 Task: open an excel sheet and write heading  Budget GuruAdd Categories in a column and its values below  'Housing, Transportation, Groceries, Utilities, Entertainment, Dining Out, Health, Miscellaneous, Savings & Total. 'Add Budgeted amount in next column and its values below  $1,500, $300, $400, $200, $150, $250, $100, $200, $500 & $4,600. Add Actual amountin next column and its values below   $1,400, $280, $420, $180, $170, $230, $120, $180, $520 & $4,500. Add Difference in next column and its values below  -$100, -$20, +$20, -$20, +$20, -$20, +$20, -$20, +$20 & -$100Save page InvReceipts templates
Action: Mouse moved to (44, 187)
Screenshot: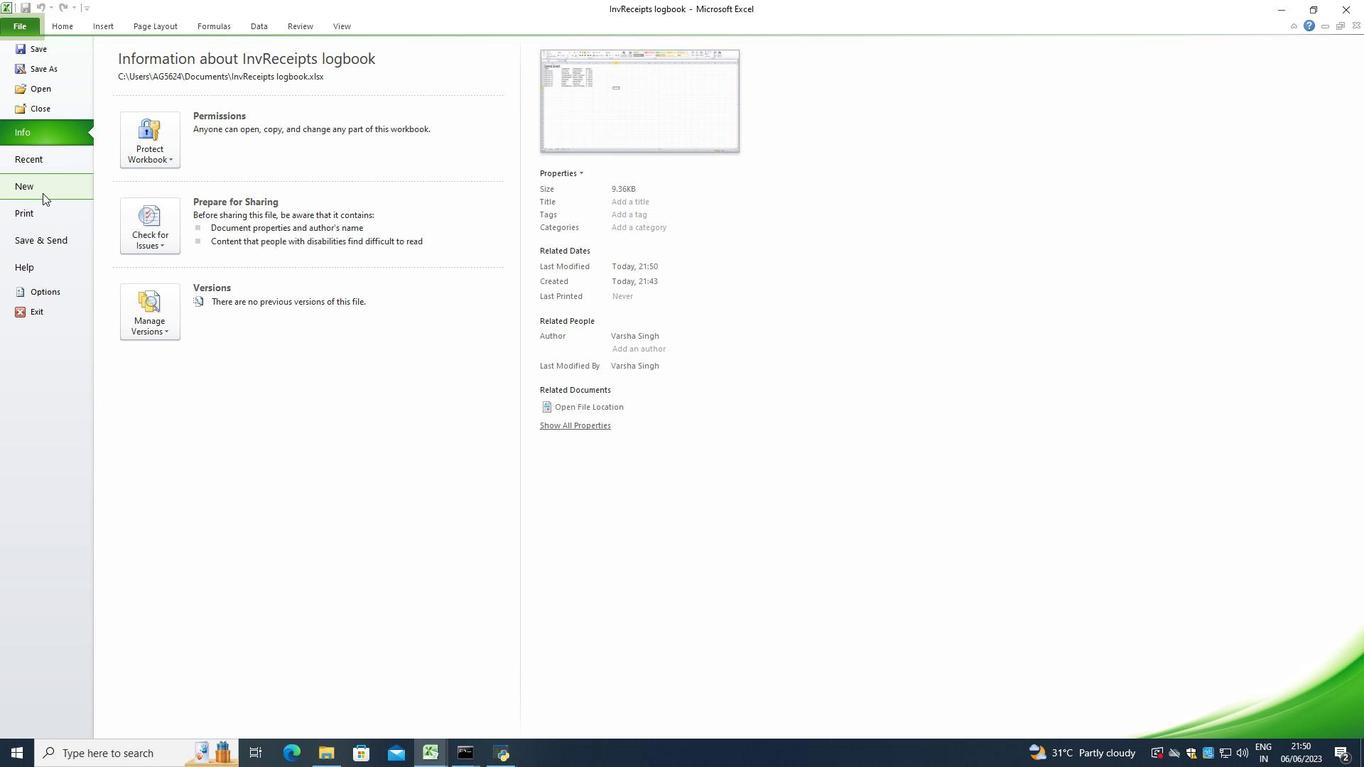 
Action: Mouse pressed left at (44, 187)
Screenshot: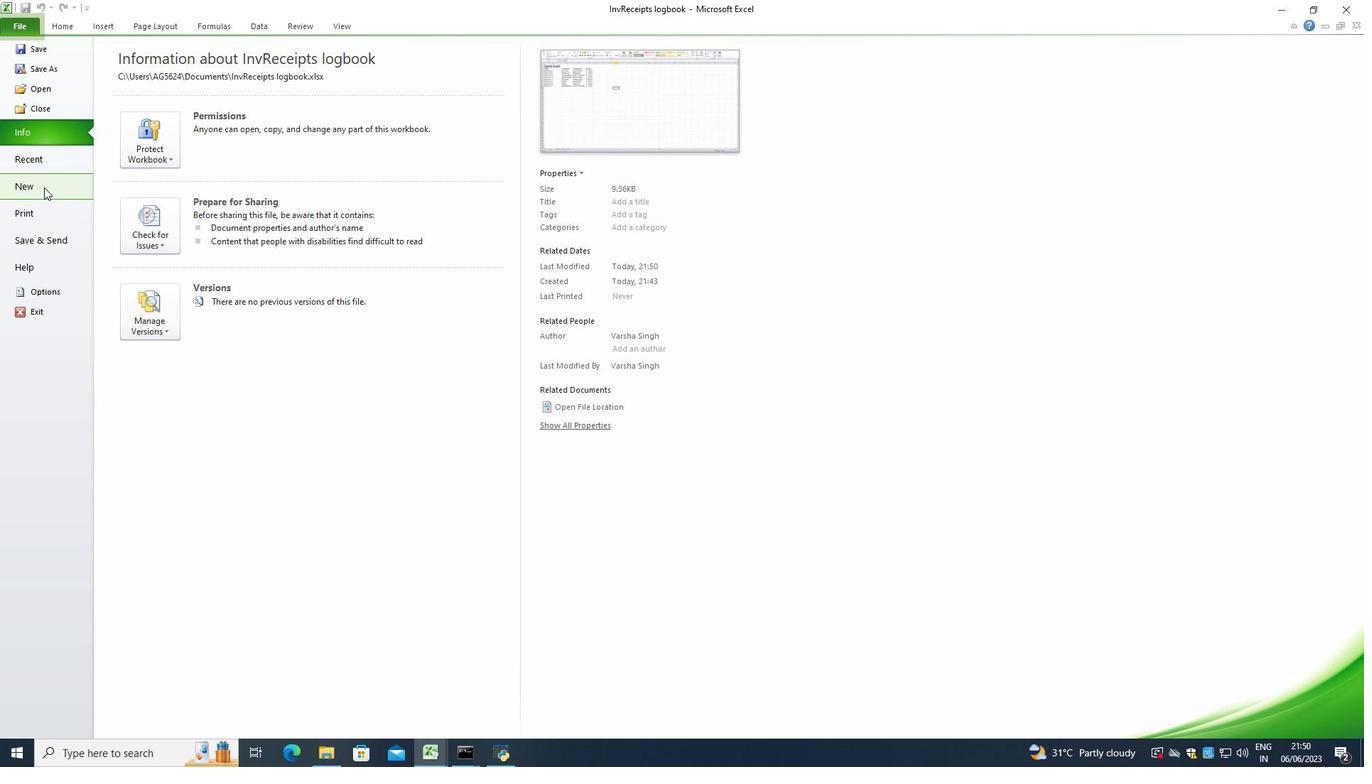 
Action: Mouse moved to (117, 152)
Screenshot: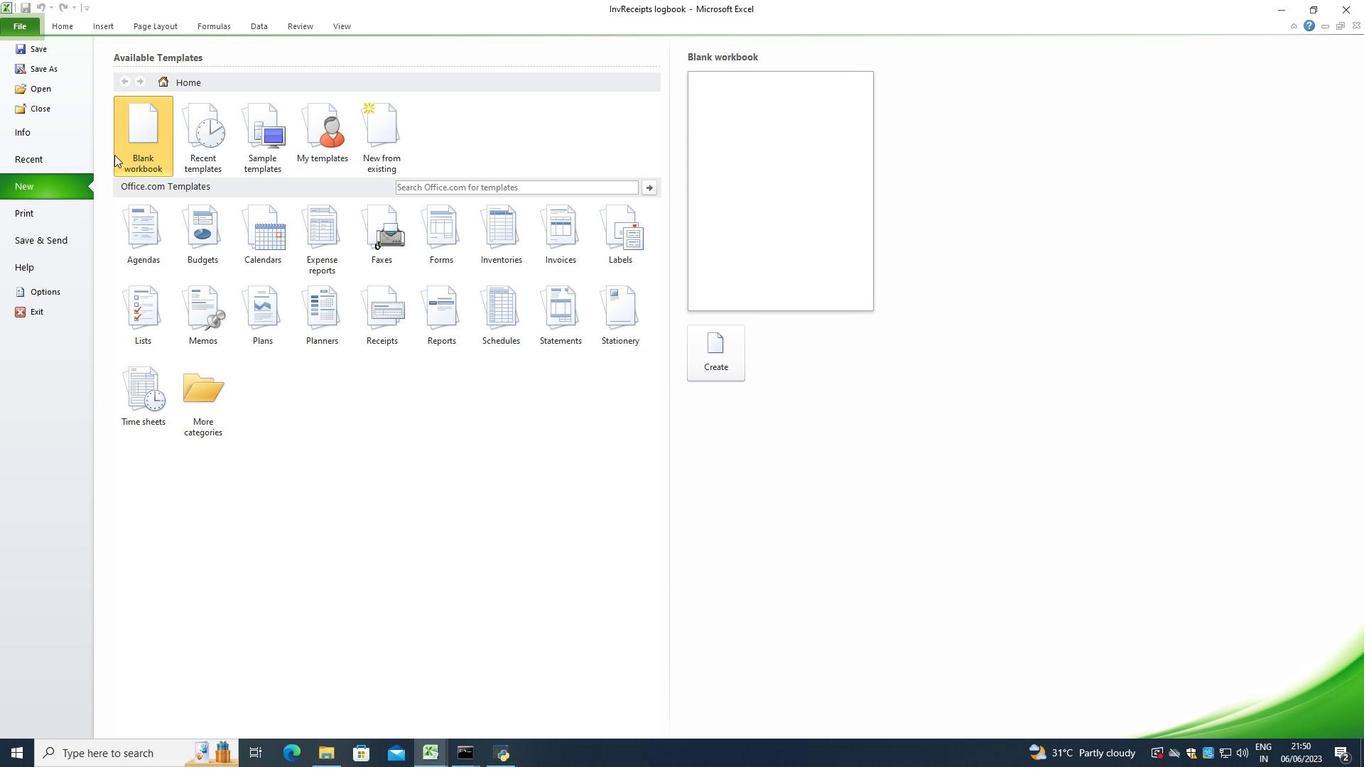 
Action: Mouse pressed left at (117, 152)
Screenshot: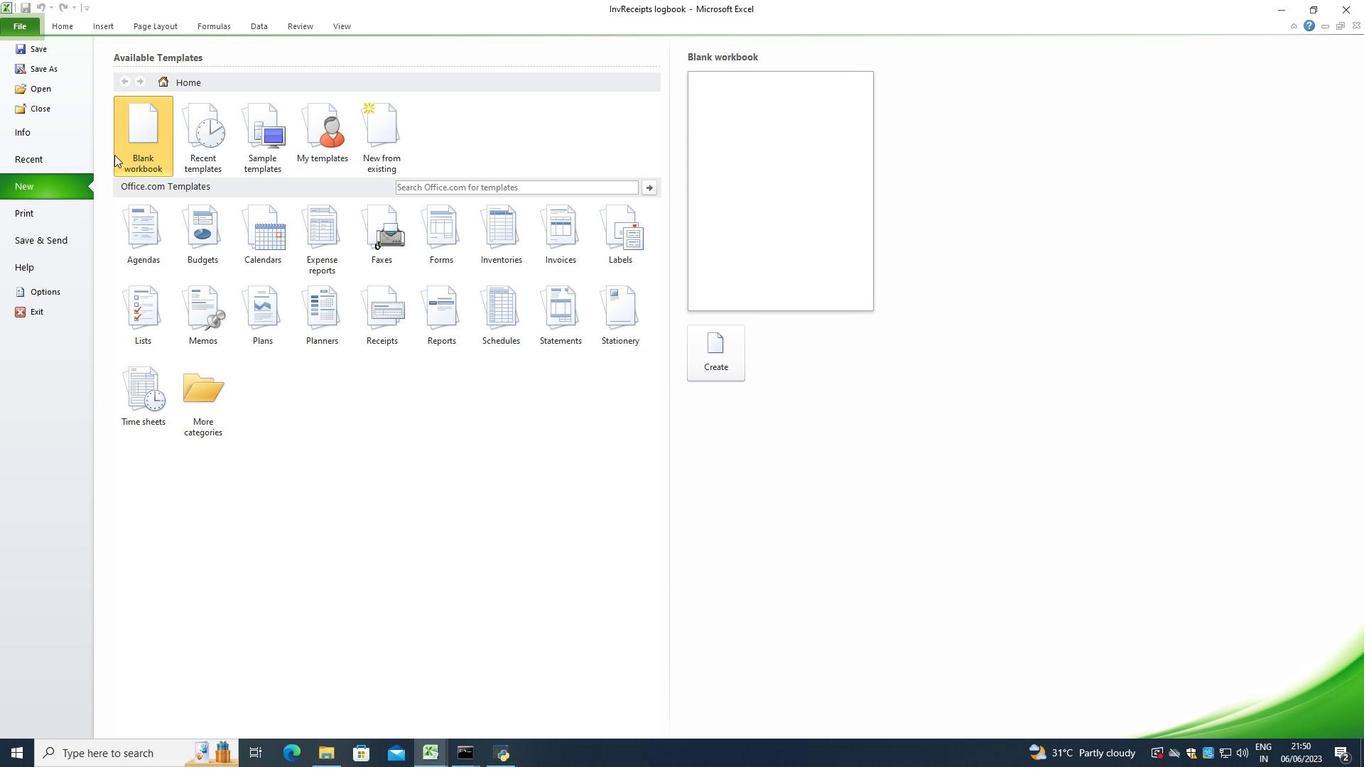 
Action: Mouse moved to (702, 350)
Screenshot: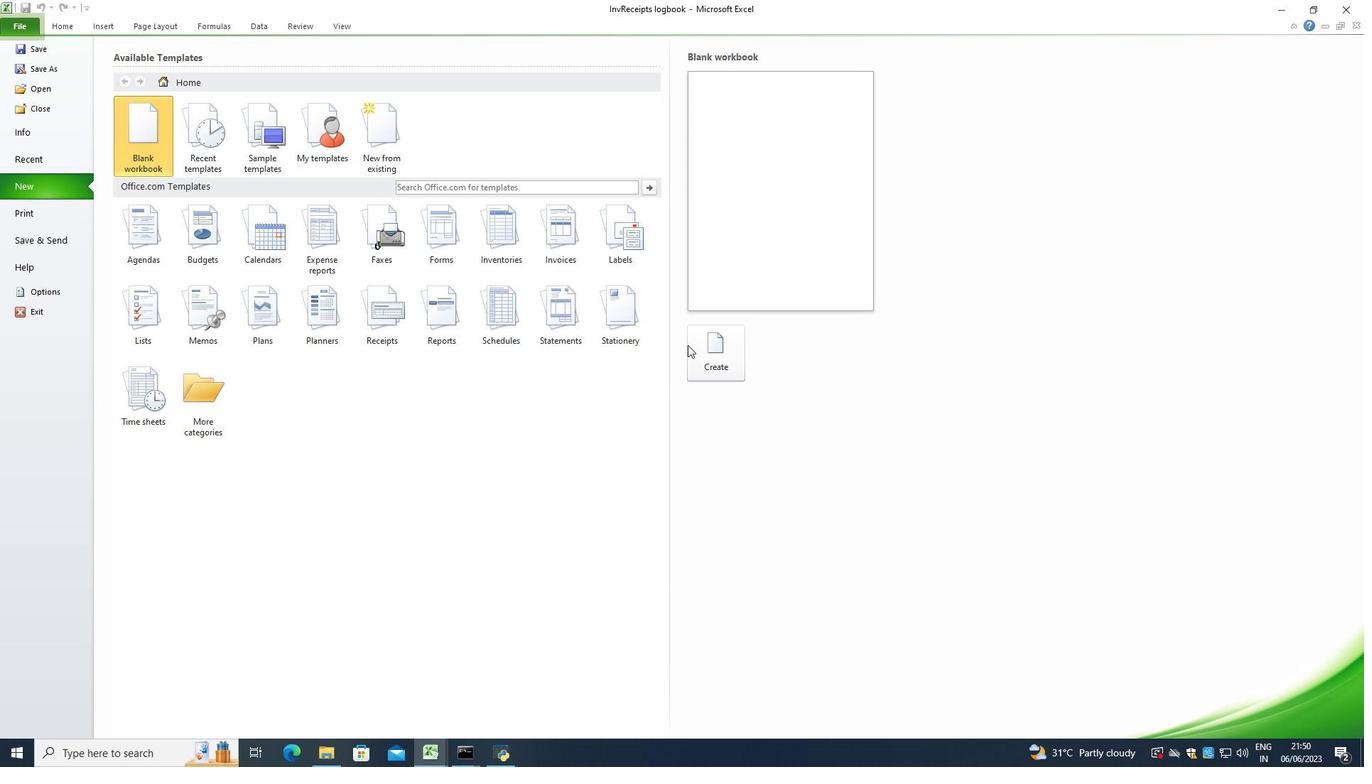 
Action: Mouse pressed left at (702, 350)
Screenshot: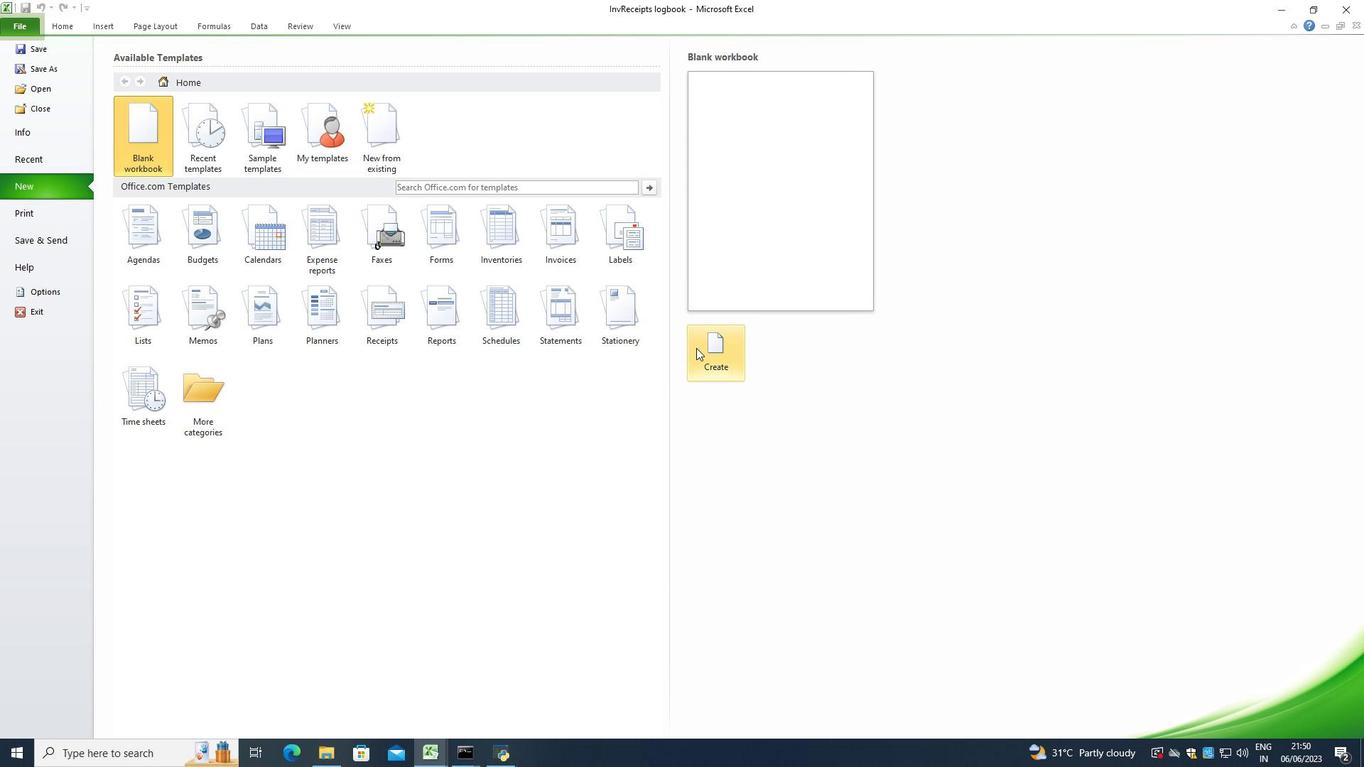 
Action: Mouse moved to (377, 254)
Screenshot: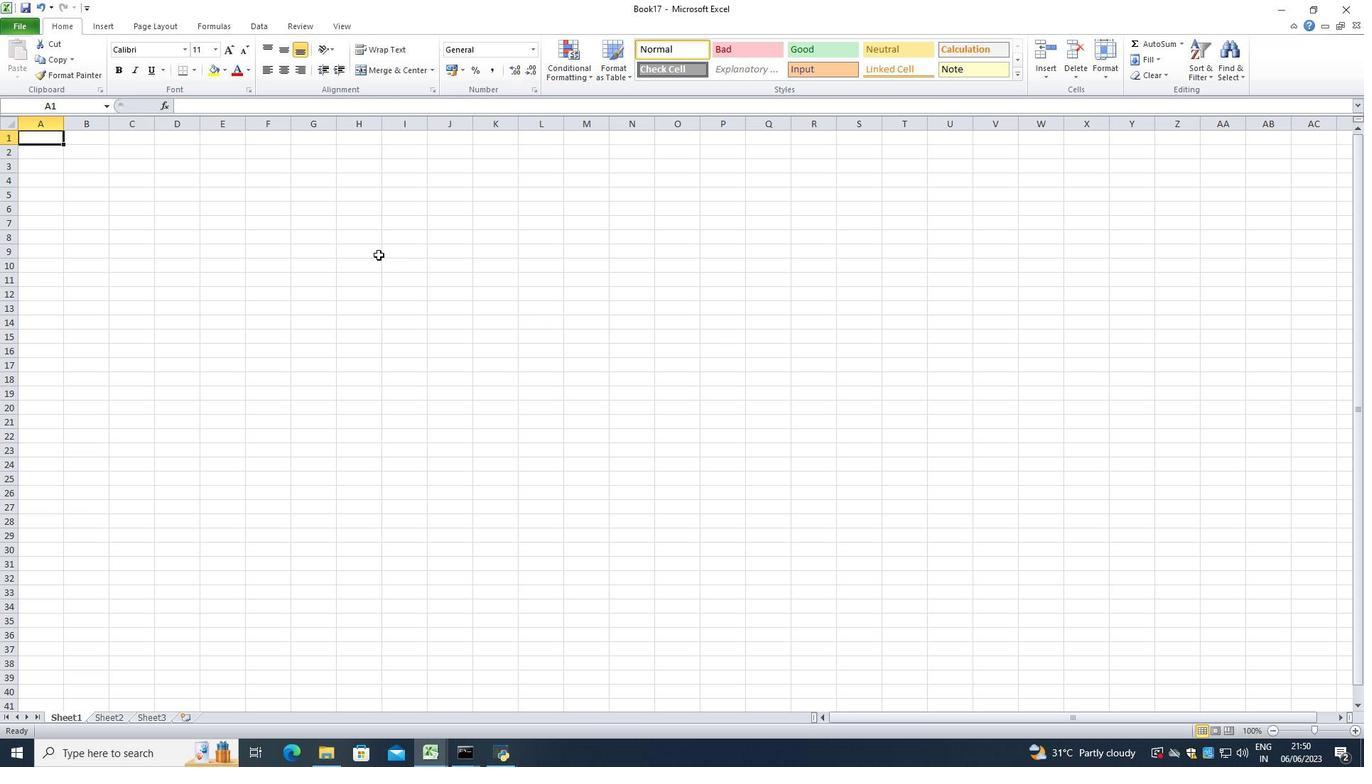 
Action: Key pressed <Key.shift><Key.shift><Key.shift><Key.shift><Key.shift><Key.shift><Key.shift><Key.shift><Key.shift><Key.shift><Key.shift><Key.shift><Key.shift><Key.shift><Key.shift>Budget<Key.space><Key.shift><Key.shift><Key.shift><Key.shift><Key.shift><Key.shift><Key.shift><Key.shift><Key.shift>Guru<Key.enter><Key.shift><Key.shift>Categories<Key.enter><Key.shift>Housing<Key.enter><Key.shift>Transportation<Key.enter><Key.shift><Key.shift><Key.shift><Key.shift><Key.shift><Key.shift><Key.shift><Key.shift><Key.shift><Key.shift><Key.shift>Groceries<Key.enter><Key.shift><Key.shift>Utilities<Key.enter><Key.shift>E
Screenshot: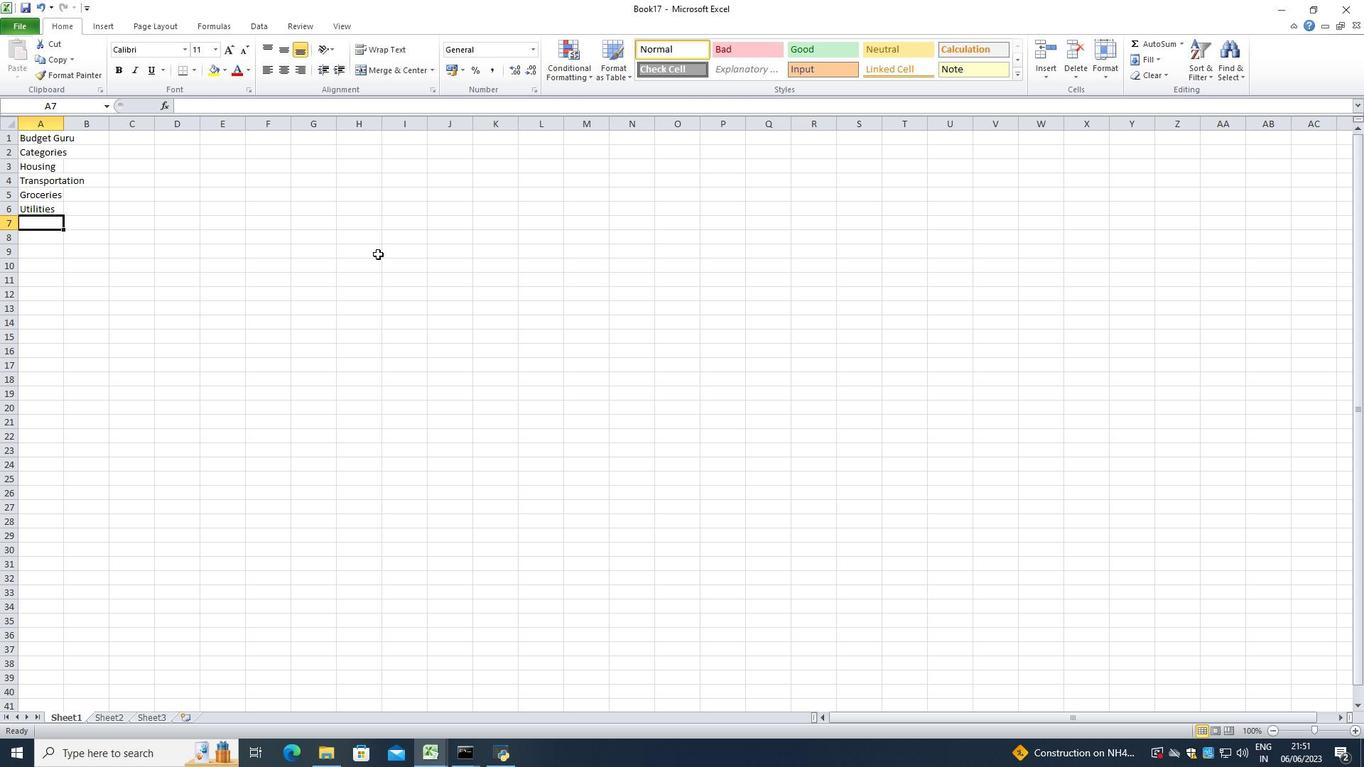 
Action: Mouse moved to (377, 254)
Screenshot: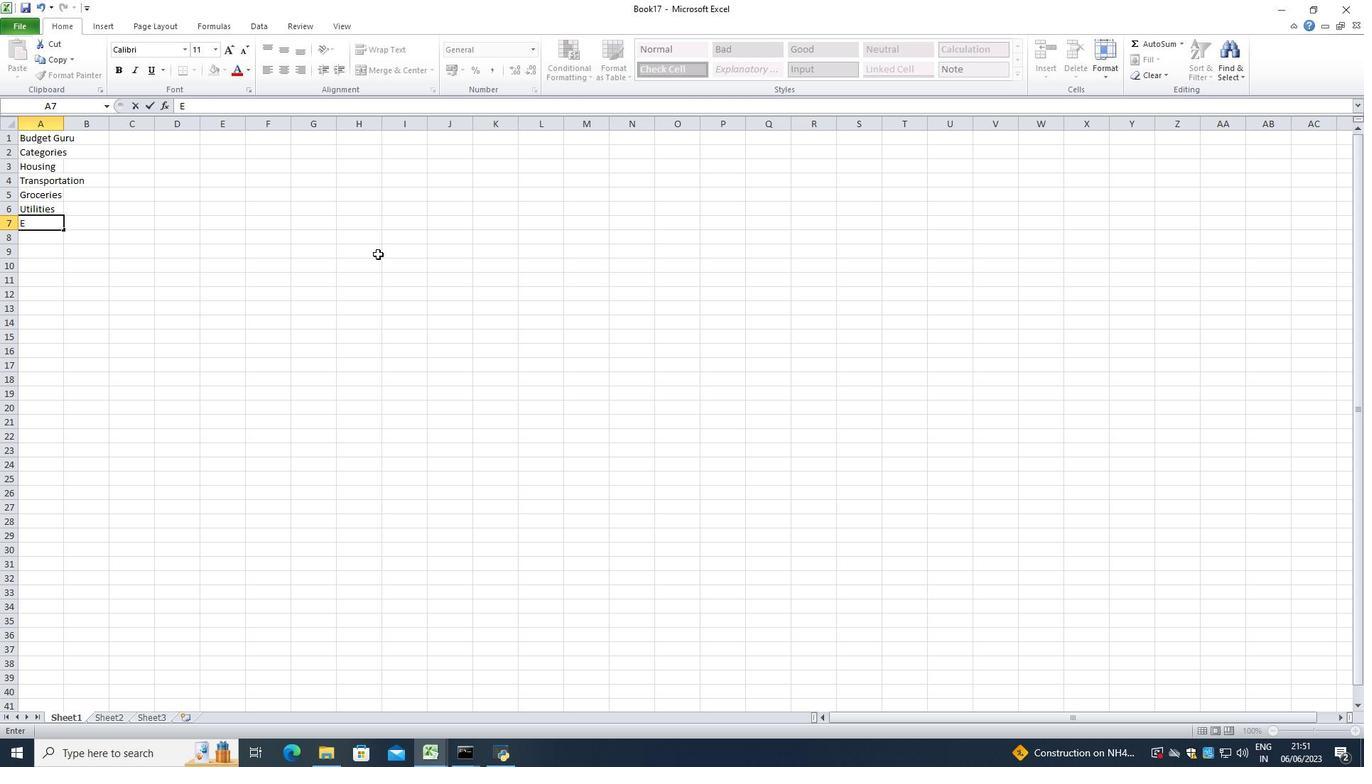 
Action: Key pressed nte<Key.backspace><Key.backspace><Key.backspace><Key.backspace><Key.shift><Key.shift><Key.shift><Key.shift>Enterment<Key.left><Key.left><Key.left><Key.left><Key.left><Key.backspace><Key.shift><Key.shift><Key.shift><Key.shift>Entertainment<Key.enter><Key.shift><Key.shift><Key.shift><Key.shift><Key.shift>Dining<Key.space><Key.shift>Out<Key.enter><Key.shift><Key.shift><Key.shift><Key.shift><Key.shift><Key.shift><Key.shift><Key.shift><Key.shift><Key.shift><Key.shift><Key.shift><Key.shift><Key.shift><Key.shift><Key.shift><Key.shift><Key.shift><Key.shift><Key.shift><Key.shift><Key.shift><Key.shift><Key.shift><Key.shift><Key.shift><Key.shift><Key.shift><Key.shift><Key.shift><Key.shift><Key.shift><Key.shift><Key.shift><Key.shift><Key.shift><Key.shift><Key.shift><Key.shift><Key.shift><Key.shift><Key.shift><Key.shift><Key.shift><Key.shift><Key.shift><Key.shift>Health<Key.enter><Key.shift>Miscellaneous<Key.enter><Key.shift>Savings<Key.enter><Key.shift><Key.shift><Key.shift>Total<Key.enter>
Screenshot: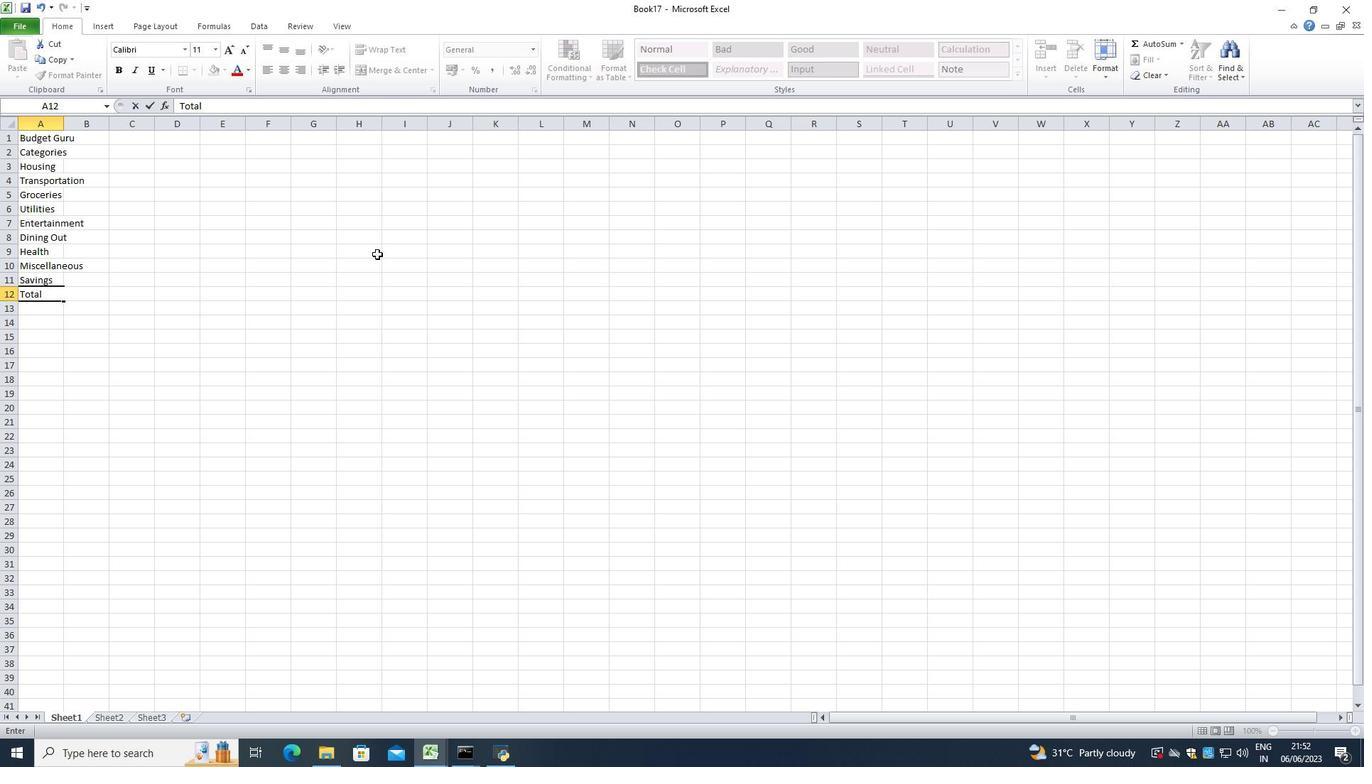 
Action: Mouse moved to (377, 254)
Screenshot: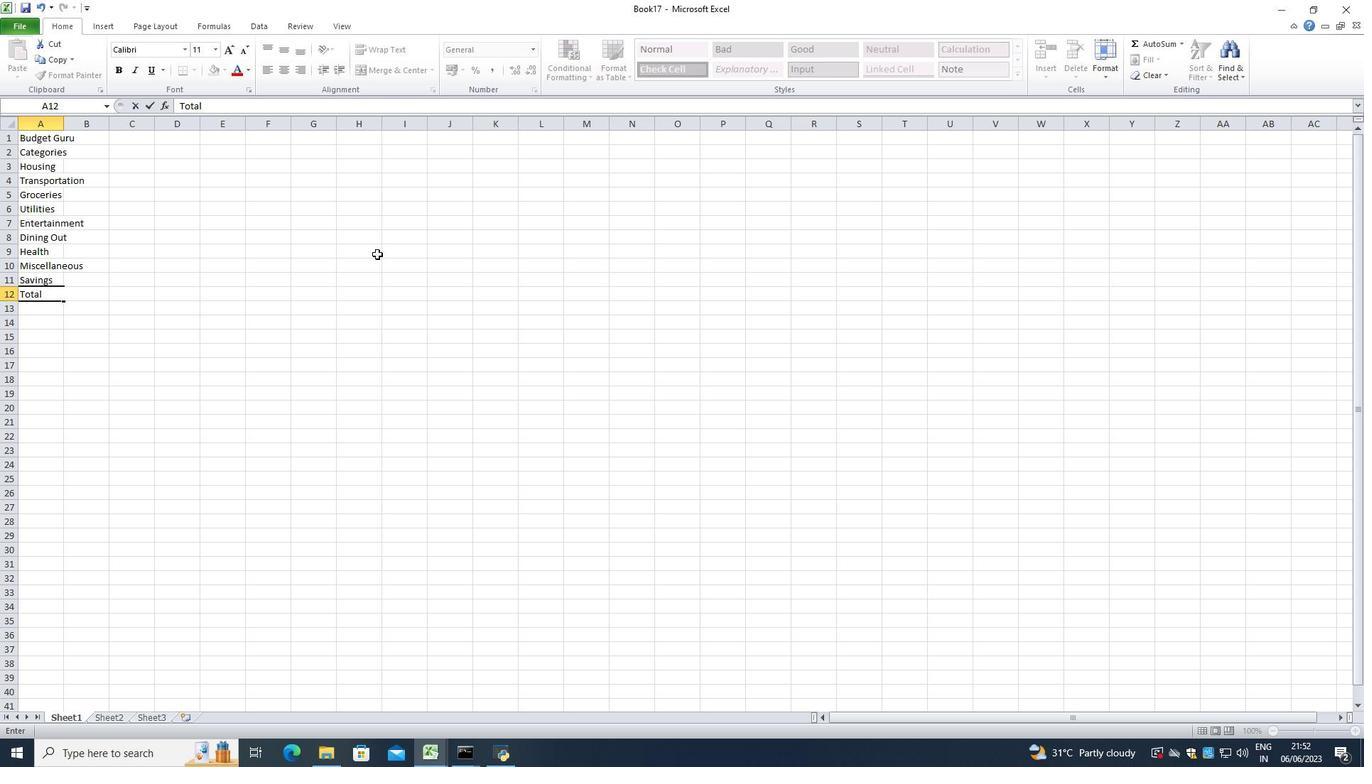 
Action: Key pressed <Key.right><Key.up><Key.up>
Screenshot: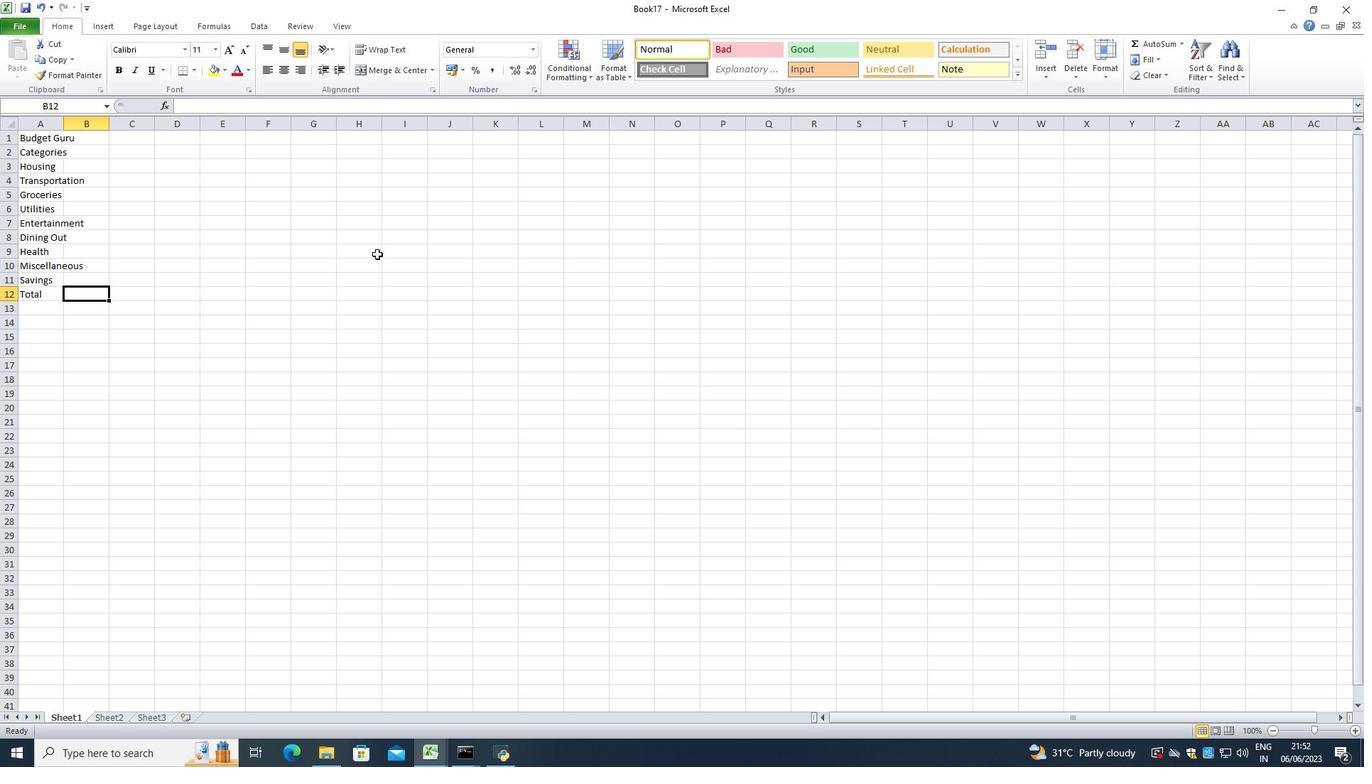 
Action: Mouse moved to (67, 125)
Screenshot: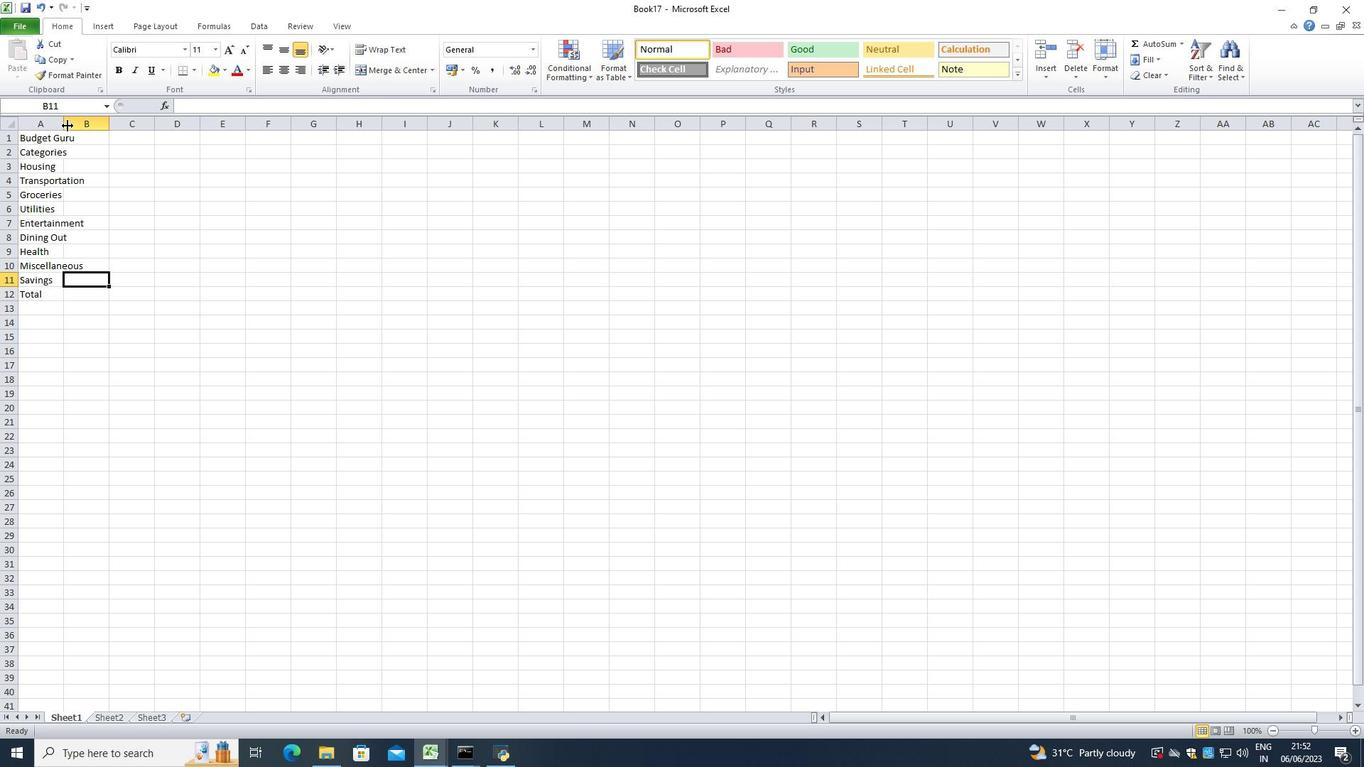 
Action: Mouse pressed left at (67, 125)
Screenshot: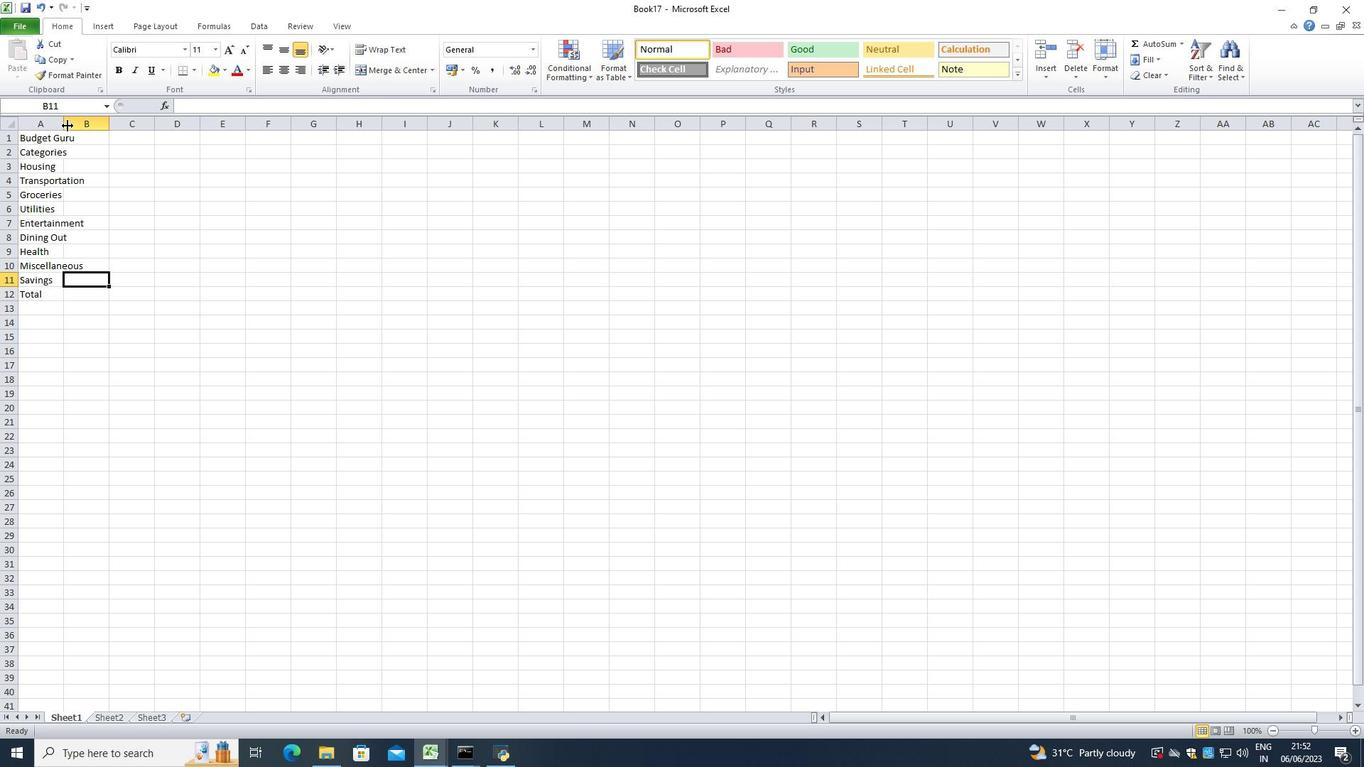 
Action: Mouse pressed left at (67, 125)
Screenshot: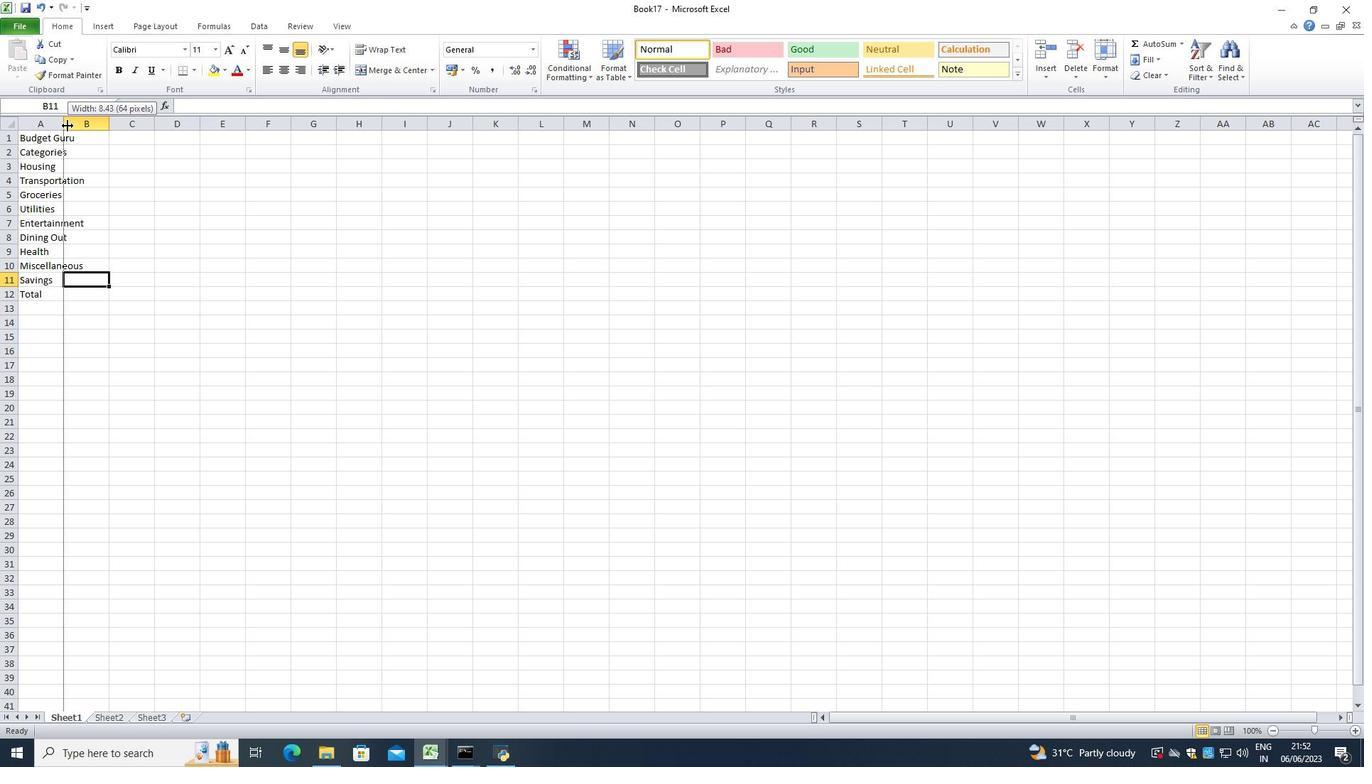 
Action: Mouse moved to (104, 152)
Screenshot: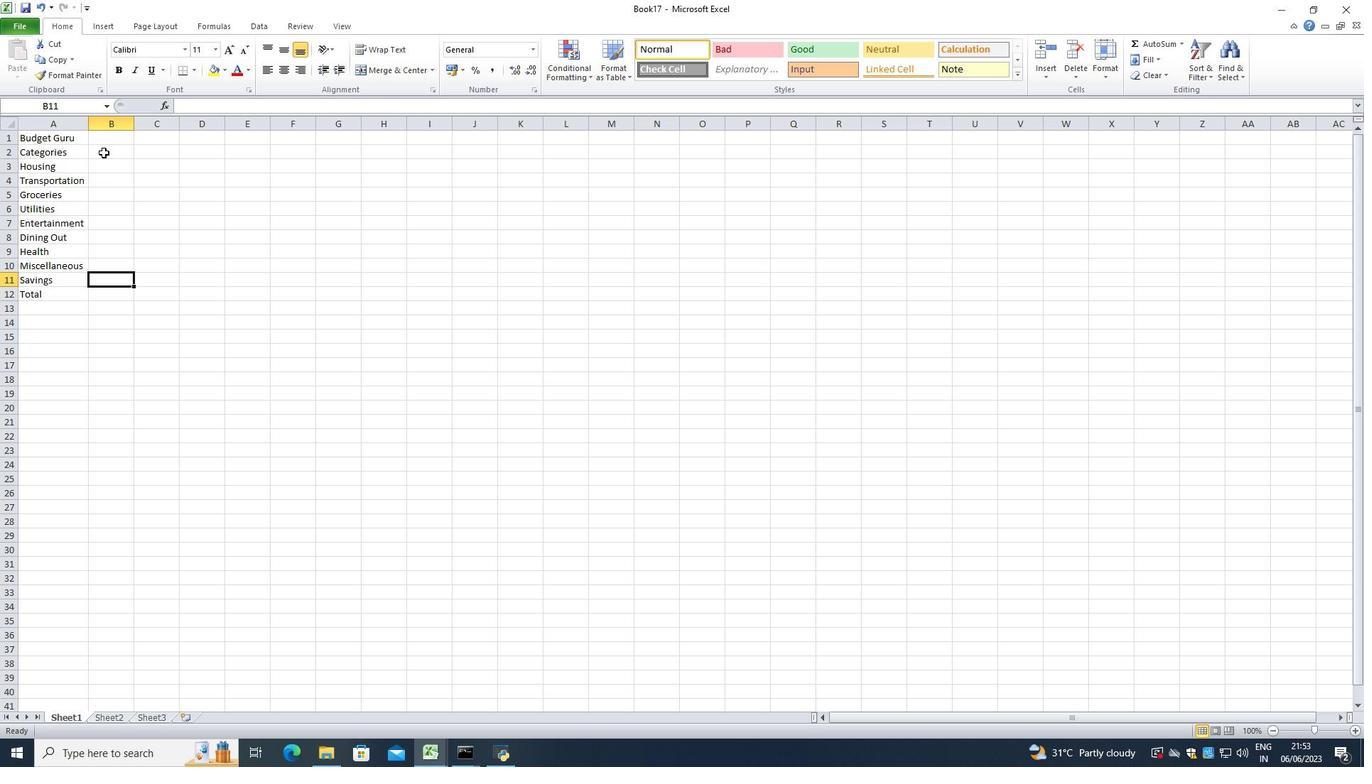 
Action: Mouse pressed left at (104, 152)
Screenshot: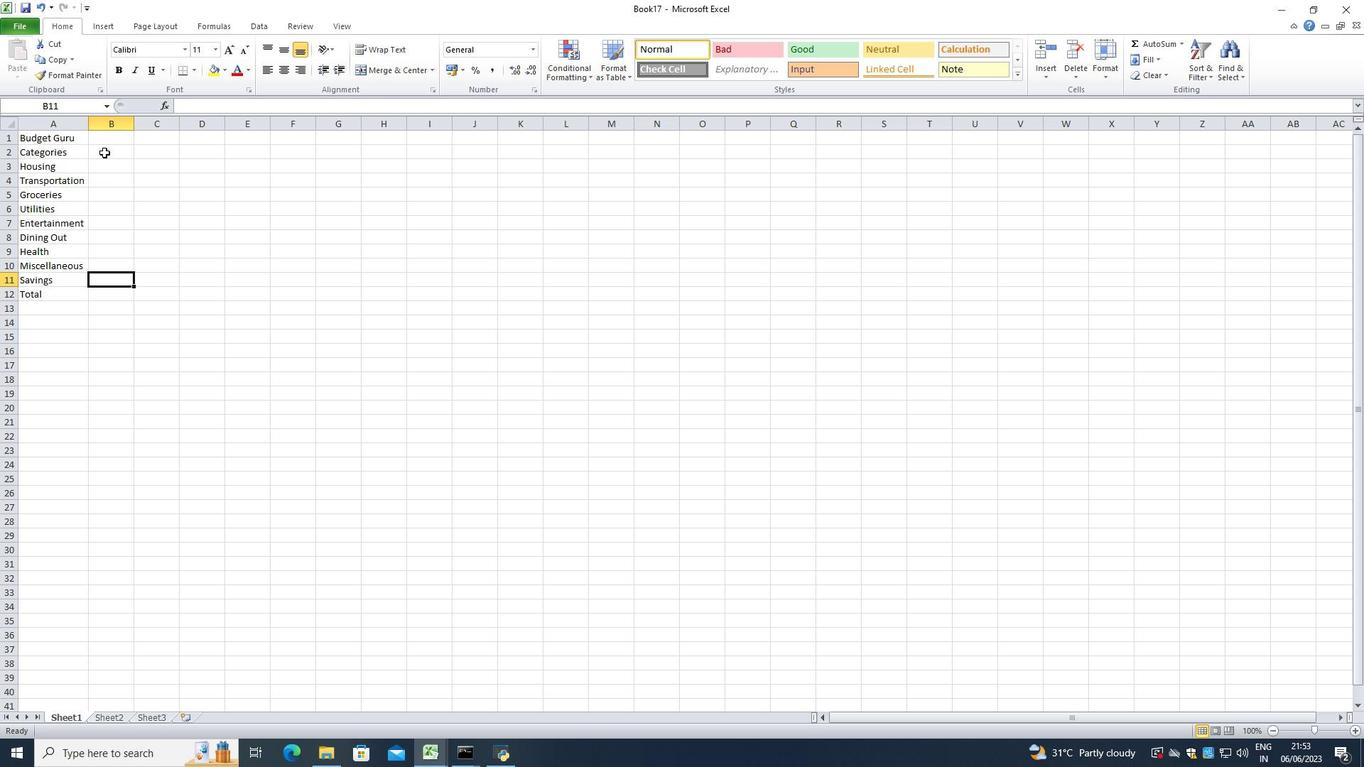 
Action: Mouse moved to (107, 152)
Screenshot: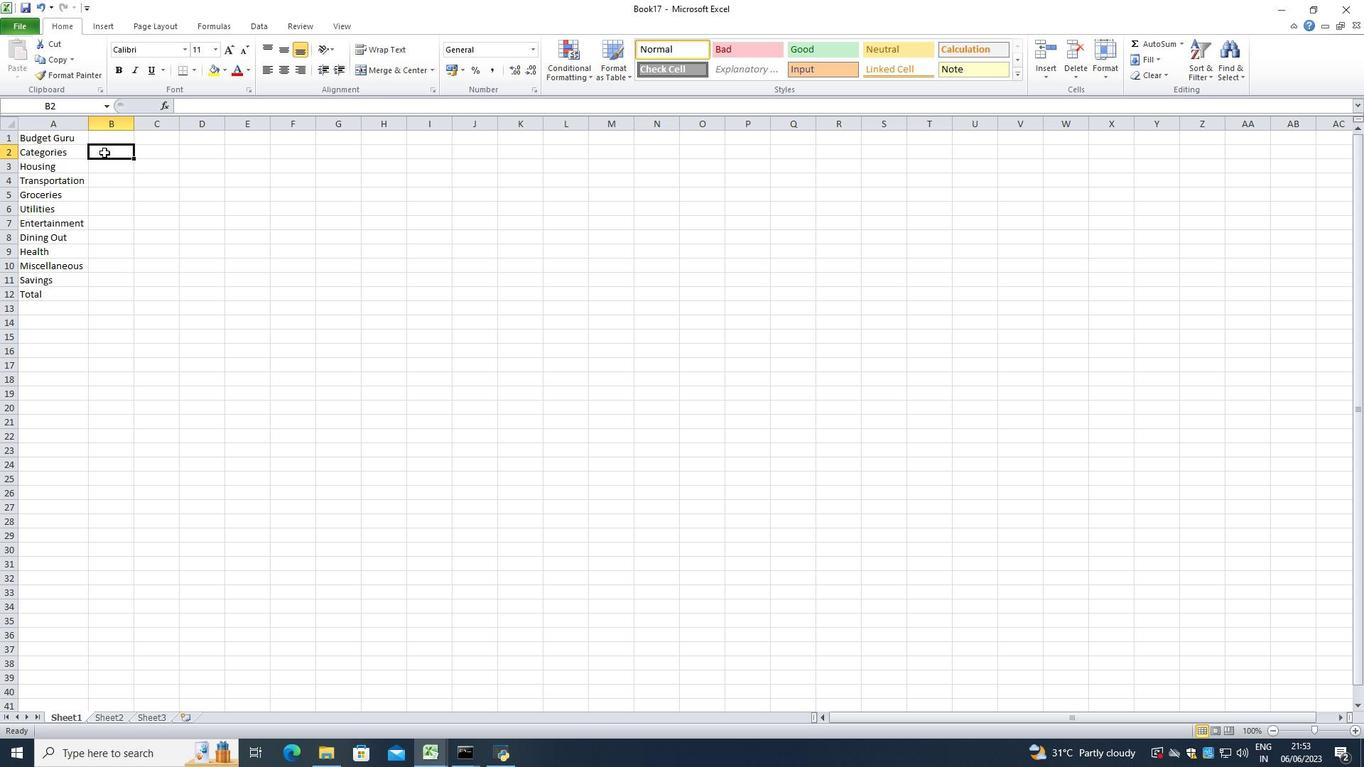 
Action: Key pressed <Key.shift><Key.shift><Key.shift><Key.shift><Key.shift><Key.shift>Budgeted<Key.space><Key.shift>Amount<Key.enter>200<Key.enter>150<Key.enter>250<Key.enter>100<Key.enter>200<Key.enter>500<Key.enter>4600<Key.enter>
Screenshot: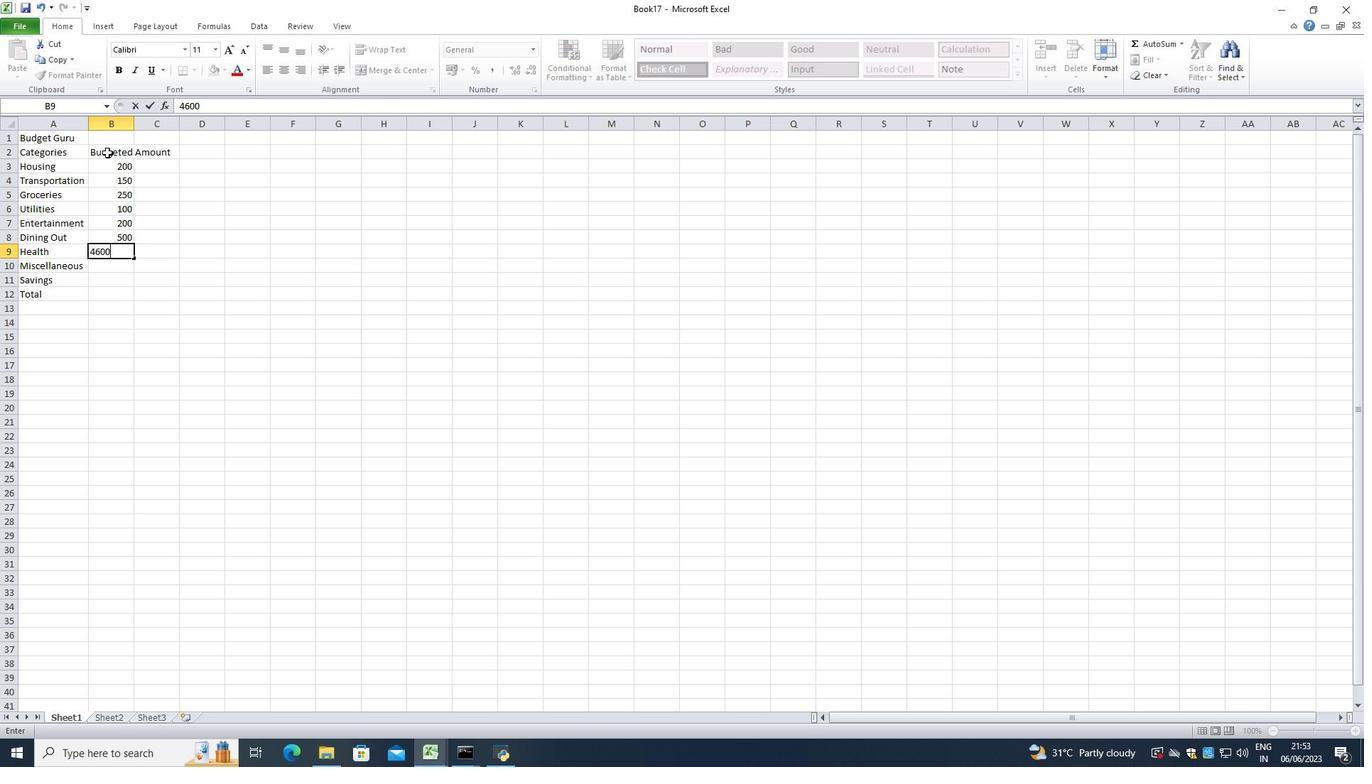 
Action: Mouse moved to (117, 210)
Screenshot: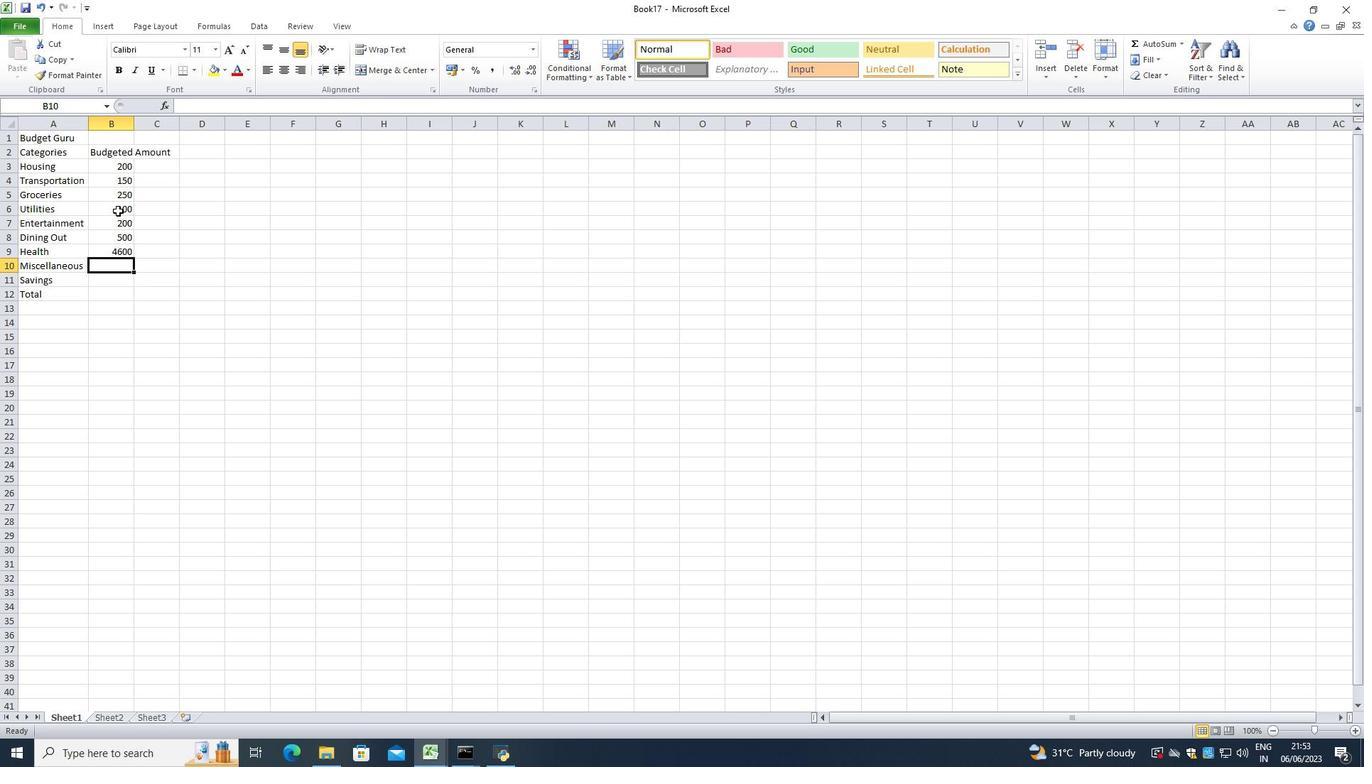 
Action: Mouse pressed left at (117, 210)
Screenshot: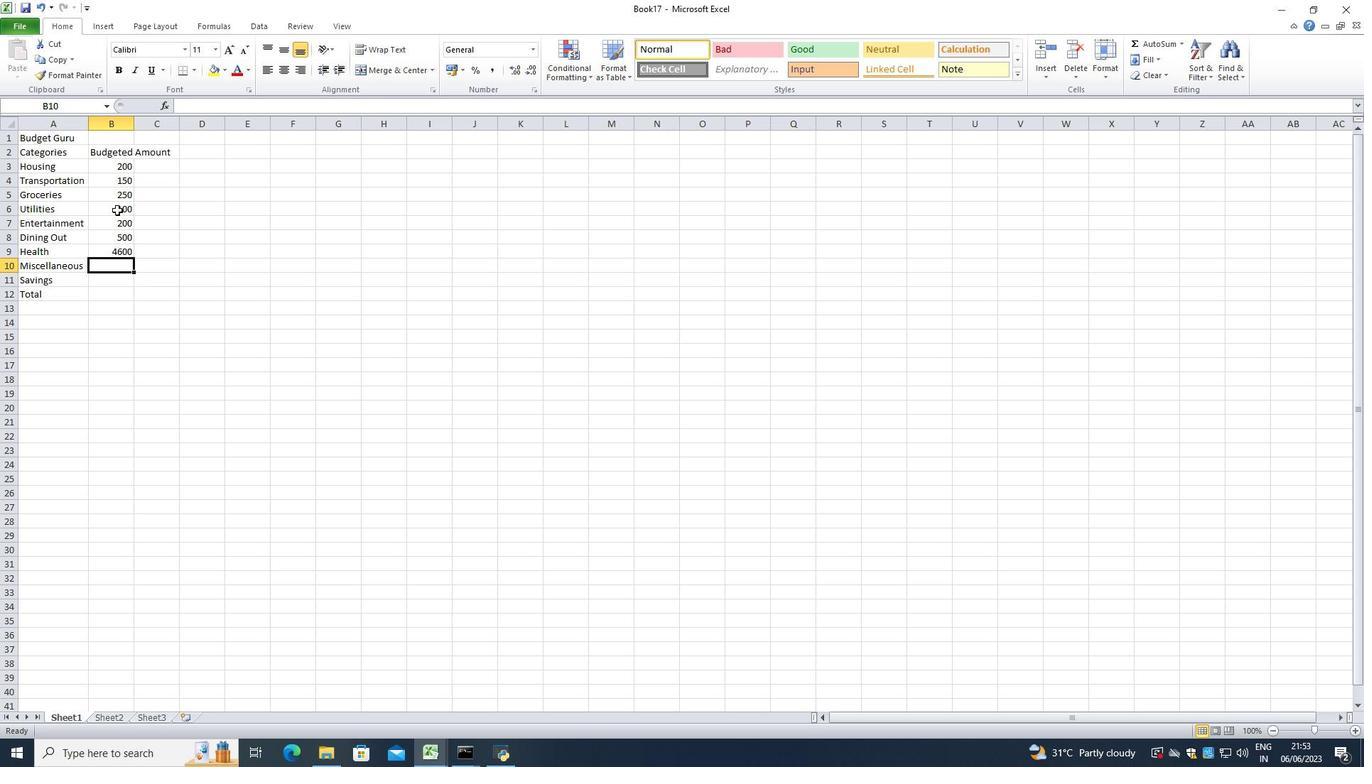 
Action: Mouse moved to (117, 252)
Screenshot: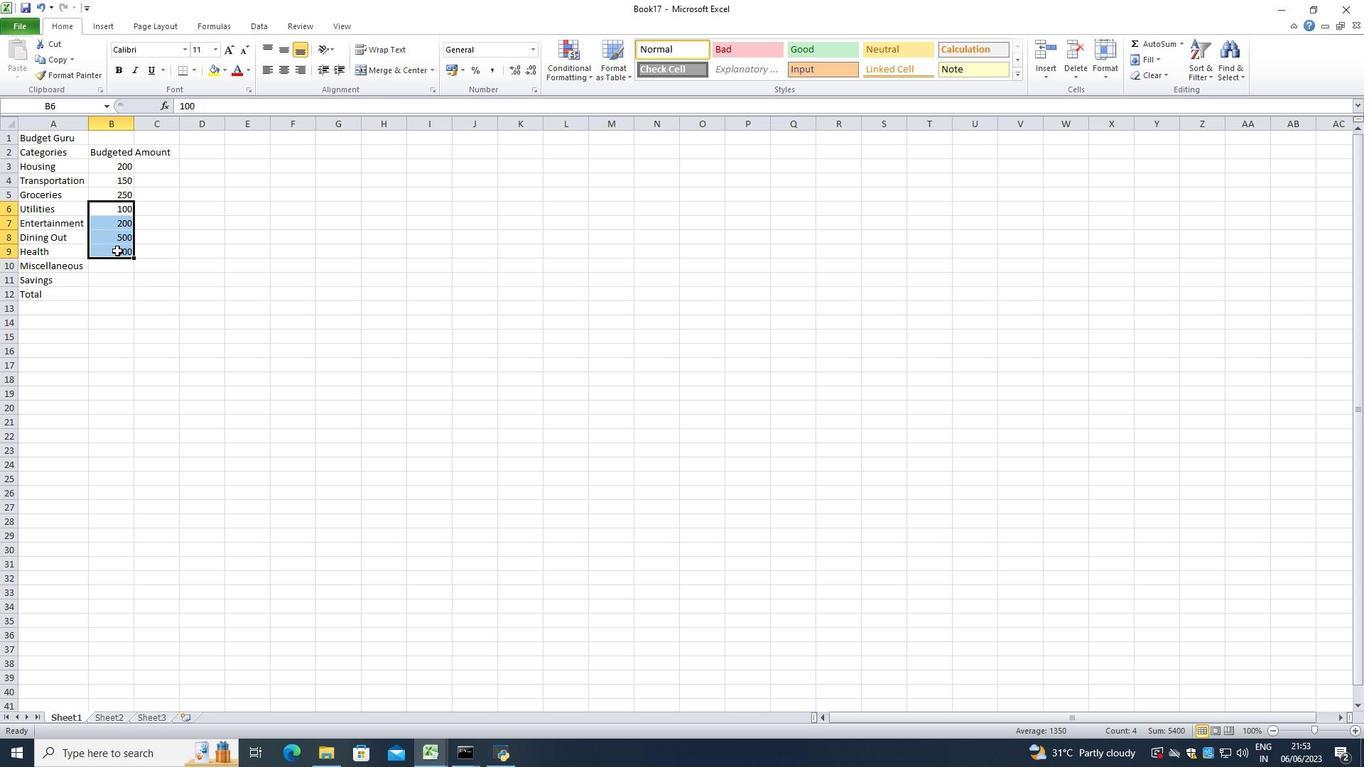 
Action: Key pressed ctrl+X
Screenshot: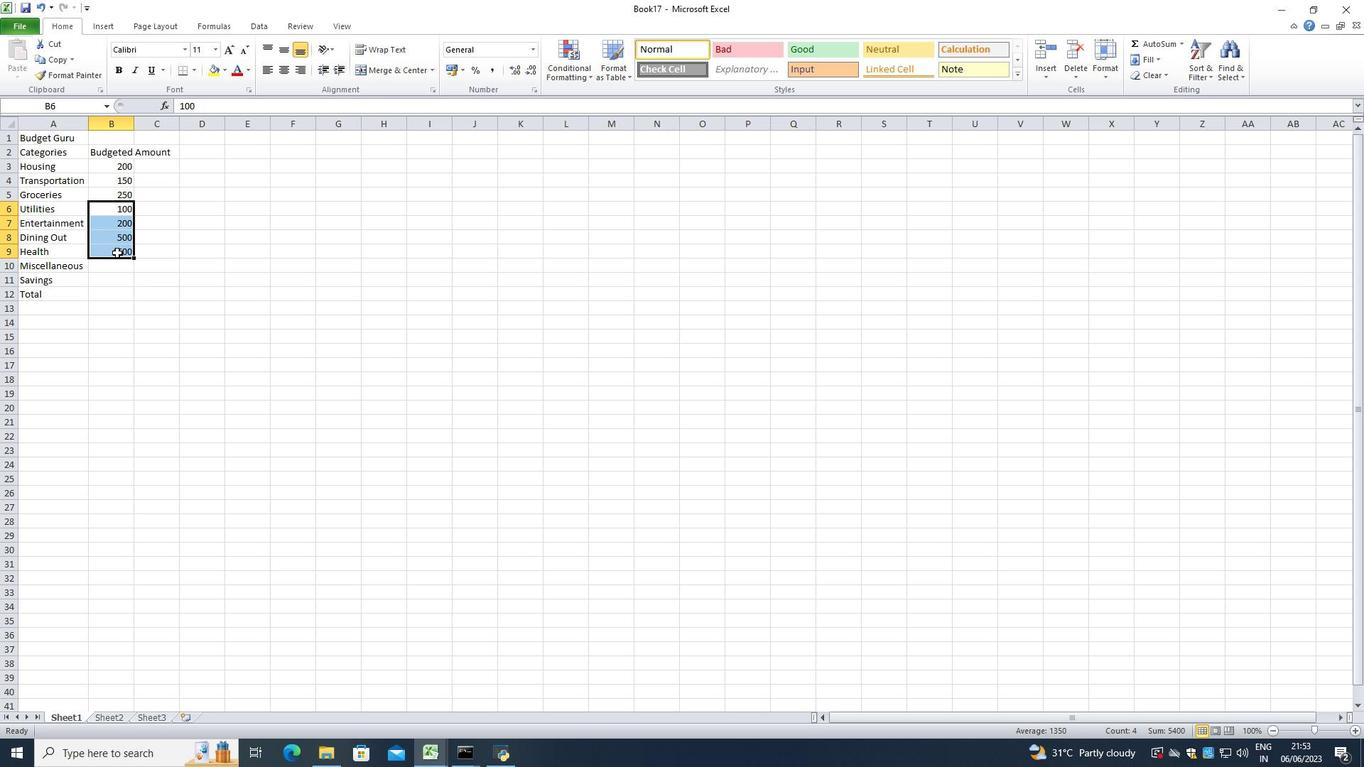 
Action: Mouse moved to (103, 254)
Screenshot: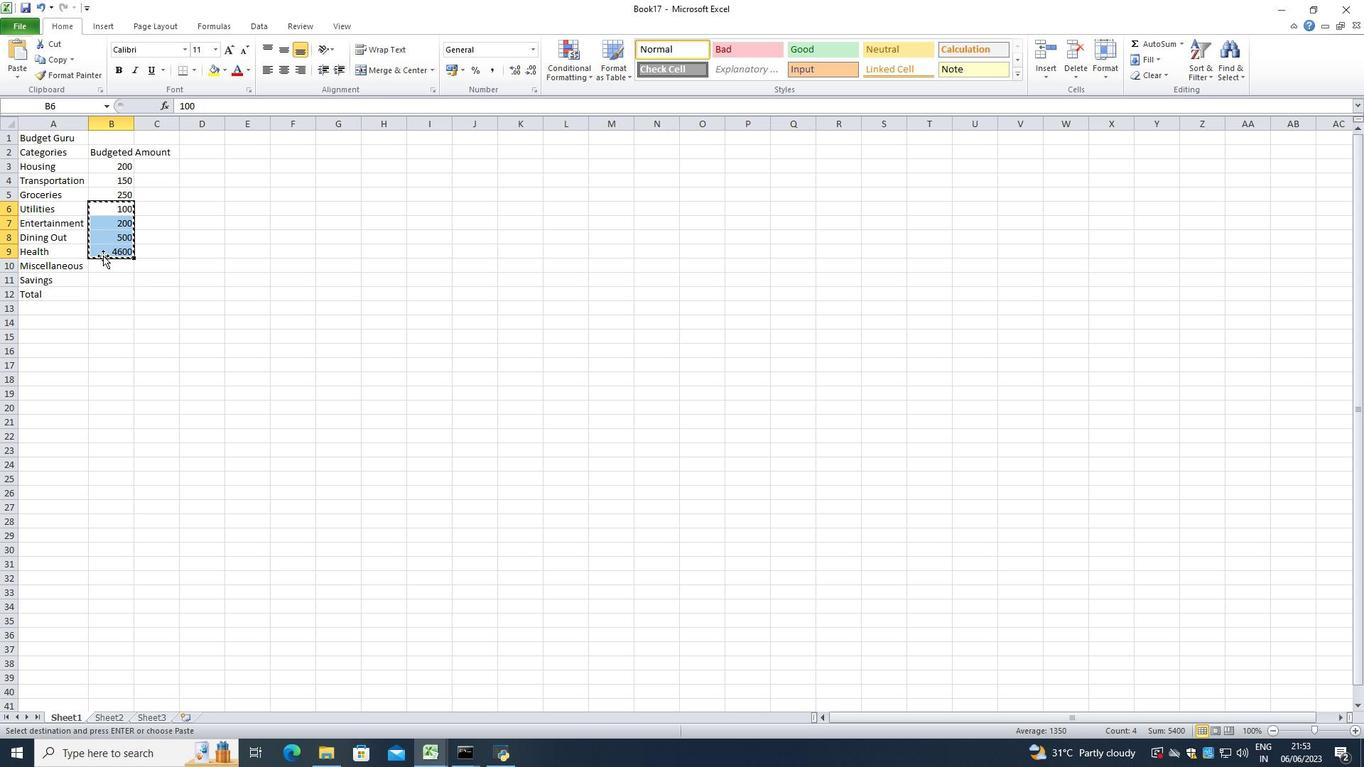 
Action: Mouse pressed left at (103, 254)
Screenshot: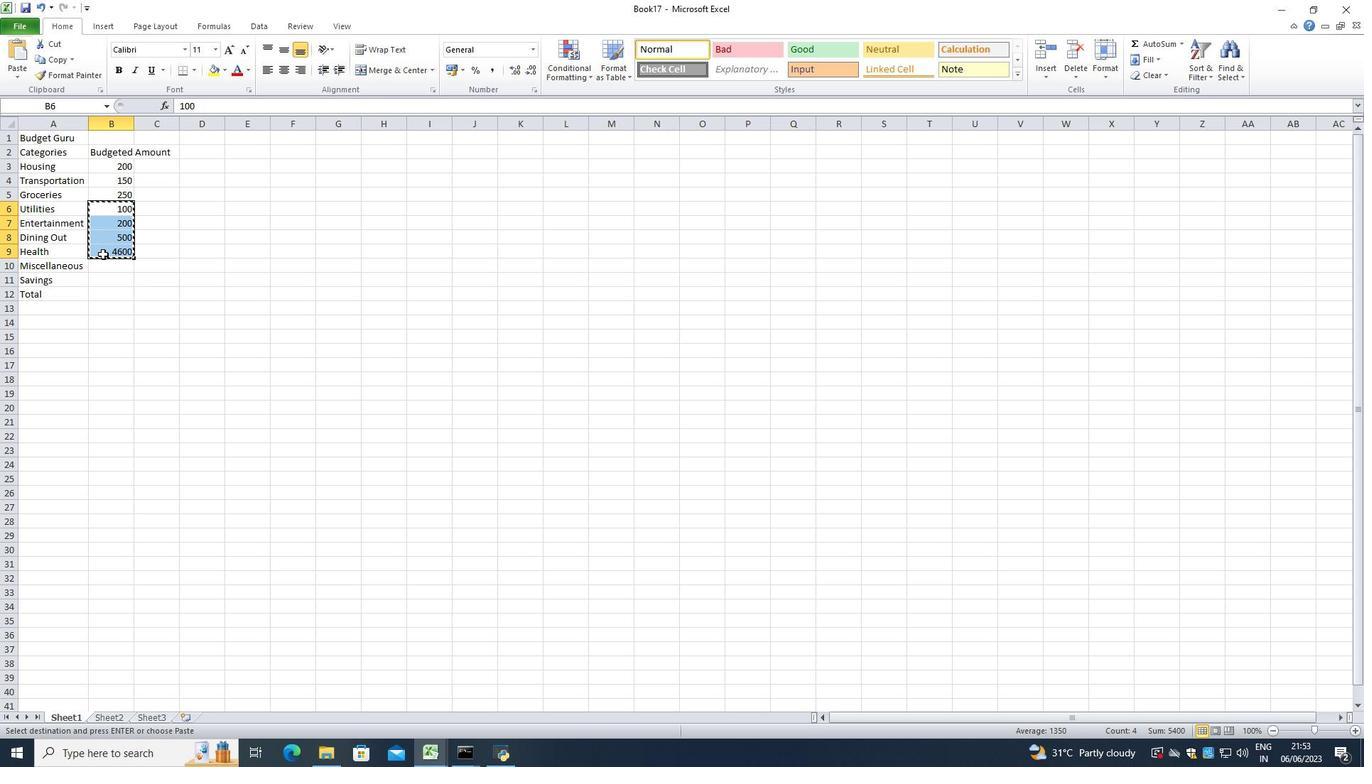 
Action: Mouse moved to (110, 258)
Screenshot: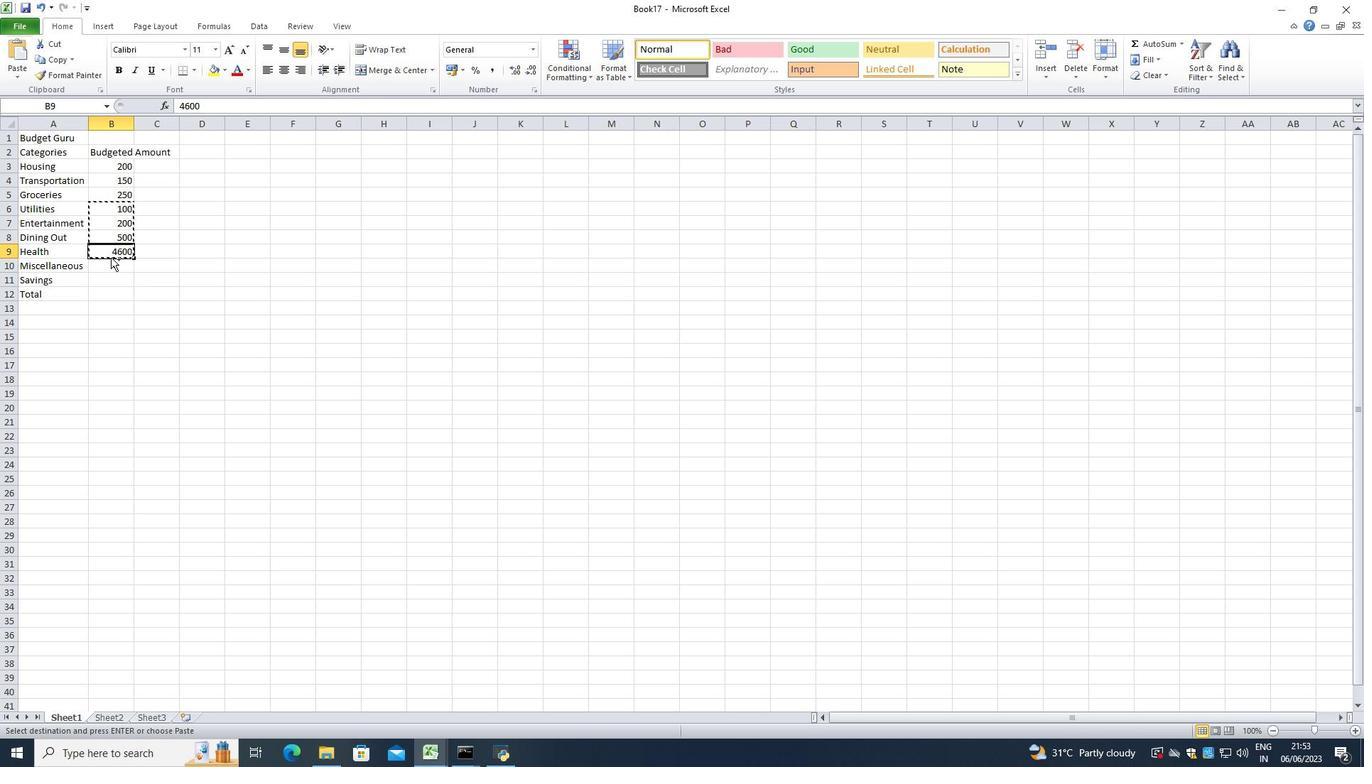 
Action: Key pressed ctrl+V
Screenshot: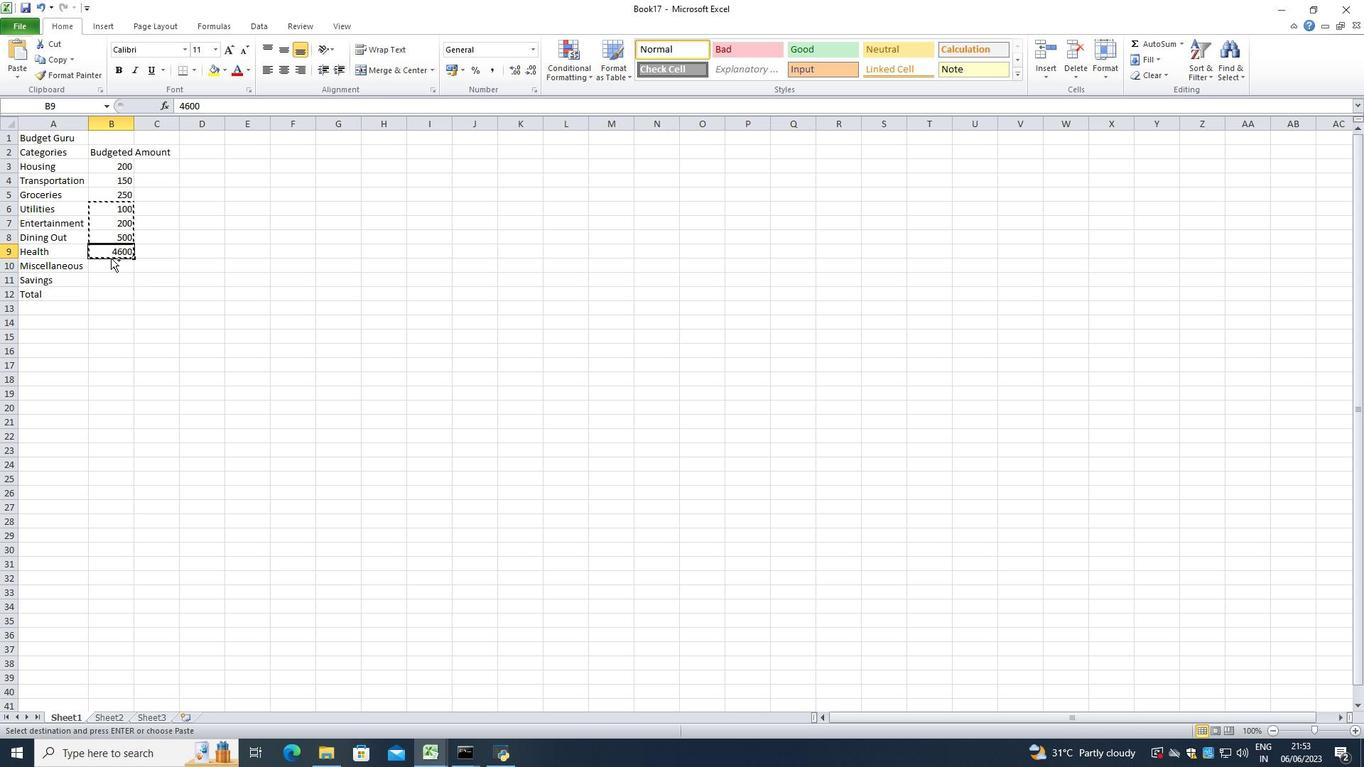 
Action: Mouse moved to (122, 204)
Screenshot: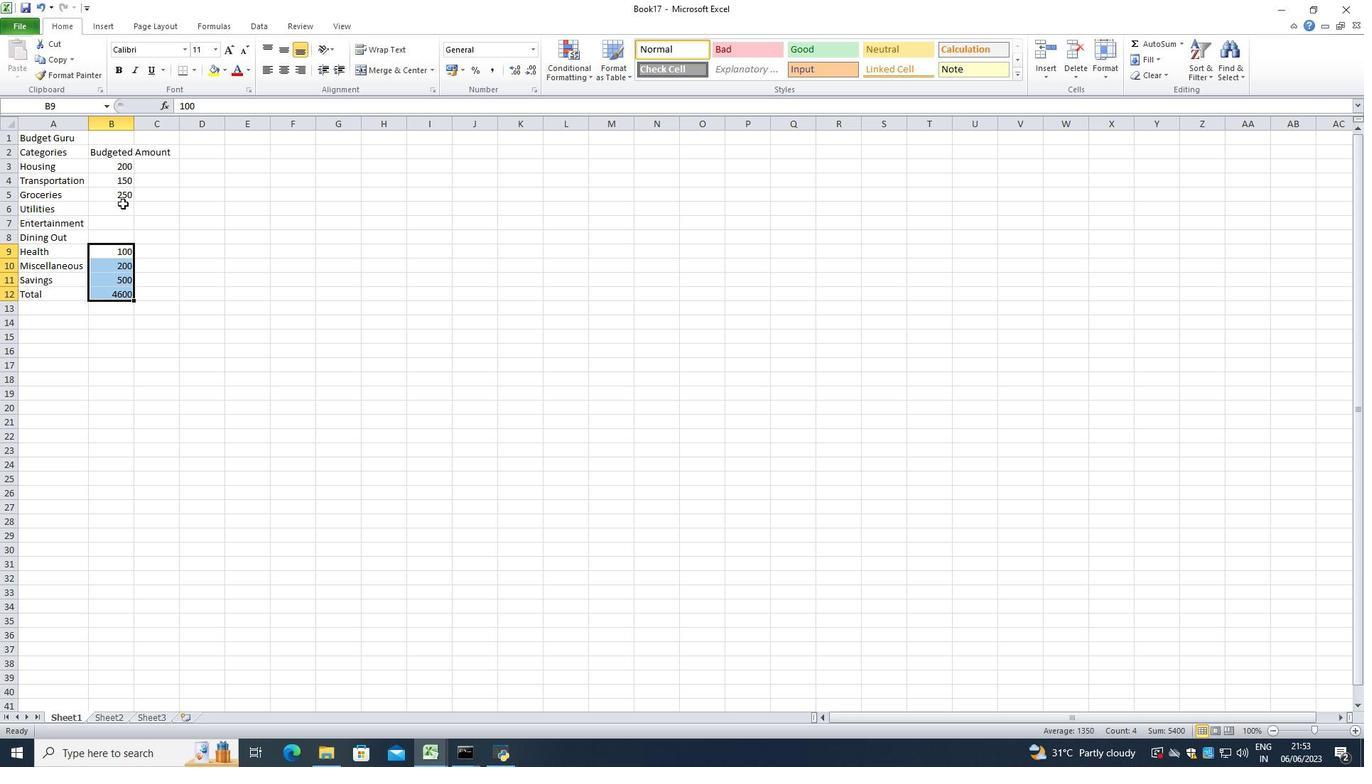 
Action: Mouse pressed left at (122, 204)
Screenshot: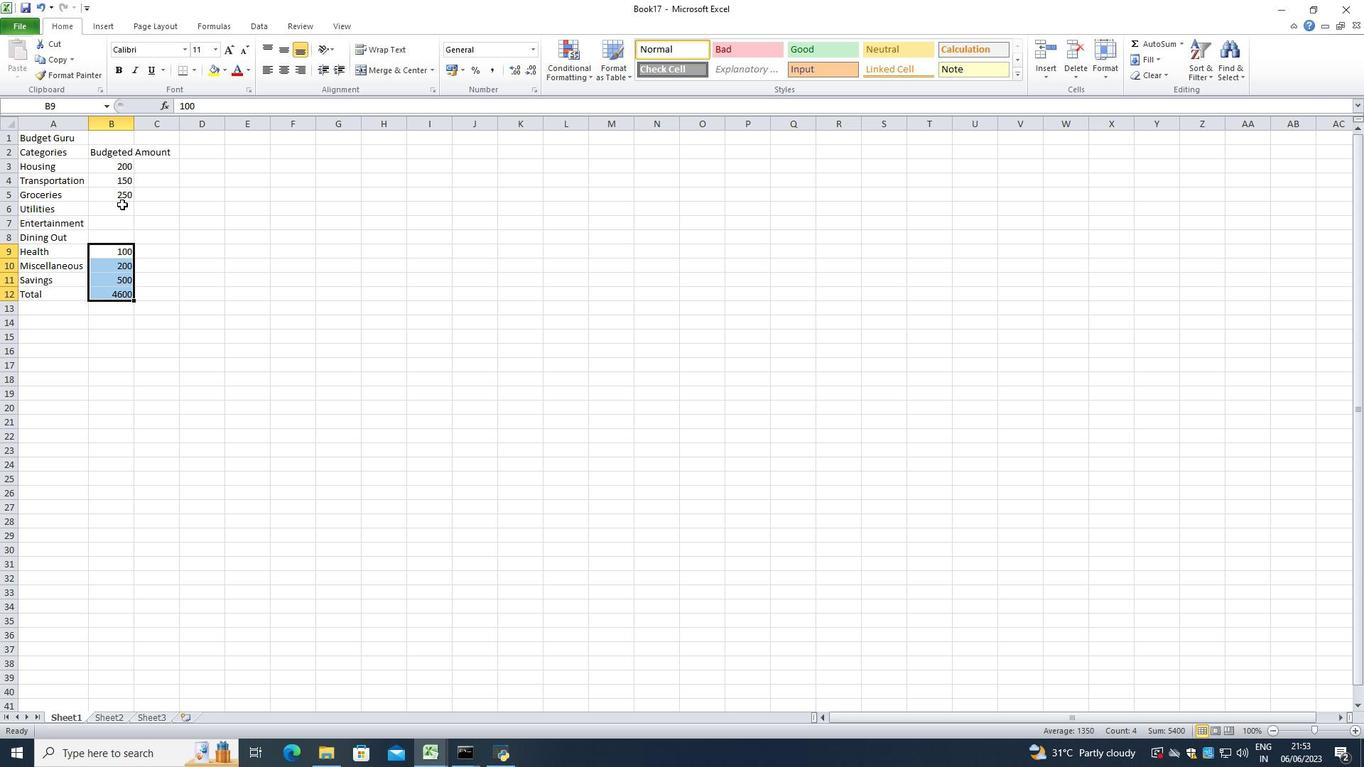 
Action: Mouse moved to (110, 171)
Screenshot: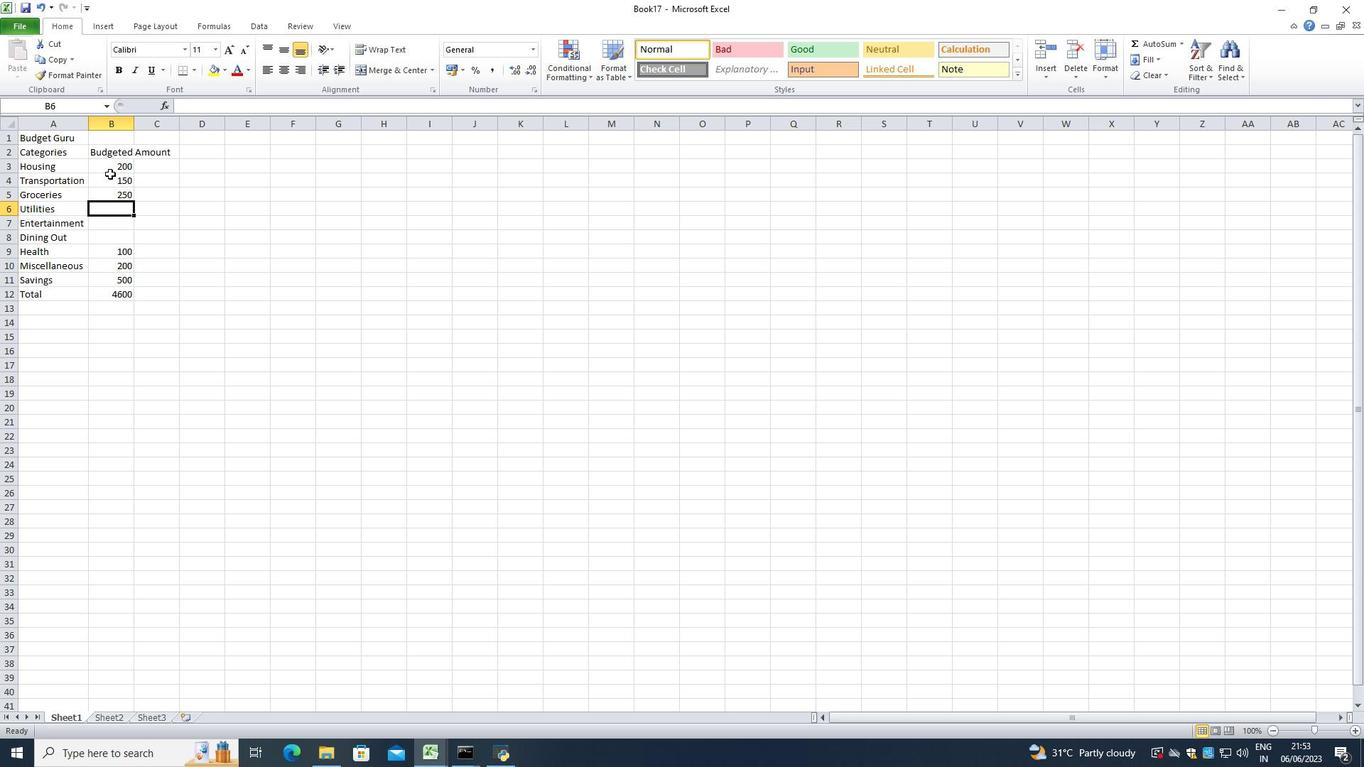 
Action: Mouse pressed left at (110, 171)
Screenshot: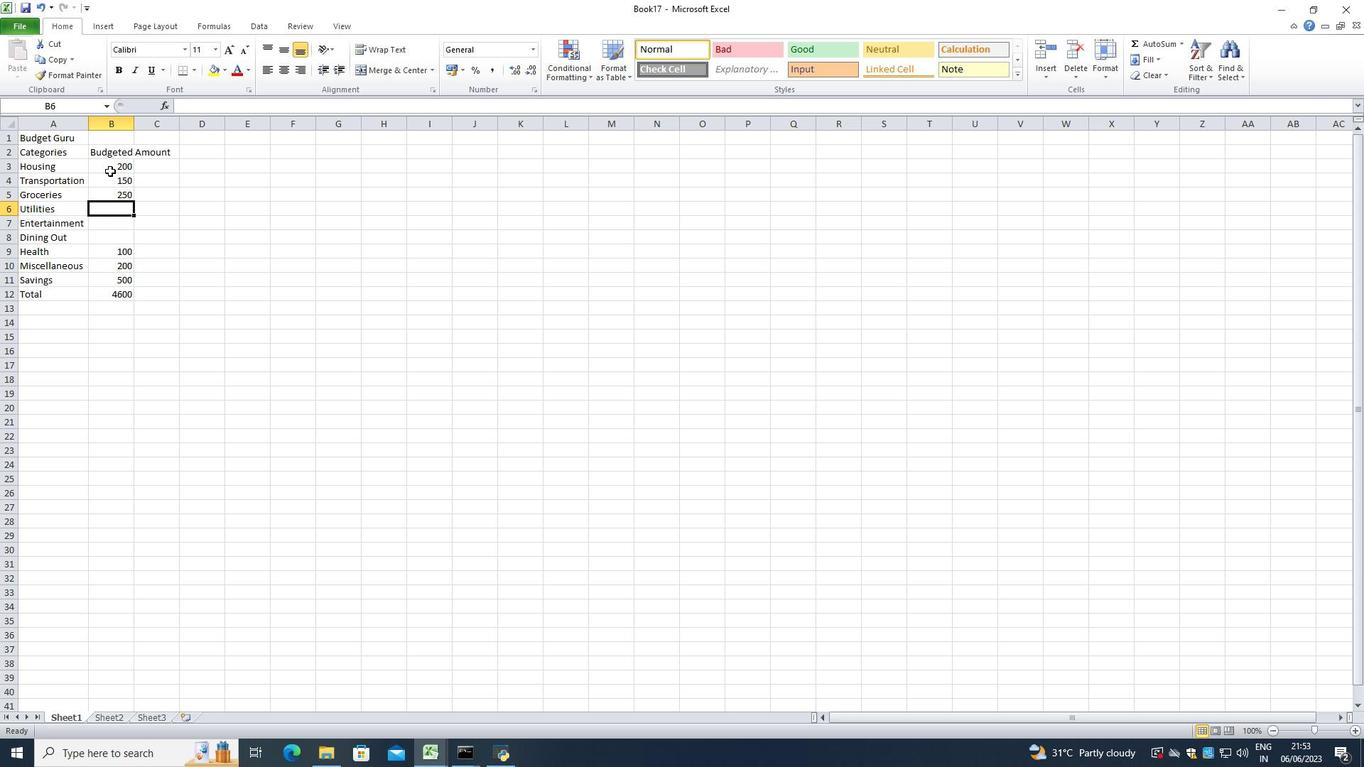 
Action: Mouse moved to (117, 168)
Screenshot: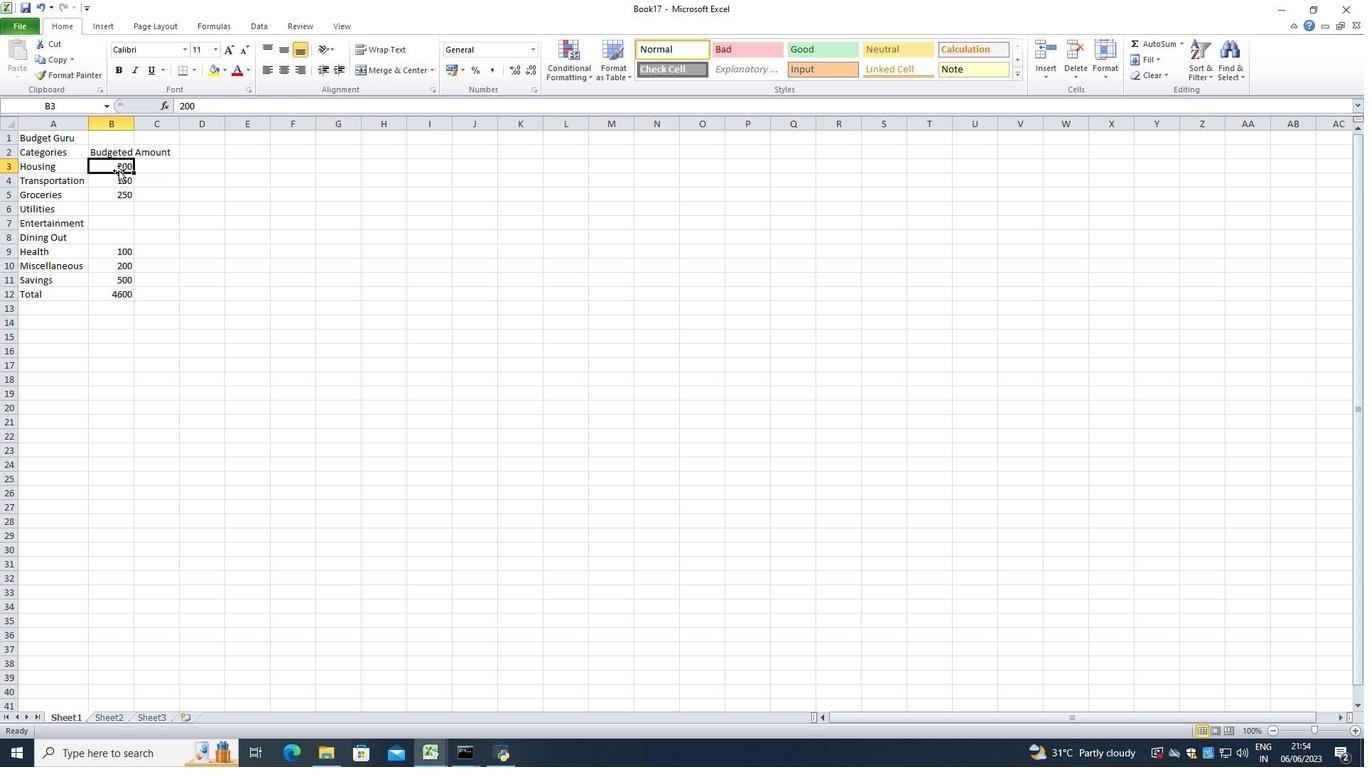 
Action: Mouse pressed left at (117, 168)
Screenshot: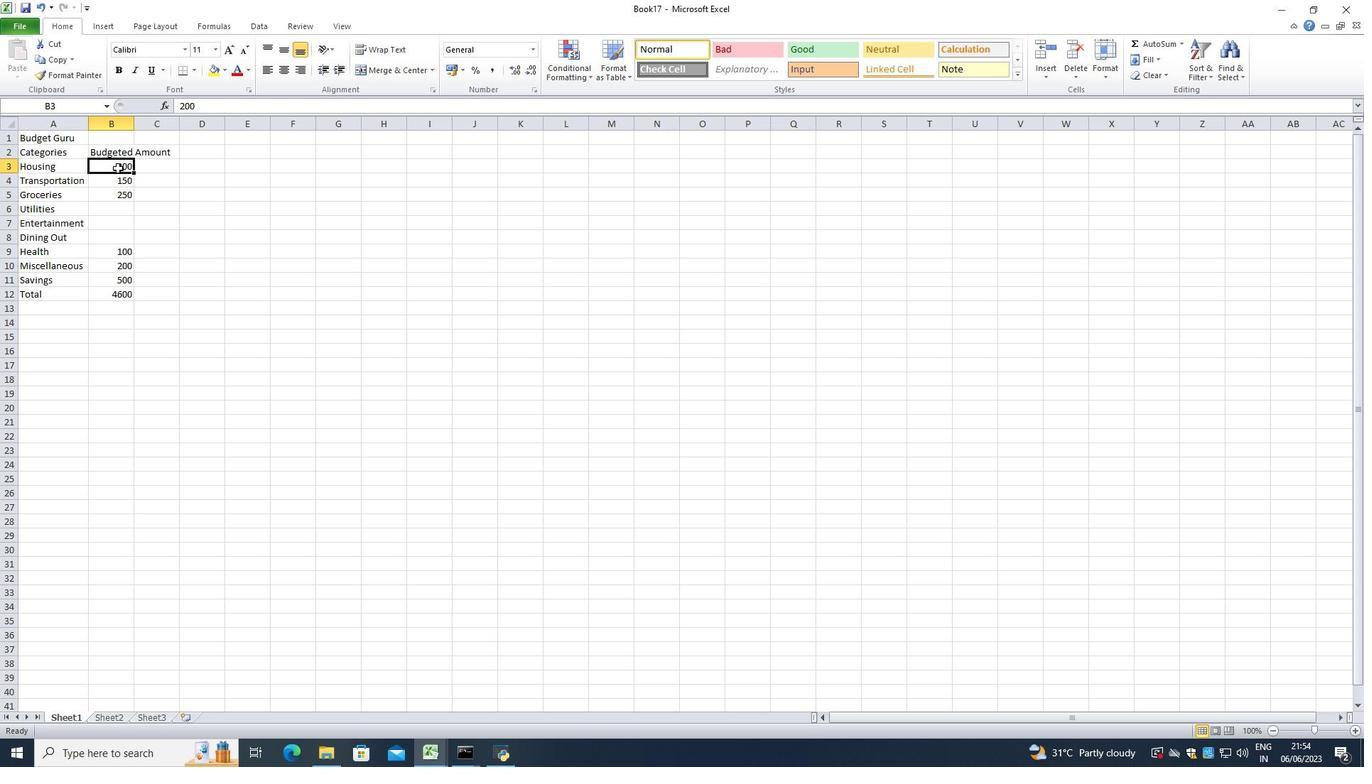 
Action: Mouse moved to (130, 194)
Screenshot: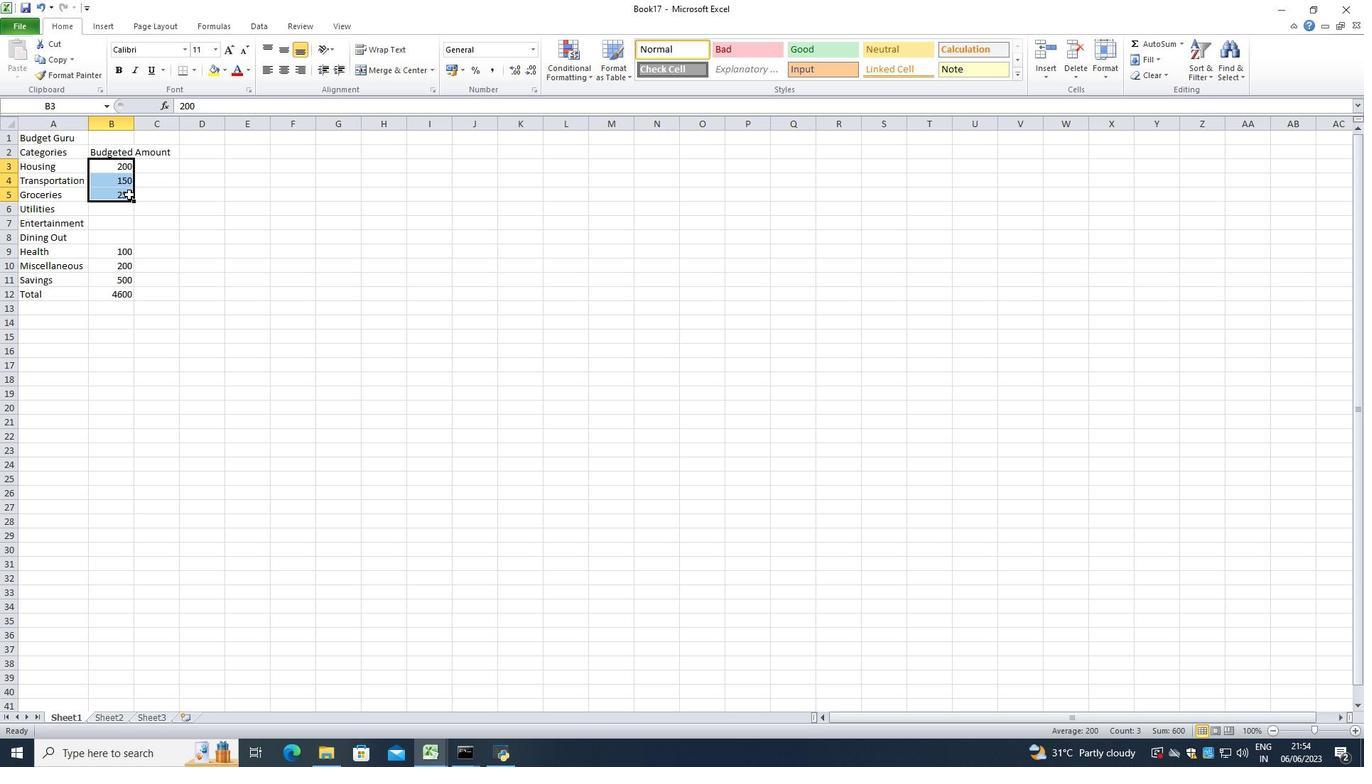 
Action: Key pressed ctrl+X
Screenshot: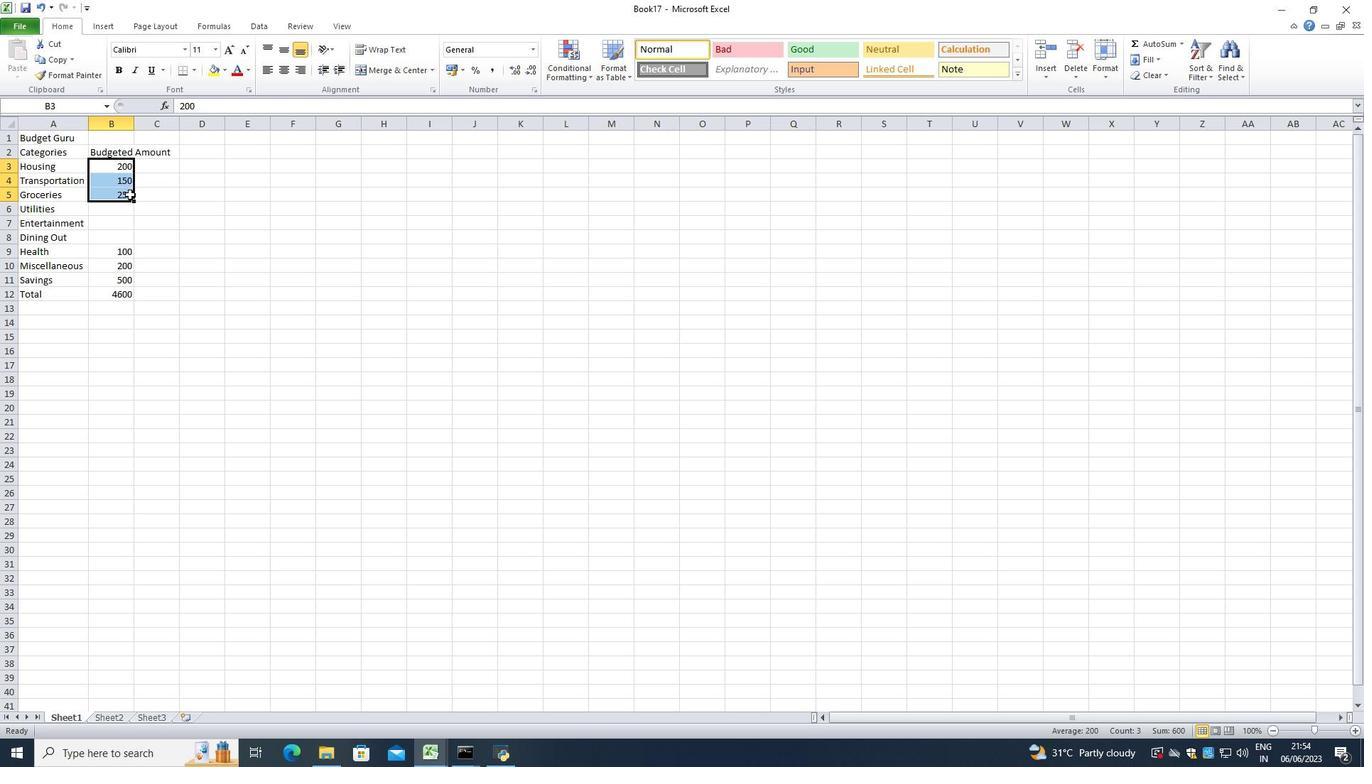 
Action: Mouse moved to (122, 211)
Screenshot: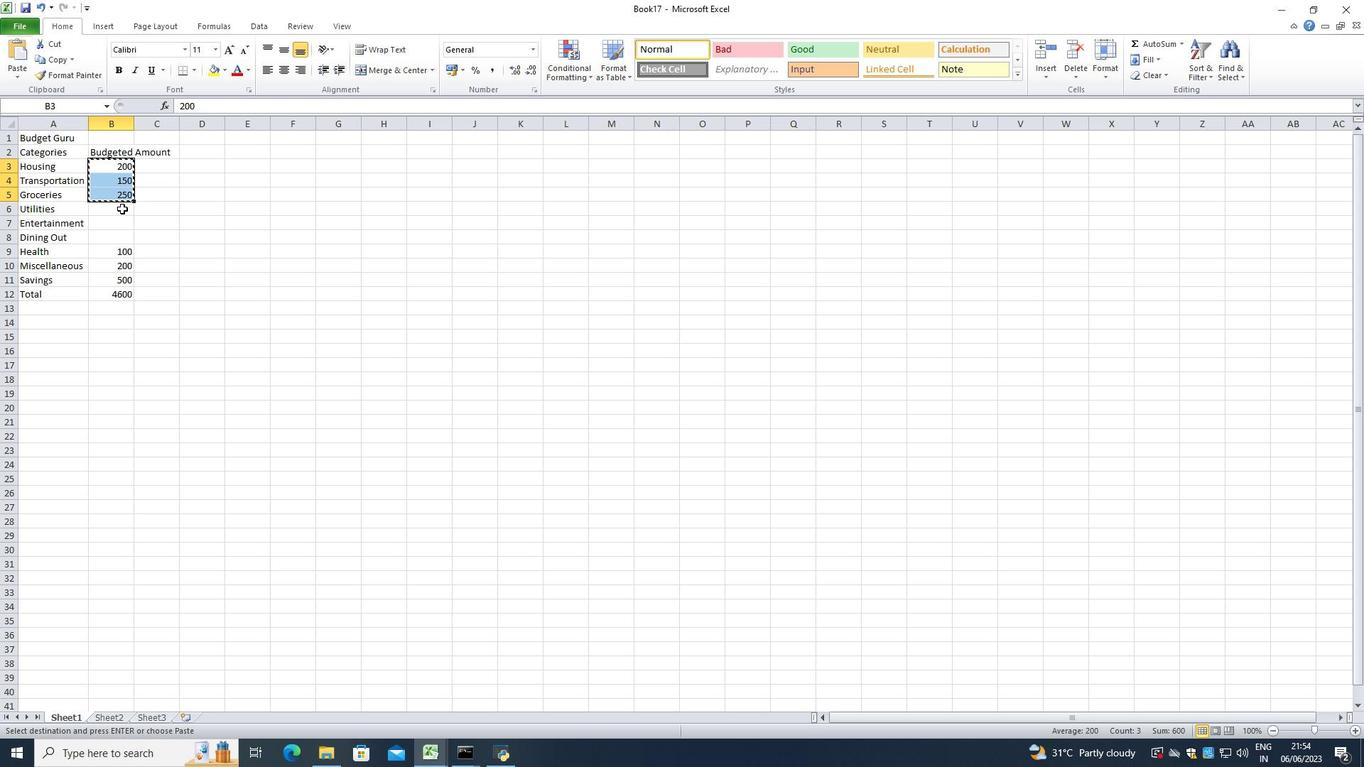 
Action: Mouse pressed left at (122, 211)
Screenshot: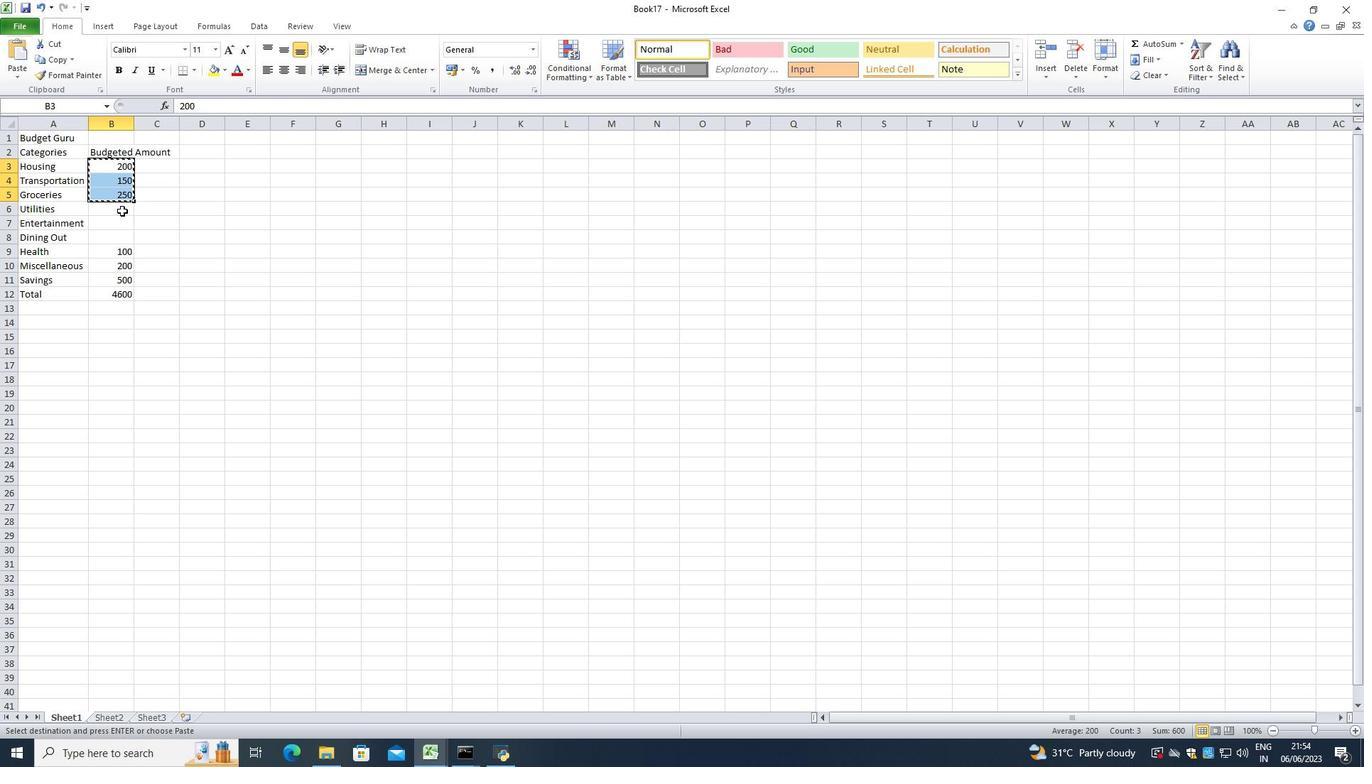 
Action: Mouse moved to (147, 208)
Screenshot: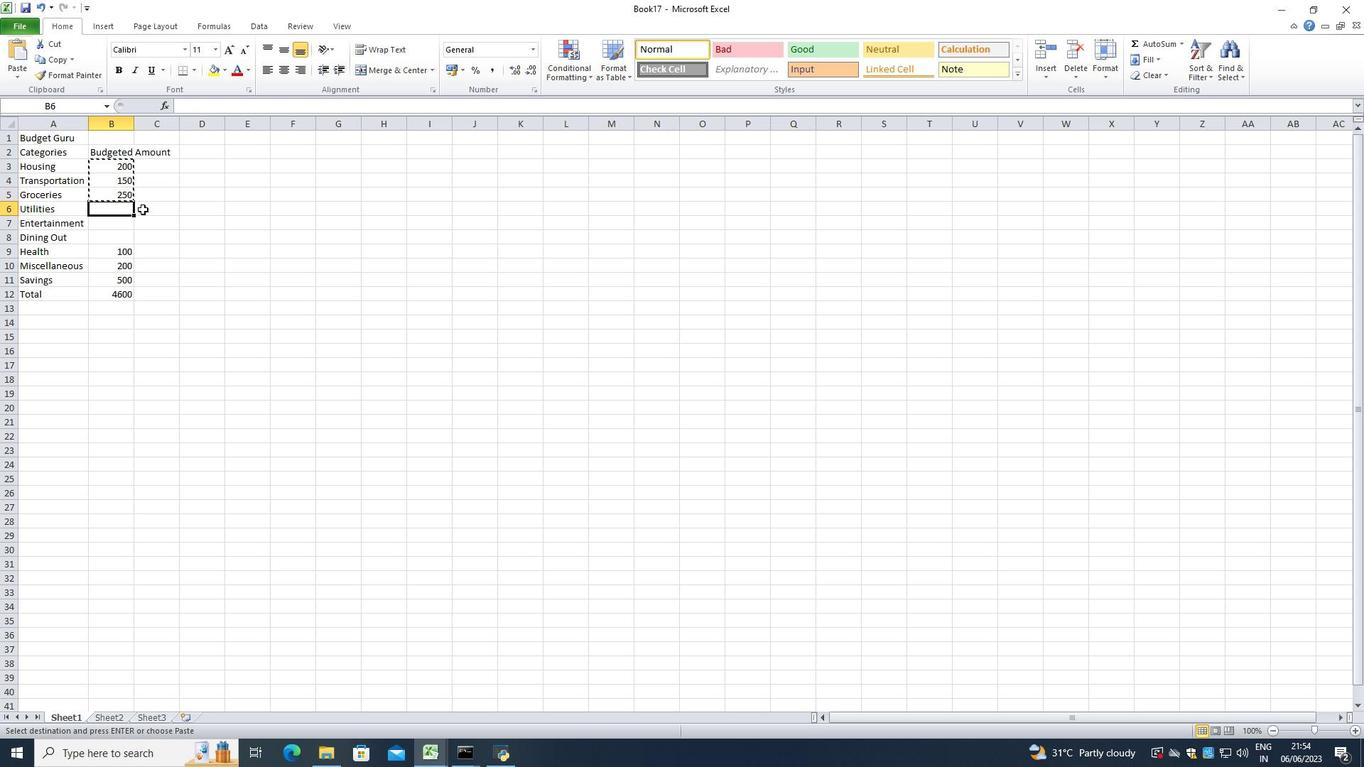 
Action: Key pressed ctrl+V
Screenshot: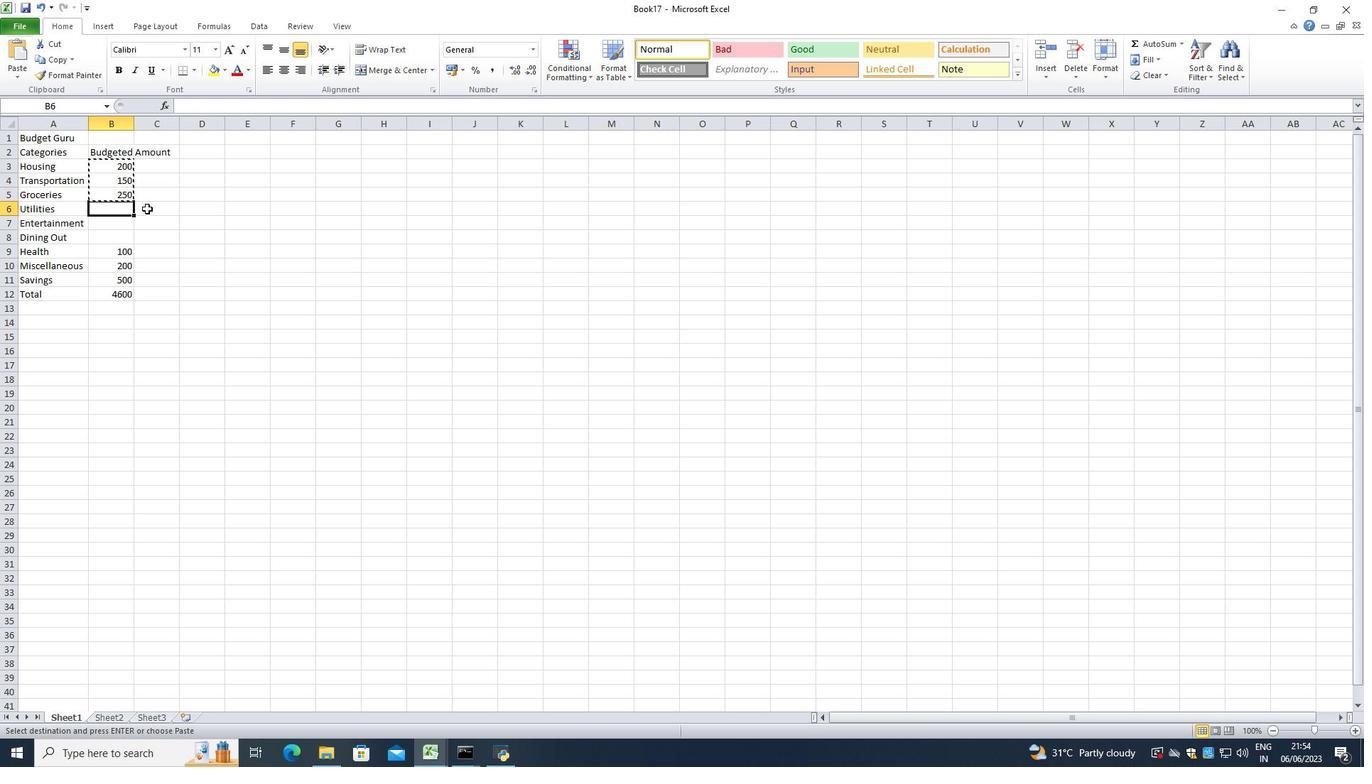 
Action: Mouse moved to (120, 167)
Screenshot: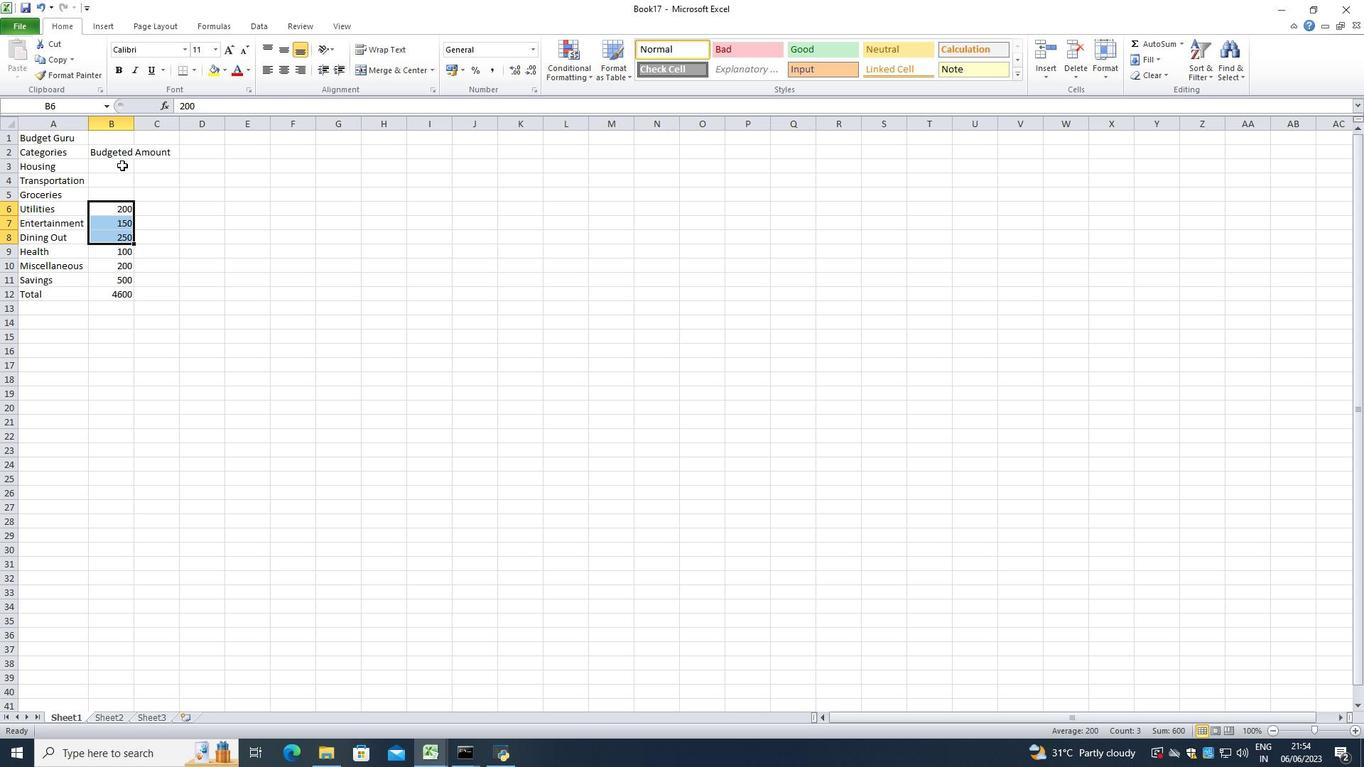 
Action: Mouse pressed left at (120, 167)
Screenshot: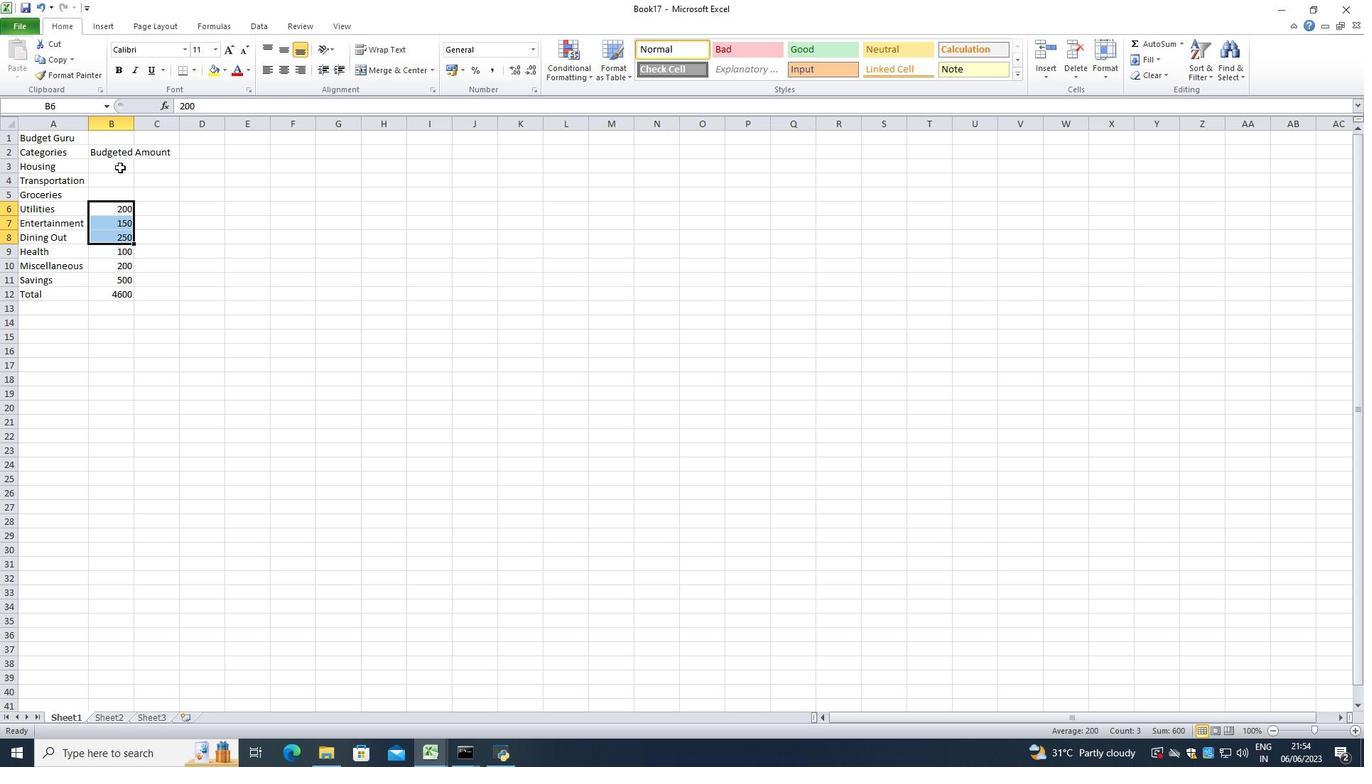 
Action: Mouse moved to (120, 167)
Screenshot: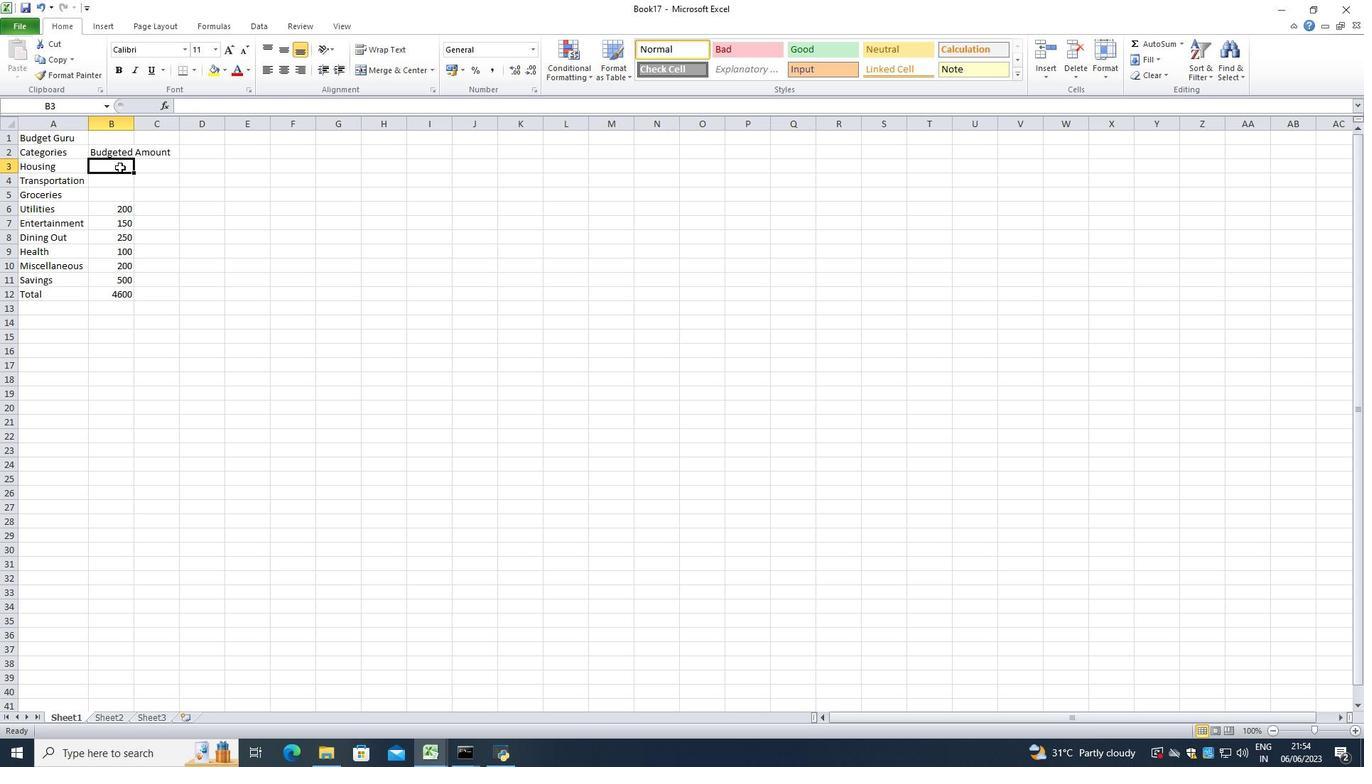 
Action: Key pressed 1500<Key.enter>300<Key.enter>400<Key.enter>
Screenshot: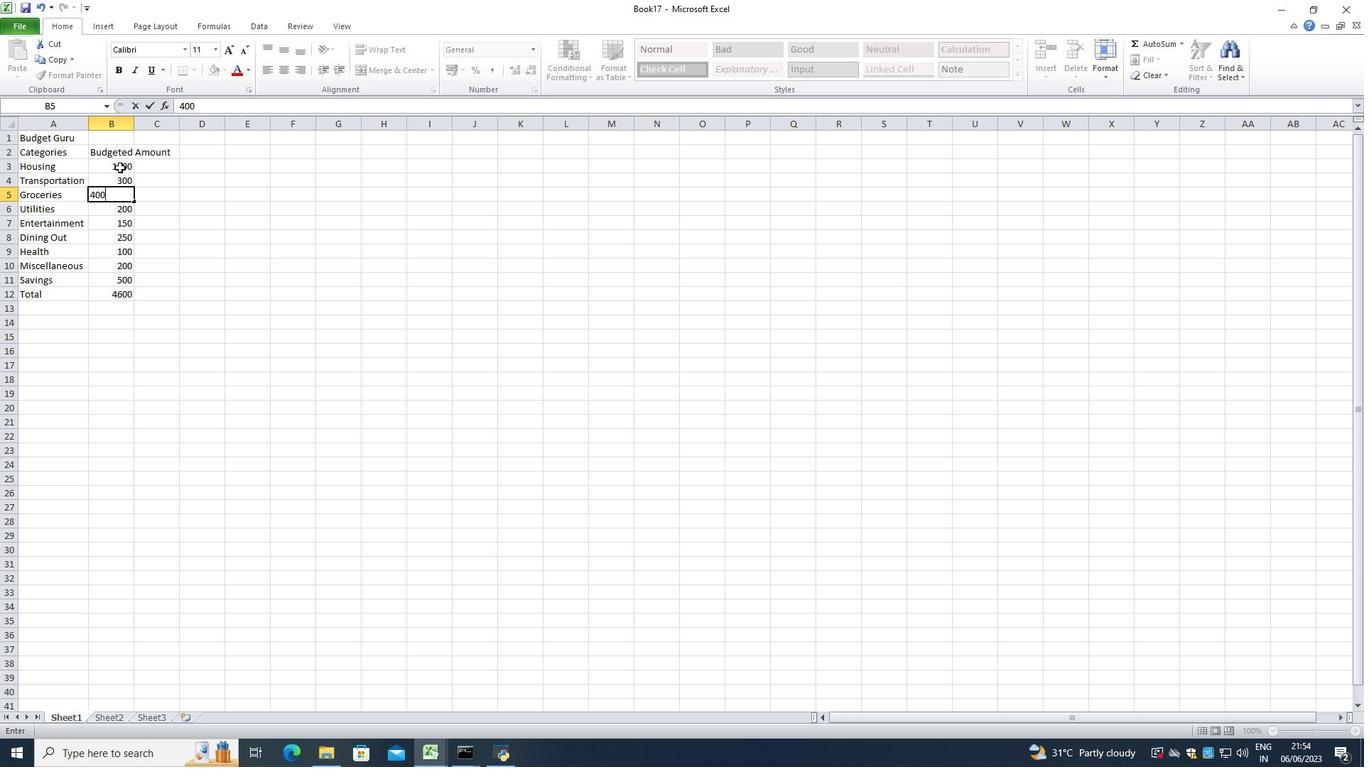 
Action: Mouse moved to (134, 123)
Screenshot: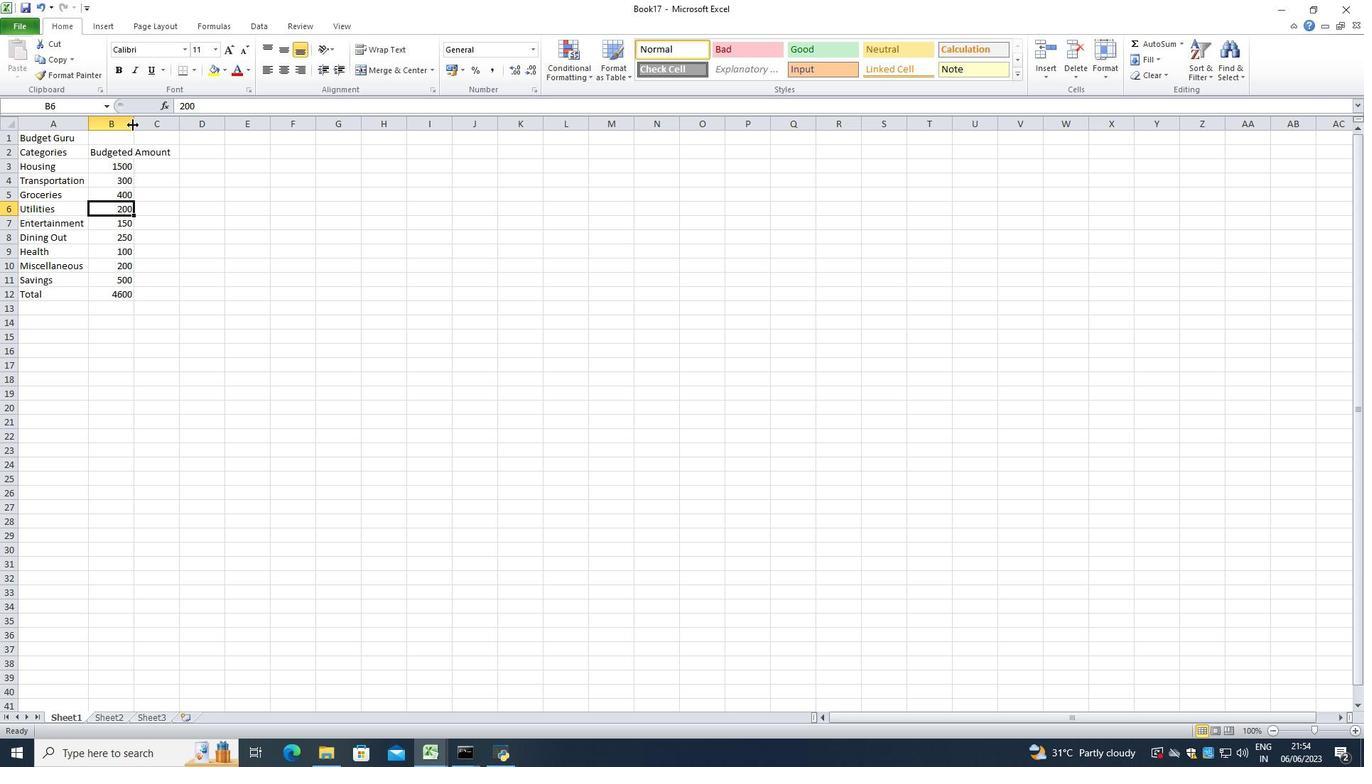 
Action: Mouse pressed left at (134, 123)
Screenshot: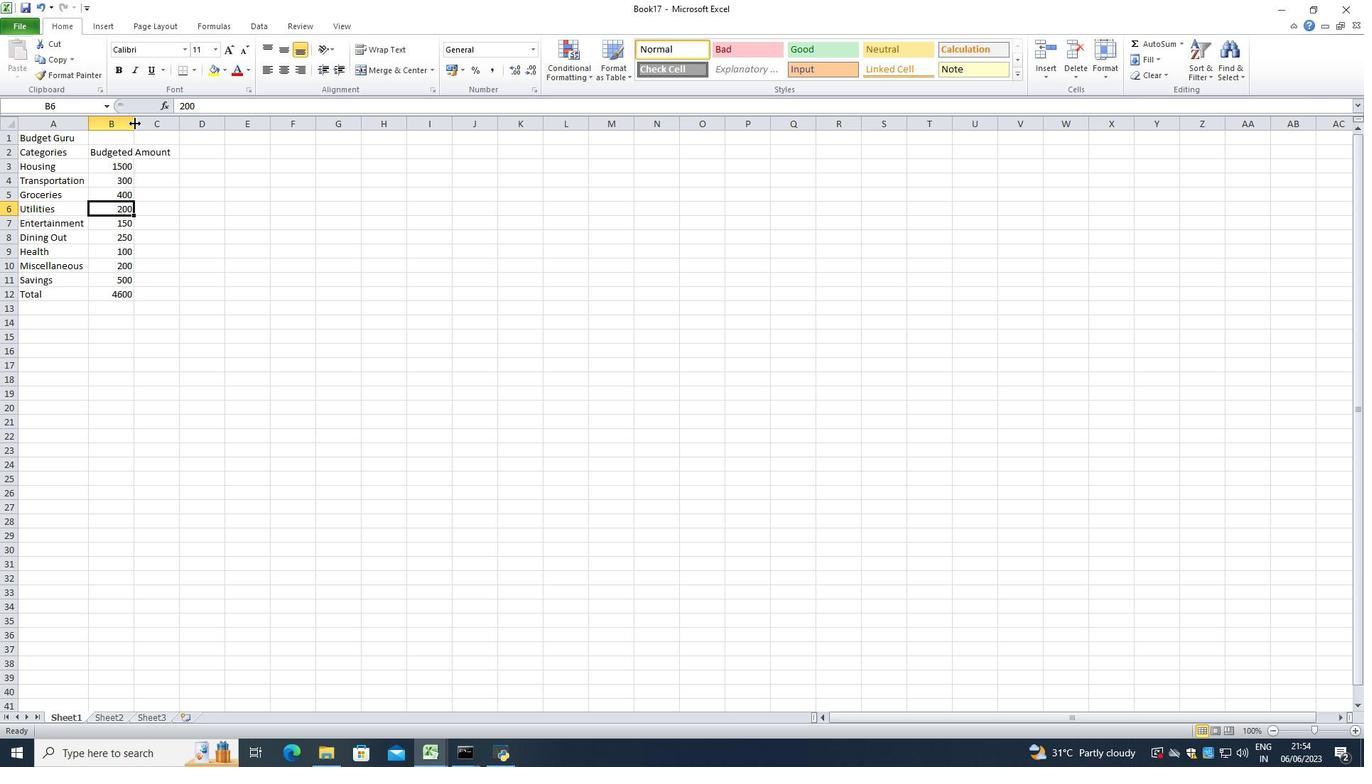 
Action: Mouse pressed left at (134, 123)
Screenshot: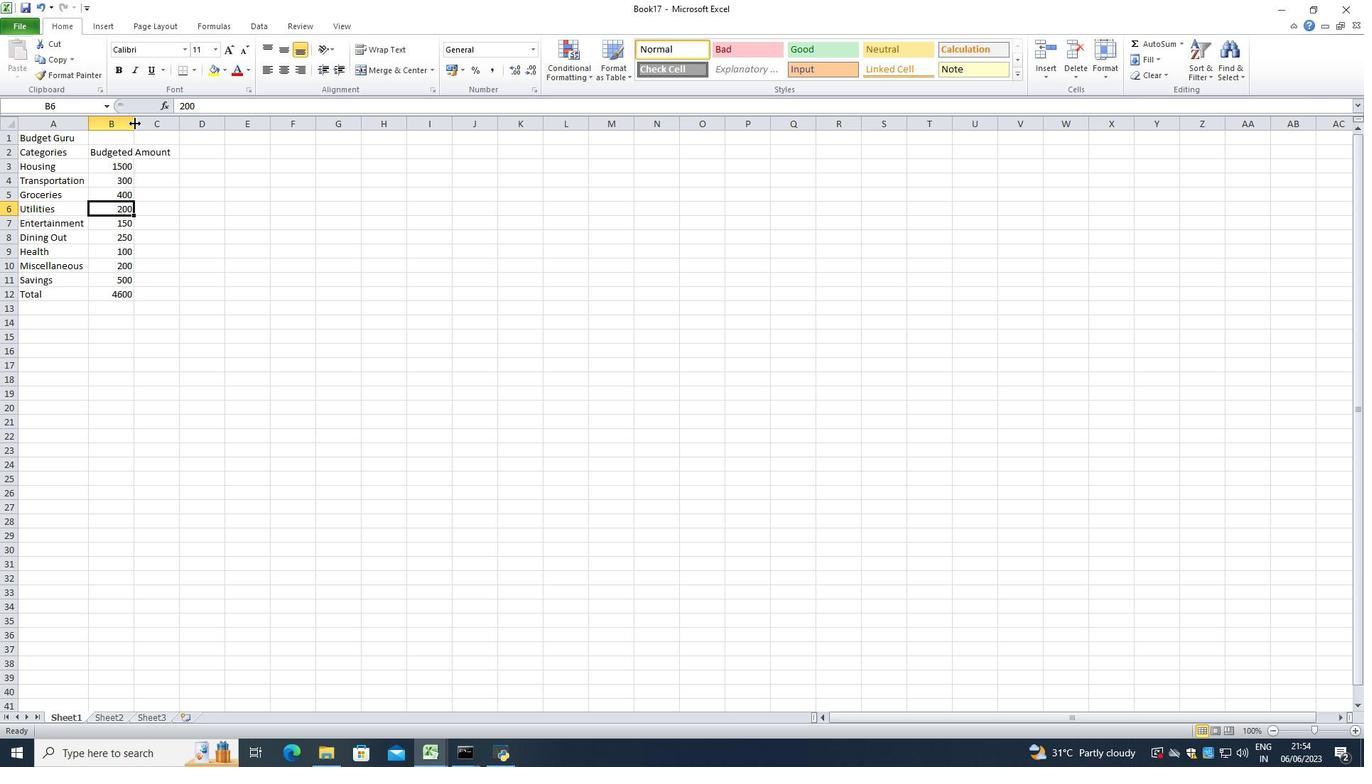 
Action: Mouse moved to (201, 157)
Screenshot: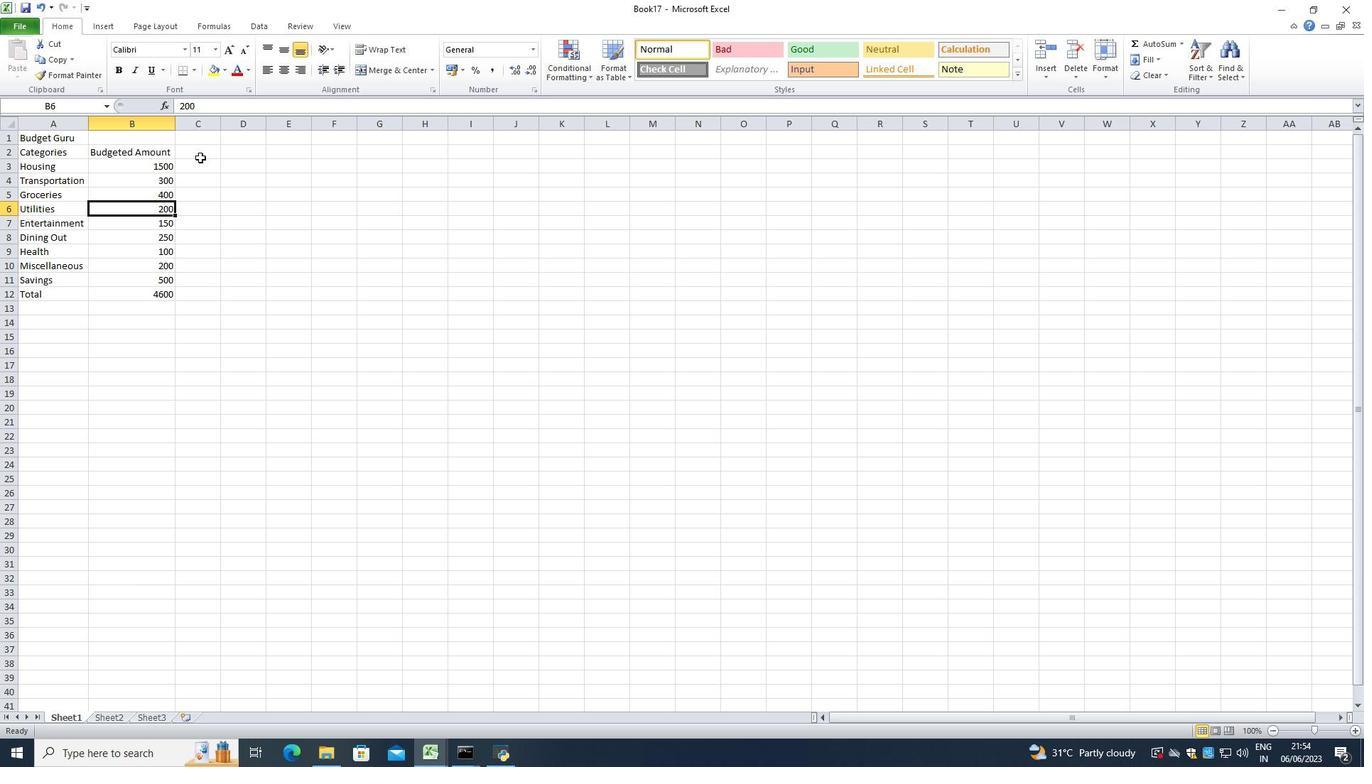 
Action: Mouse pressed left at (201, 157)
Screenshot: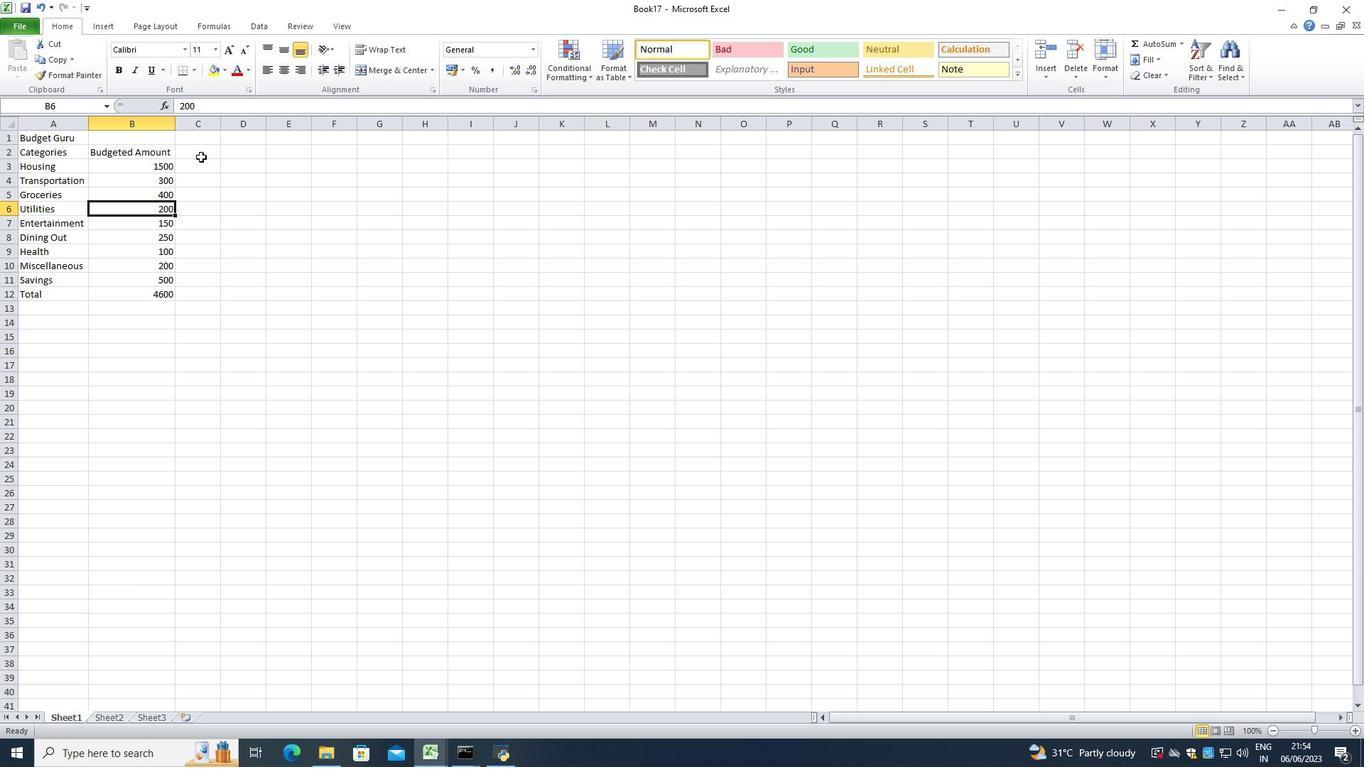 
Action: Mouse moved to (201, 181)
Screenshot: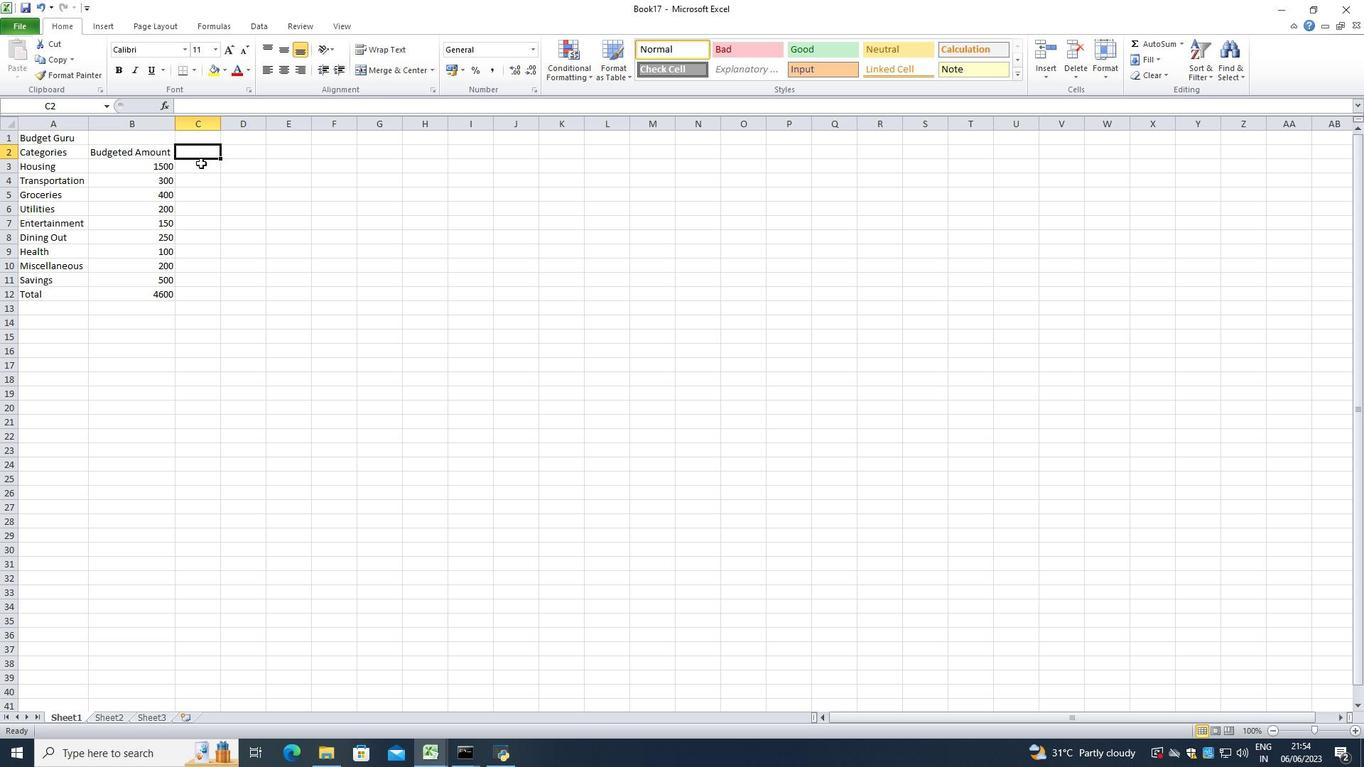 
Action: Mouse pressed left at (201, 181)
Screenshot: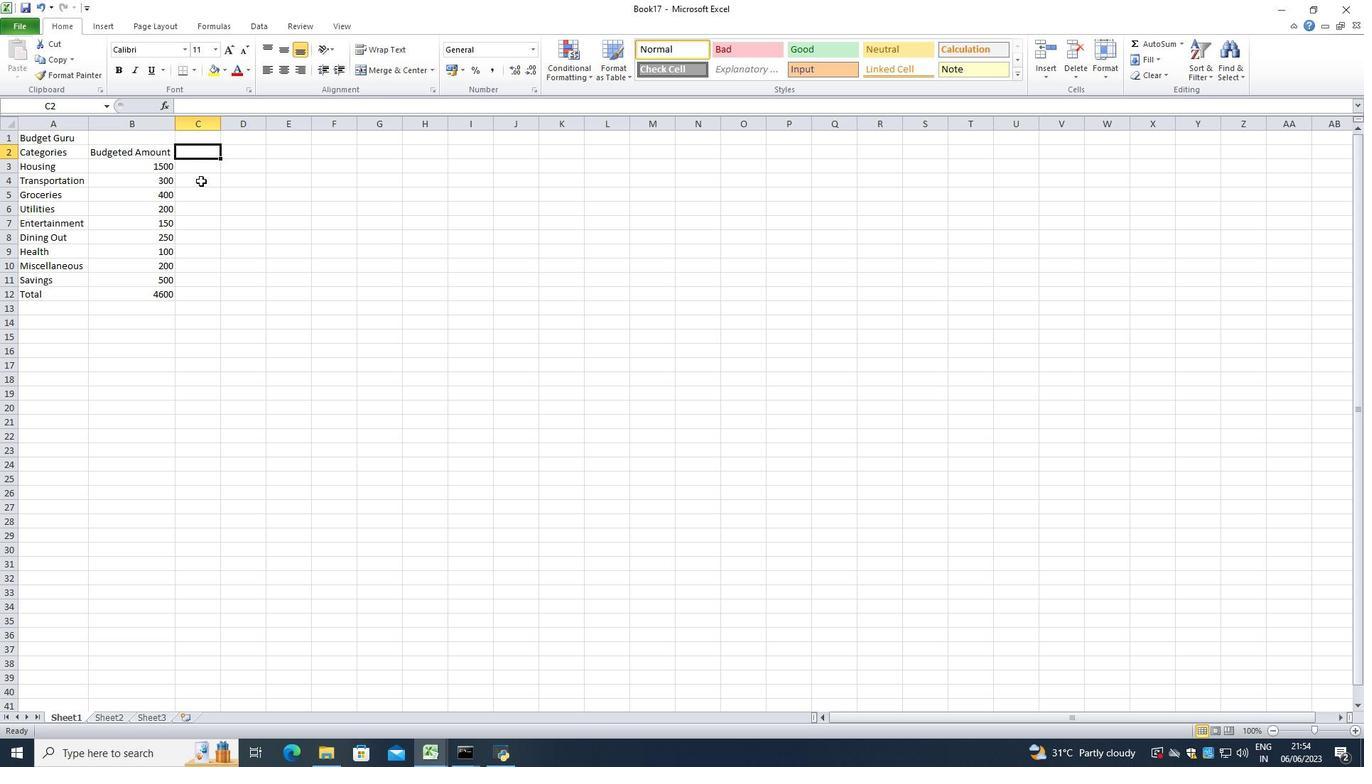 
Action: Mouse moved to (201, 153)
Screenshot: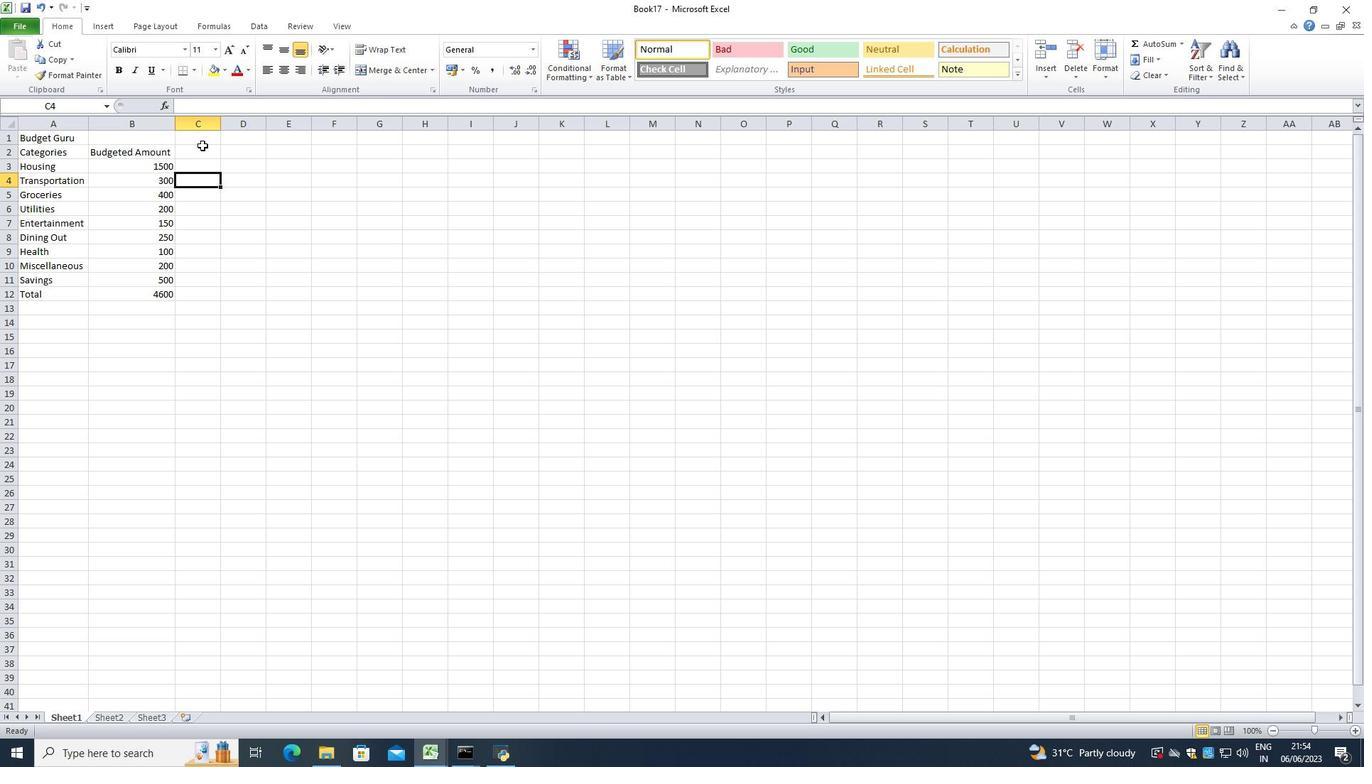 
Action: Mouse pressed left at (201, 153)
Screenshot: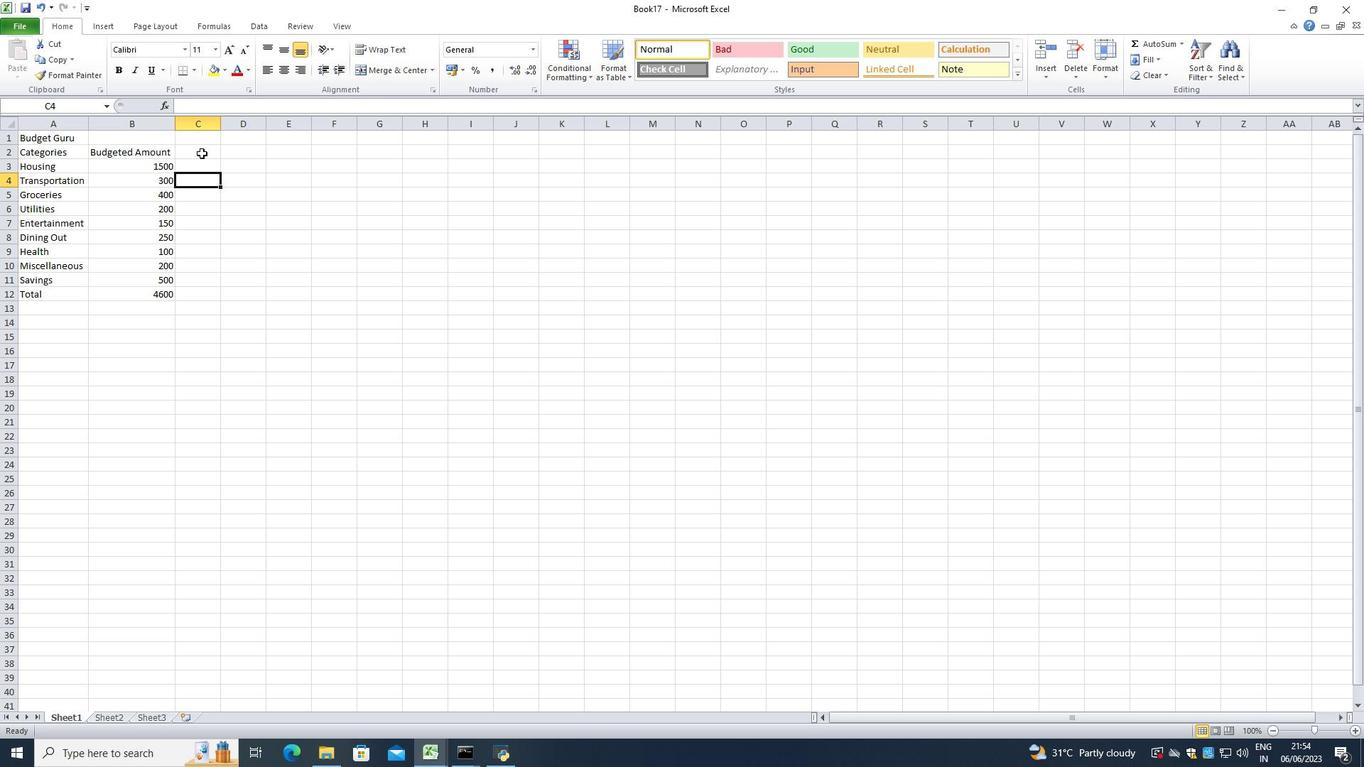 
Action: Mouse moved to (182, 167)
Screenshot: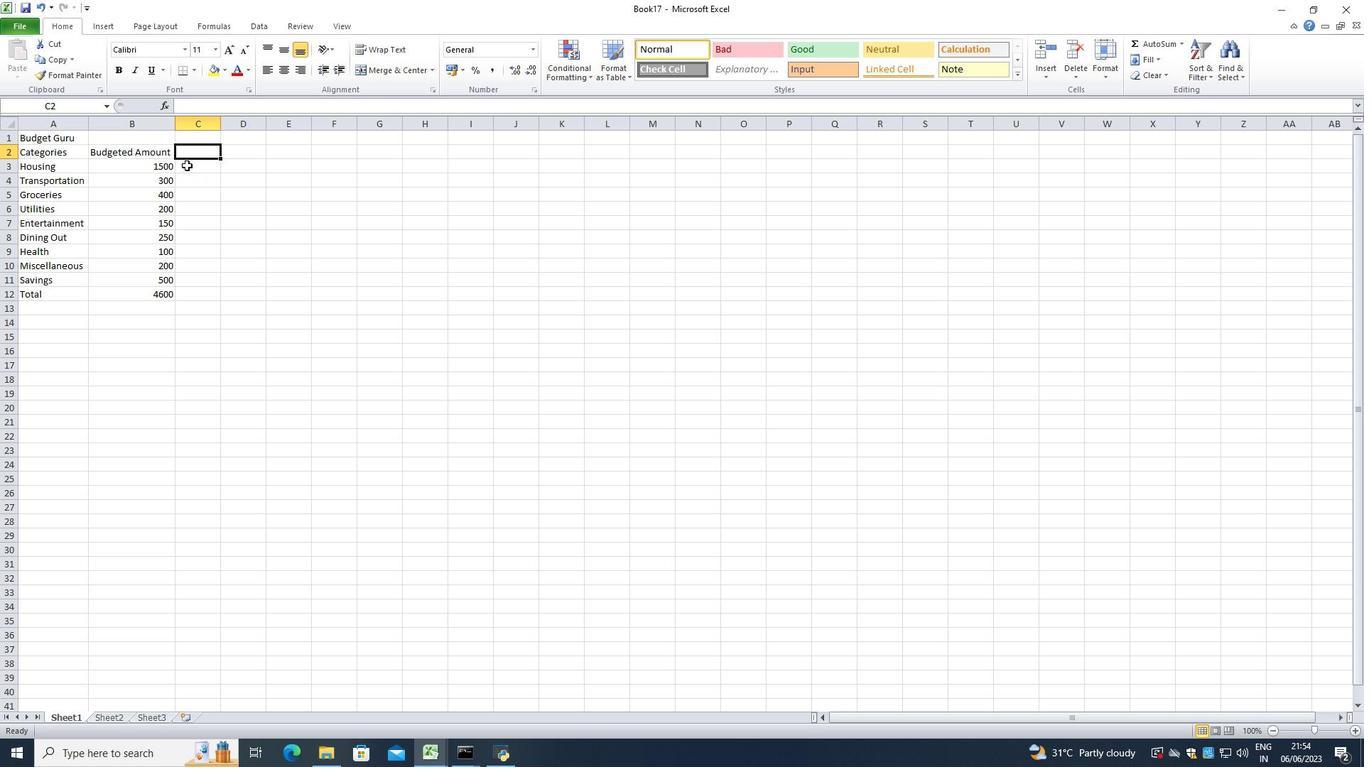 
Action: Key pressed <Key.shift>Actual<Key.space><Key.shift>Amount<Key.enter>1400<Key.enter>280<Key.enter>420<Key.enter>180<Key.enter>170<Key.enter>230<Key.enter>120<Key.enter>180<Key.enter>520<Key.enter>4500<Key.enter><Key.right><Key.up><Key.up><Key.up><Key.up><Key.up><Key.up><Key.up><Key.up><Key.up><Key.up><Key.up>
Screenshot: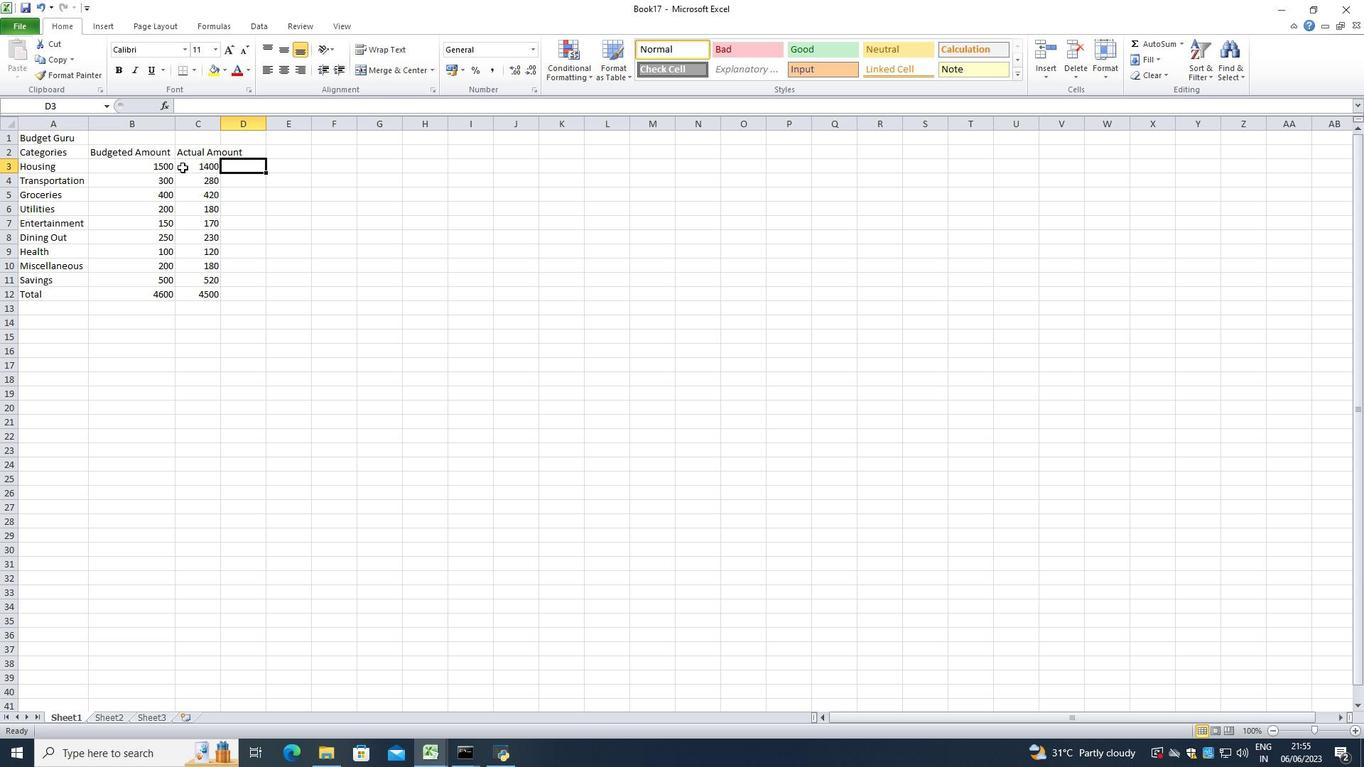 
Action: Mouse moved to (222, 125)
Screenshot: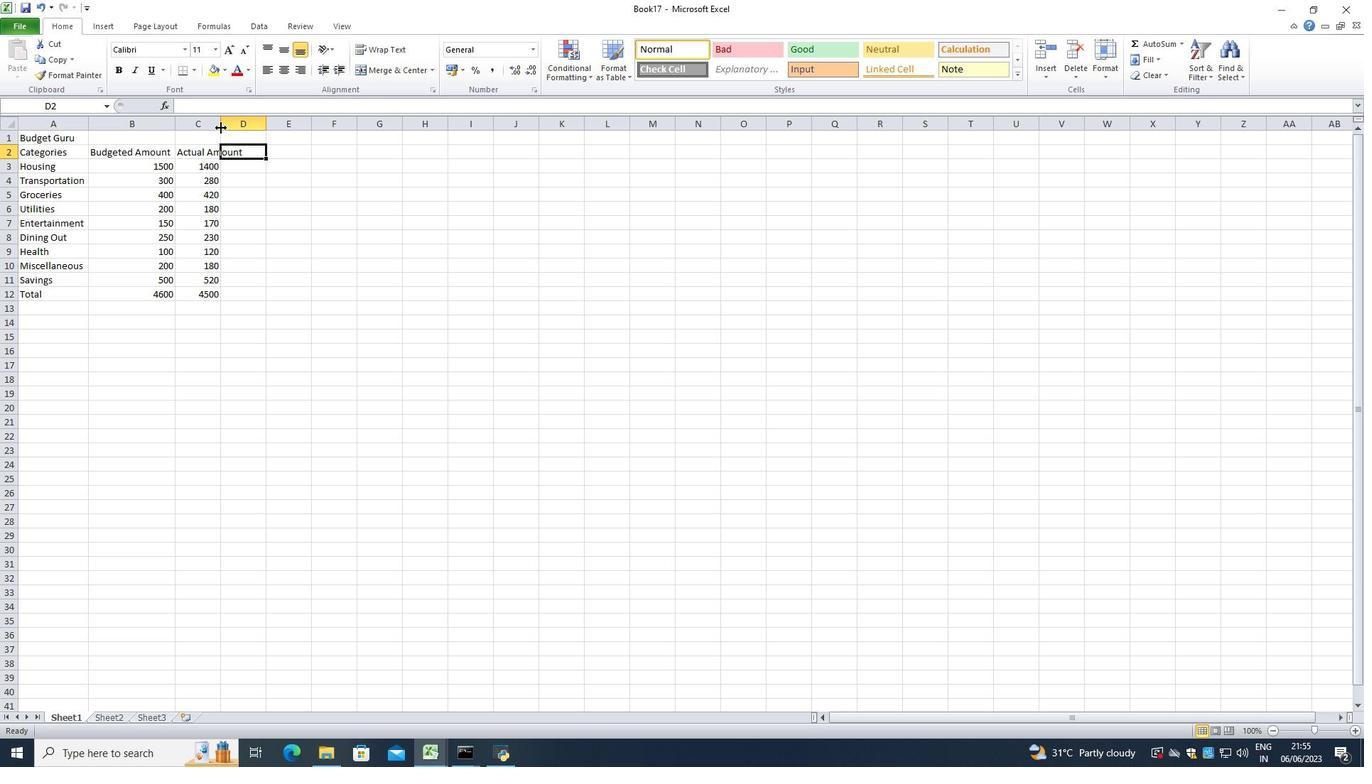 
Action: Mouse pressed left at (222, 125)
Screenshot: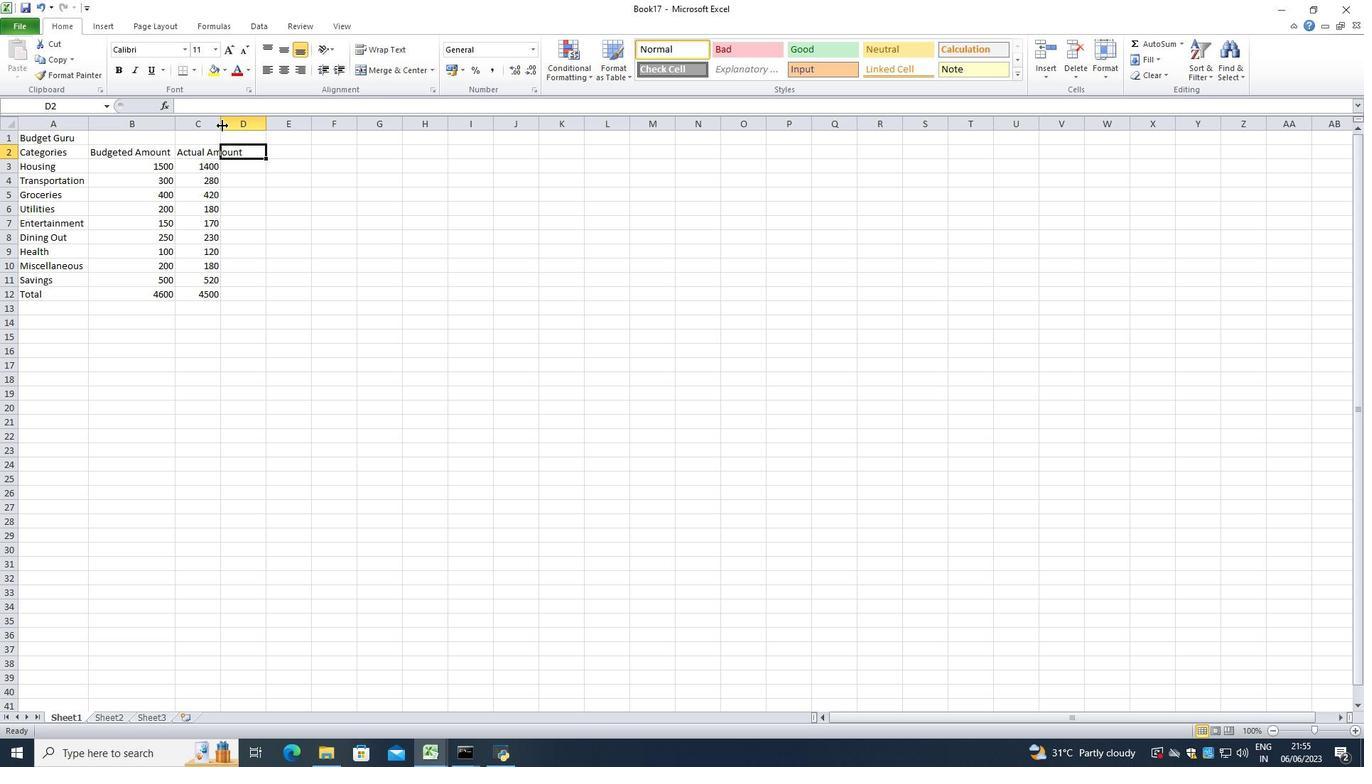 
Action: Mouse pressed left at (222, 125)
Screenshot: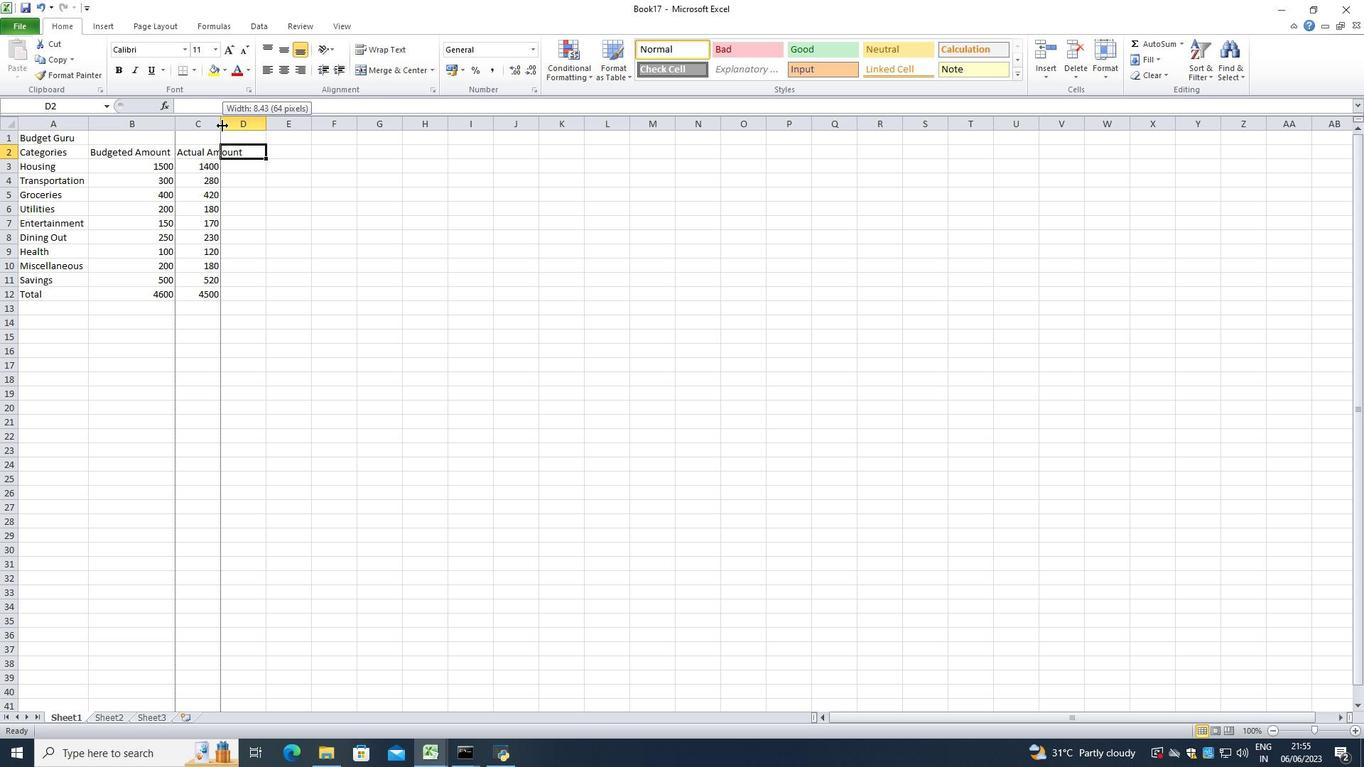 
Action: Mouse moved to (328, 229)
Screenshot: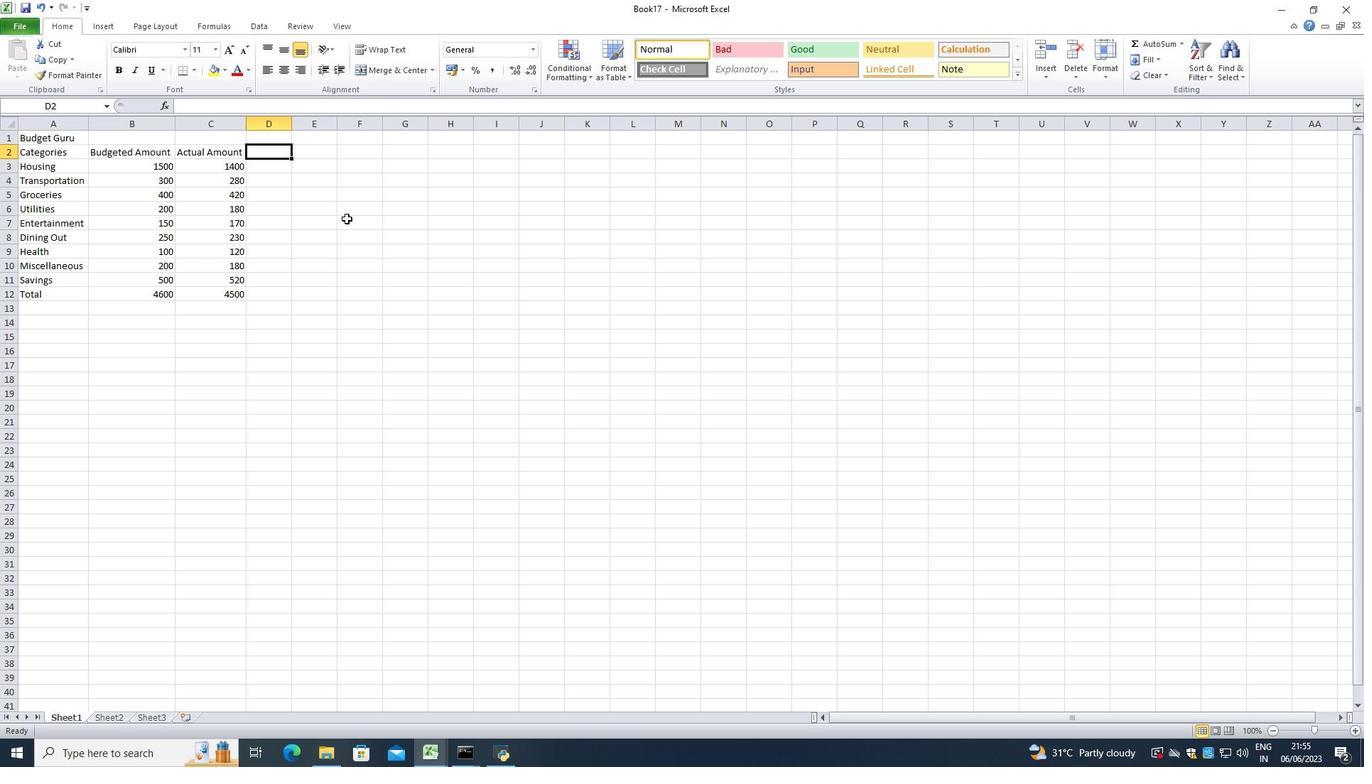 
Action: Key pressed <Key.shift>Difference<Key.enter>=sum<Key.shift><Key.shift><Key.shift><Key.shift><Key.shift><Key.shift><Key.shift>(
Screenshot: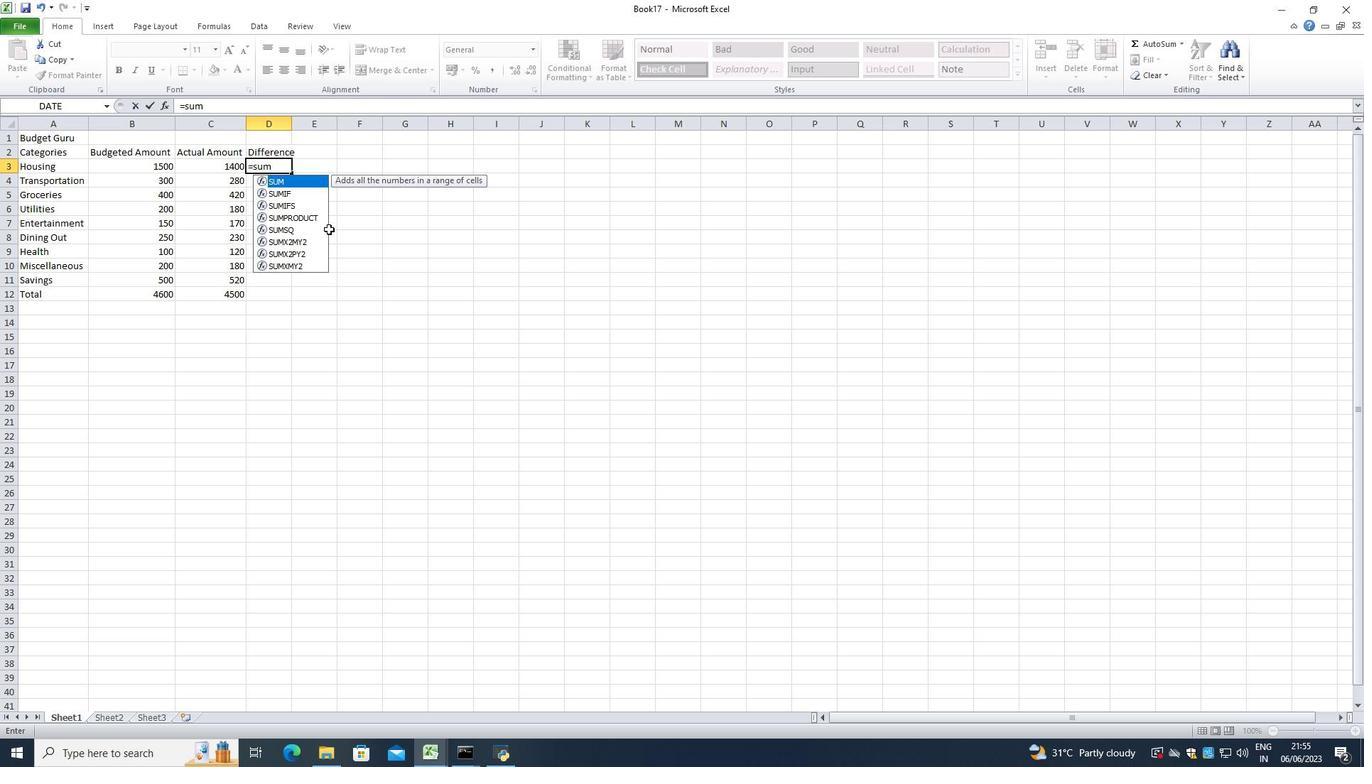 
Action: Mouse moved to (230, 166)
Screenshot: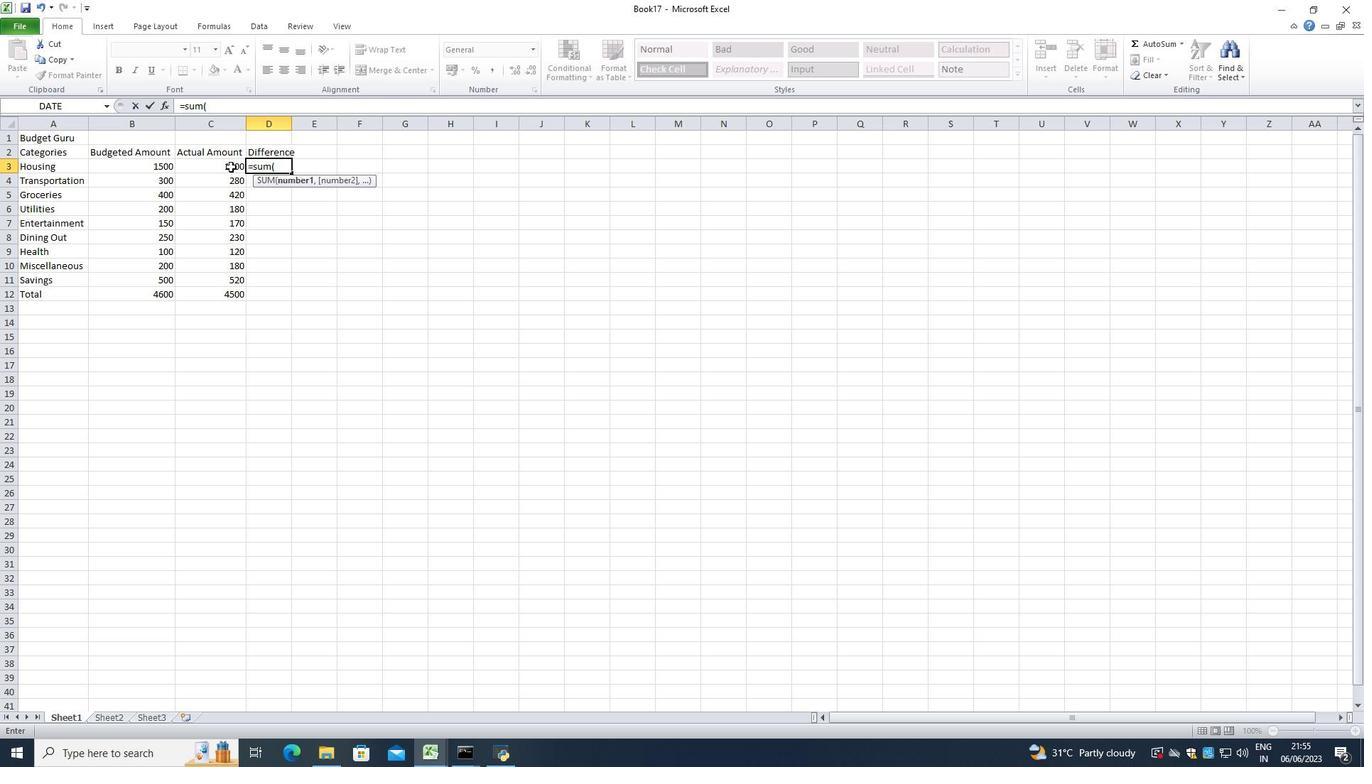 
Action: Mouse pressed left at (230, 166)
Screenshot: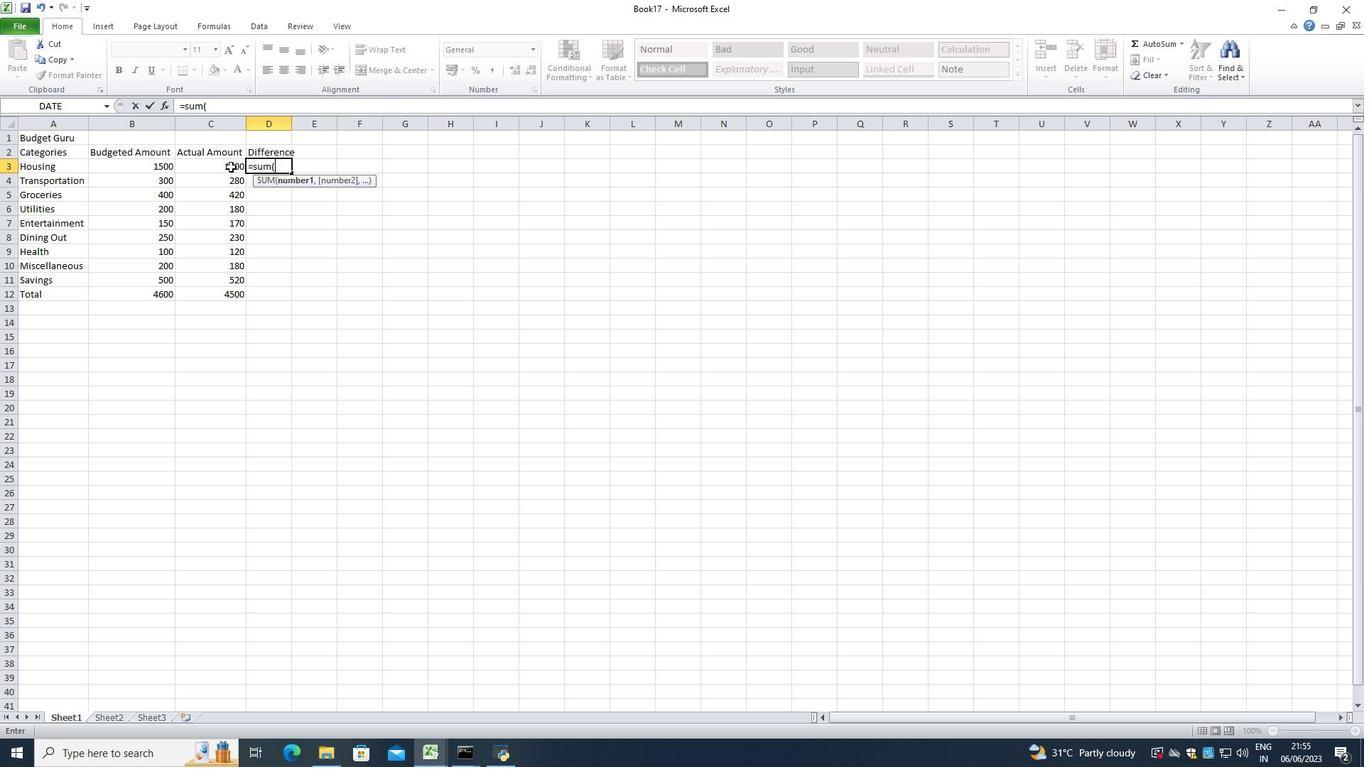 
Action: Mouse moved to (234, 198)
Screenshot: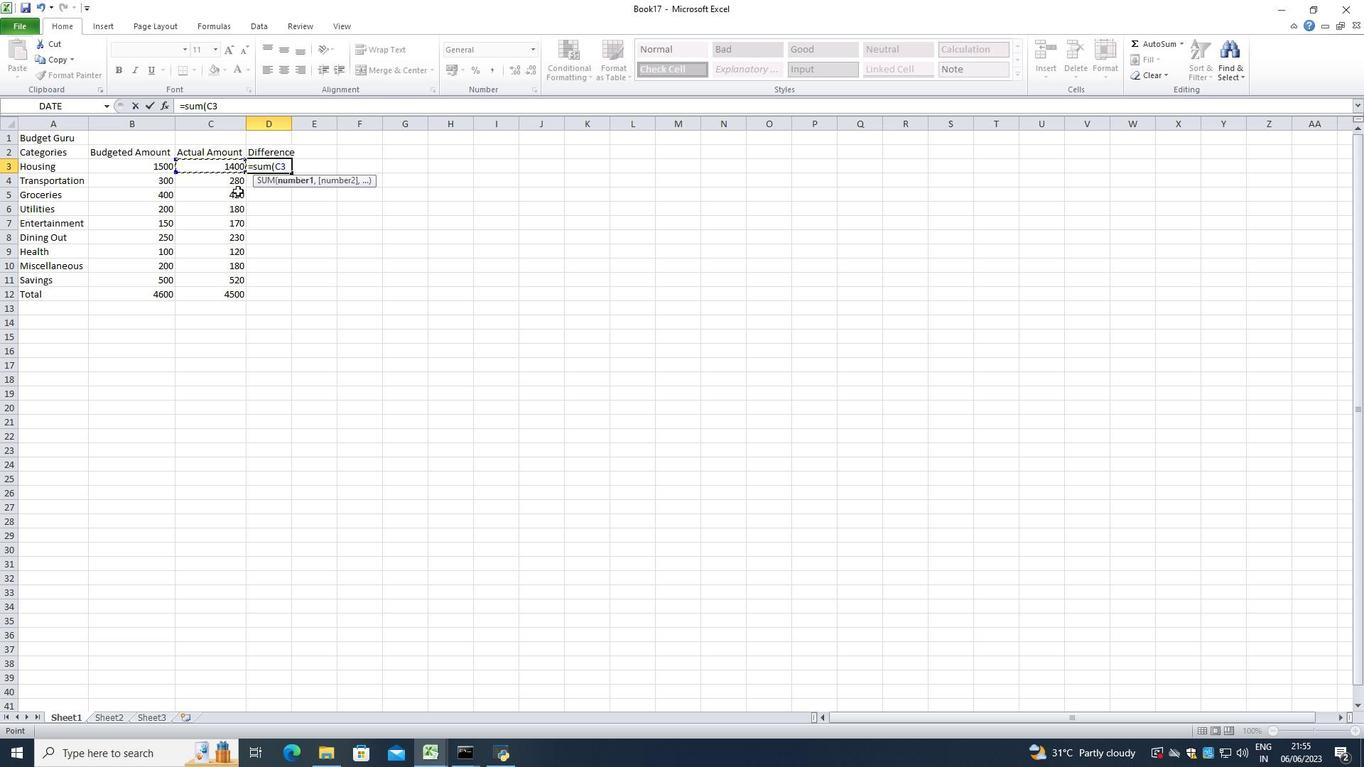 
Action: Key pressed -
Screenshot: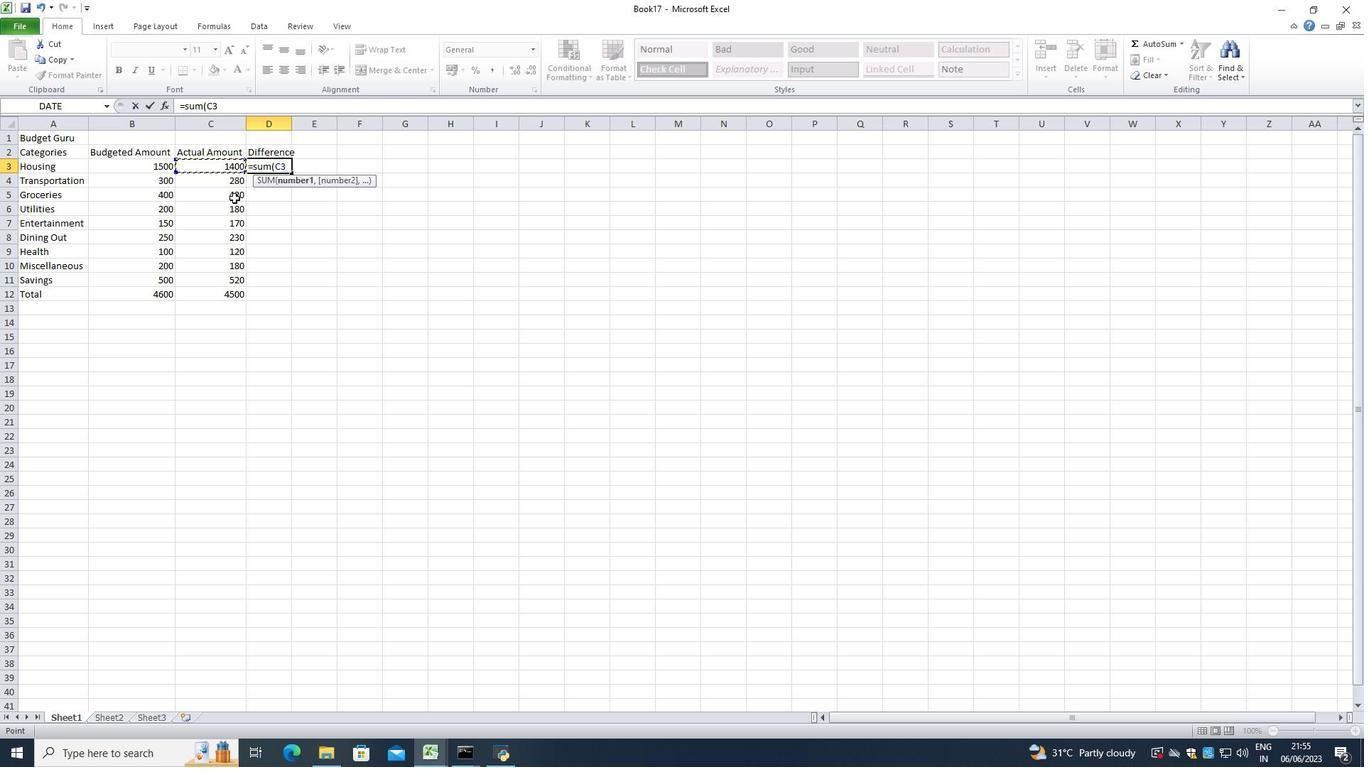 
Action: Mouse moved to (161, 169)
Screenshot: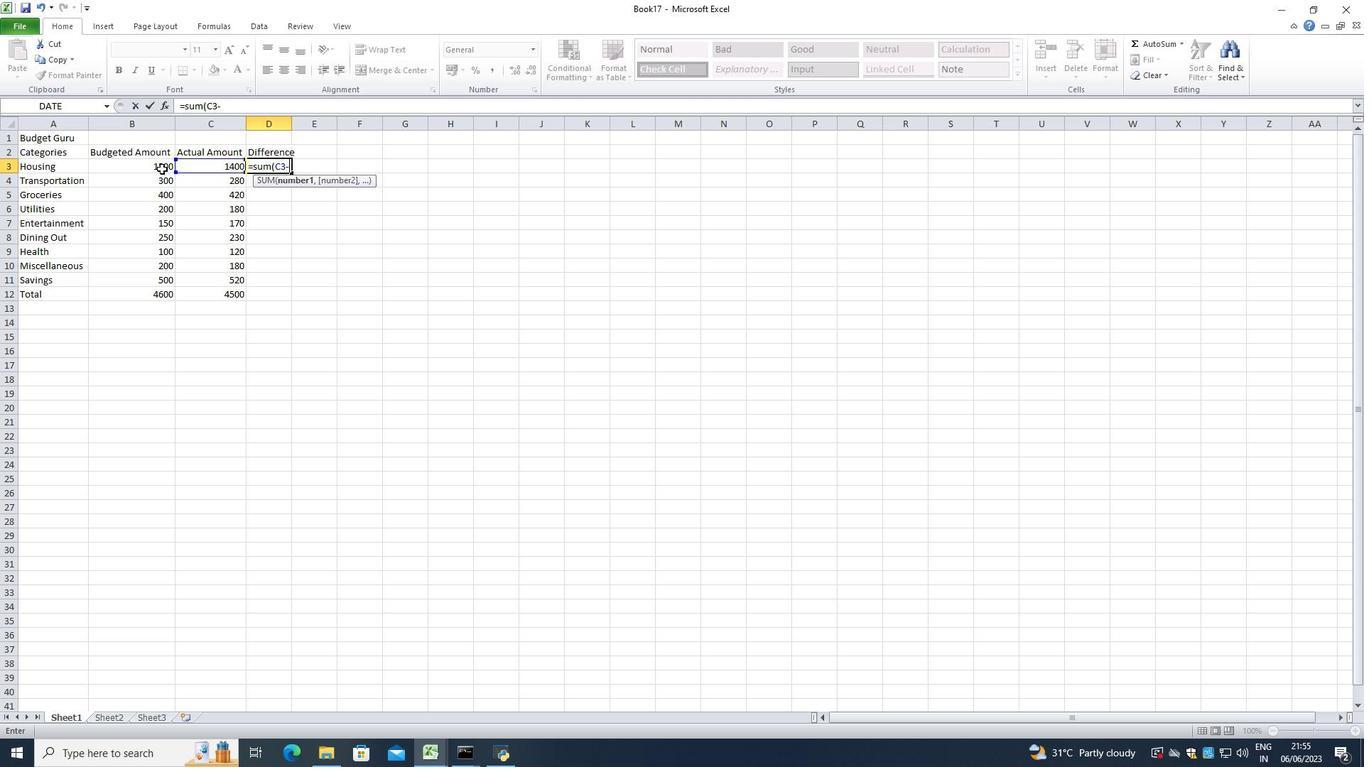 
Action: Mouse pressed left at (161, 169)
Screenshot: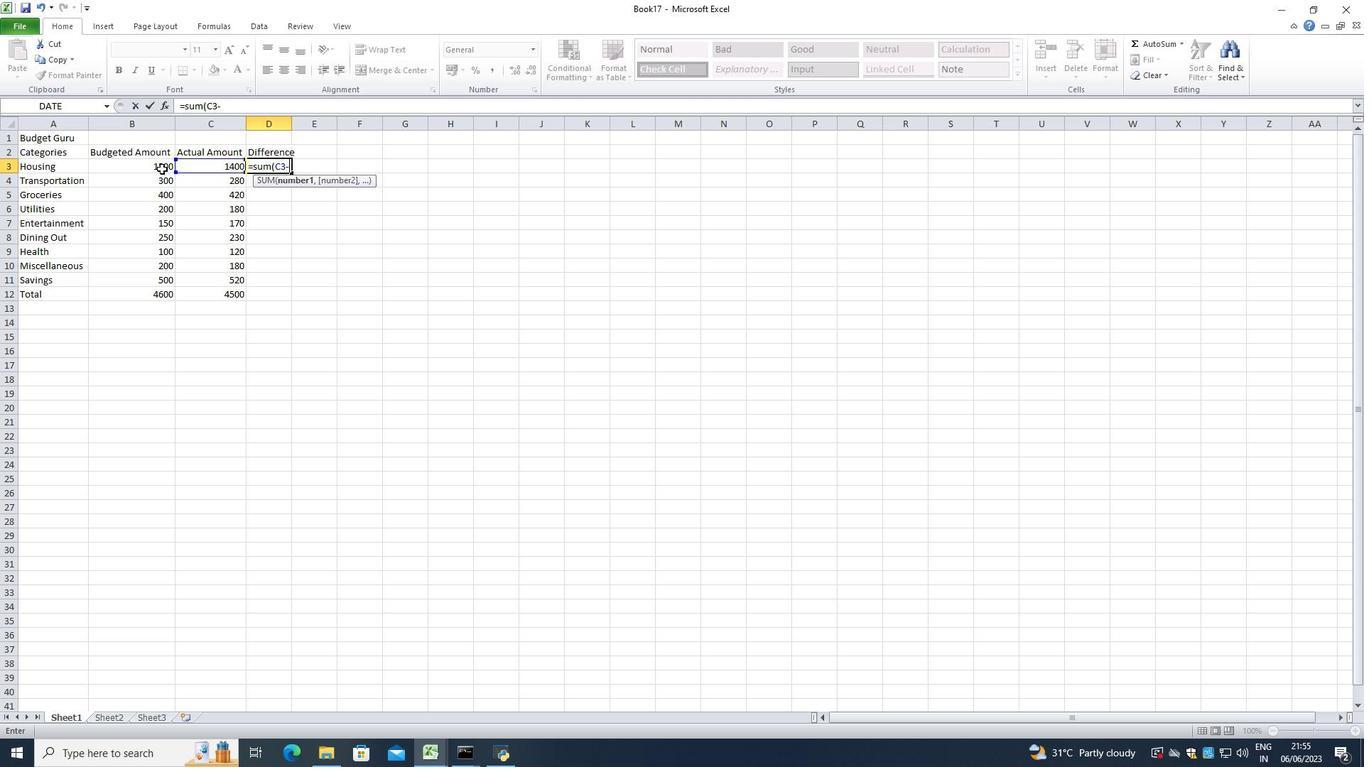 
Action: Mouse moved to (164, 183)
Screenshot: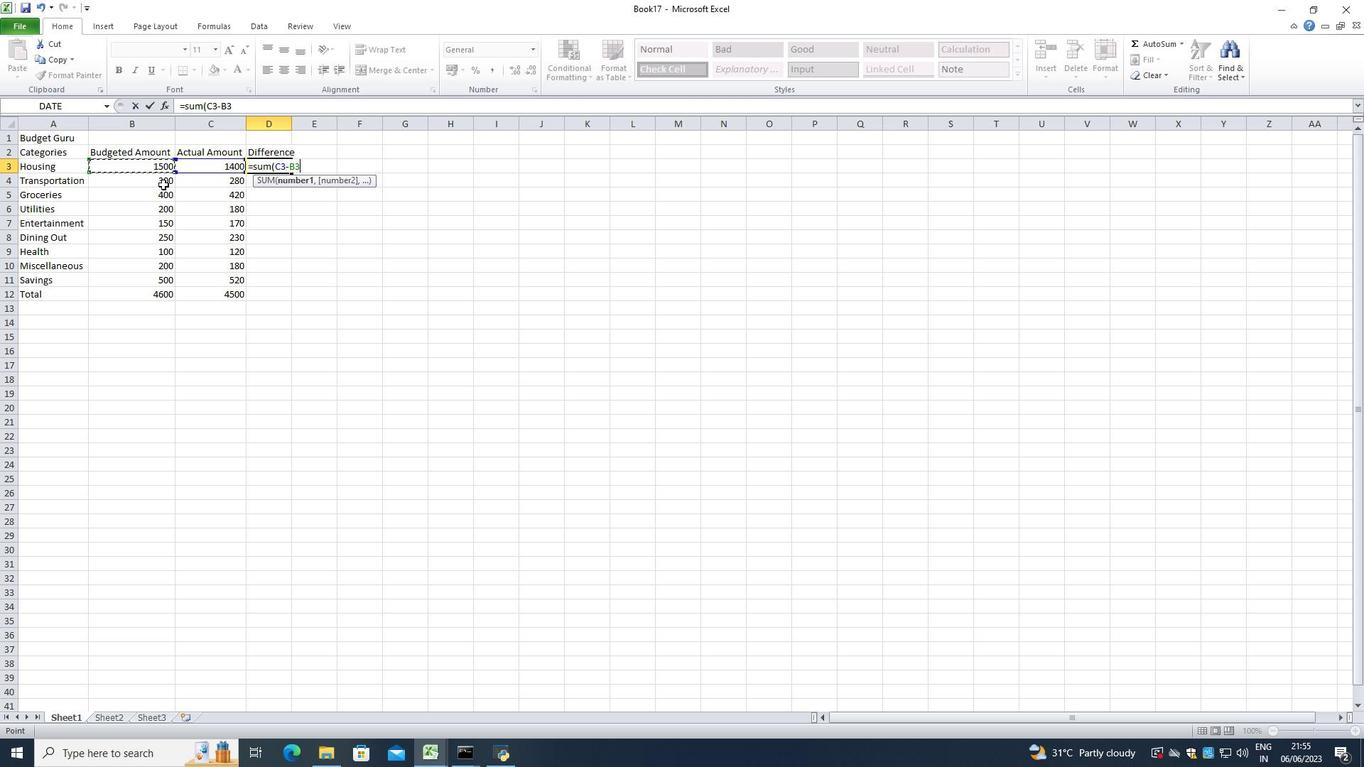 
Action: Key pressed <Key.shift><Key.shift><Key.shift><Key.shift><Key.shift><Key.shift><Key.shift><Key.shift><Key.shift><Key.shift><Key.shift><Key.shift><Key.shift>)<Key.enter>
Screenshot: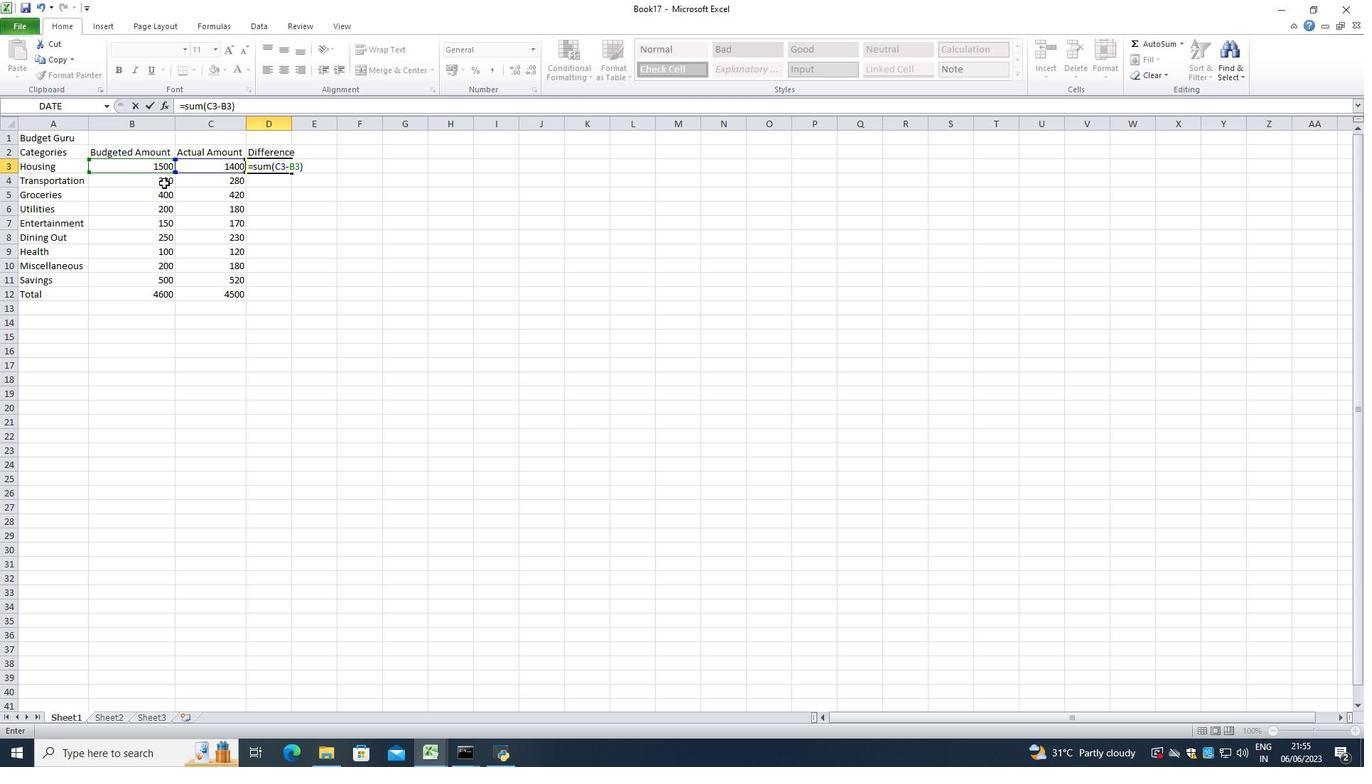 
Action: Mouse moved to (282, 168)
Screenshot: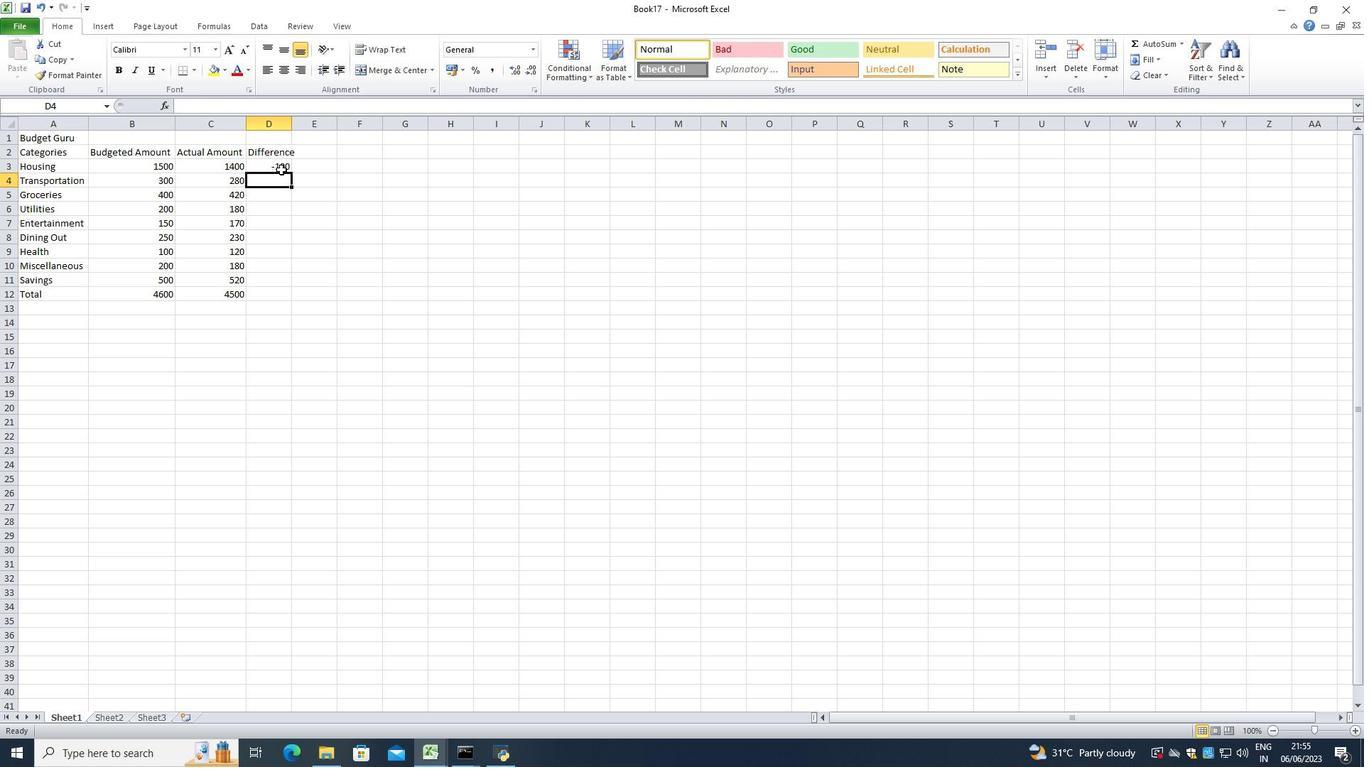 
Action: Mouse pressed left at (282, 168)
Screenshot: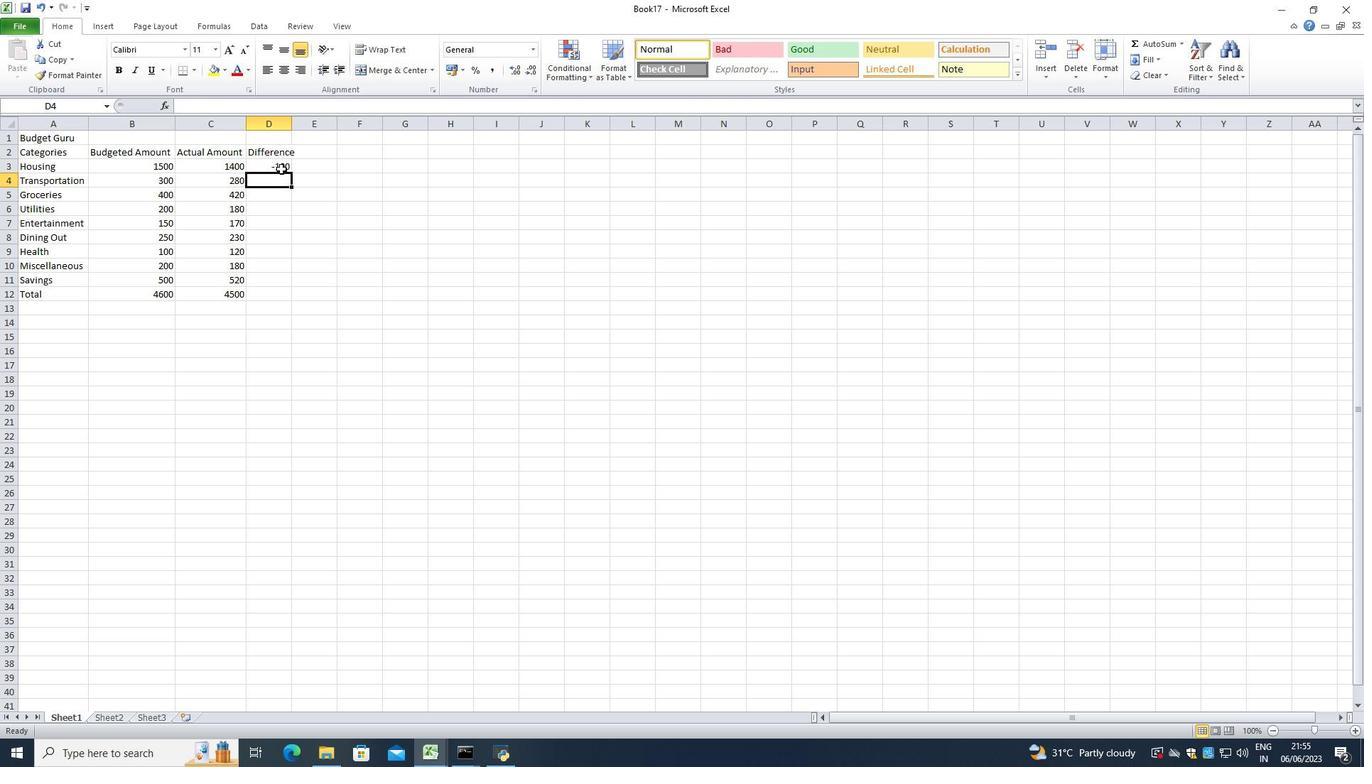 
Action: Mouse moved to (294, 171)
Screenshot: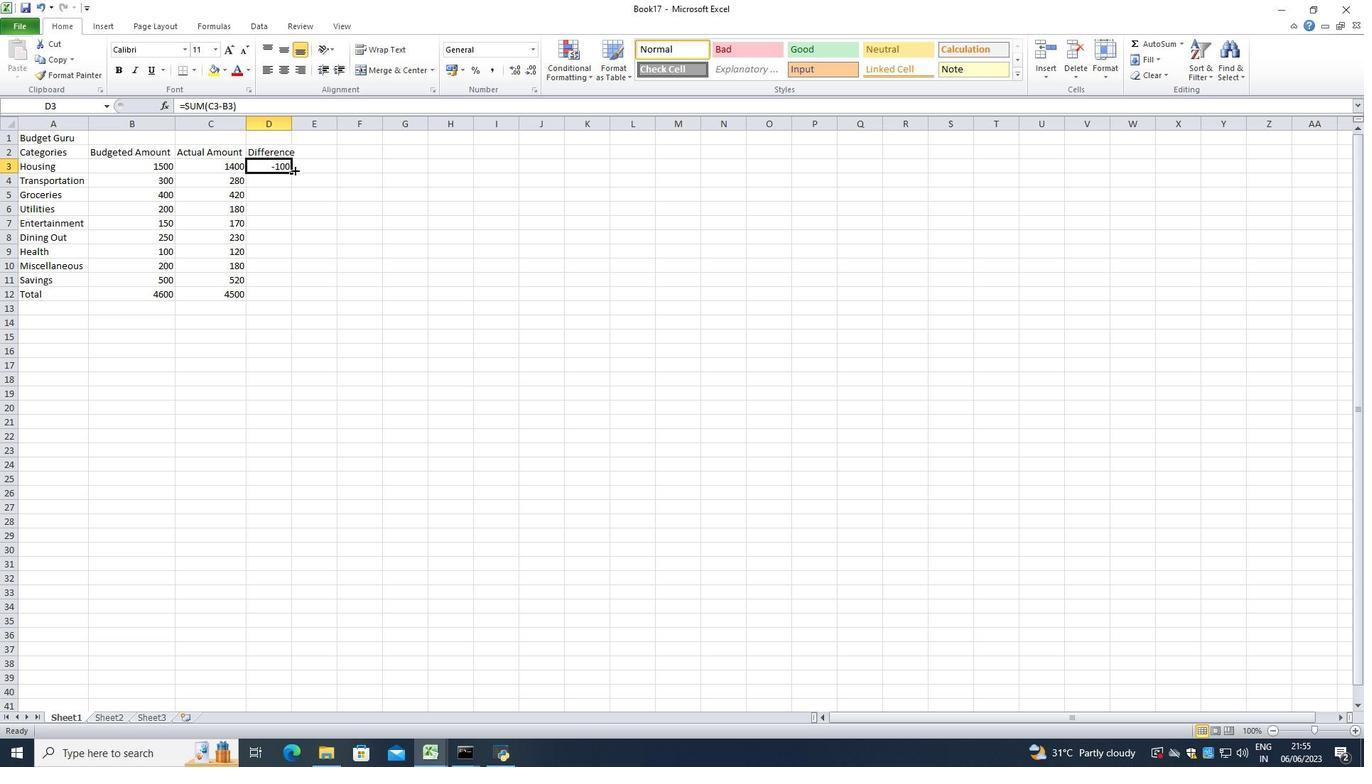
Action: Mouse pressed left at (294, 171)
Screenshot: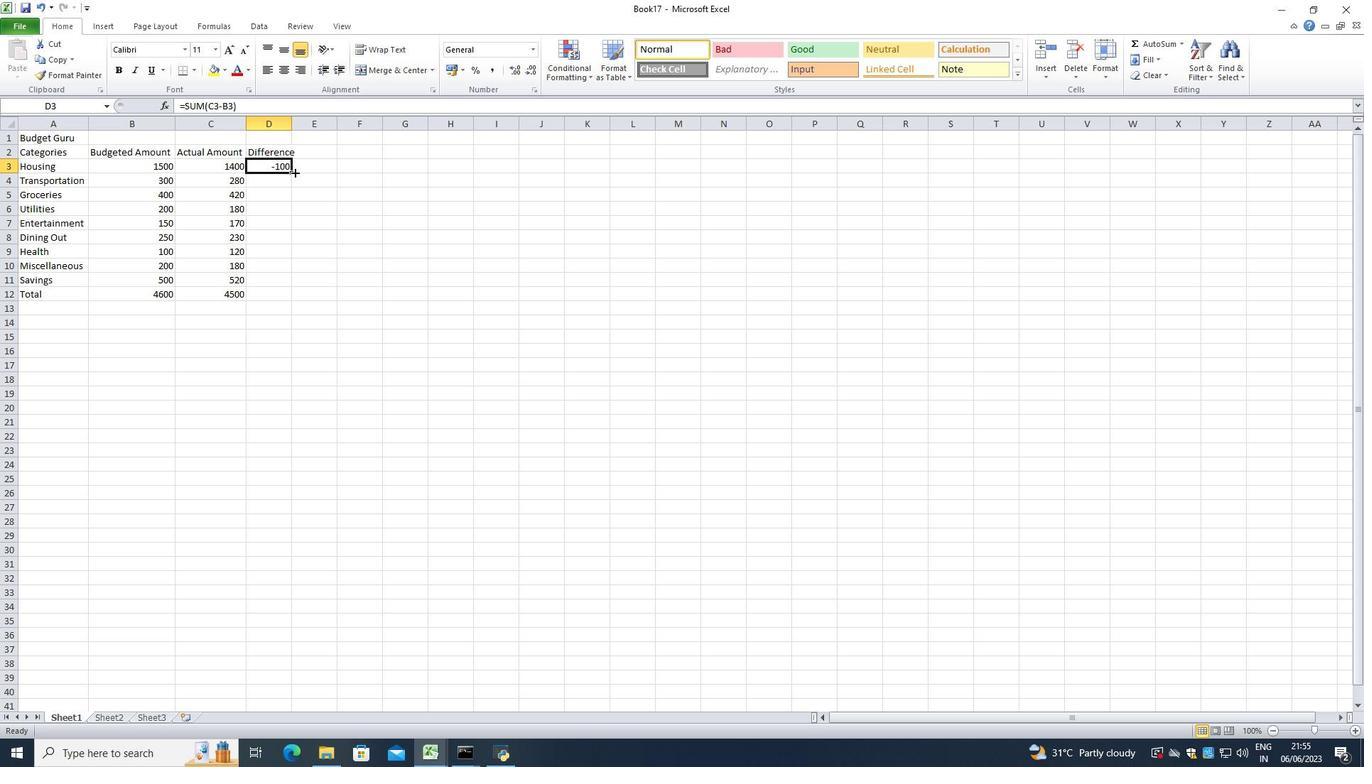 
Action: Mouse moved to (279, 279)
Screenshot: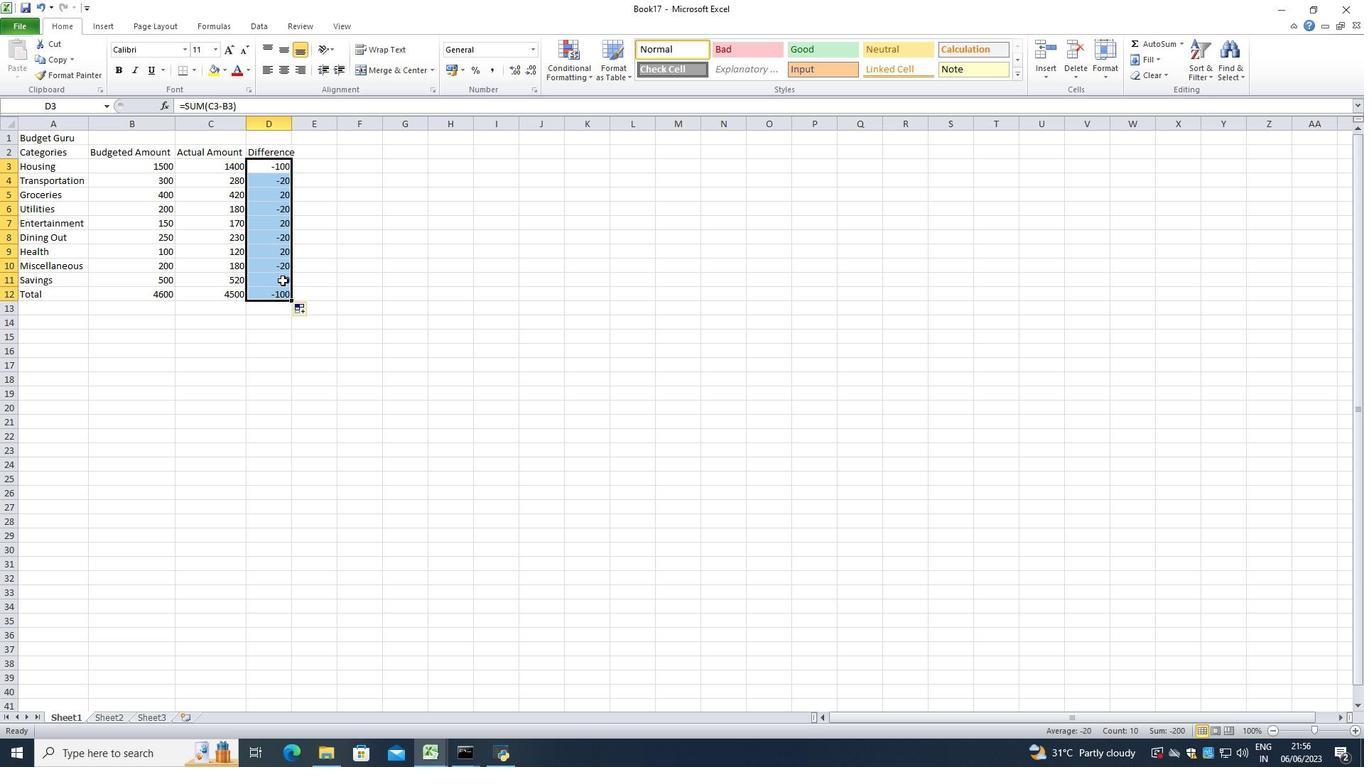 
Action: Key pressed <Key.enter><Key.enter><Key.enter><Key.shift><Key.enter>
Screenshot: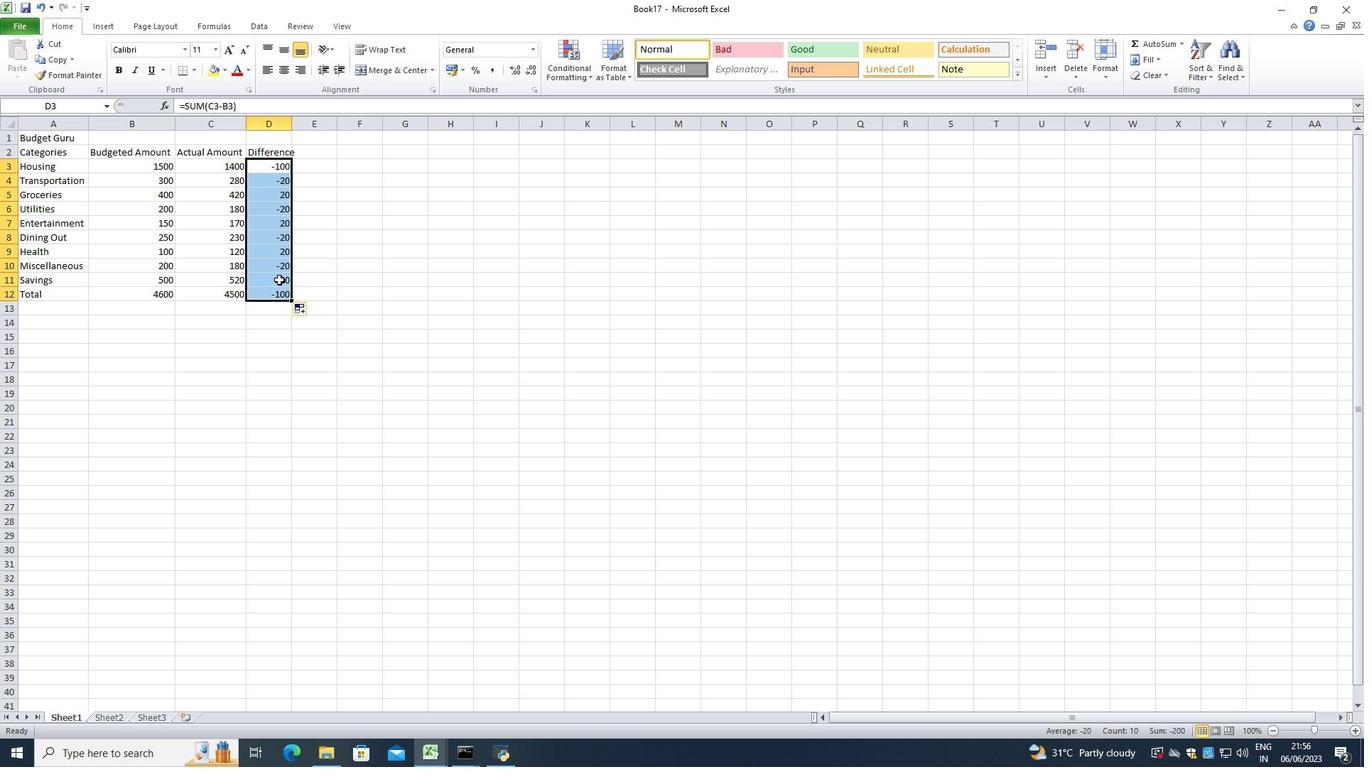 
Action: Mouse moved to (305, 263)
Screenshot: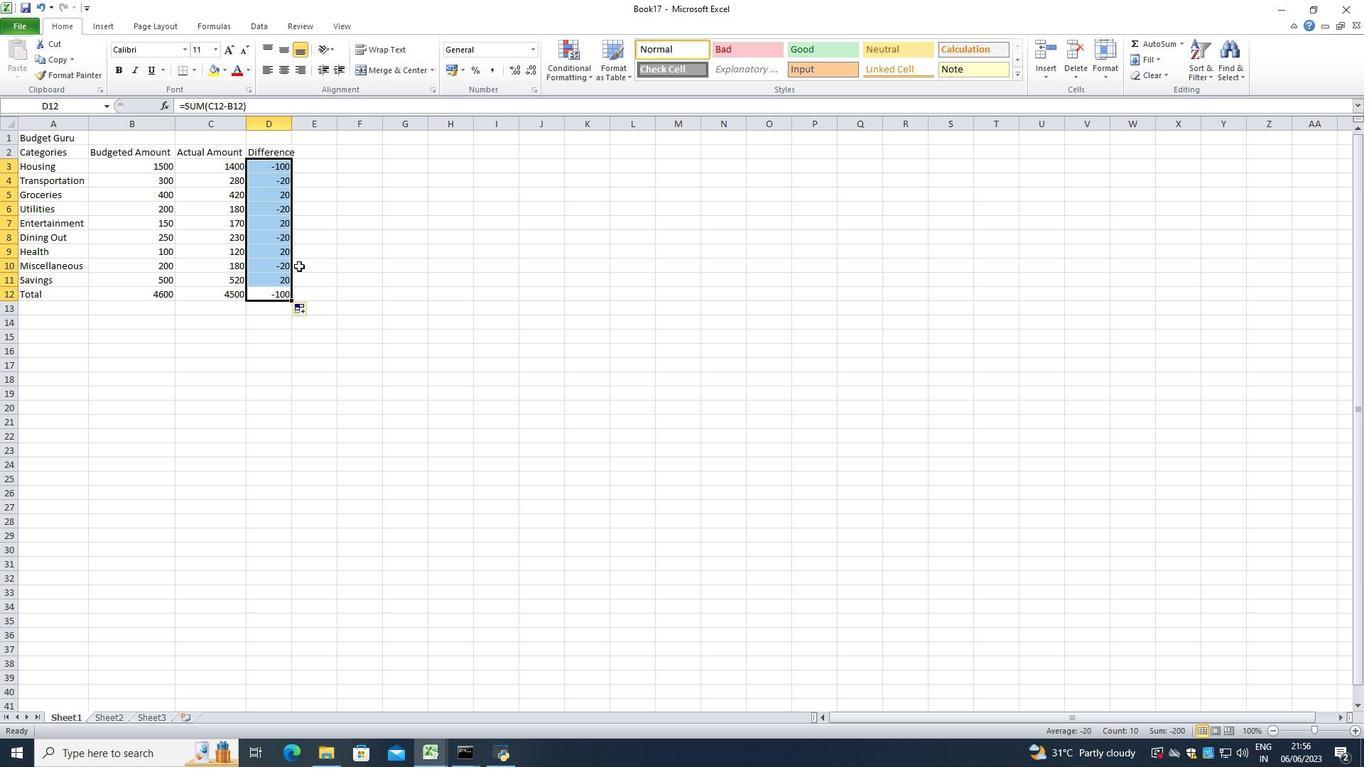 
Action: Mouse pressed left at (305, 263)
Screenshot: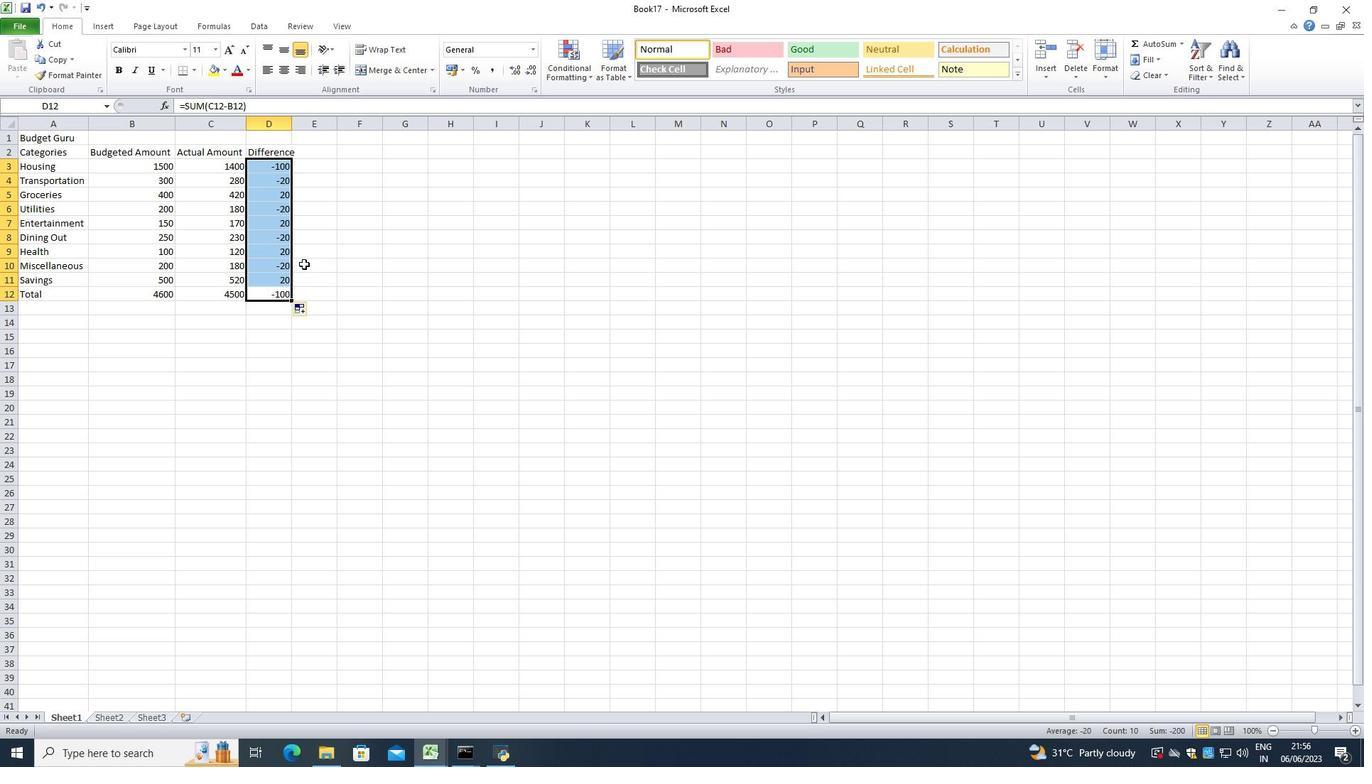 
Action: Mouse moved to (154, 168)
Screenshot: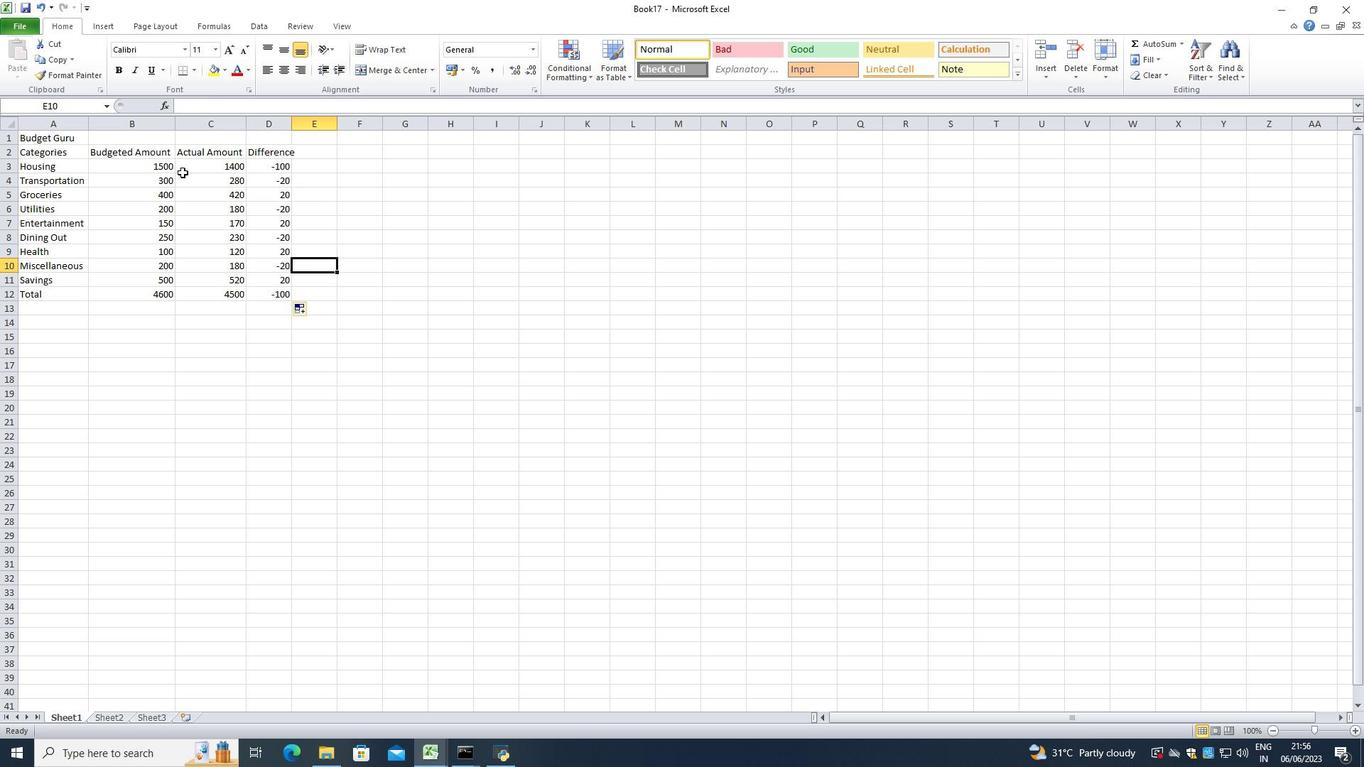 
Action: Mouse pressed left at (154, 168)
Screenshot: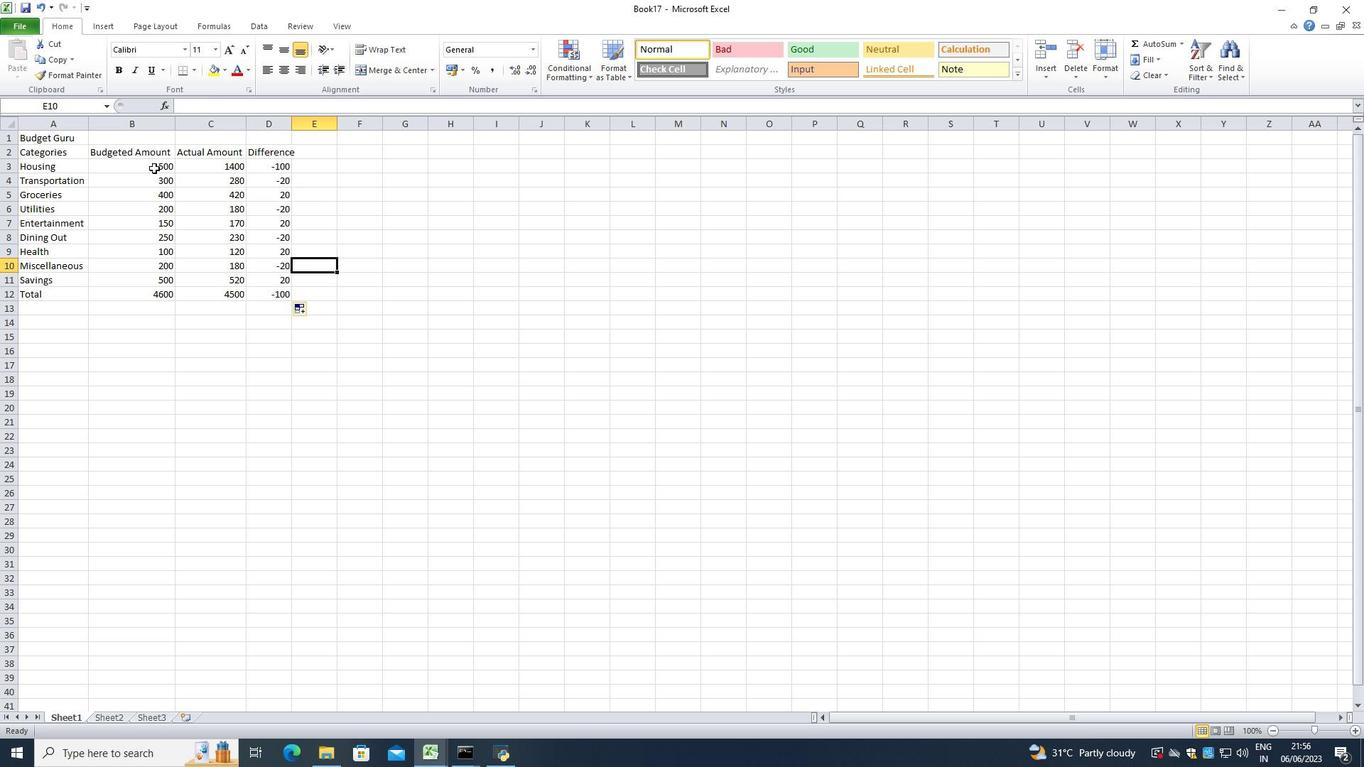 
Action: Mouse moved to (534, 51)
Screenshot: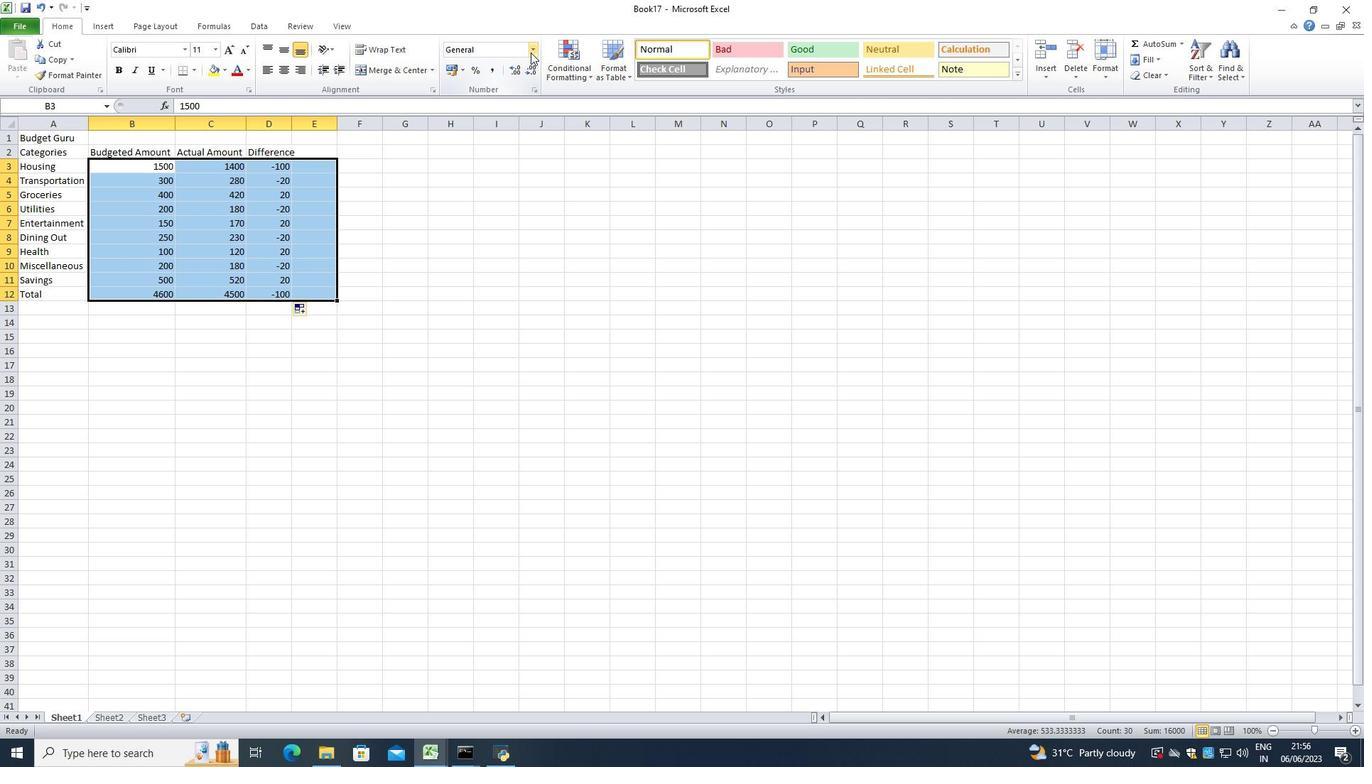 
Action: Mouse pressed left at (534, 51)
Screenshot: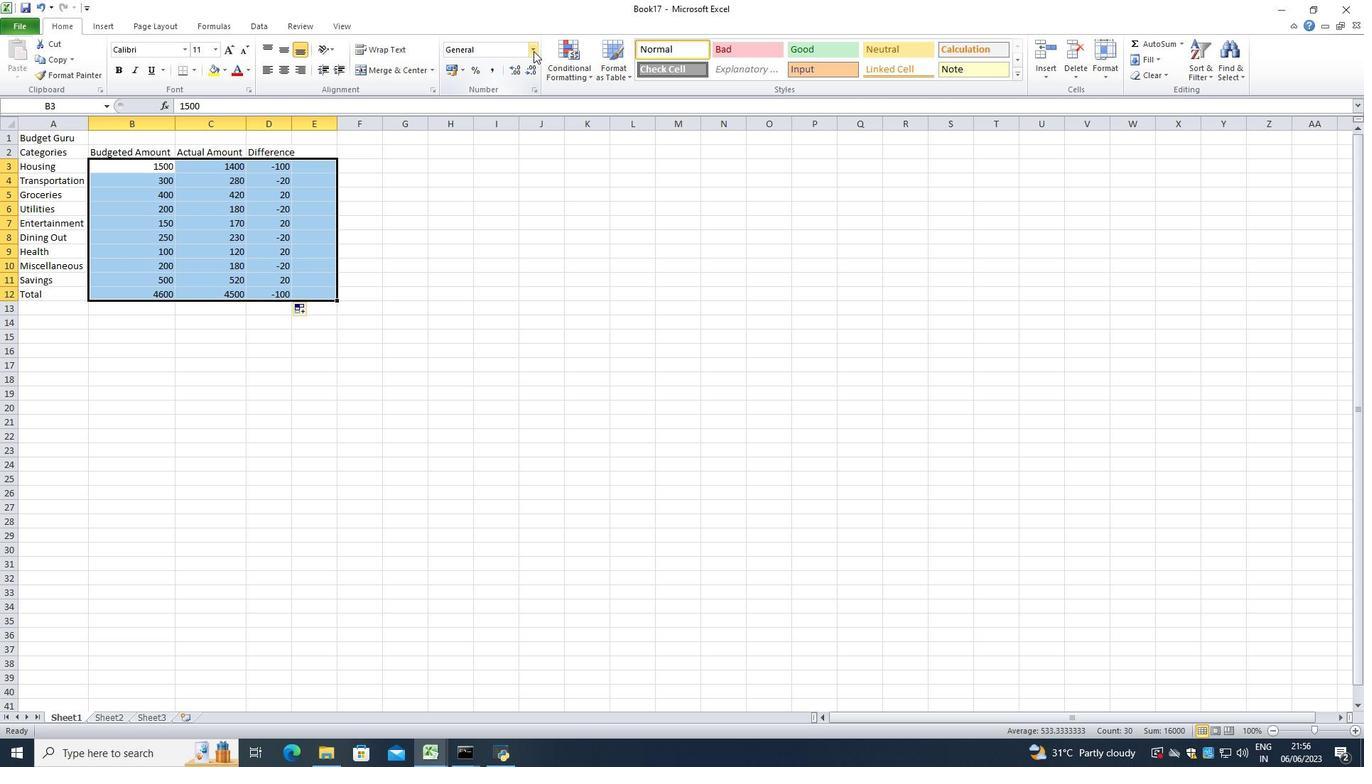 
Action: Mouse moved to (463, 410)
Screenshot: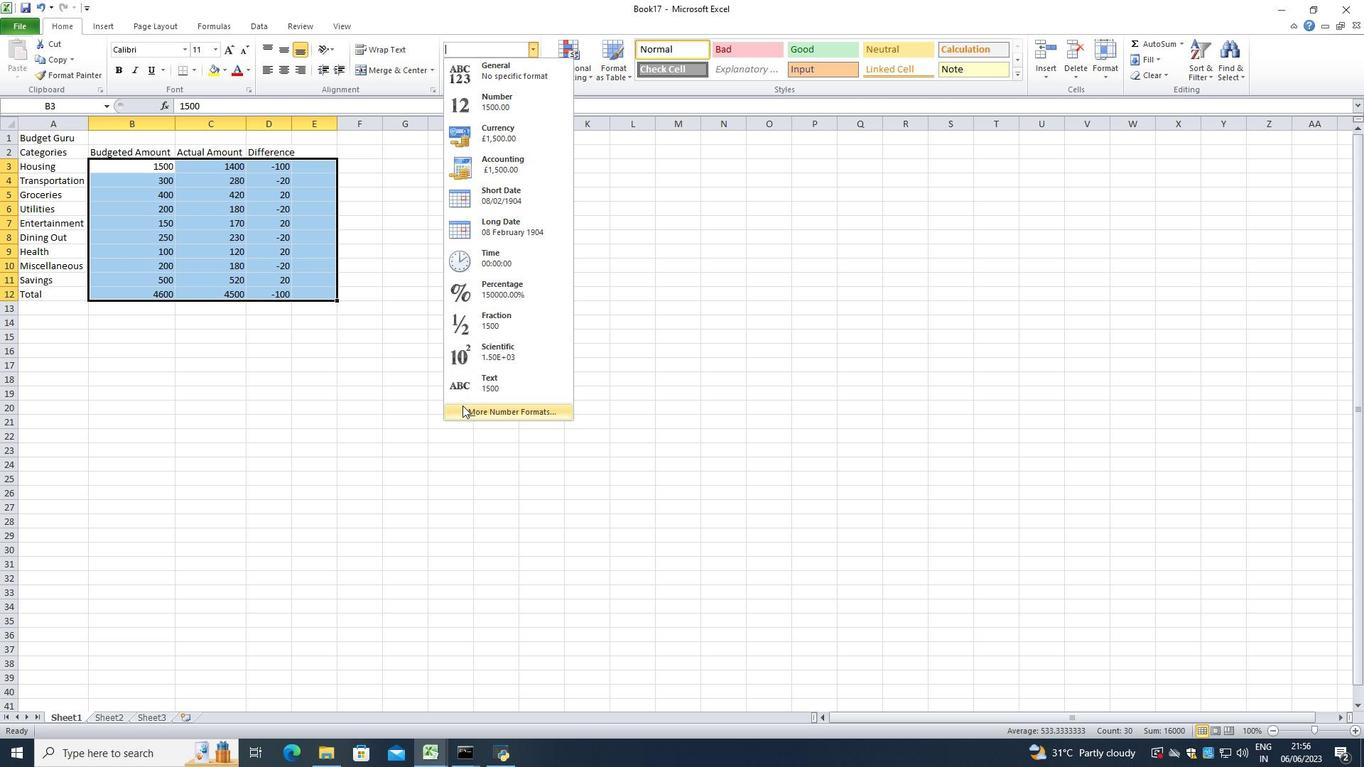 
Action: Mouse pressed left at (463, 410)
Screenshot: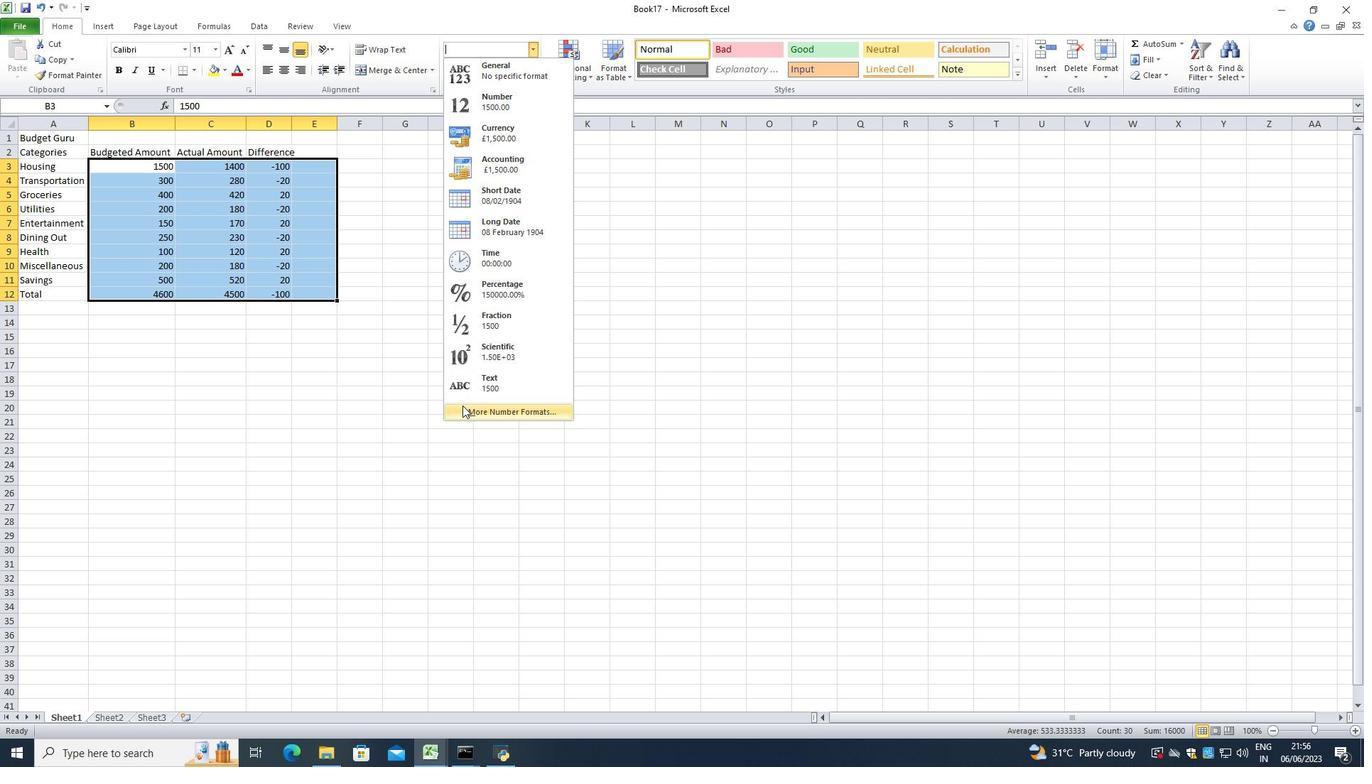 
Action: Mouse moved to (213, 262)
Screenshot: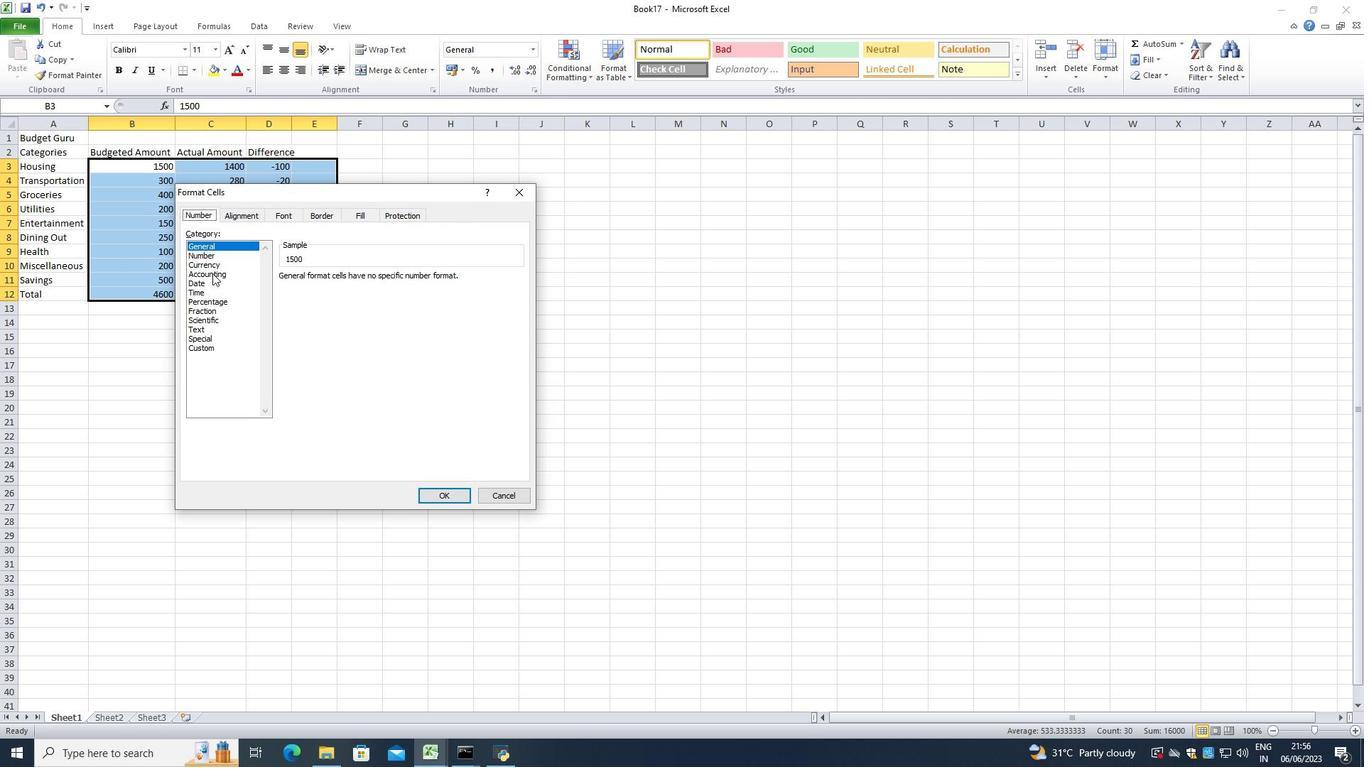 
Action: Mouse pressed left at (213, 262)
Screenshot: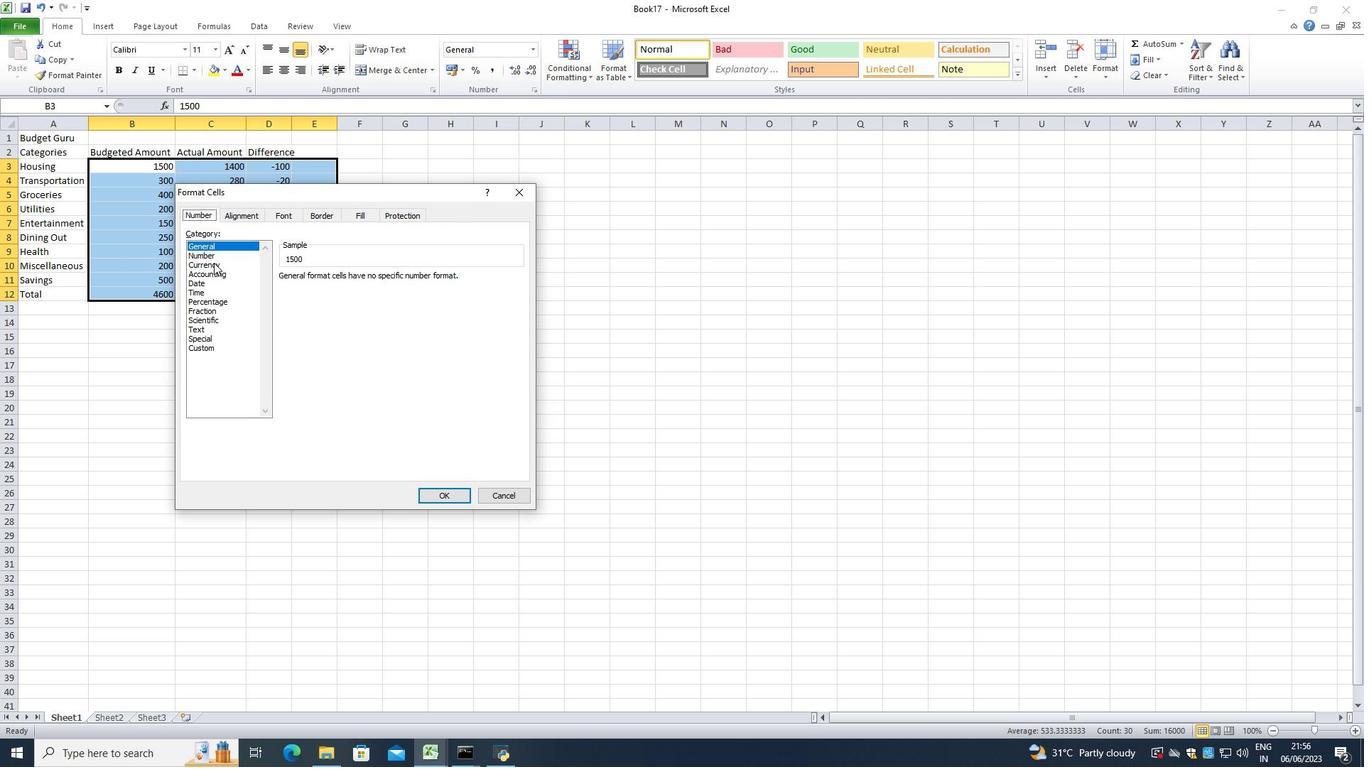 
Action: Mouse moved to (515, 296)
Screenshot: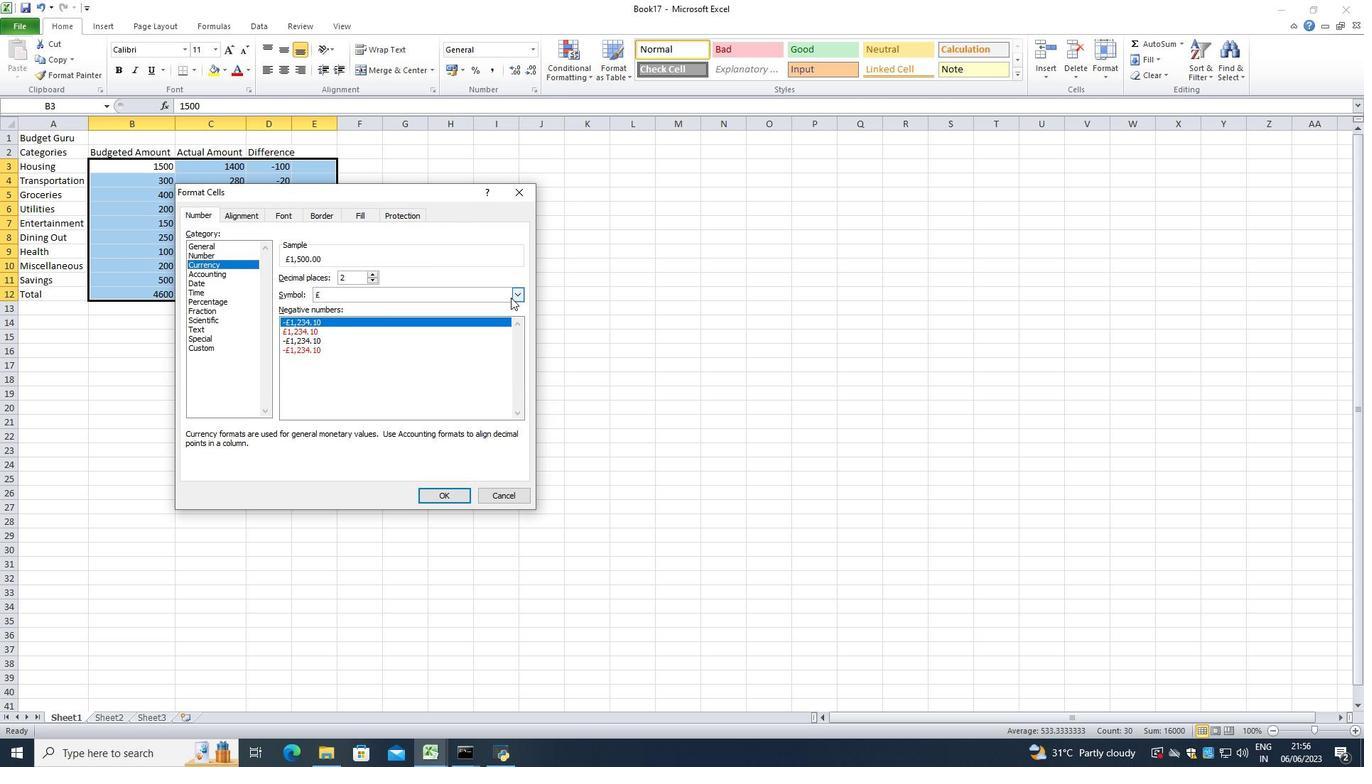 
Action: Mouse pressed left at (515, 296)
Screenshot: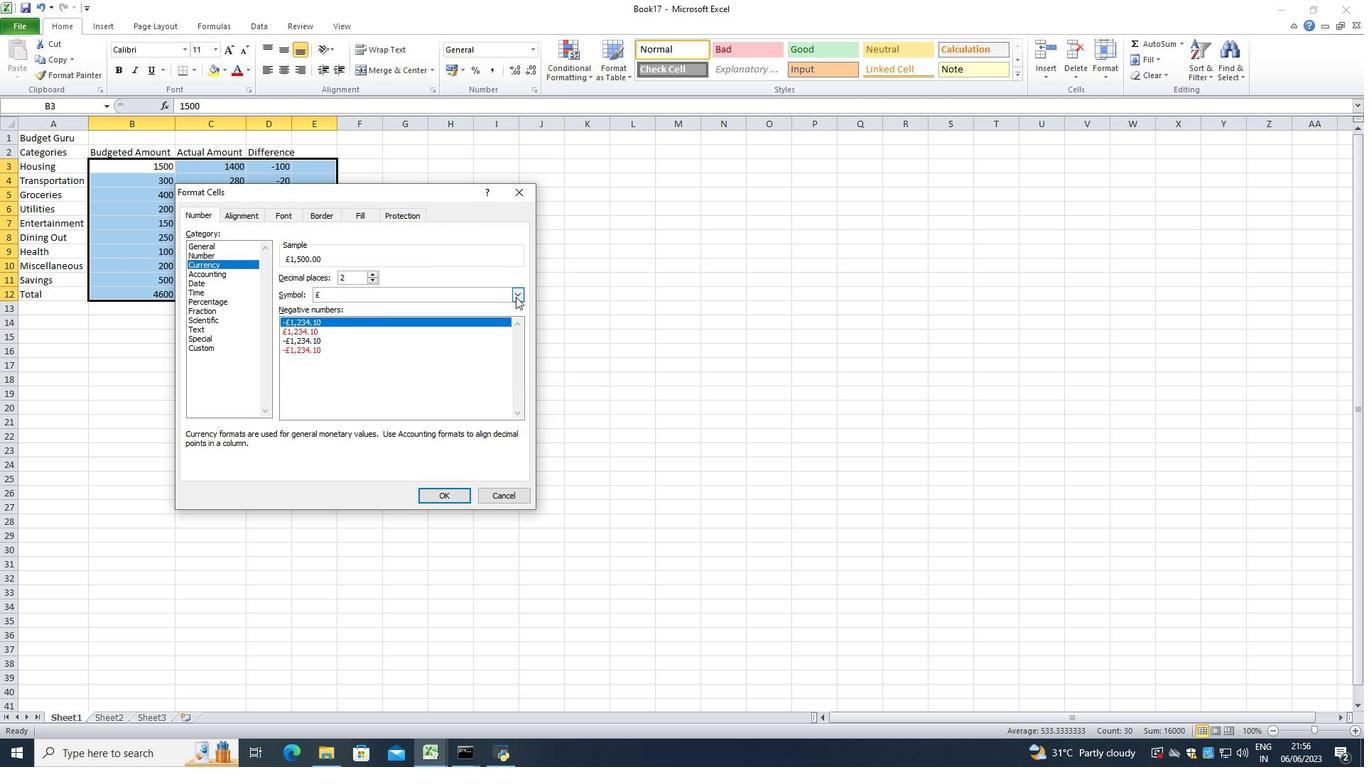 
Action: Mouse moved to (519, 321)
Screenshot: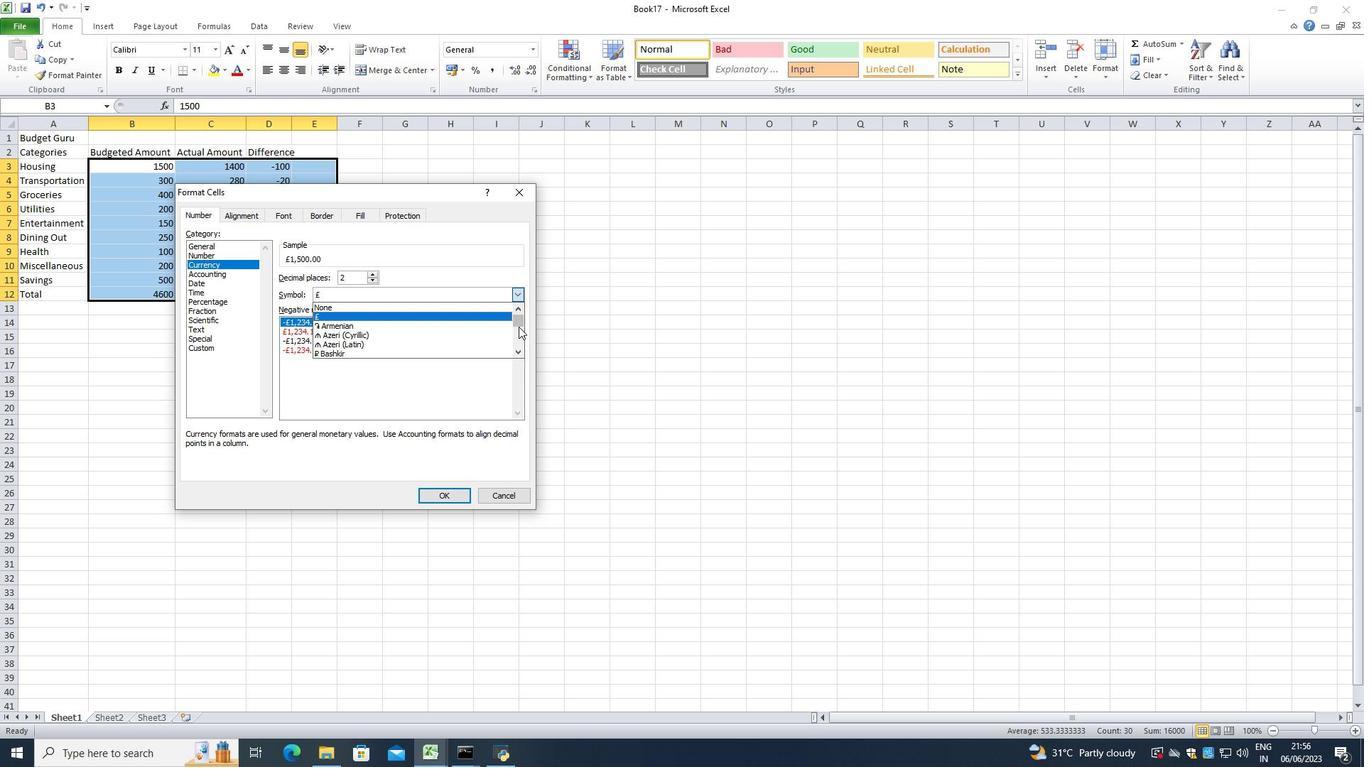 
Action: Mouse pressed left at (519, 321)
Screenshot: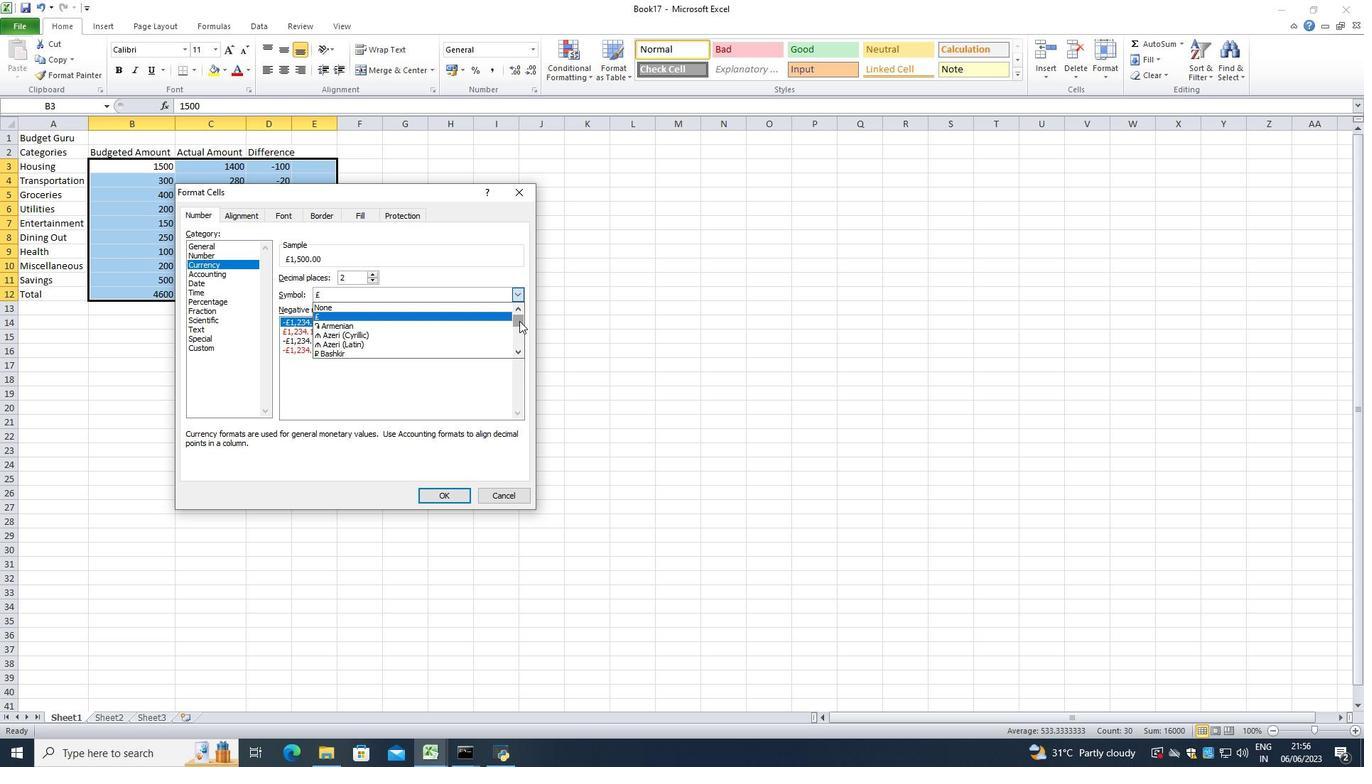 
Action: Mouse moved to (517, 338)
Screenshot: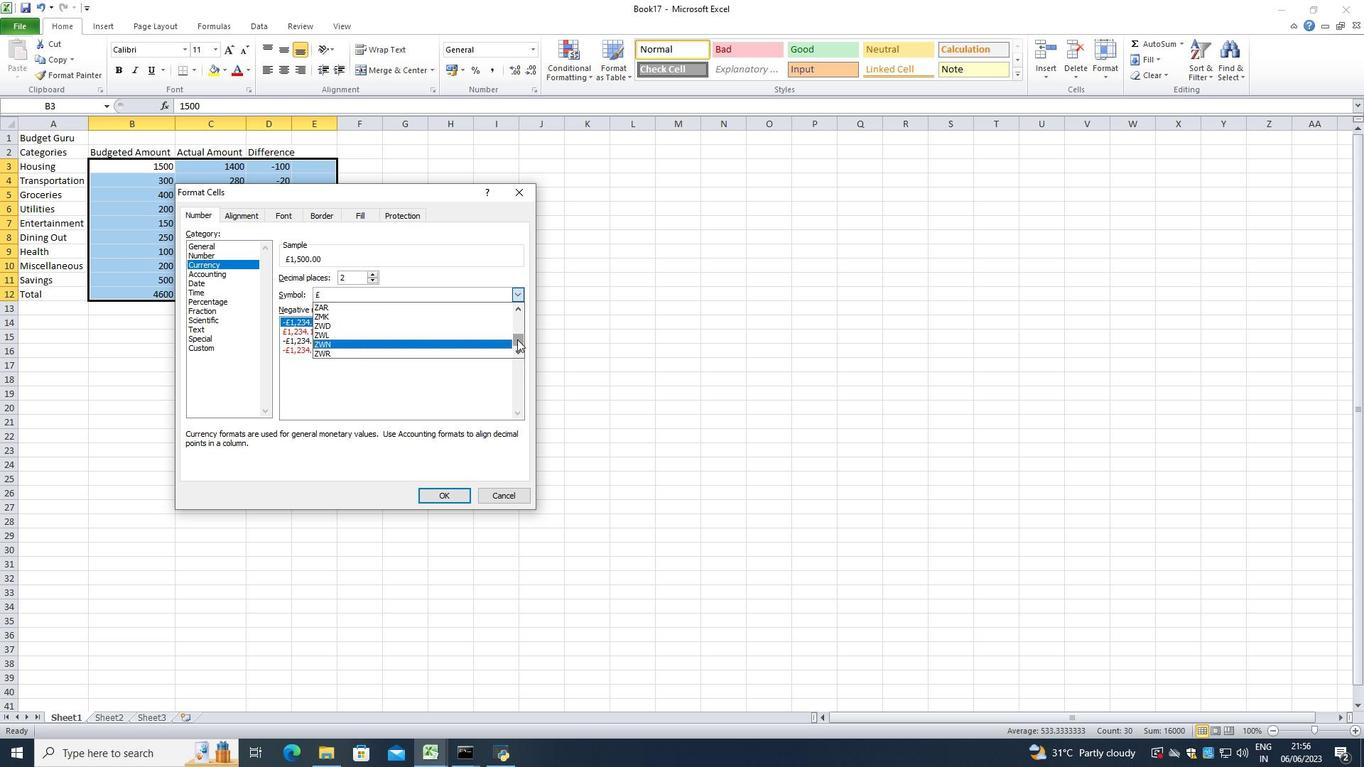 
Action: Mouse pressed left at (517, 338)
Screenshot: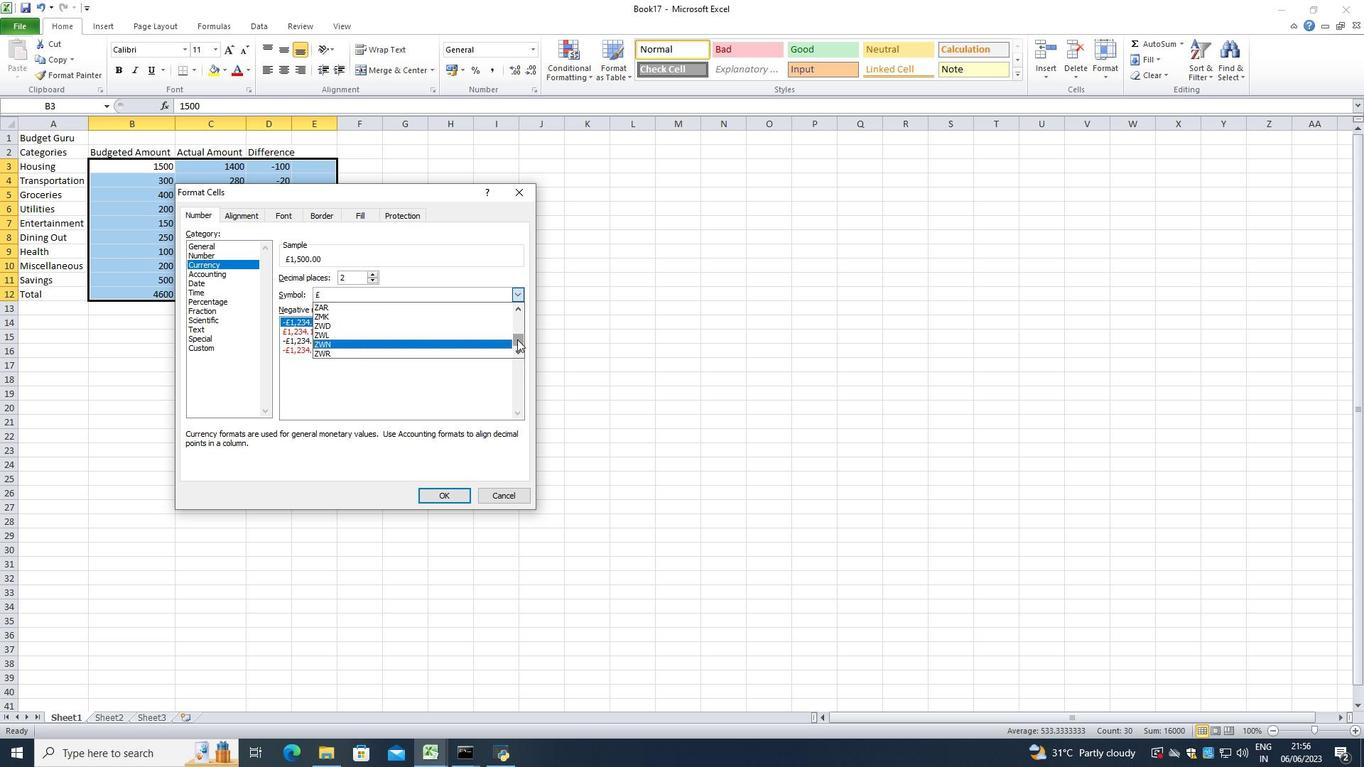
Action: Mouse moved to (519, 310)
Screenshot: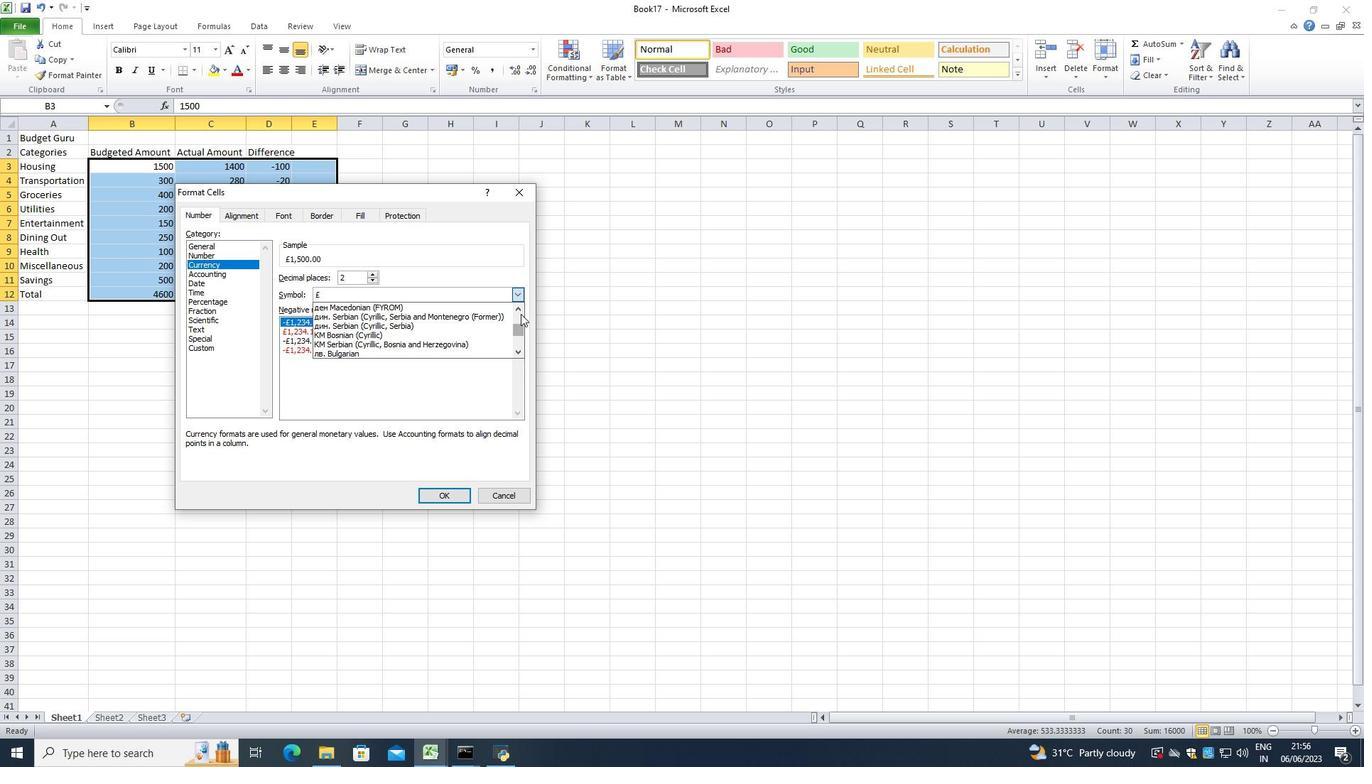 
Action: Mouse pressed left at (519, 310)
Screenshot: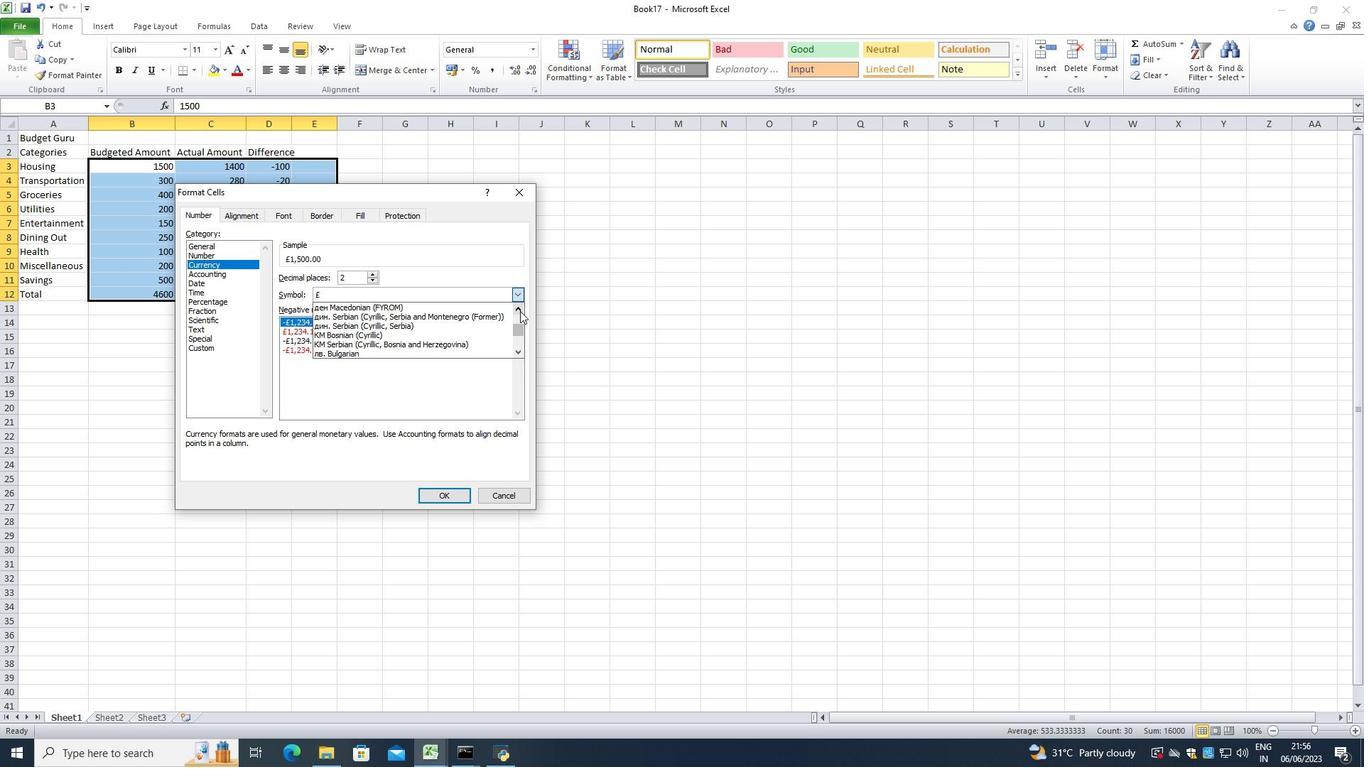 
Action: Mouse pressed left at (519, 310)
Screenshot: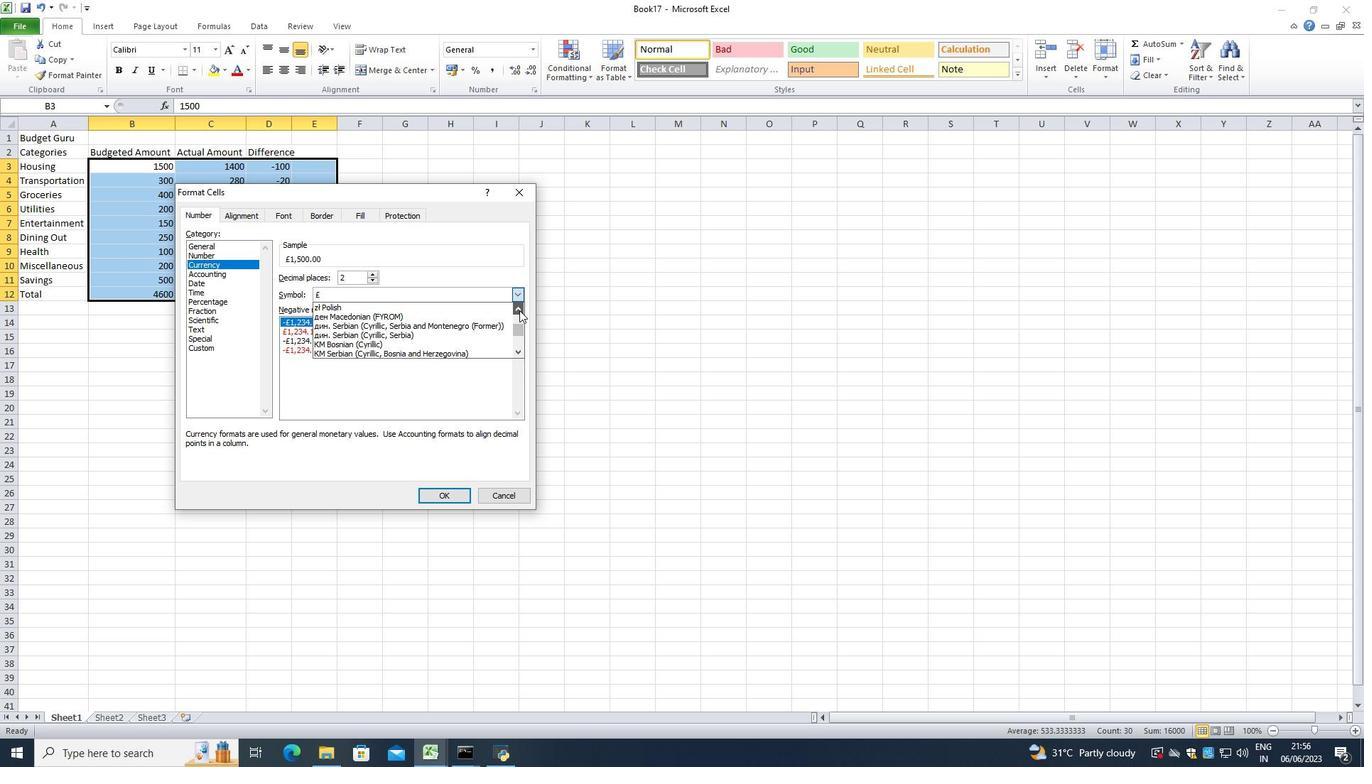 
Action: Mouse pressed left at (519, 310)
Screenshot: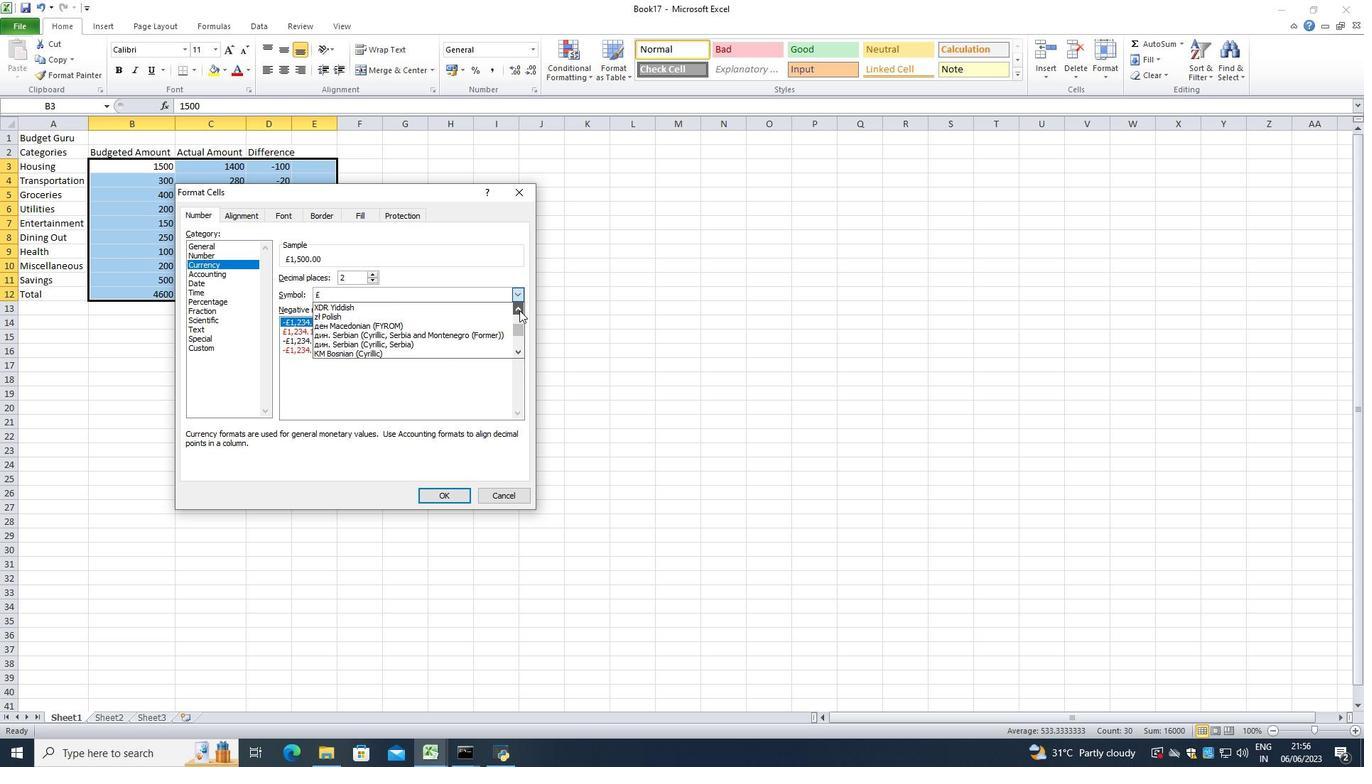 
Action: Mouse pressed left at (519, 310)
Screenshot: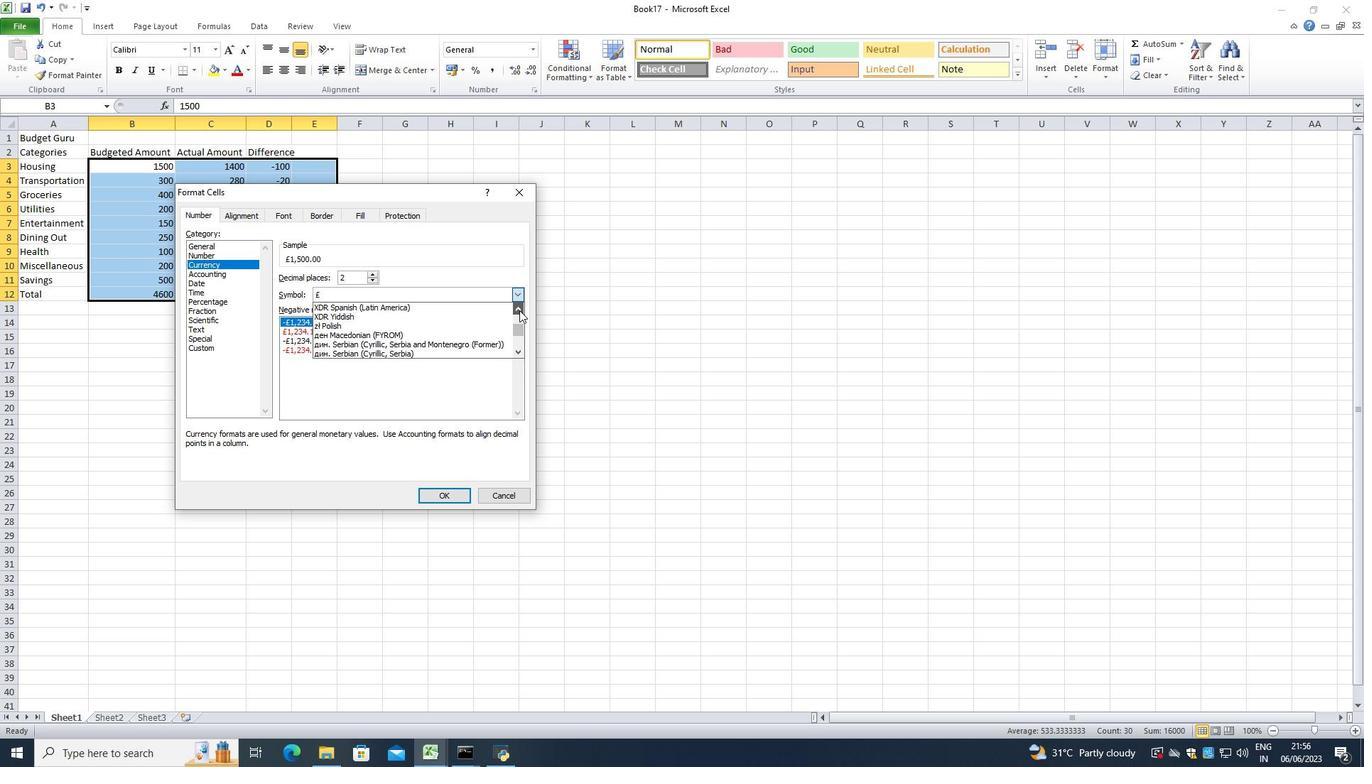 
Action: Mouse pressed left at (519, 310)
Screenshot: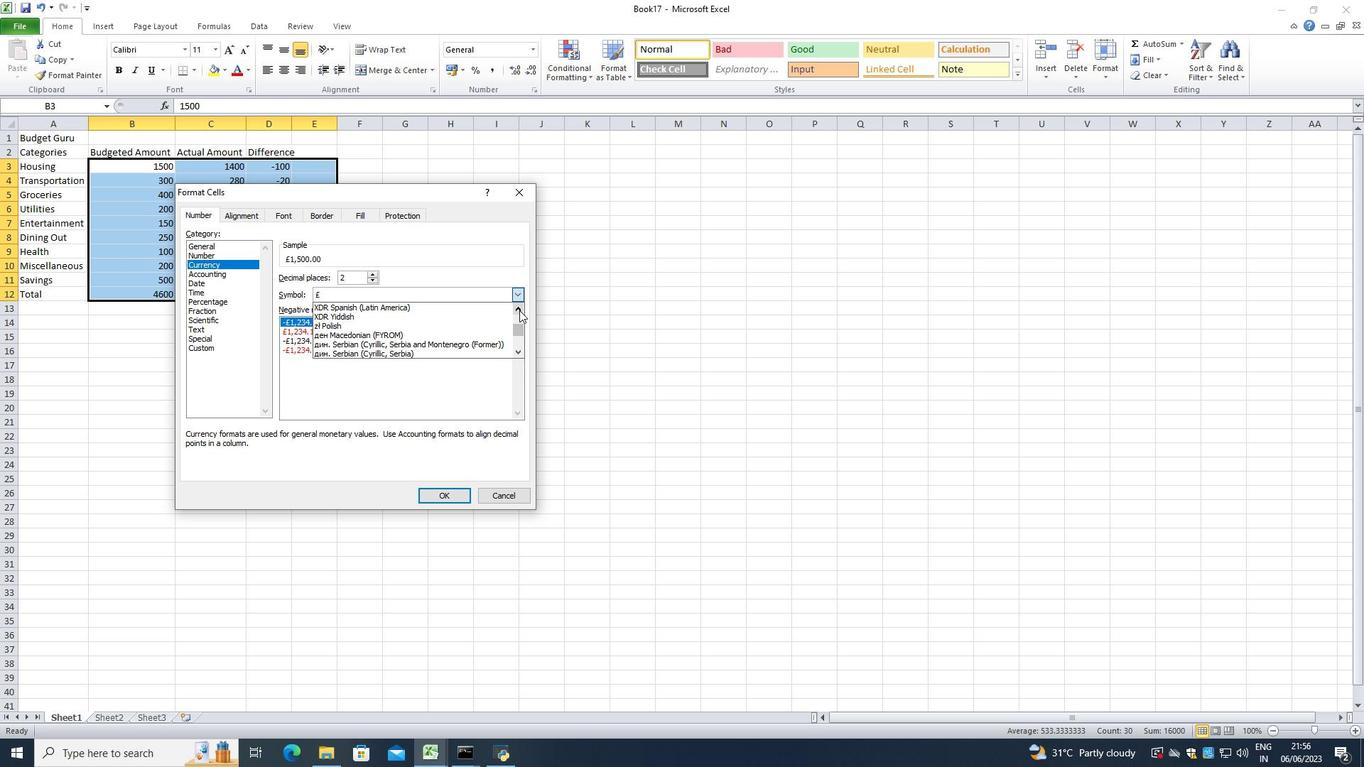 
Action: Mouse pressed left at (519, 310)
Screenshot: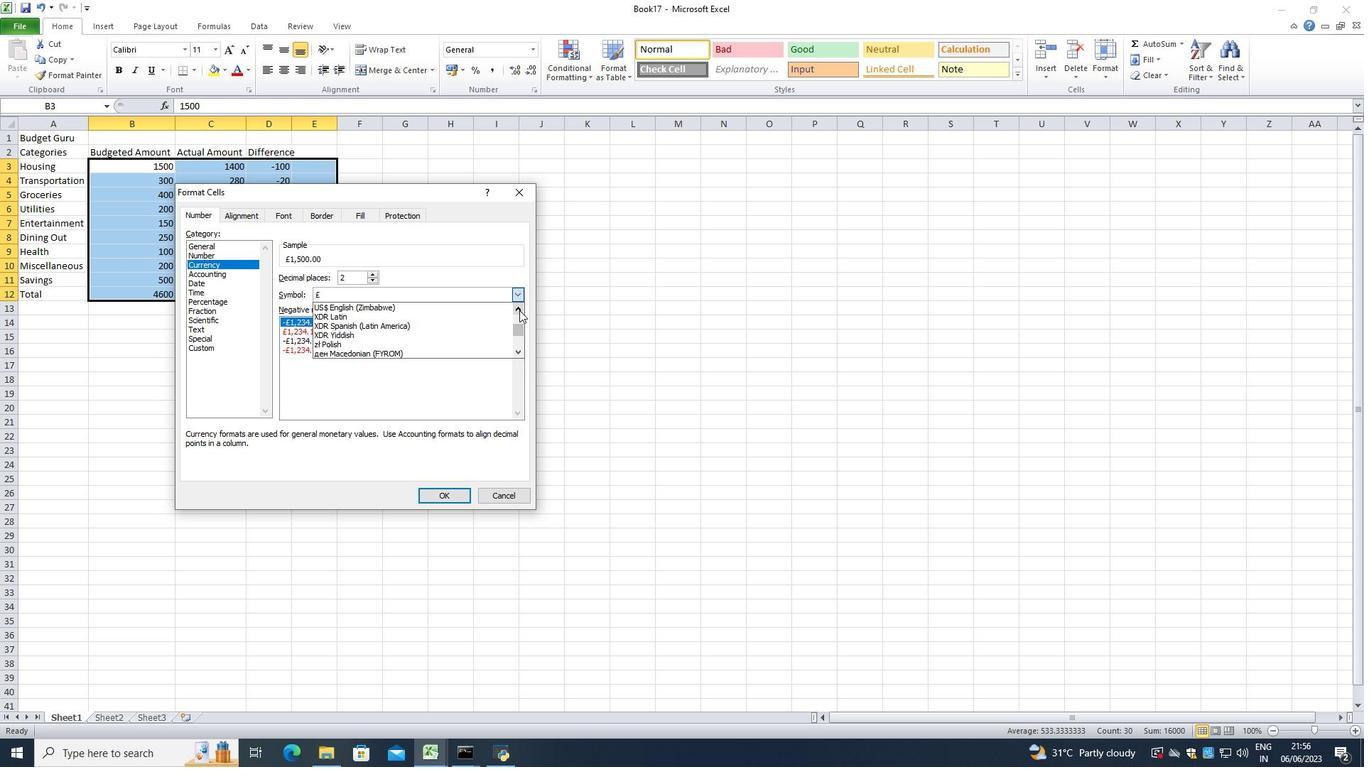 
Action: Mouse pressed left at (519, 310)
Screenshot: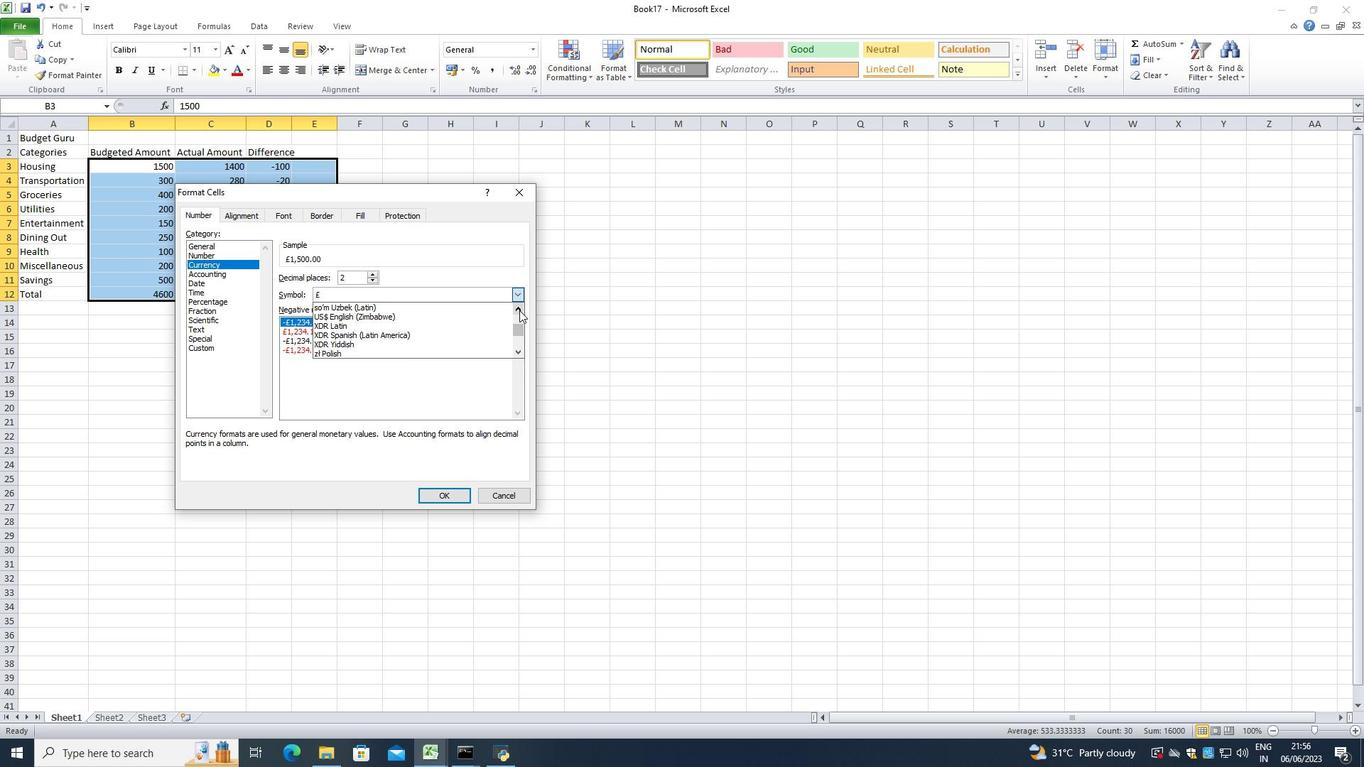 
Action: Mouse pressed left at (519, 310)
Screenshot: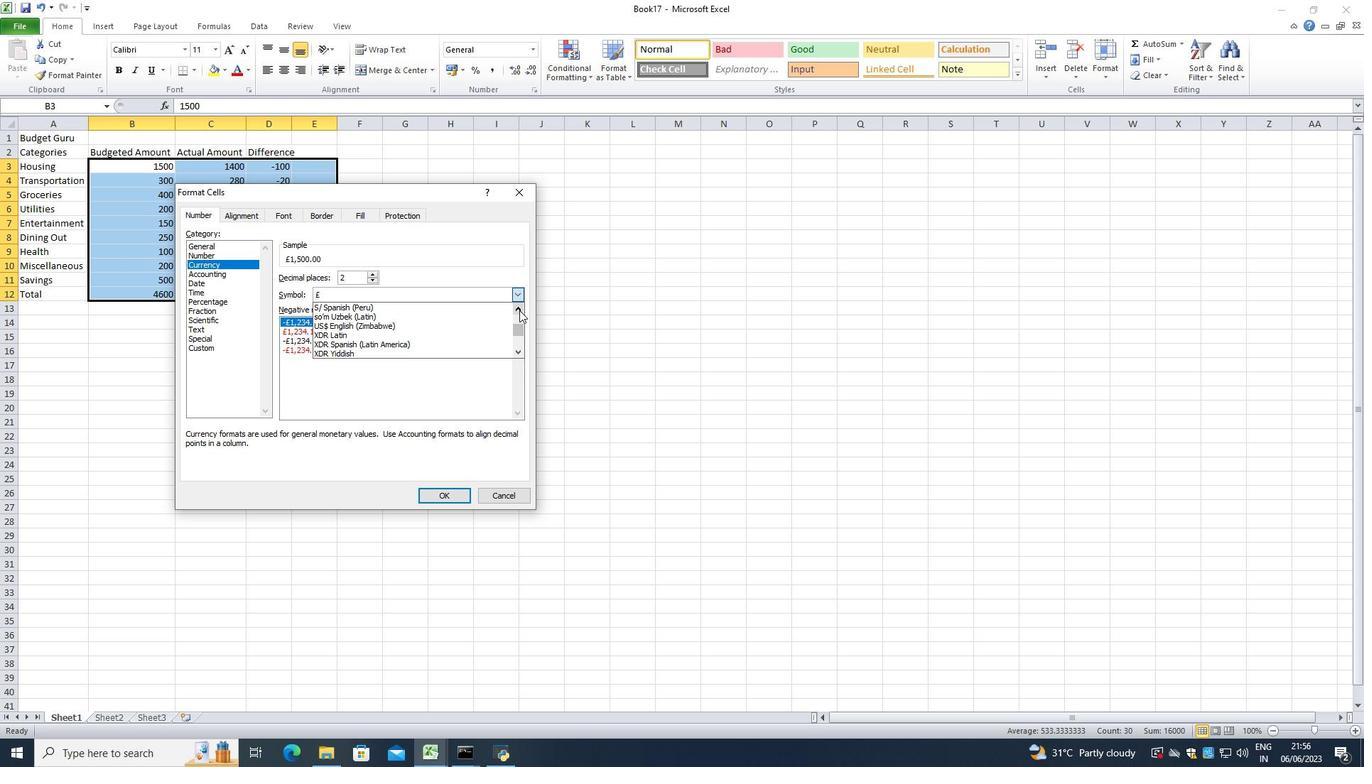 
Action: Mouse pressed left at (519, 310)
Screenshot: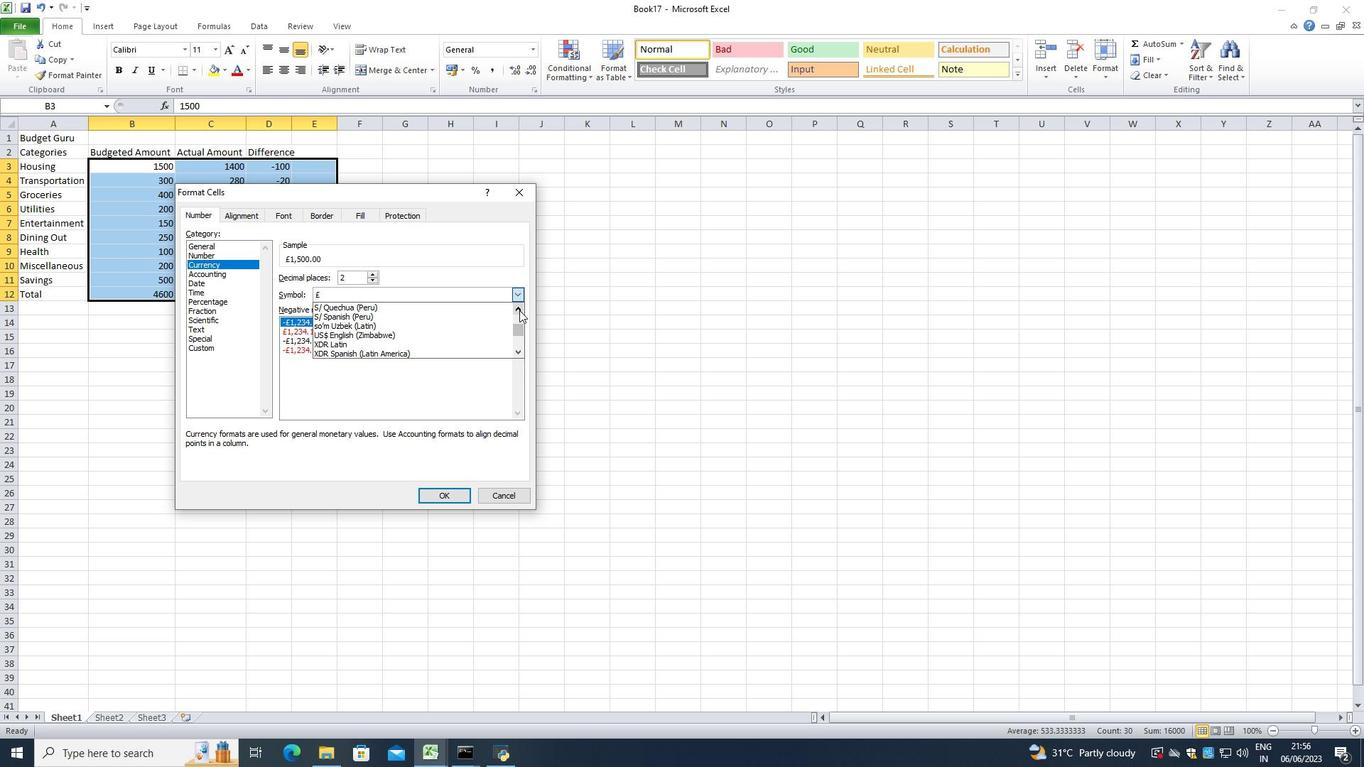 
Action: Mouse pressed left at (519, 310)
Screenshot: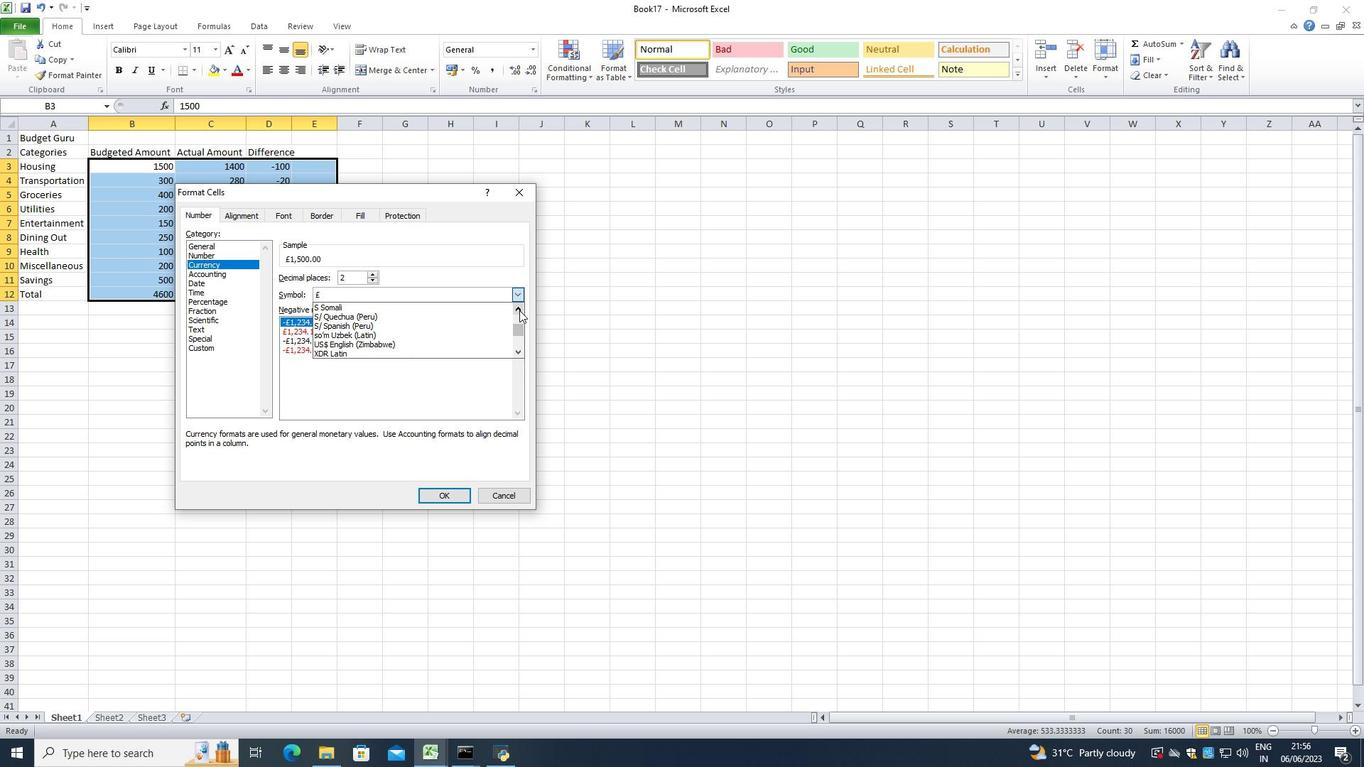 
Action: Mouse moved to (519, 310)
Screenshot: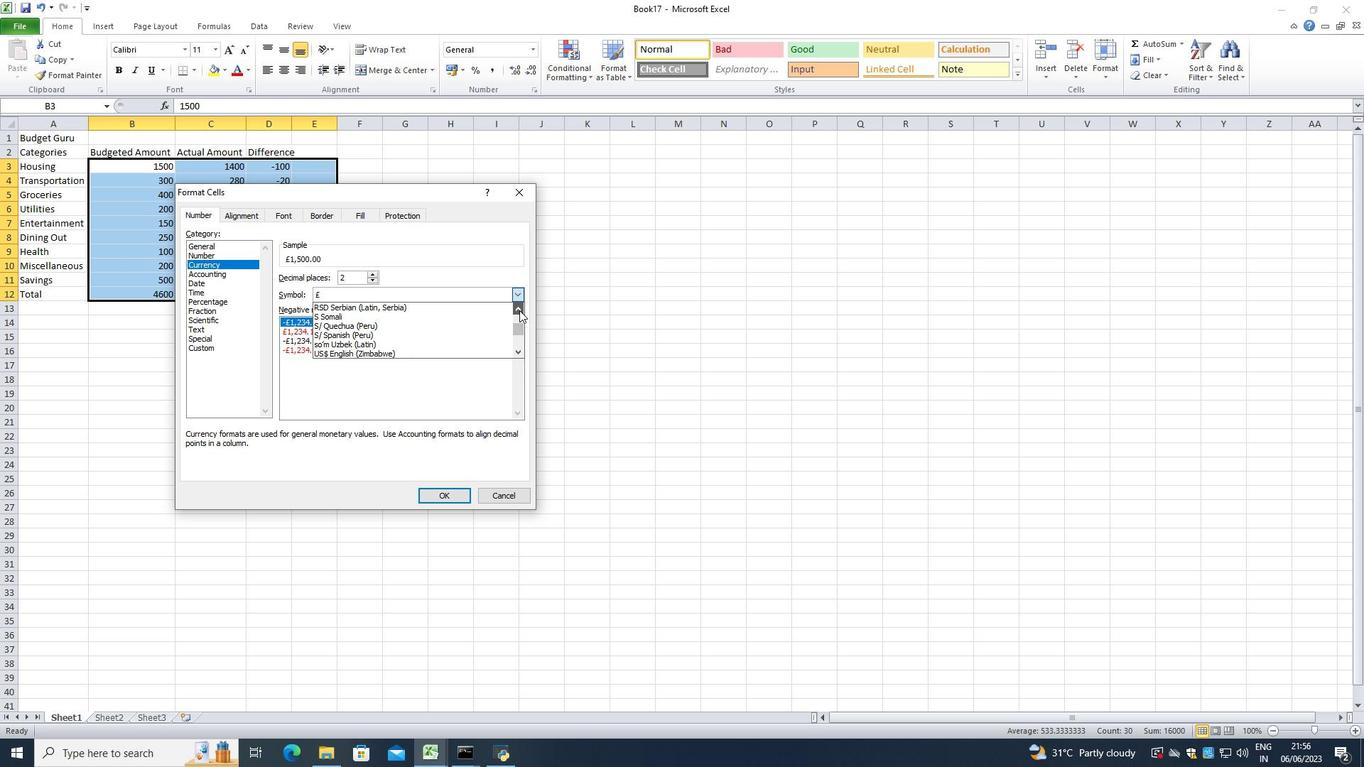 
Action: Mouse pressed left at (519, 310)
Screenshot: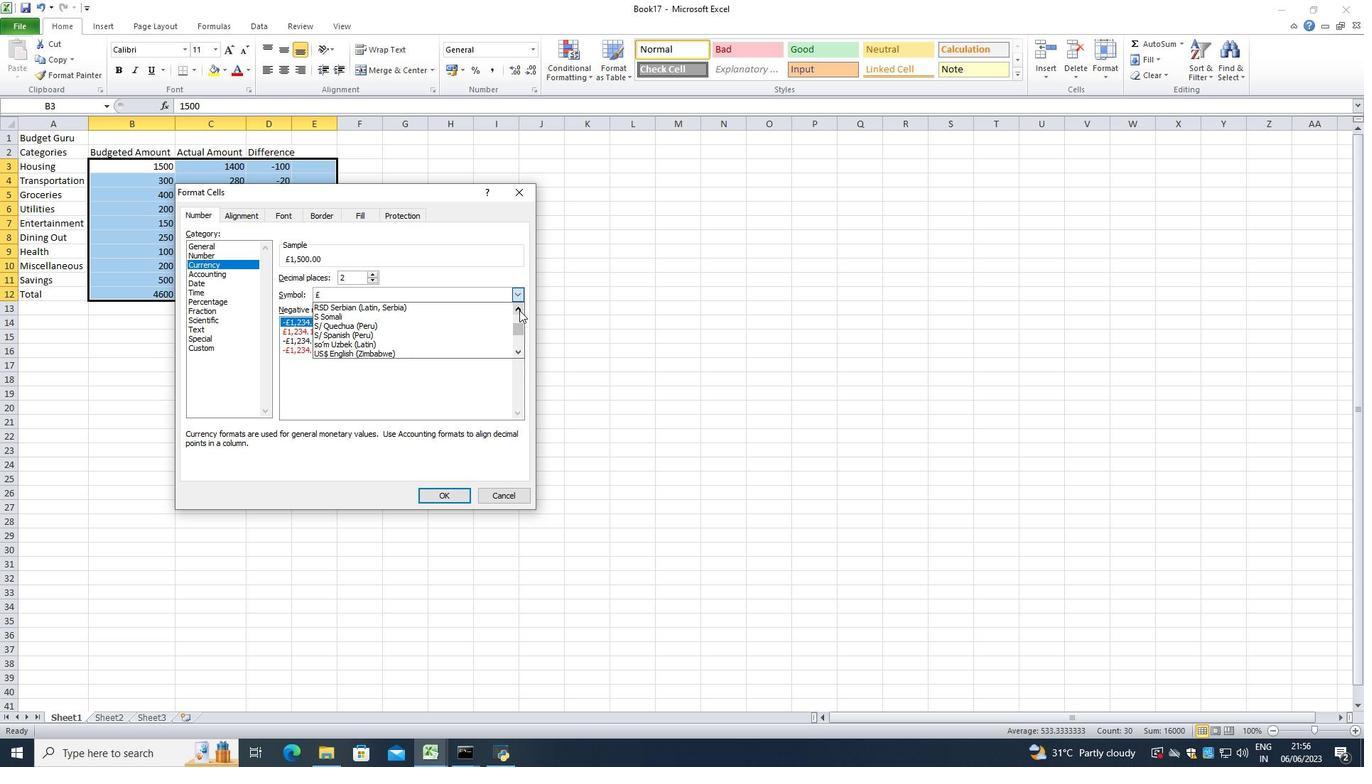 
Action: Mouse pressed left at (519, 310)
Screenshot: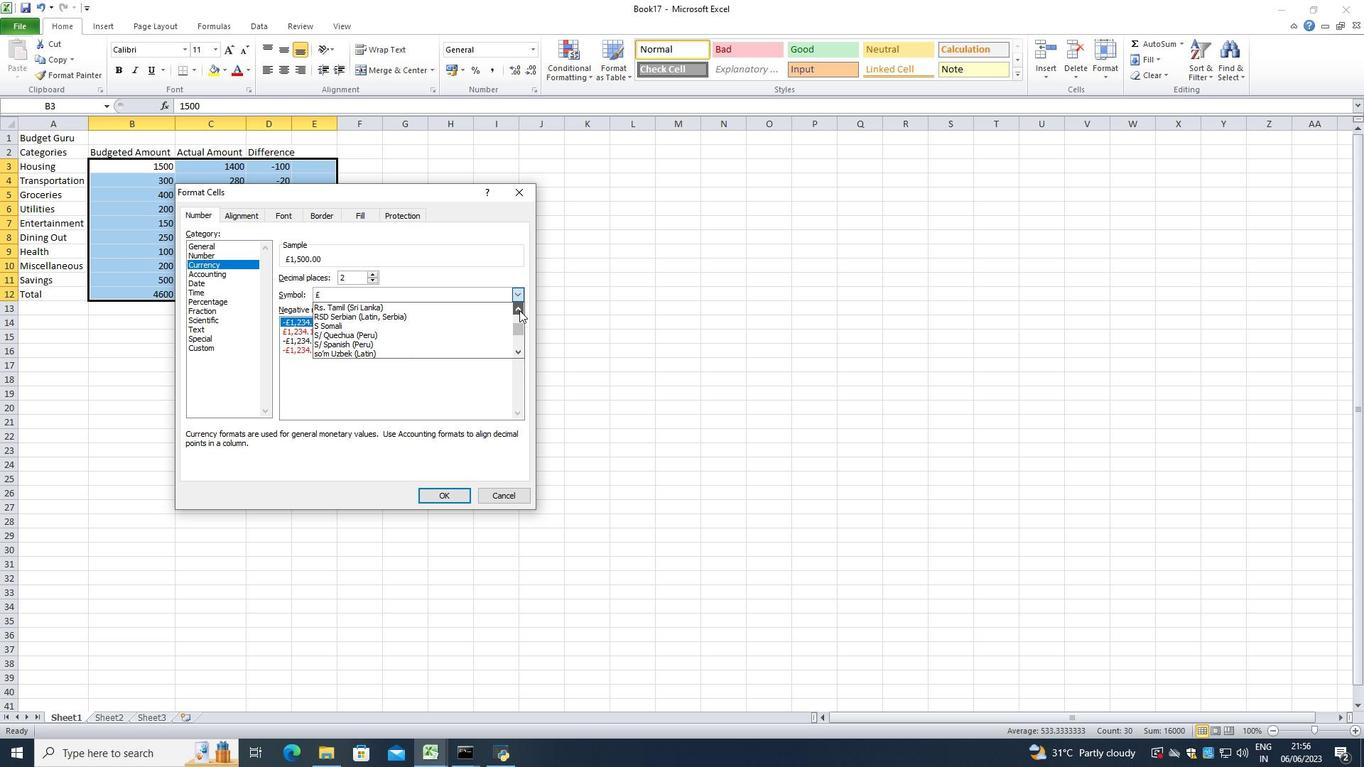 
Action: Mouse pressed left at (519, 310)
Screenshot: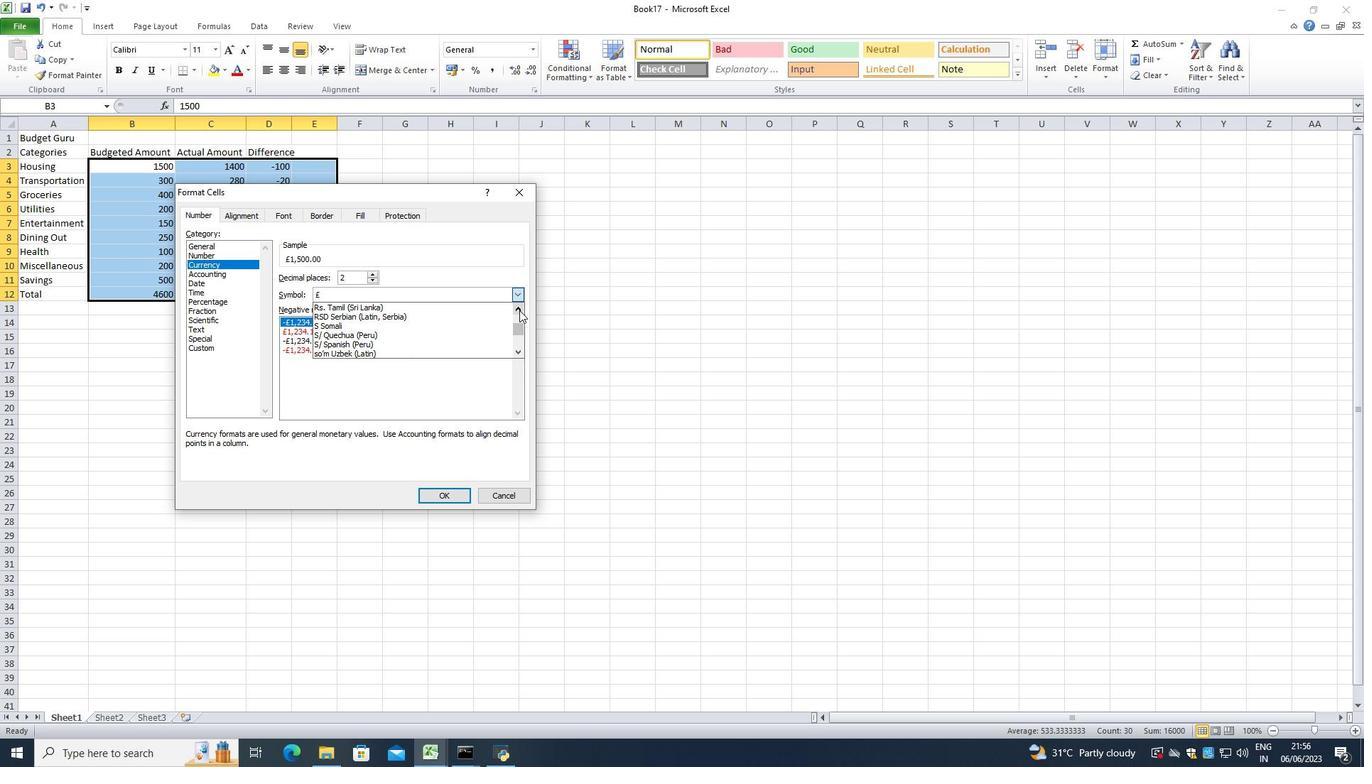 
Action: Mouse pressed left at (519, 310)
Screenshot: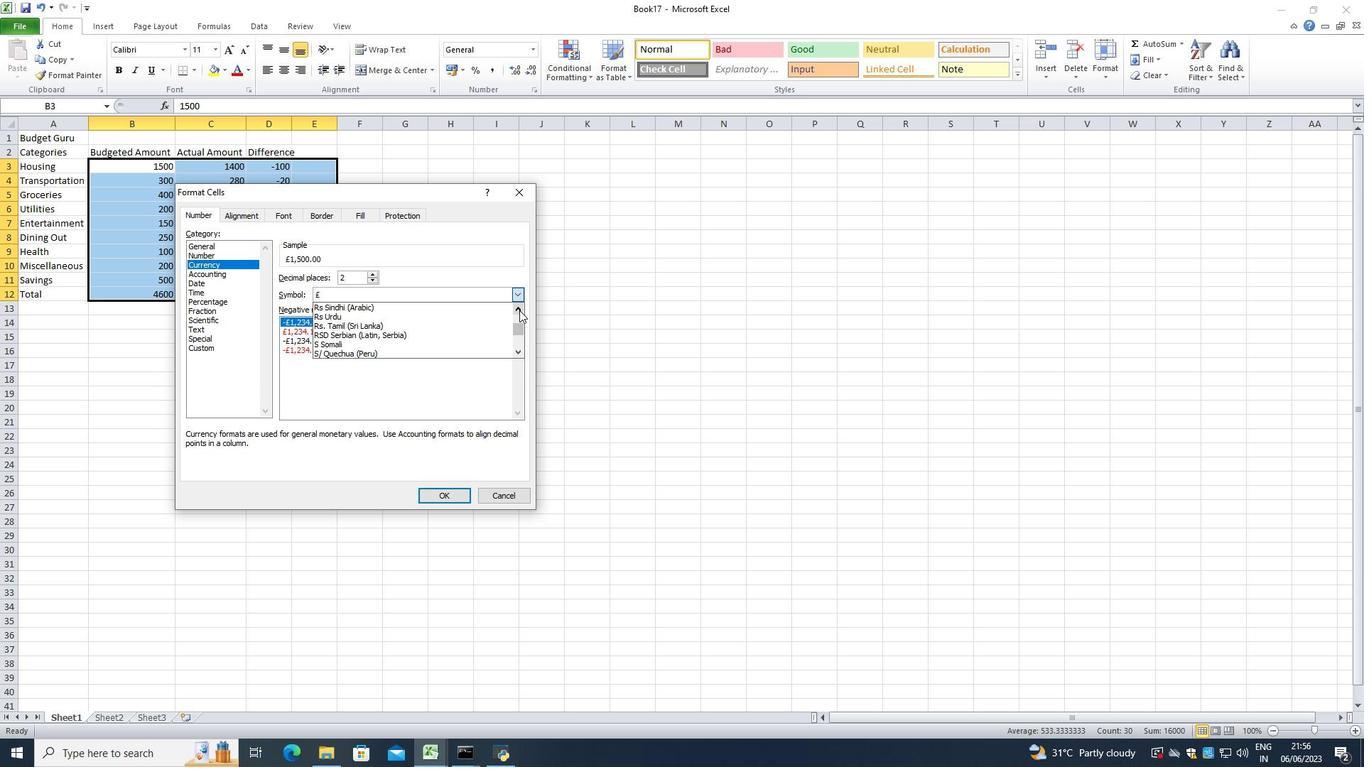 
Action: Mouse moved to (518, 310)
Screenshot: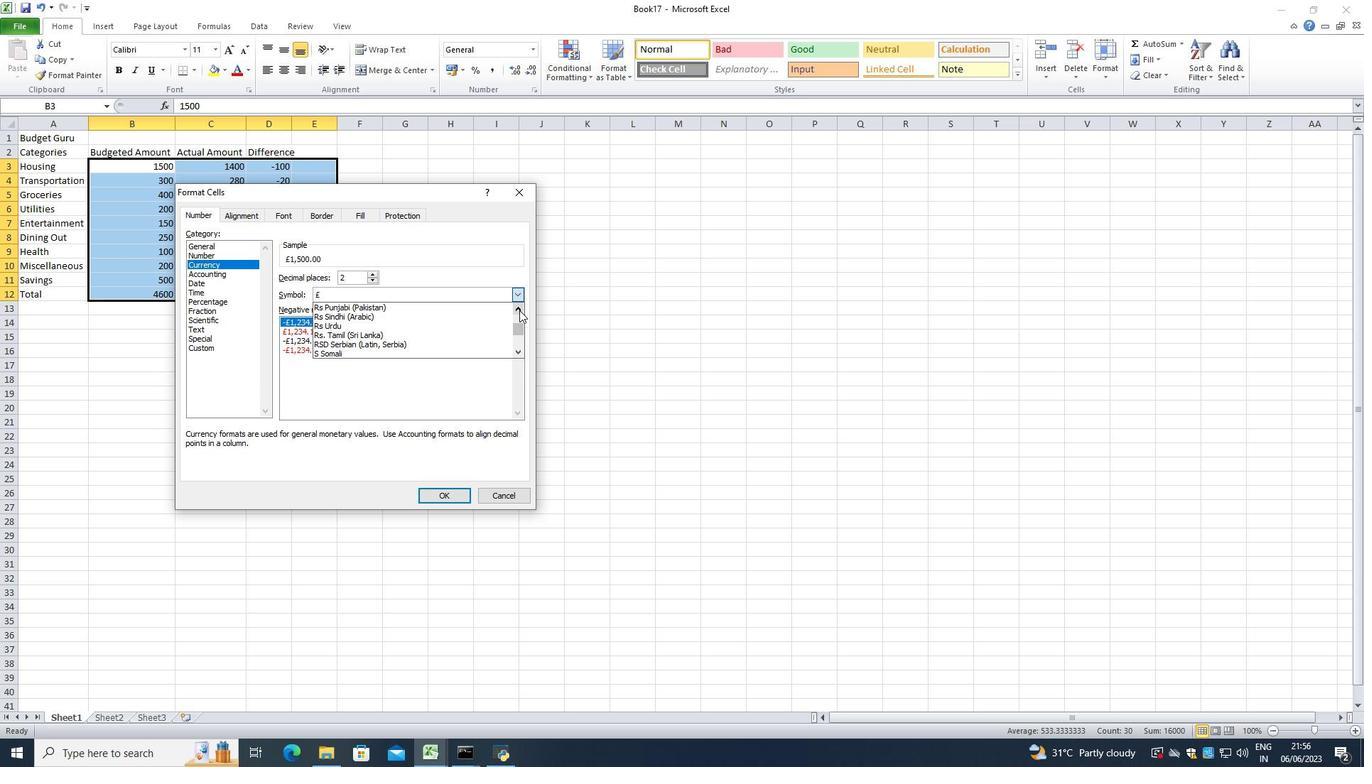 
Action: Mouse pressed left at (518, 310)
Screenshot: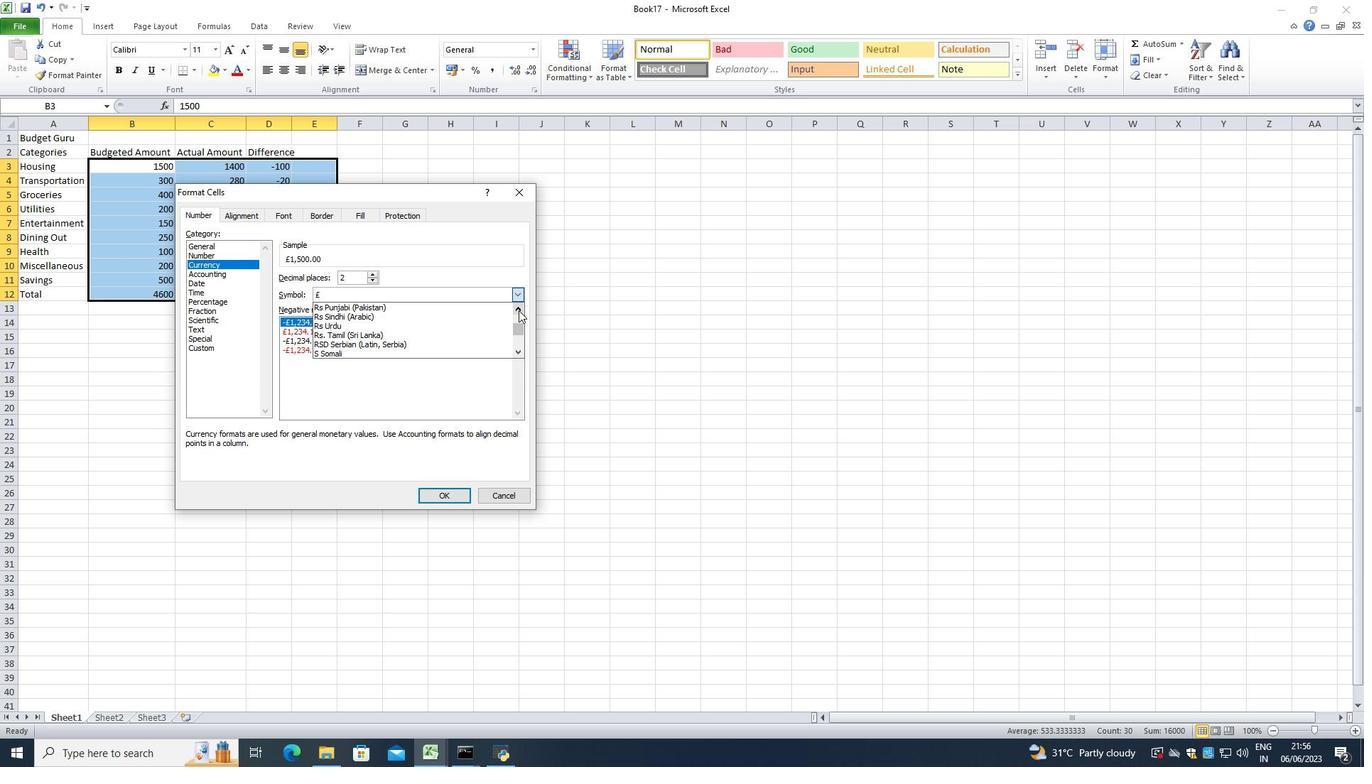 
Action: Mouse moved to (517, 310)
Screenshot: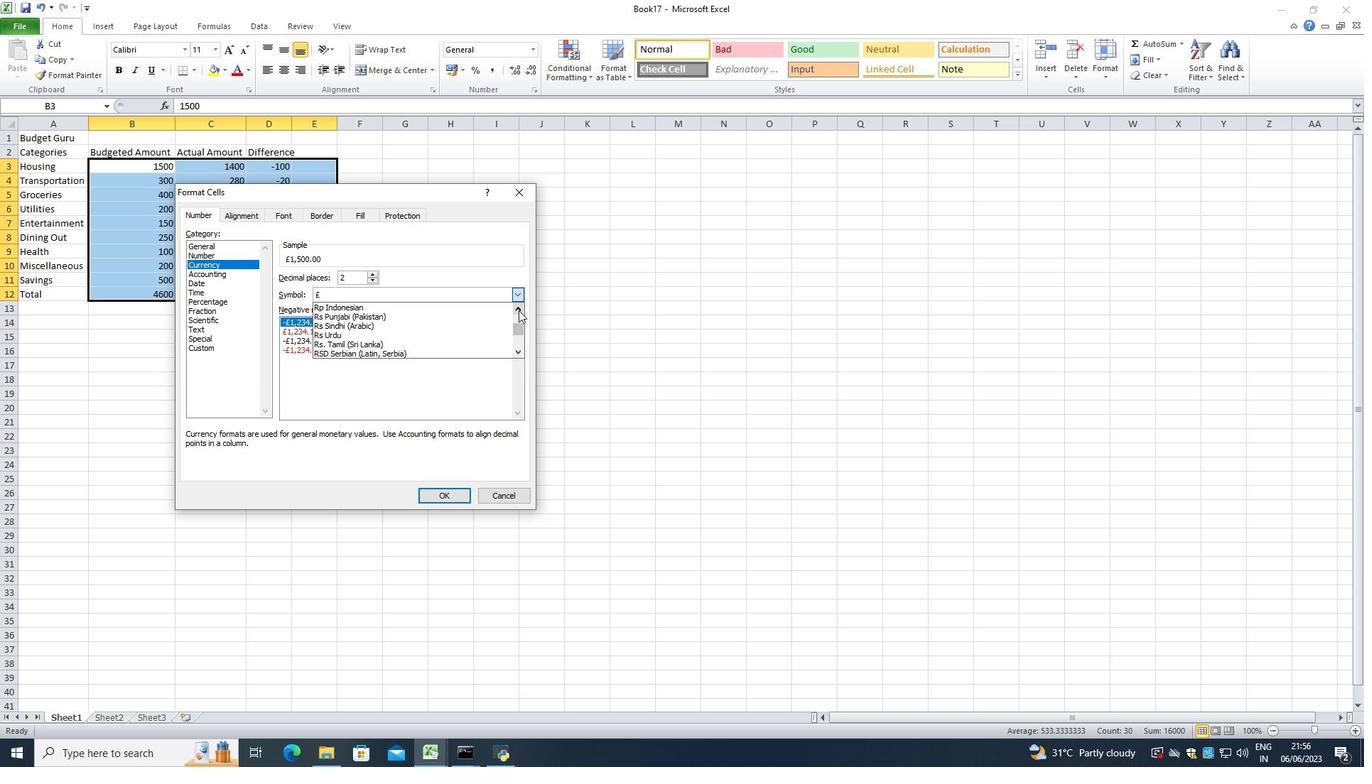 
Action: Mouse pressed left at (517, 310)
Screenshot: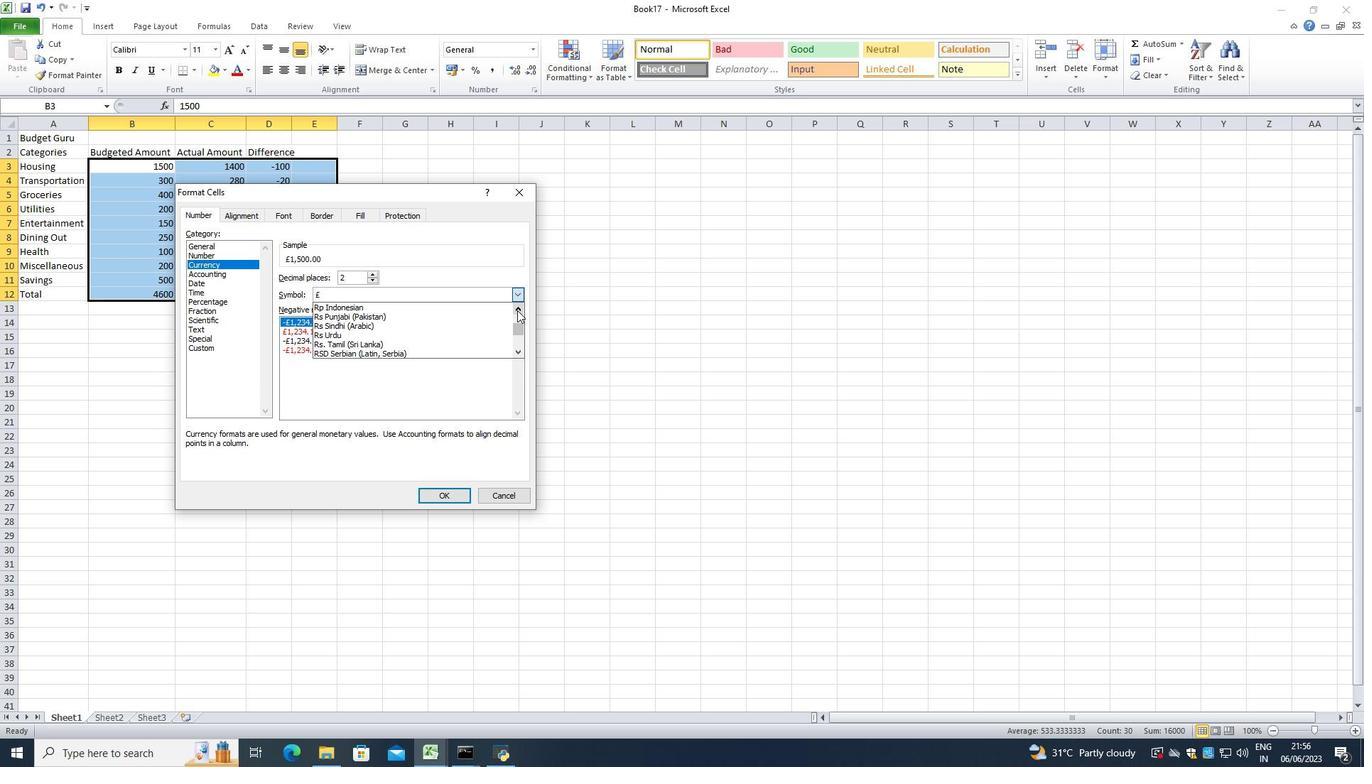 
Action: Mouse pressed left at (517, 310)
Screenshot: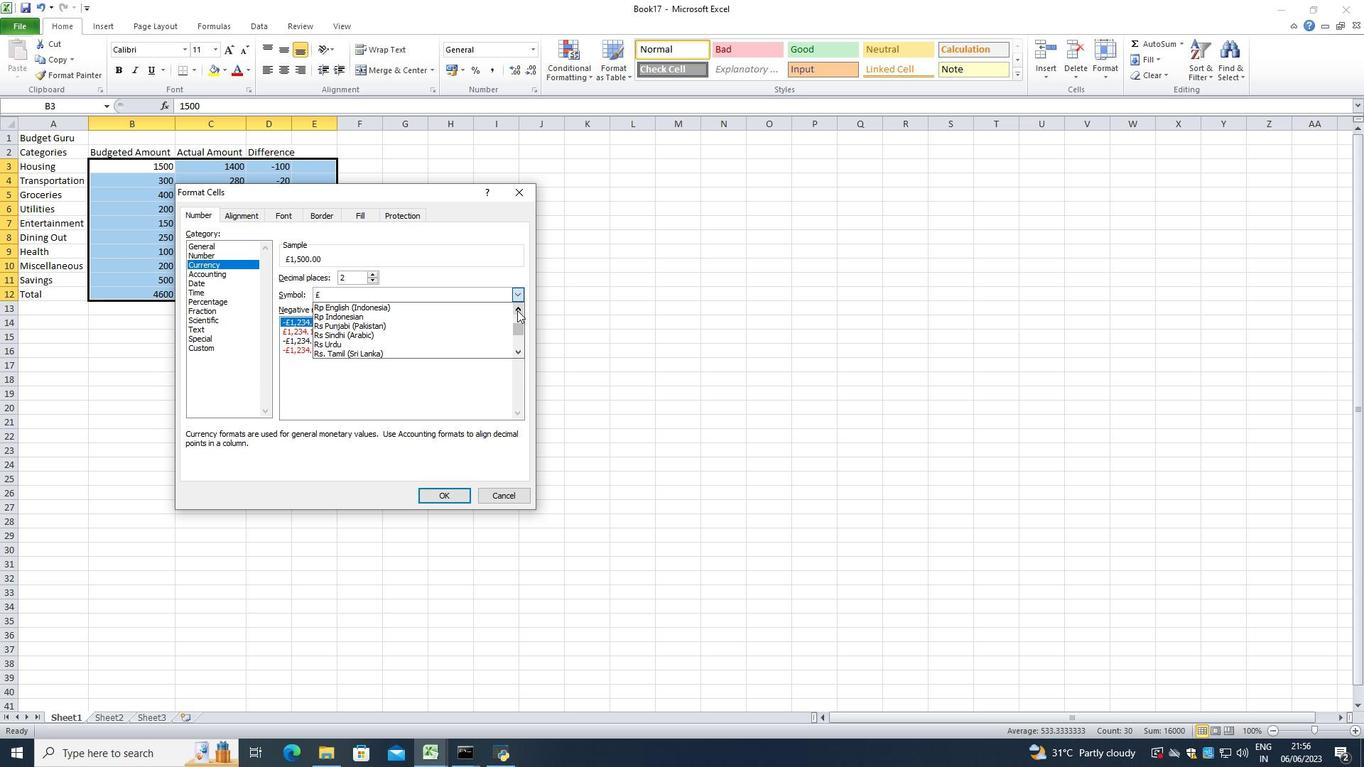 
Action: Mouse pressed left at (517, 310)
Screenshot: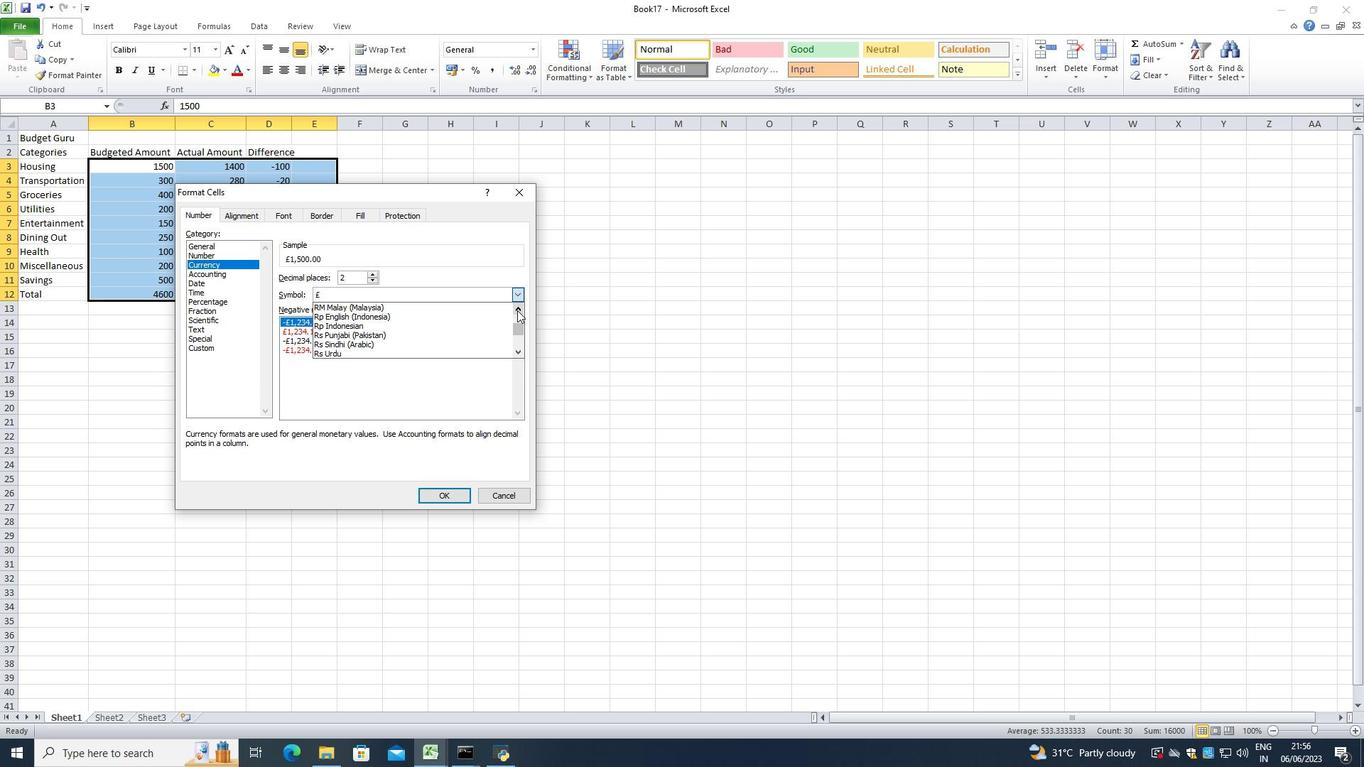 
Action: Mouse moved to (517, 310)
Screenshot: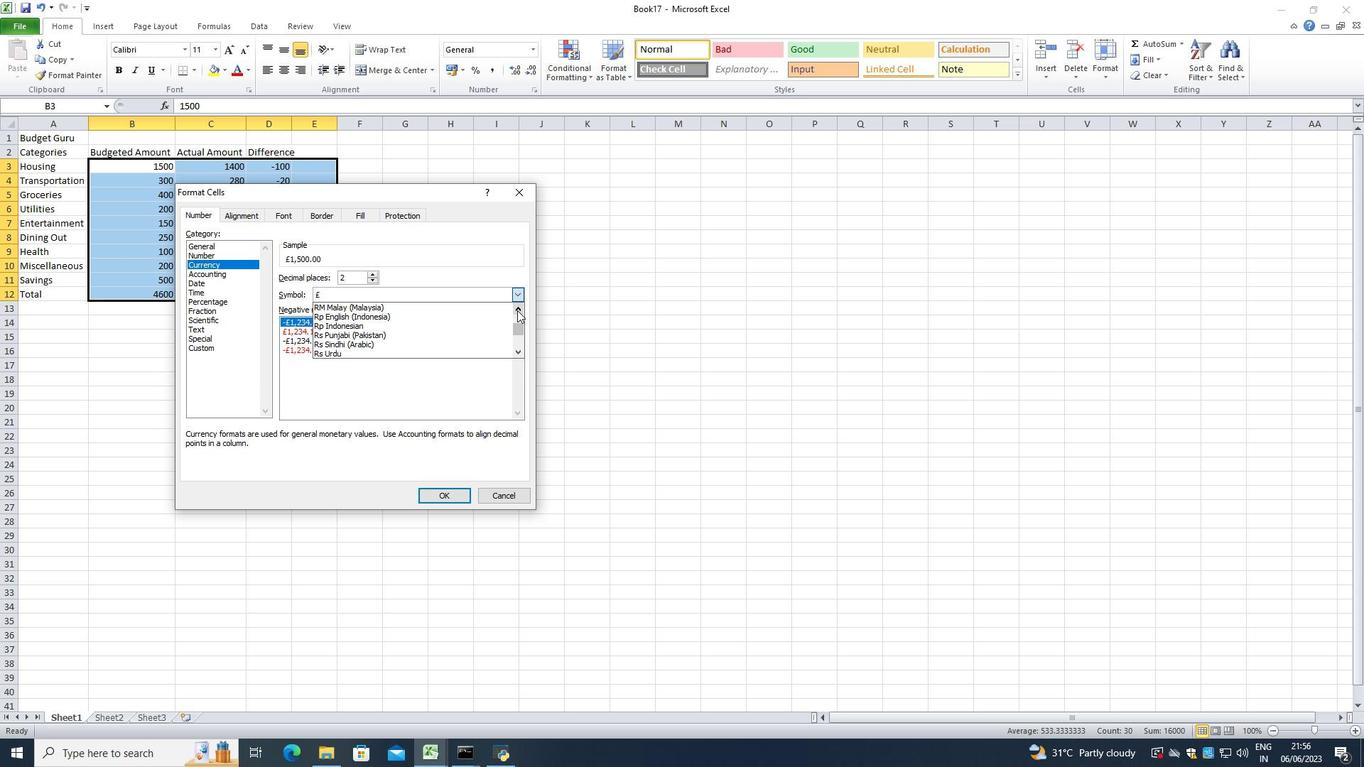 
Action: Mouse pressed left at (517, 310)
Screenshot: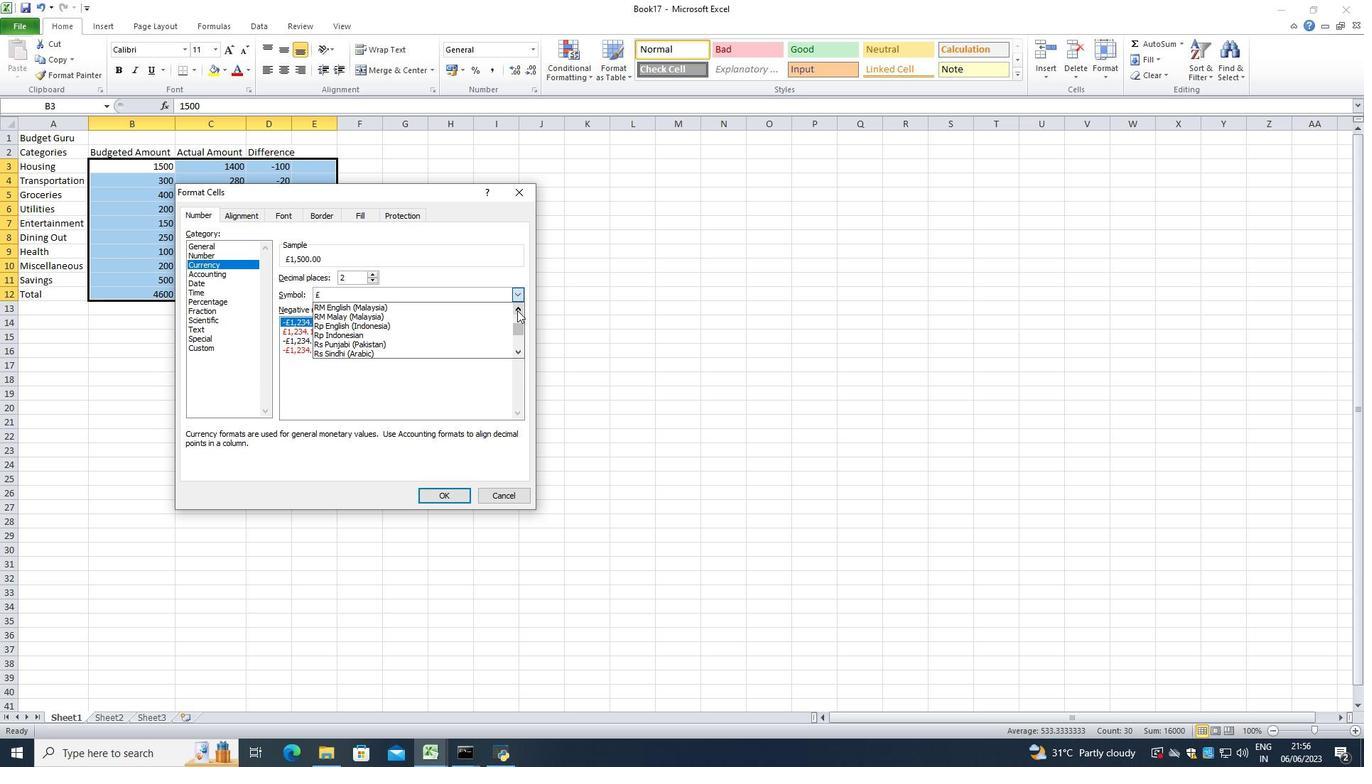 
Action: Mouse pressed left at (517, 310)
Screenshot: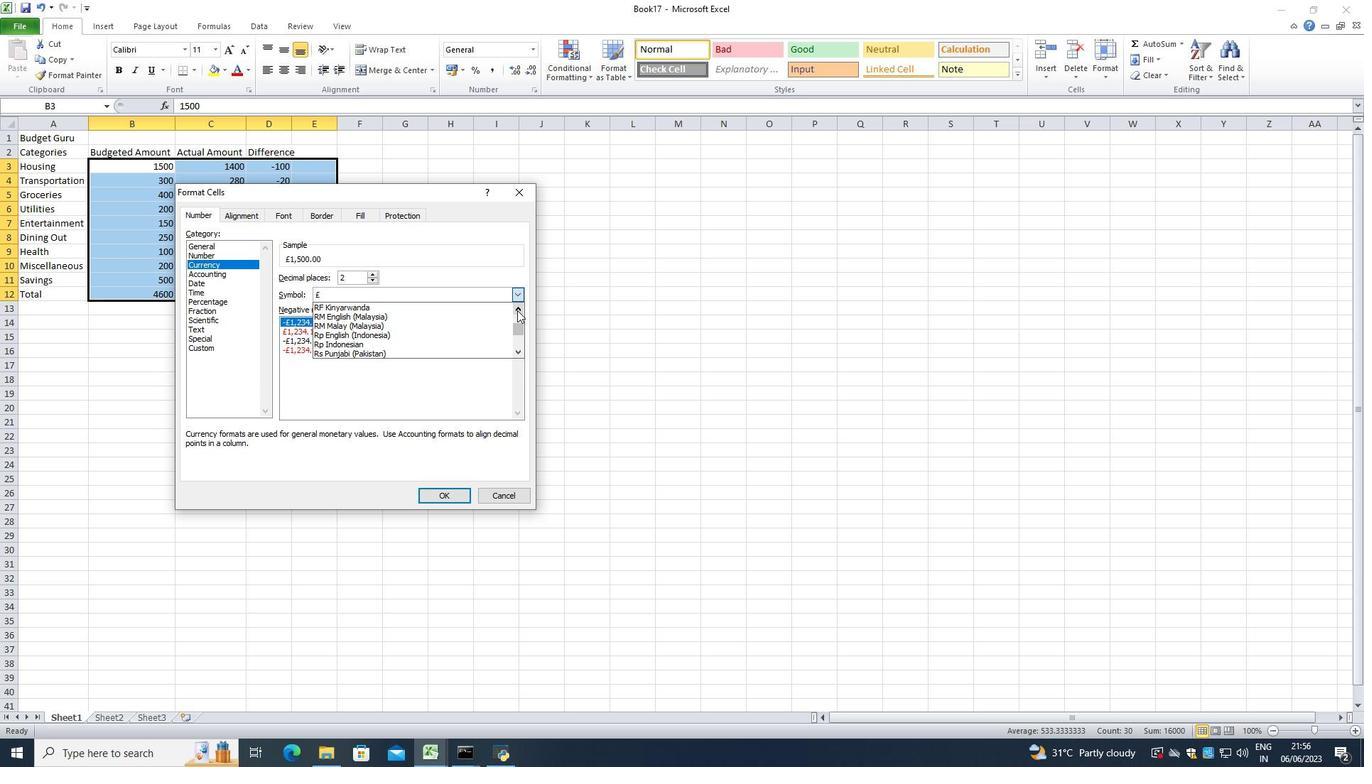 
Action: Mouse pressed left at (517, 310)
Screenshot: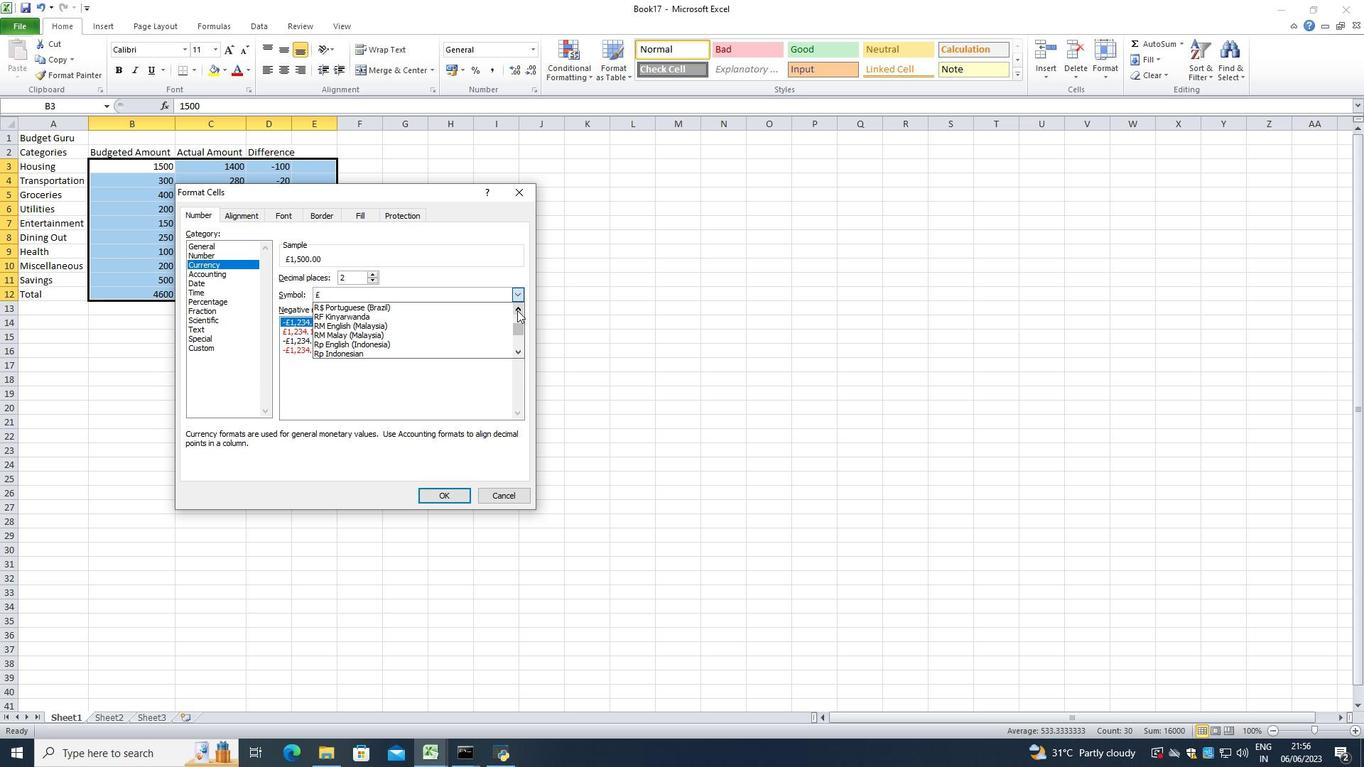 
Action: Mouse pressed left at (517, 310)
Screenshot: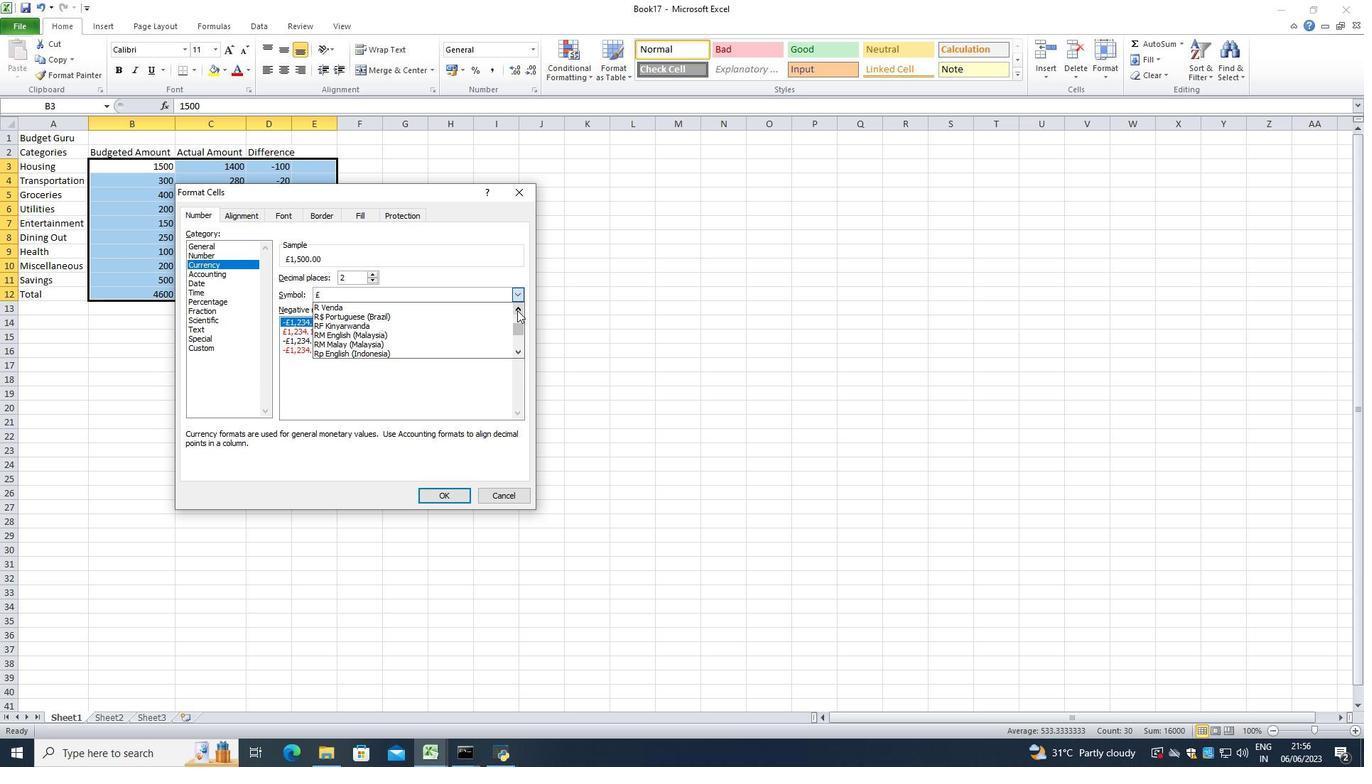 
Action: Mouse pressed left at (517, 310)
Screenshot: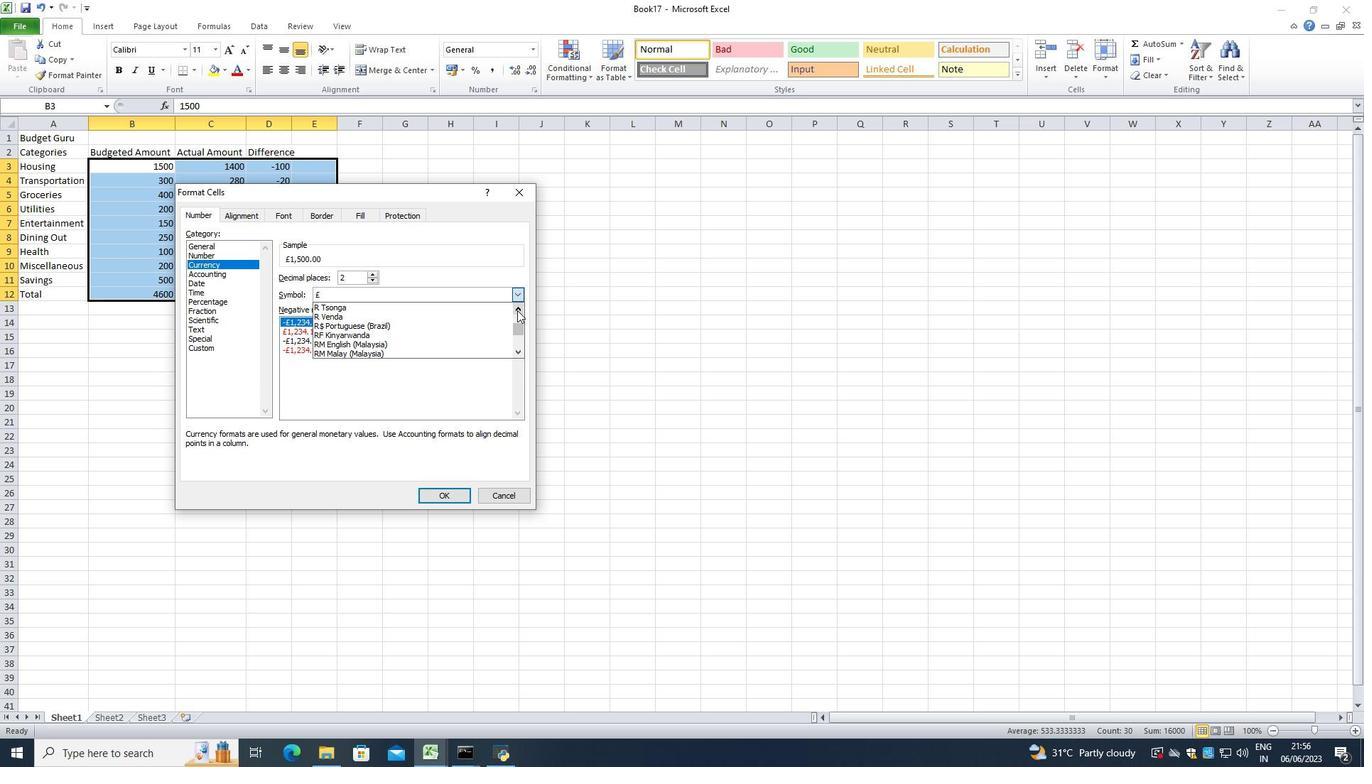 
Action: Mouse pressed left at (517, 310)
Screenshot: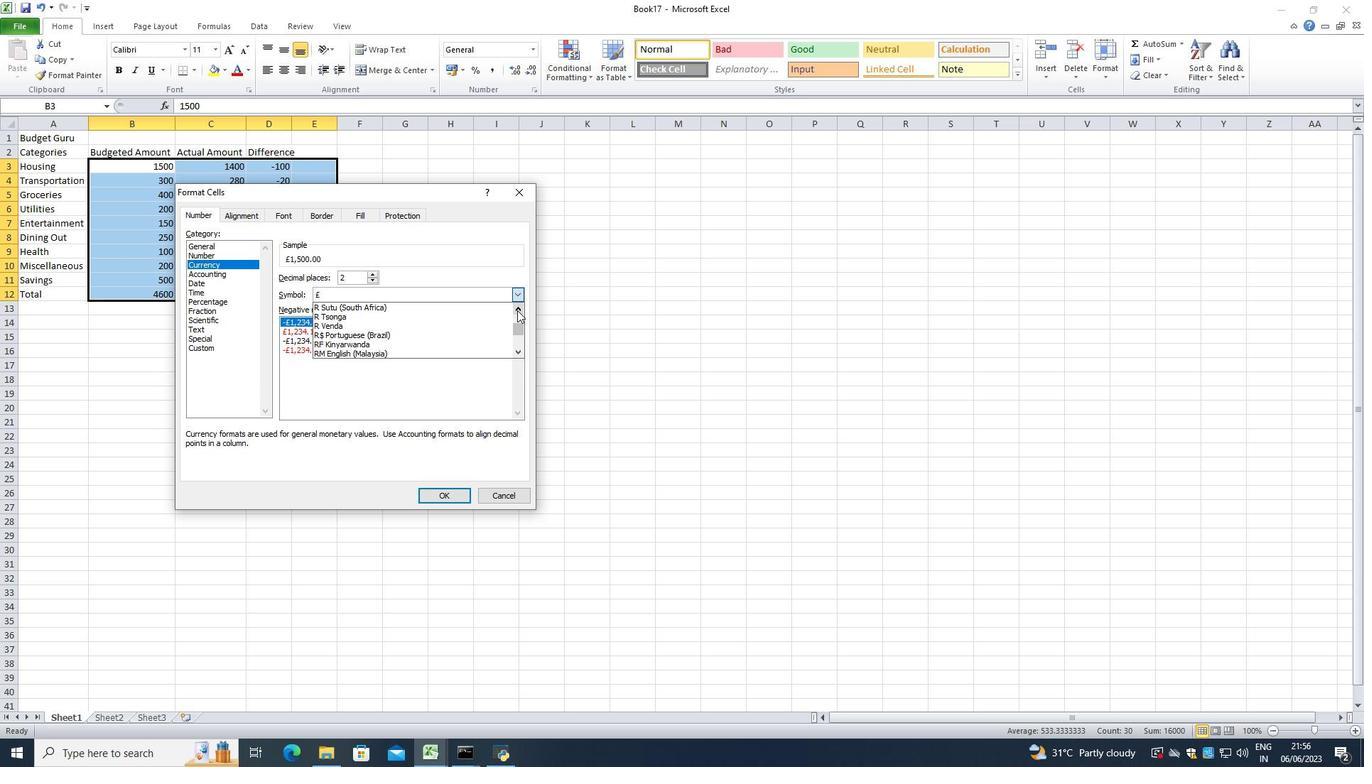 
Action: Mouse pressed left at (517, 310)
Screenshot: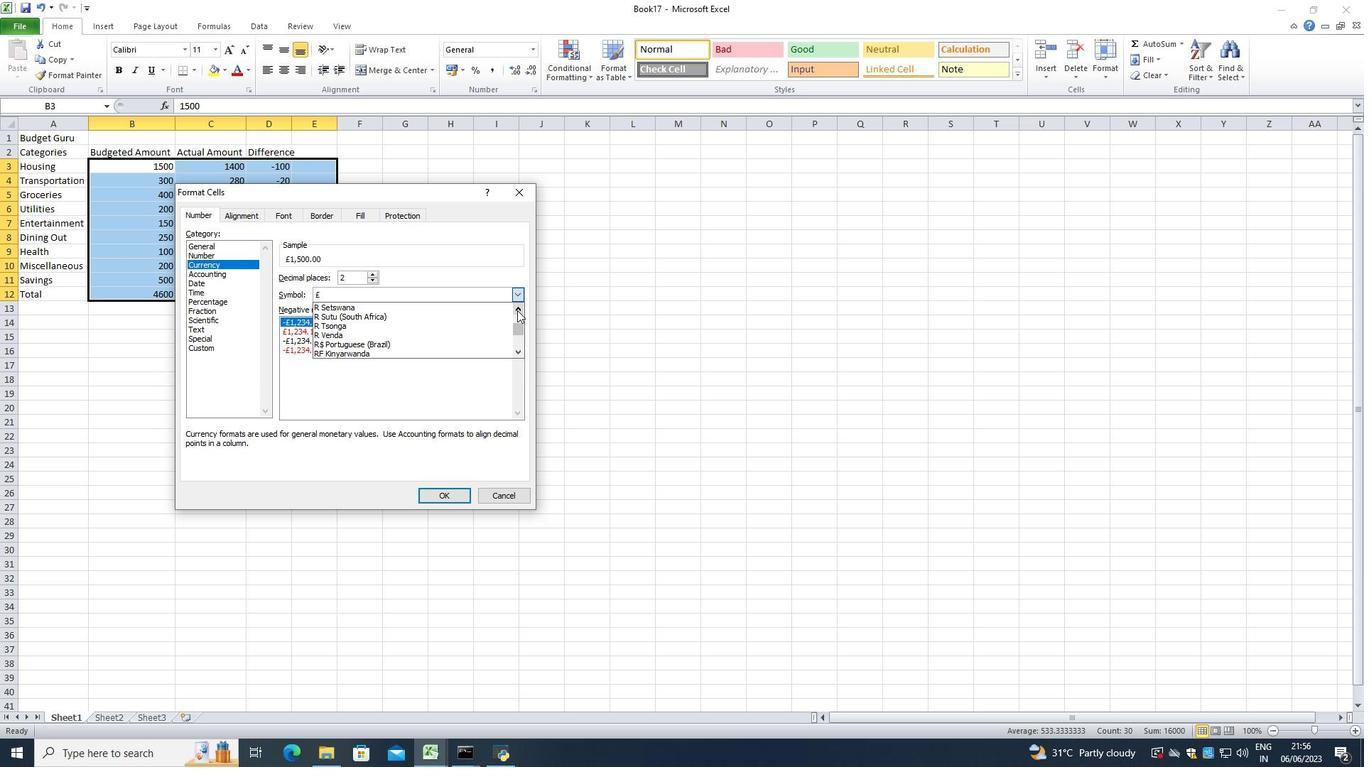 
Action: Mouse pressed left at (517, 310)
Screenshot: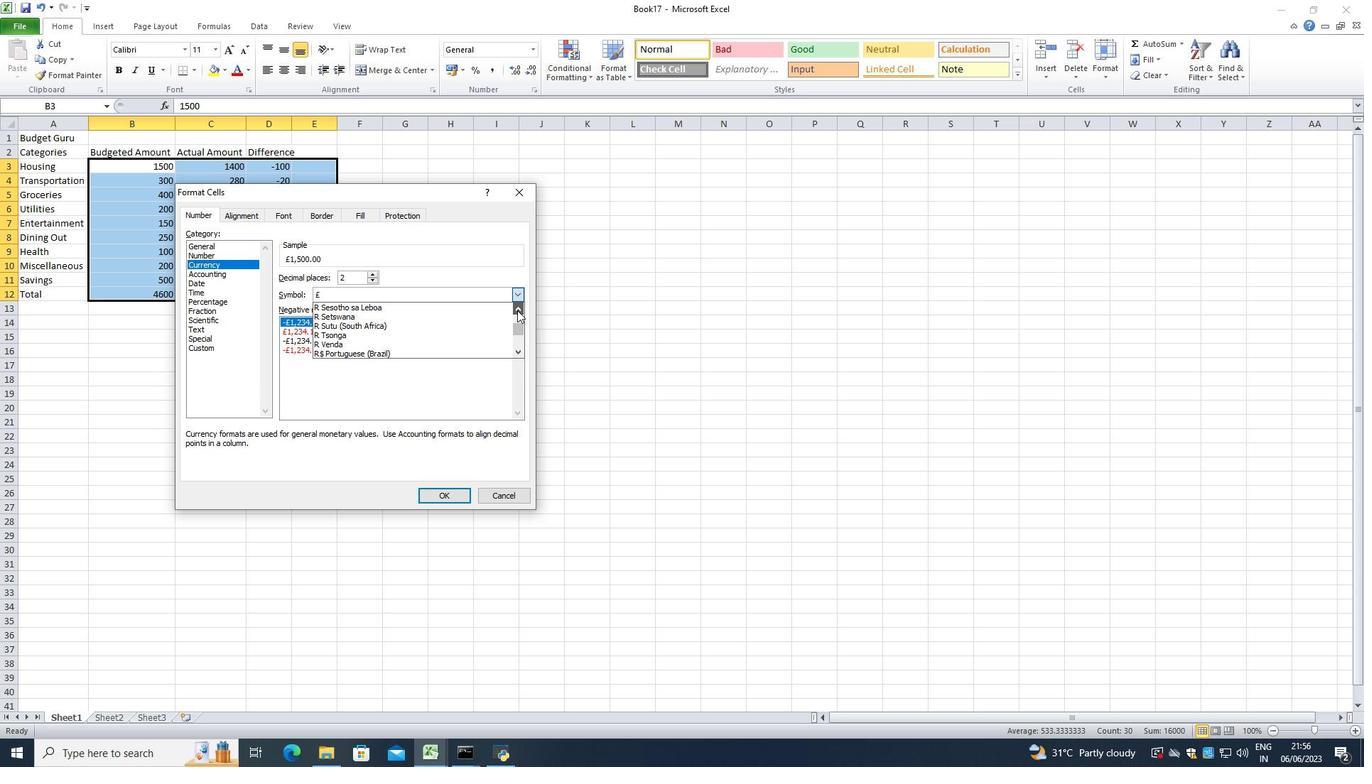 
Action: Mouse pressed left at (517, 310)
Screenshot: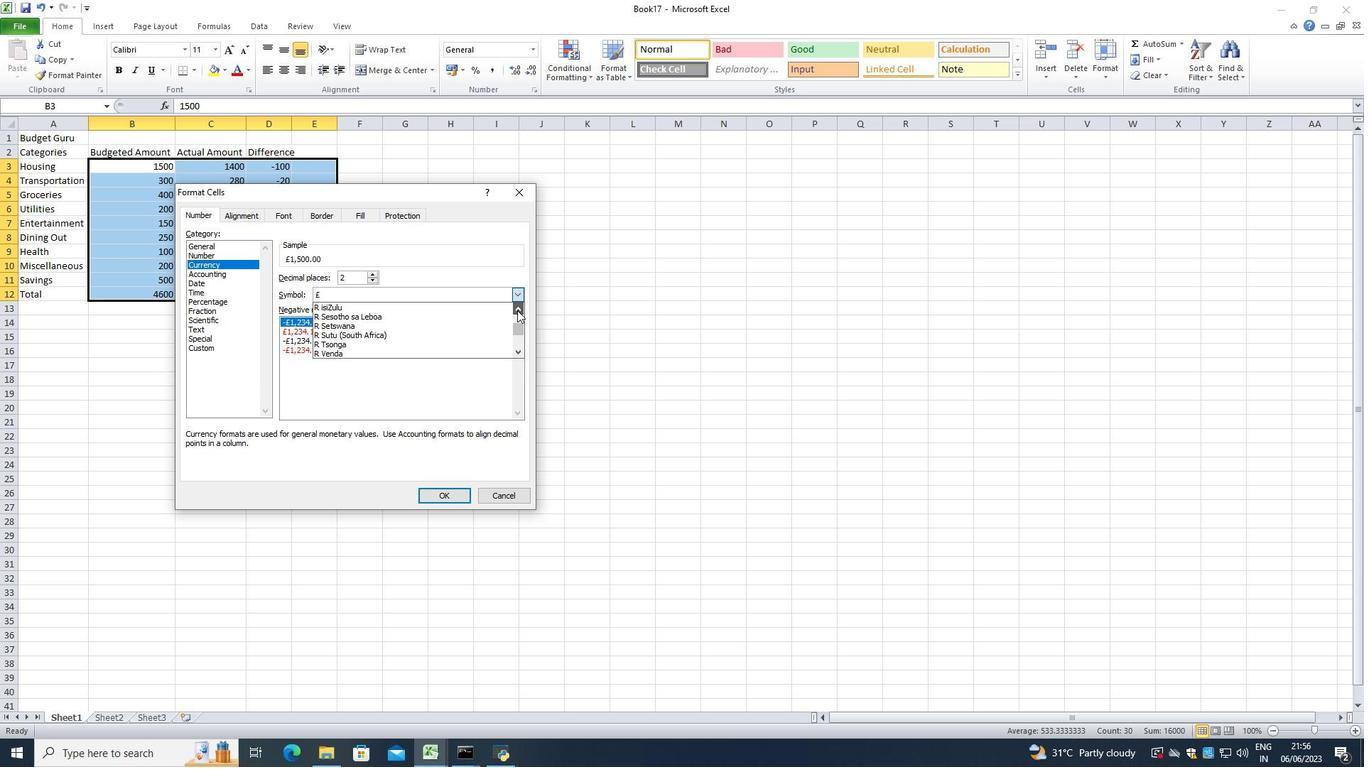 
Action: Mouse pressed left at (517, 310)
Screenshot: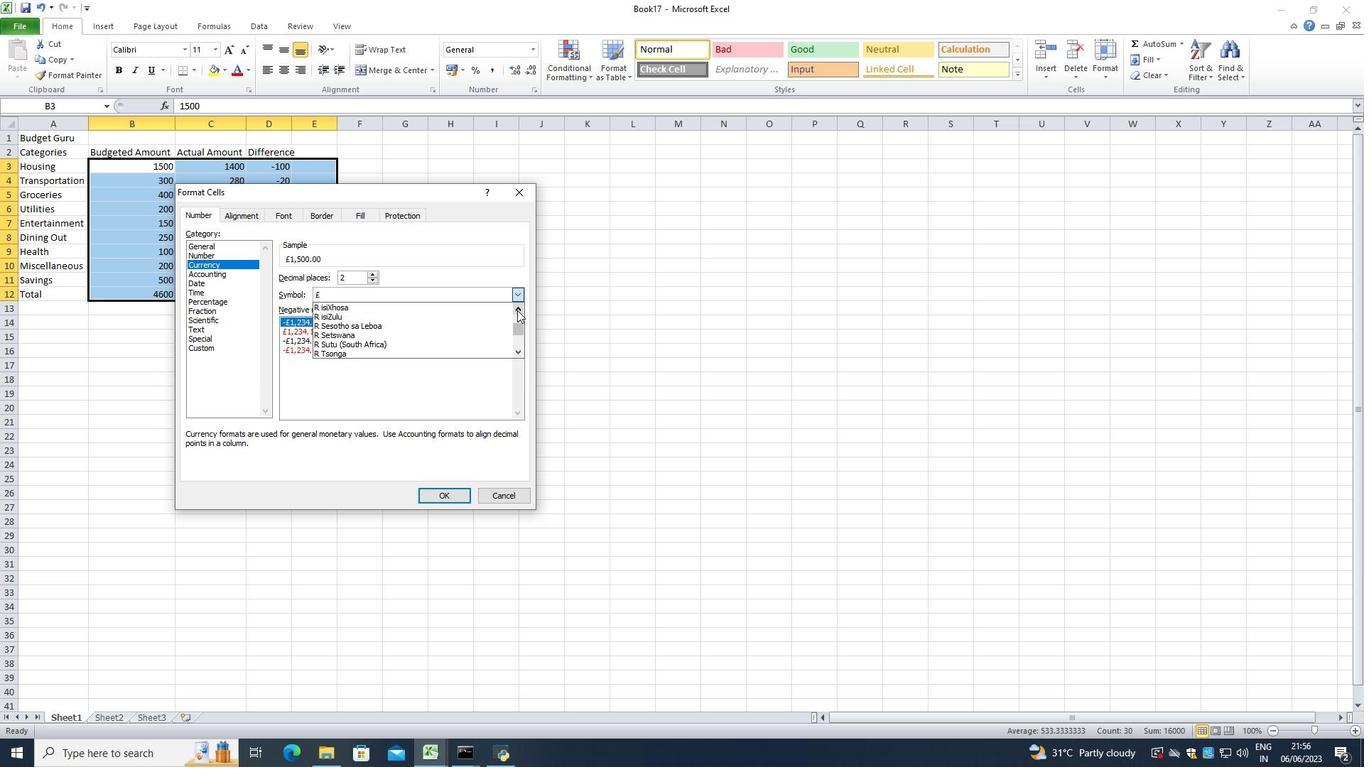 
Action: Mouse pressed left at (517, 310)
Screenshot: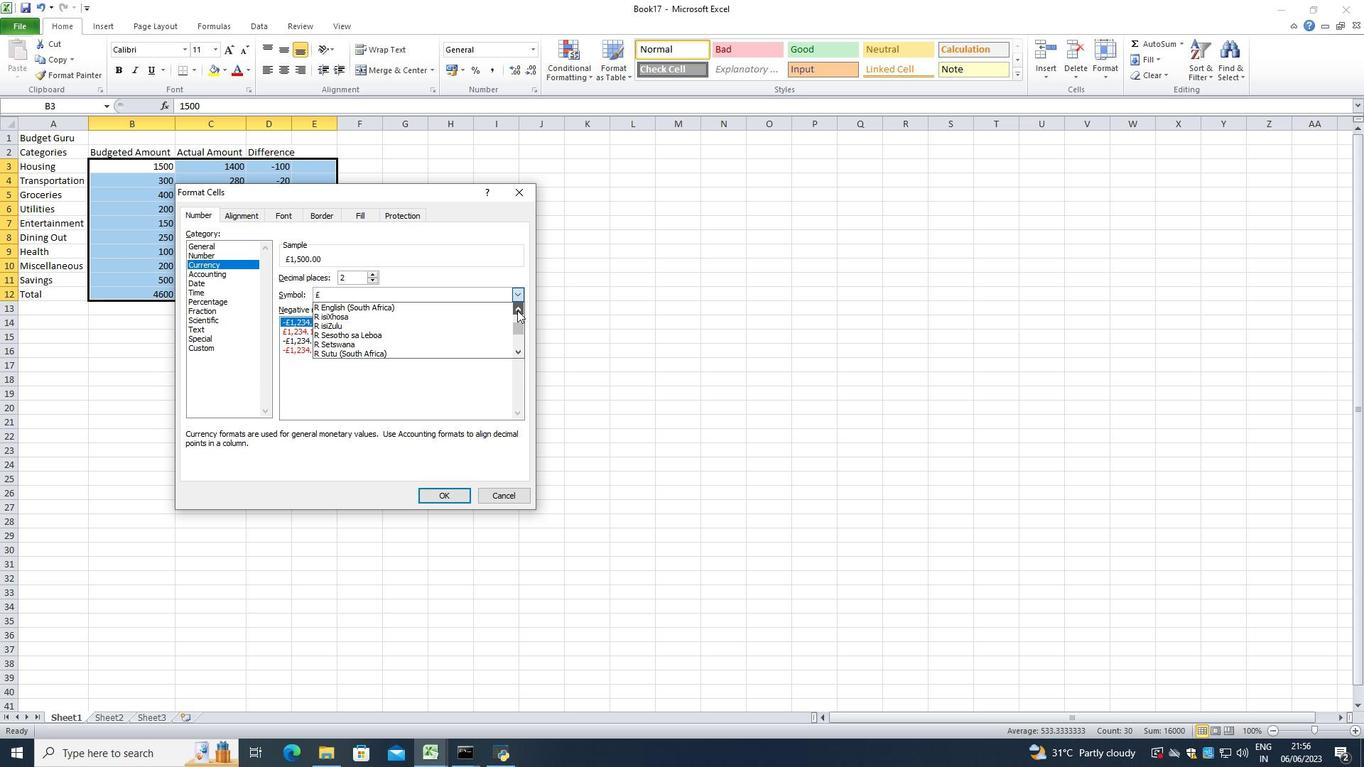 
Action: Mouse pressed left at (517, 310)
Screenshot: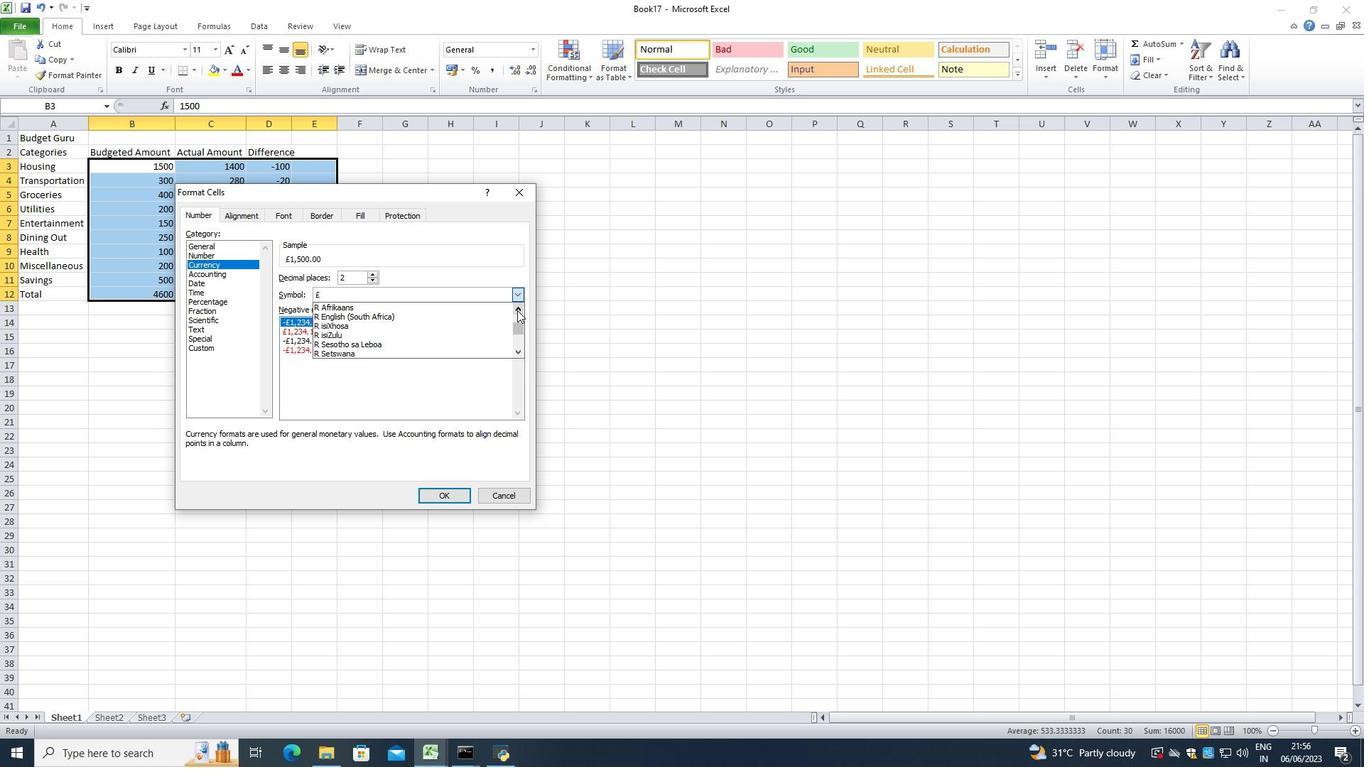 
Action: Mouse pressed left at (517, 310)
Screenshot: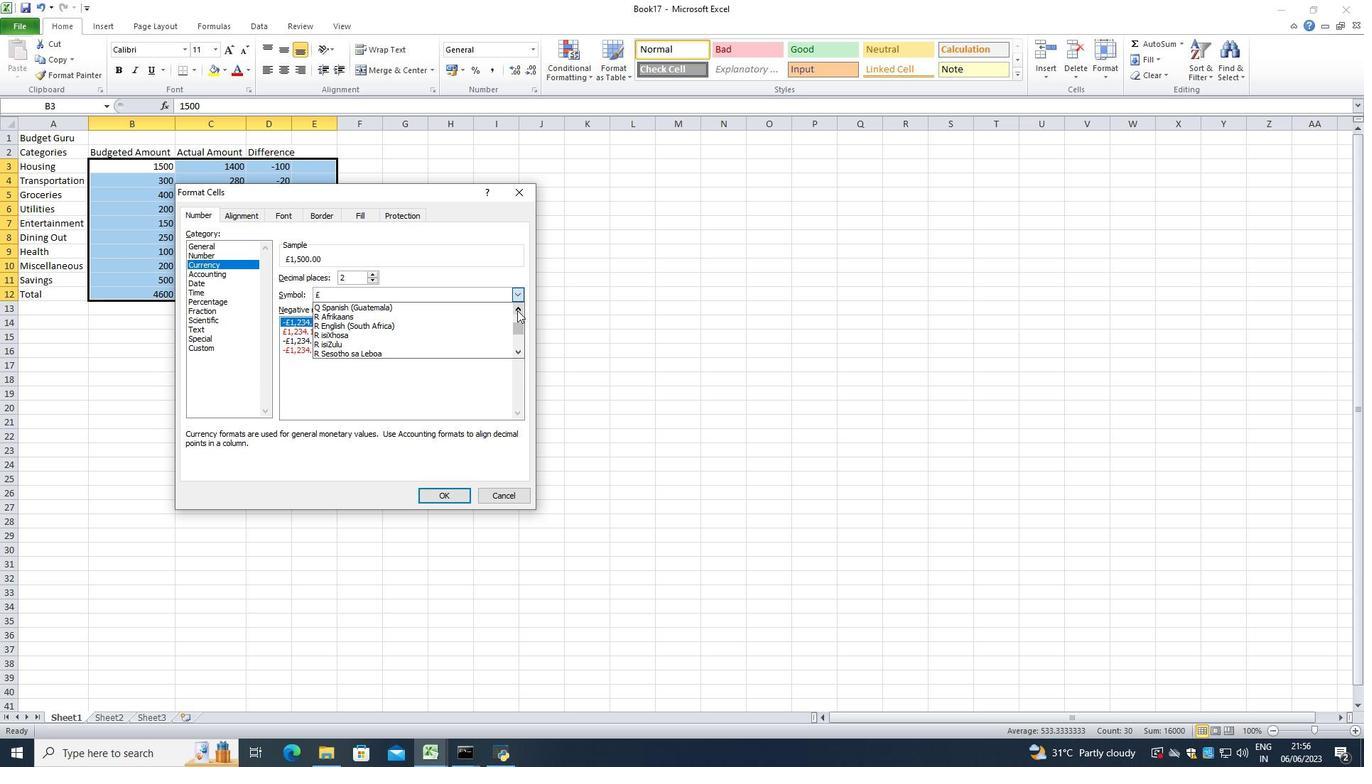 
Action: Mouse pressed left at (517, 310)
Screenshot: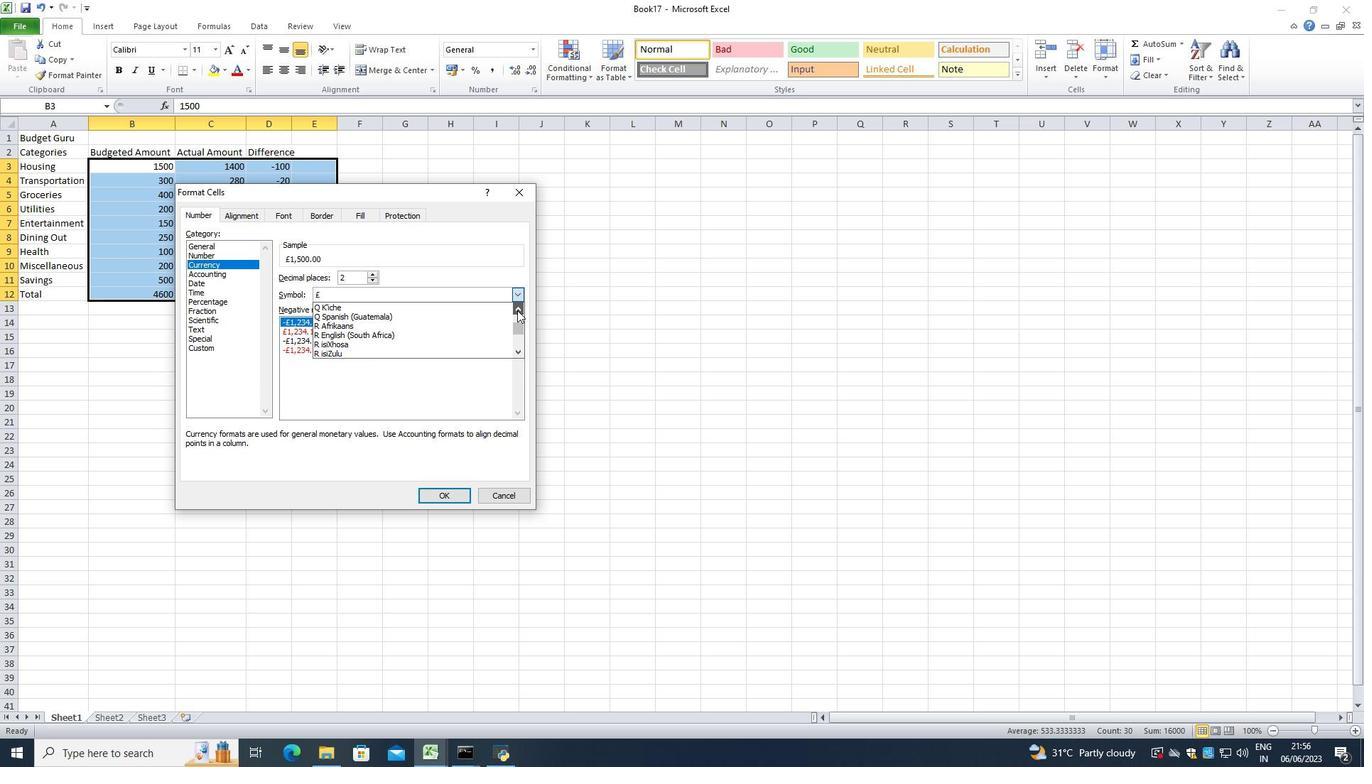 
Action: Mouse pressed left at (517, 310)
Screenshot: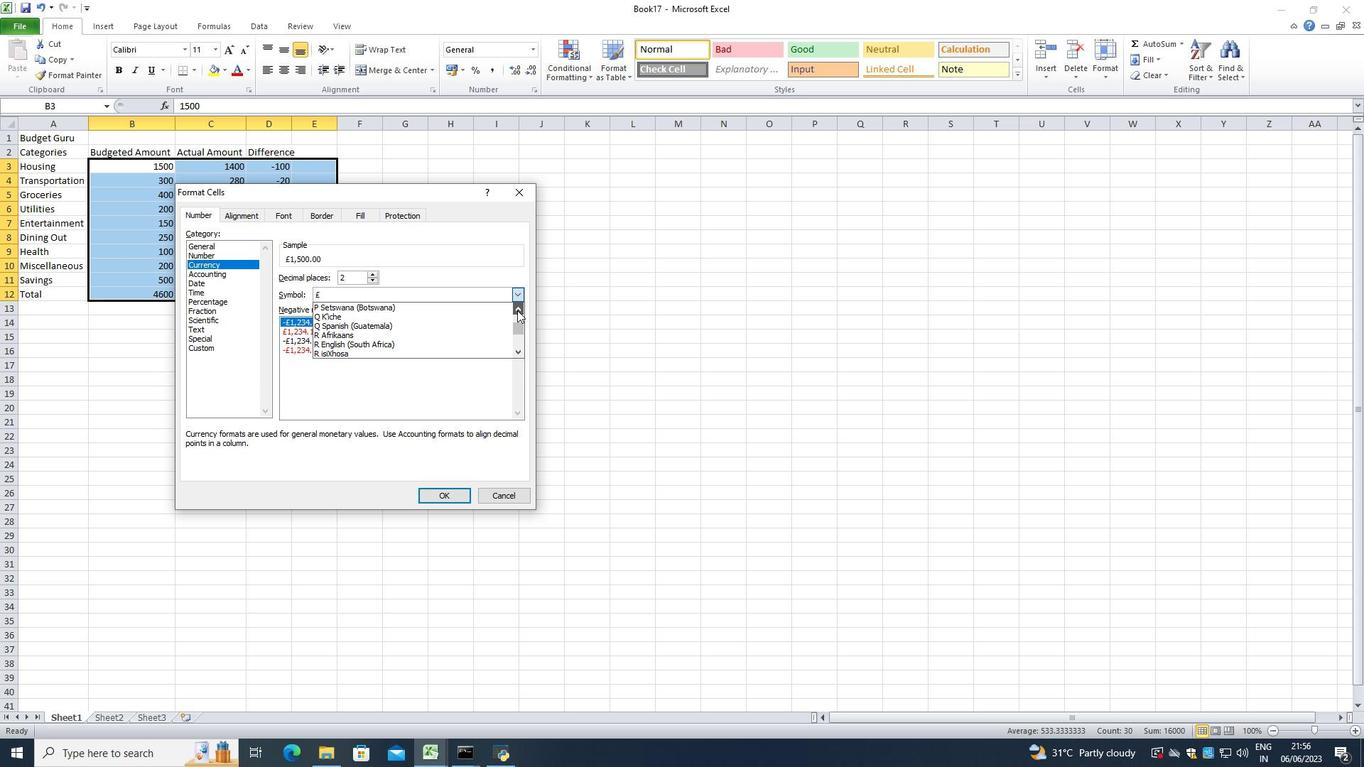 
Action: Mouse pressed left at (517, 310)
Screenshot: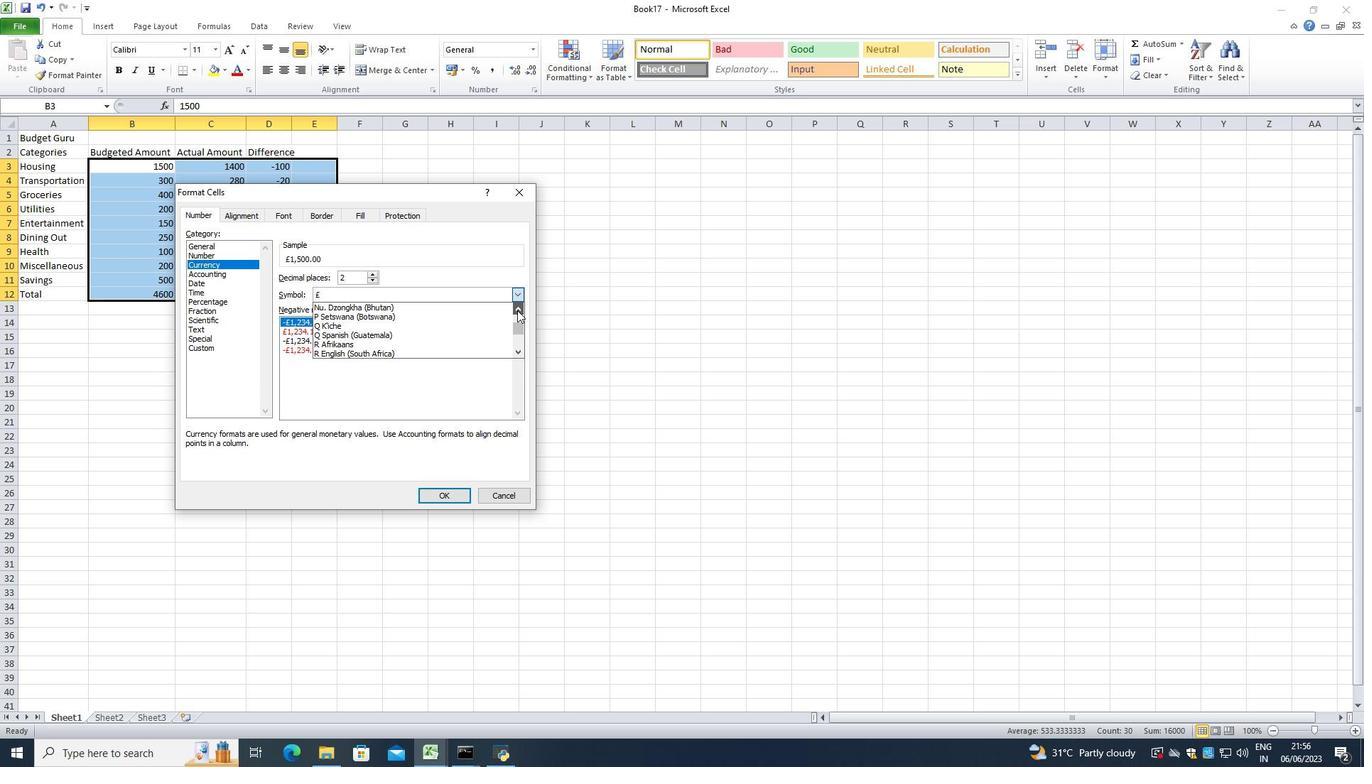 
Action: Mouse pressed left at (517, 310)
Screenshot: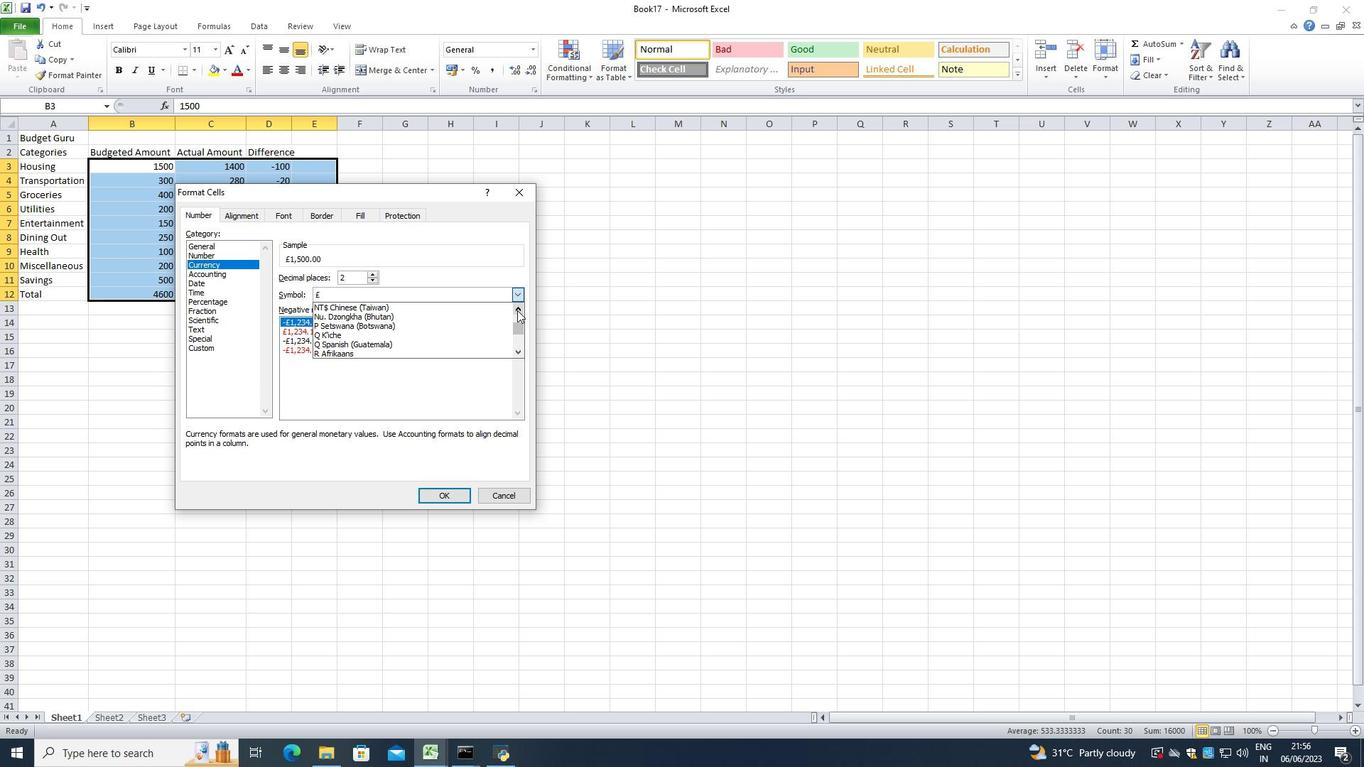 
Action: Mouse pressed left at (517, 310)
Screenshot: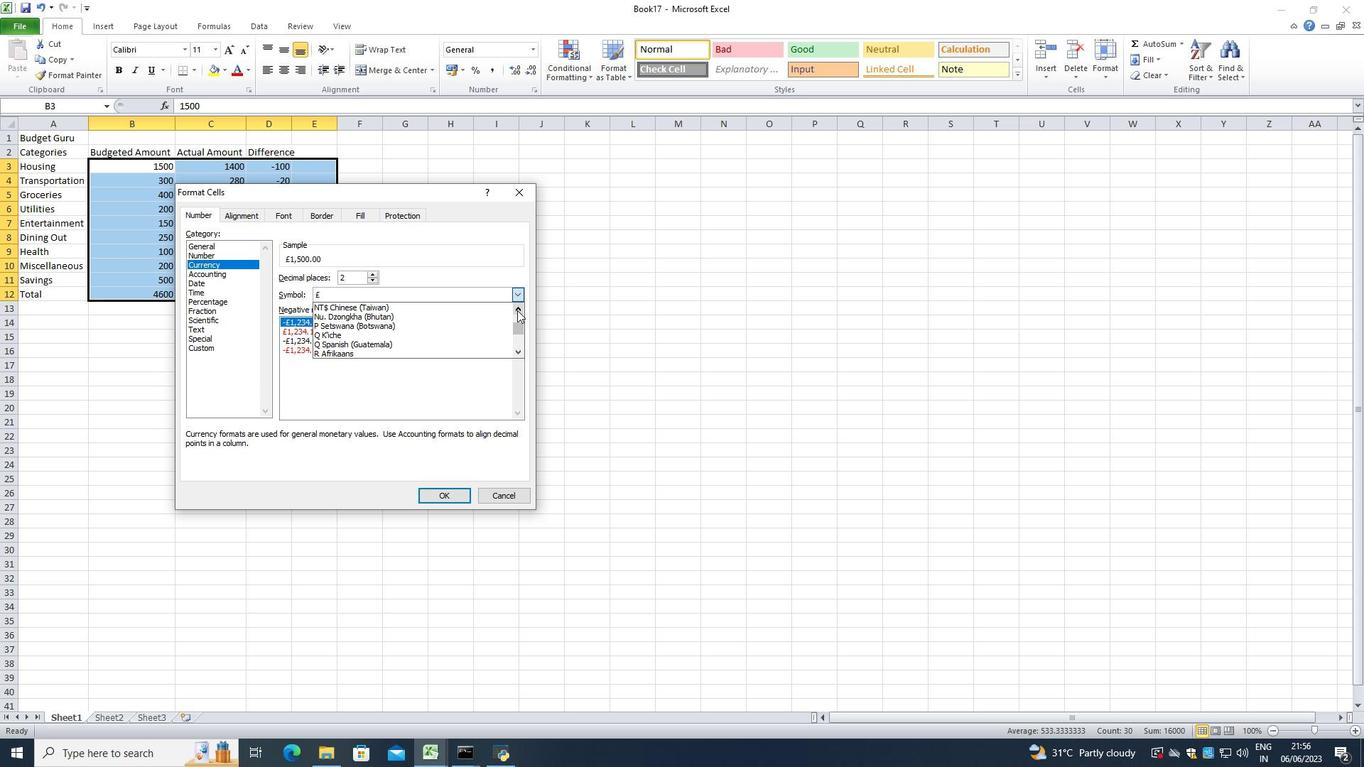 
Action: Mouse pressed left at (517, 310)
Screenshot: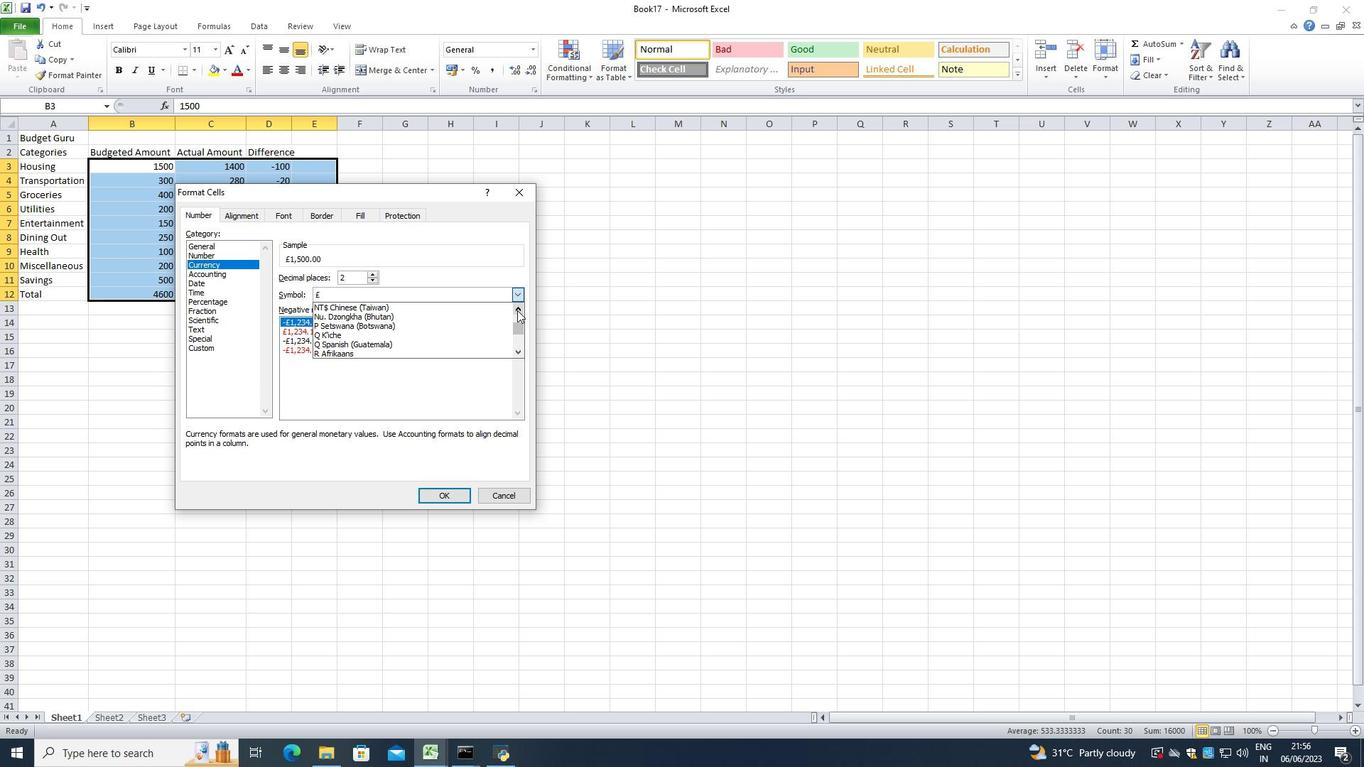 
Action: Mouse pressed left at (517, 310)
Screenshot: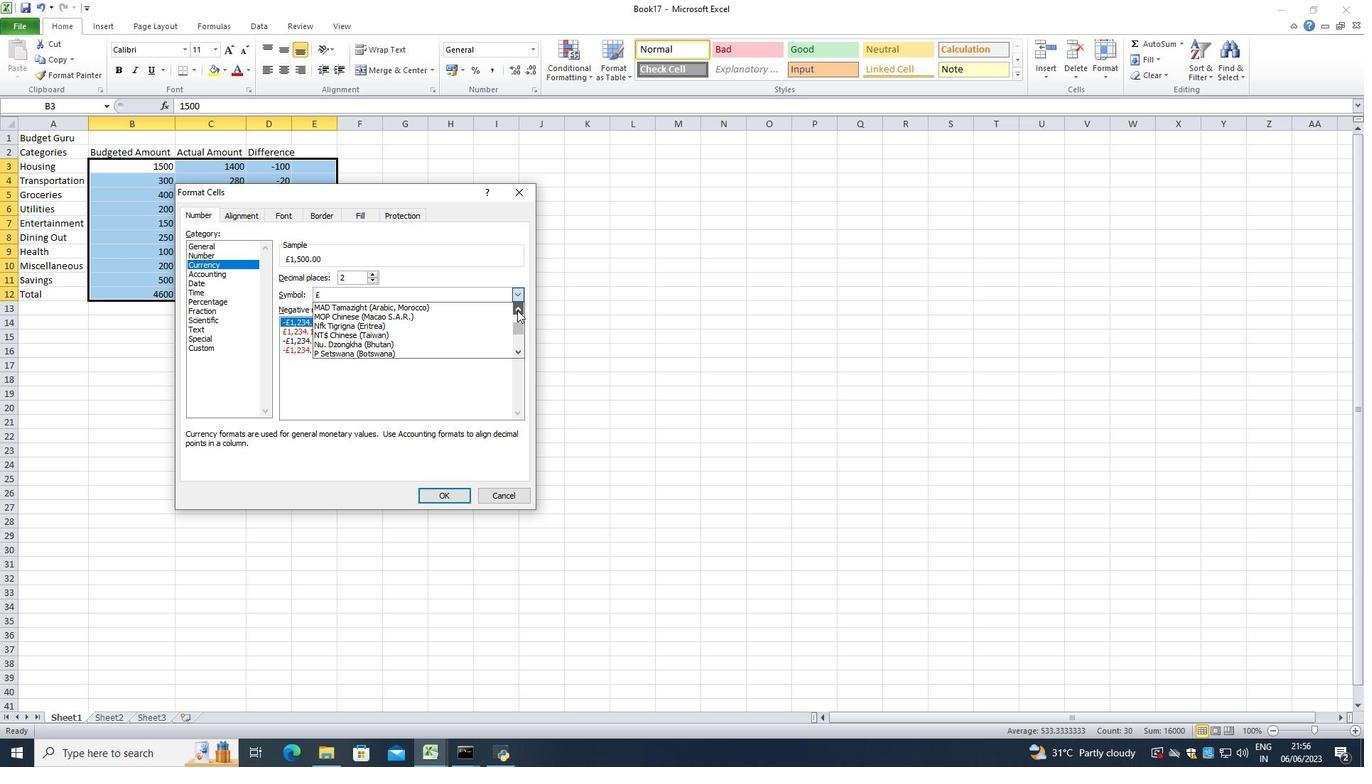 
Action: Mouse pressed left at (517, 310)
Screenshot: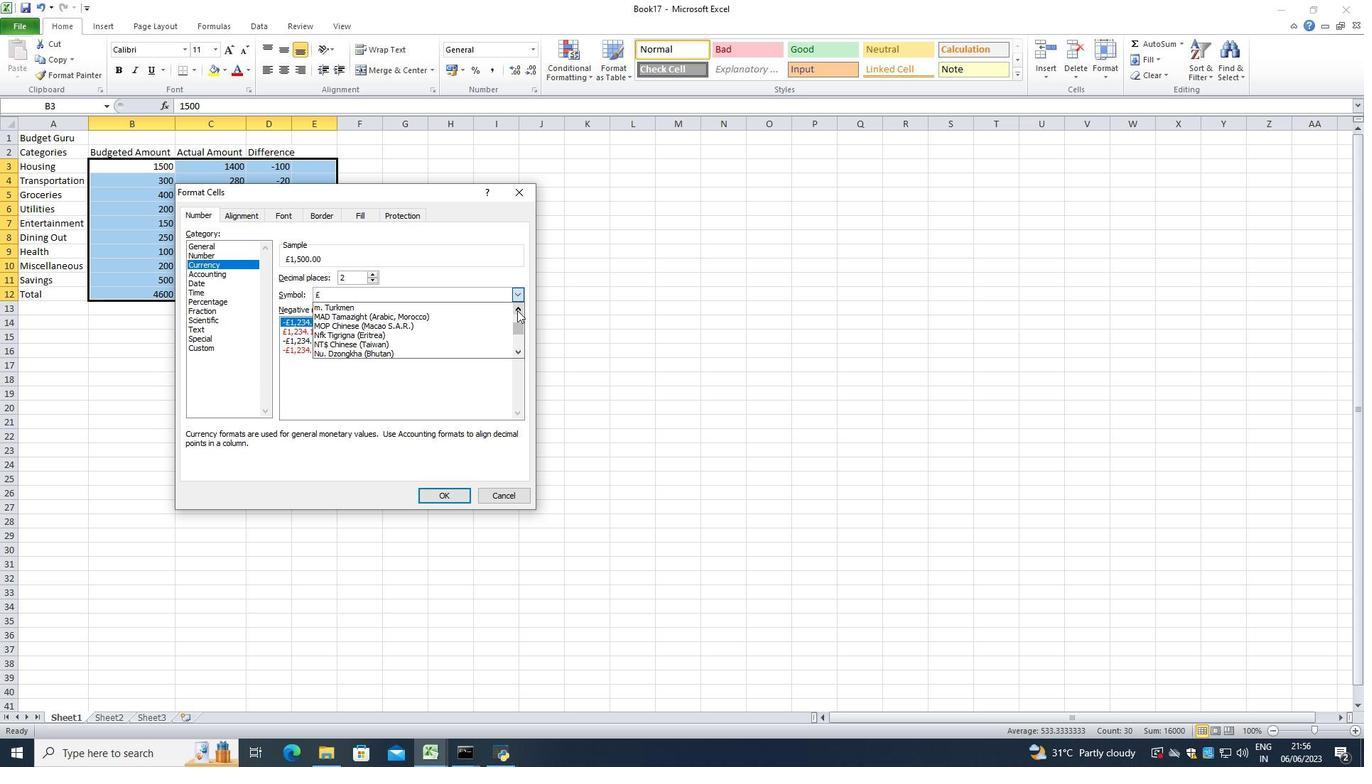 
Action: Mouse pressed left at (517, 310)
Screenshot: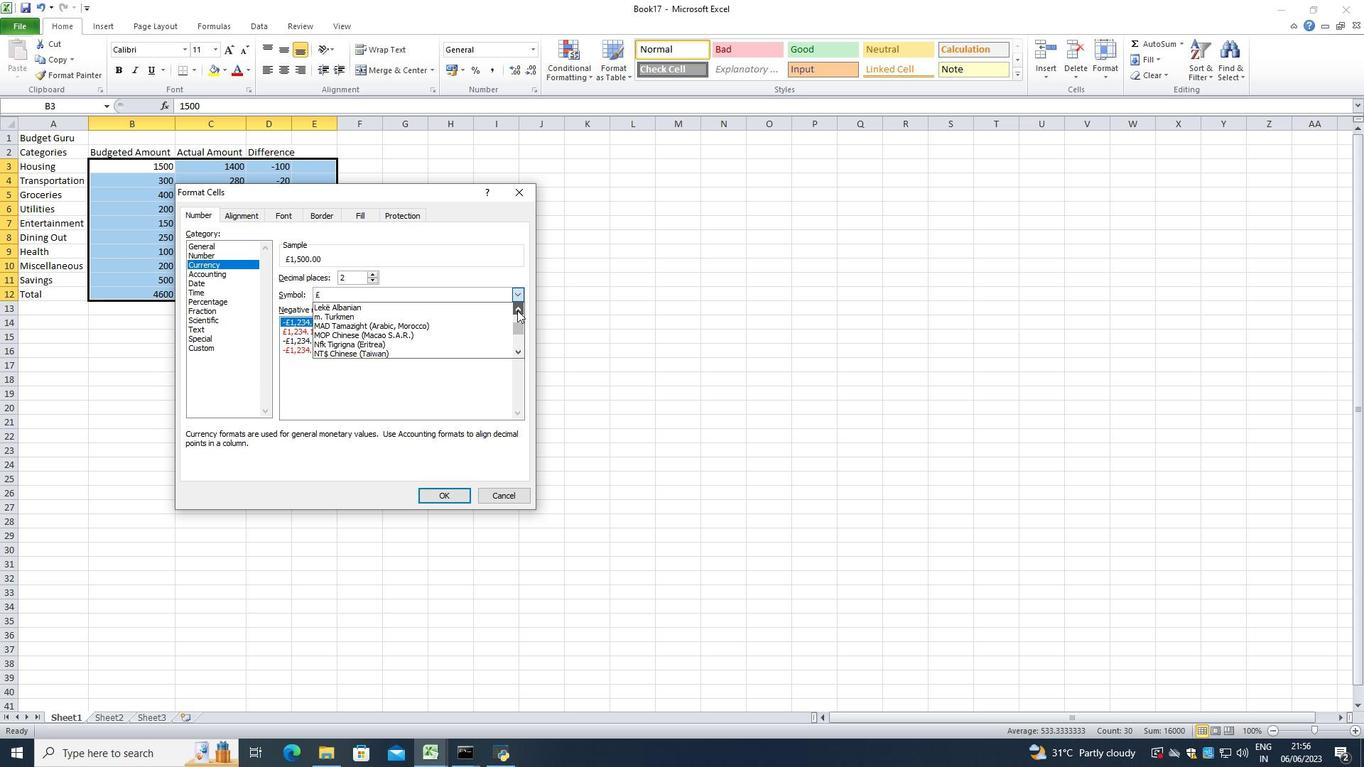 
Action: Mouse pressed left at (517, 310)
Screenshot: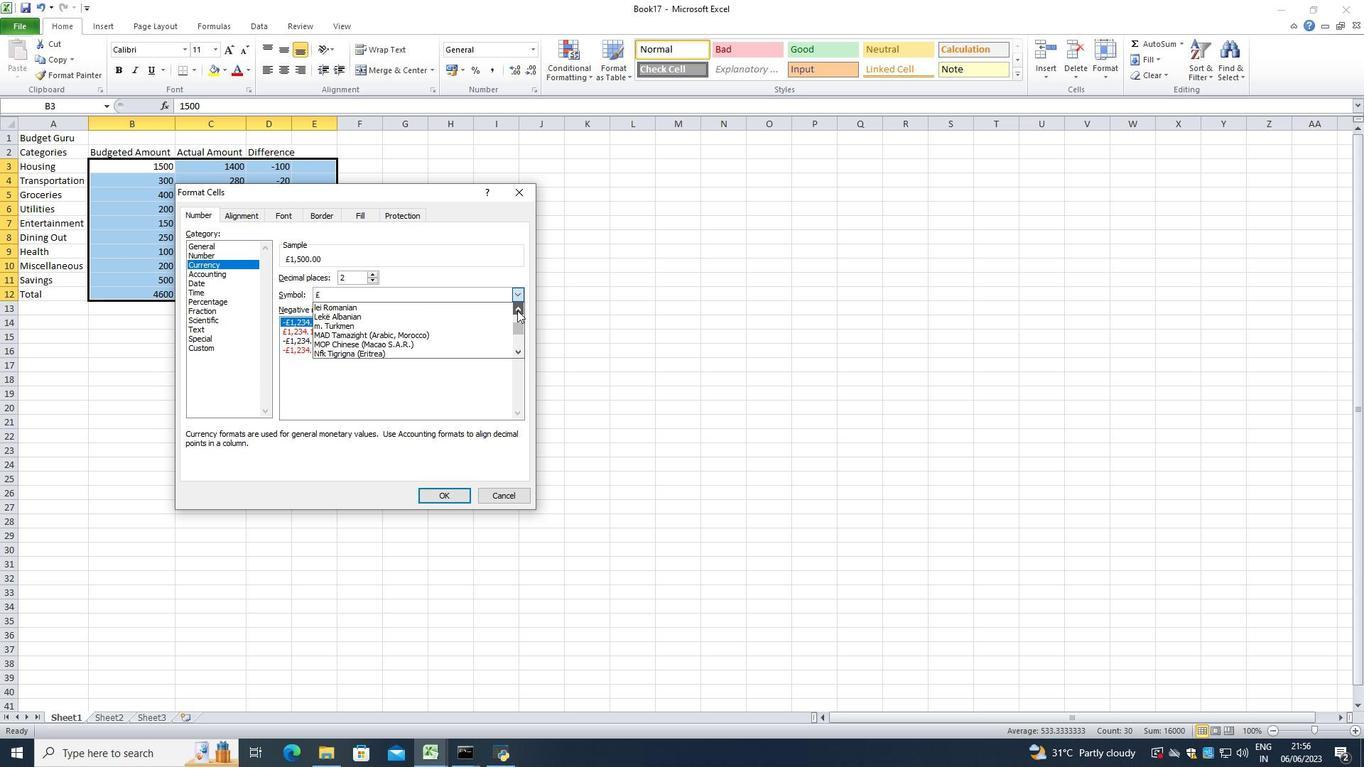 
Action: Mouse pressed left at (517, 310)
Screenshot: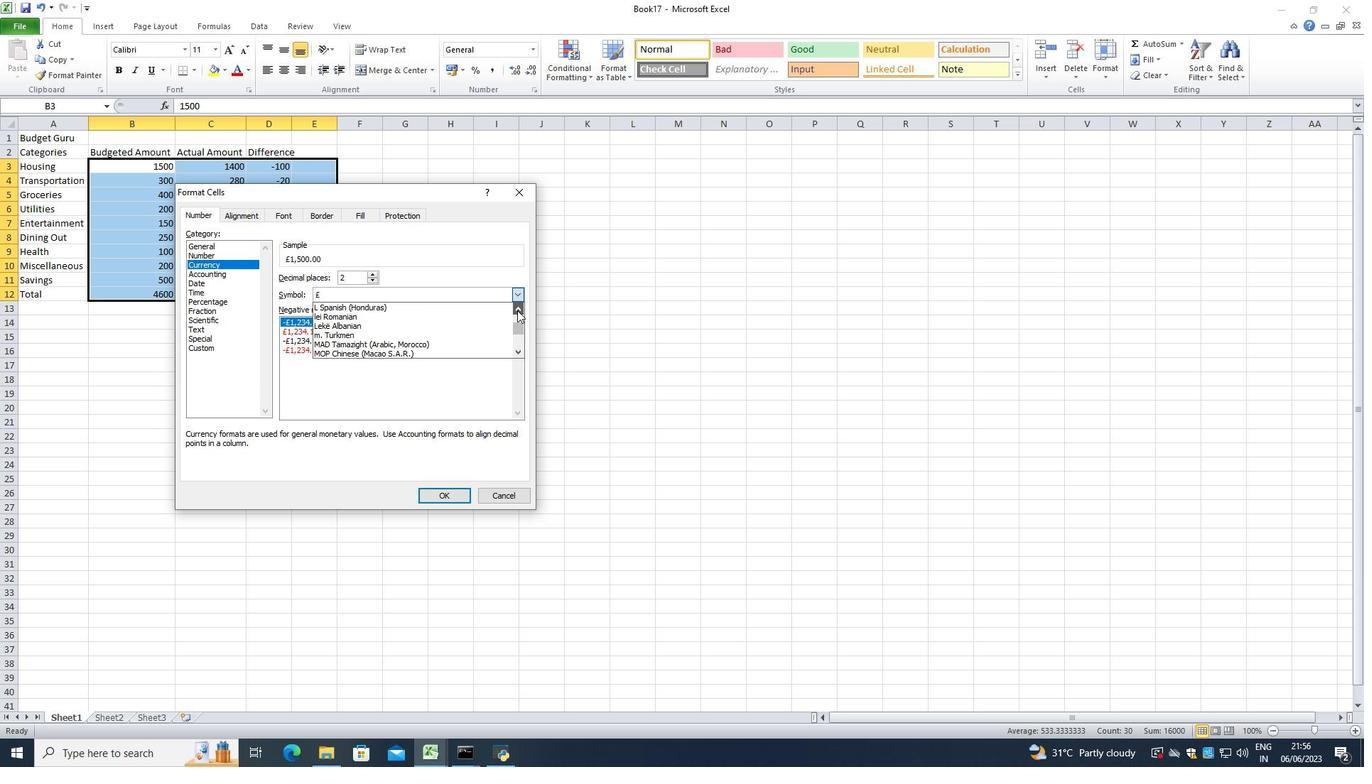 
Action: Mouse pressed left at (517, 310)
Screenshot: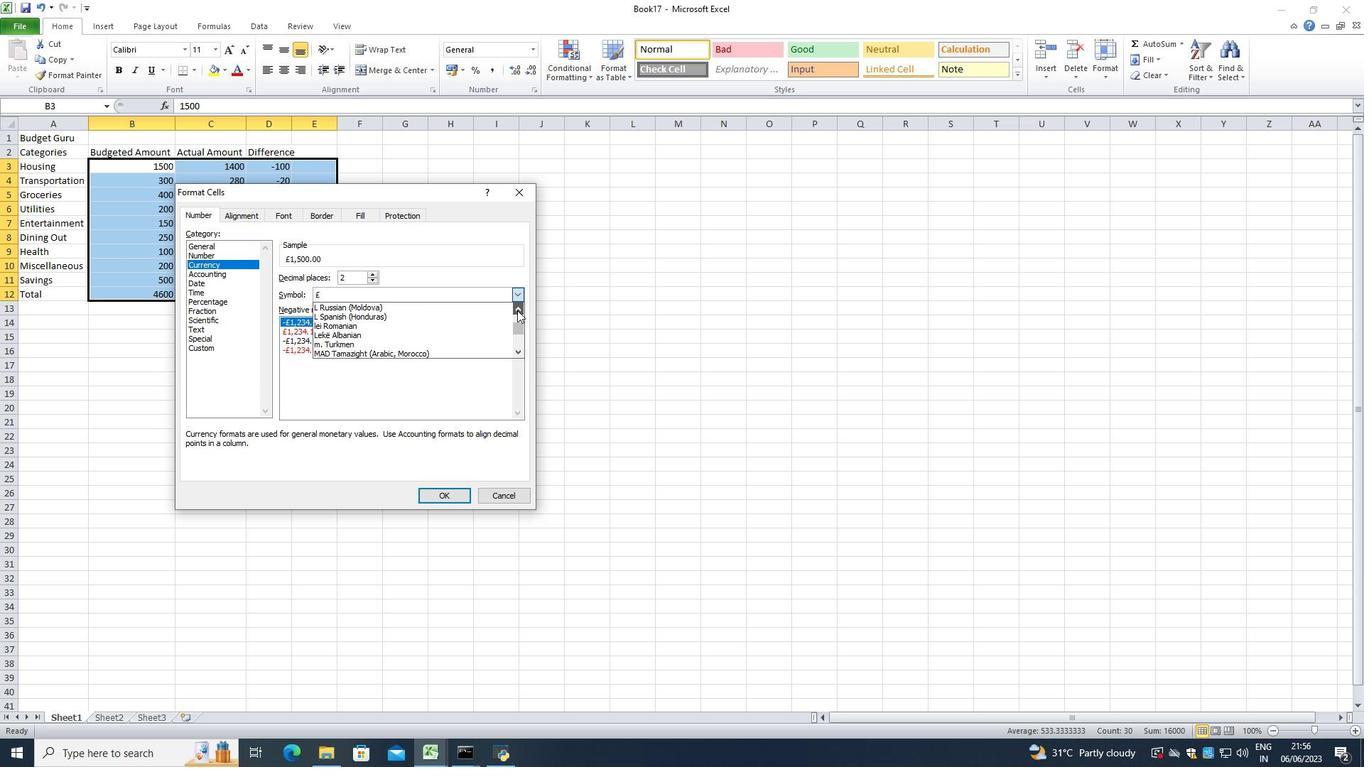 
Action: Mouse pressed left at (517, 310)
Screenshot: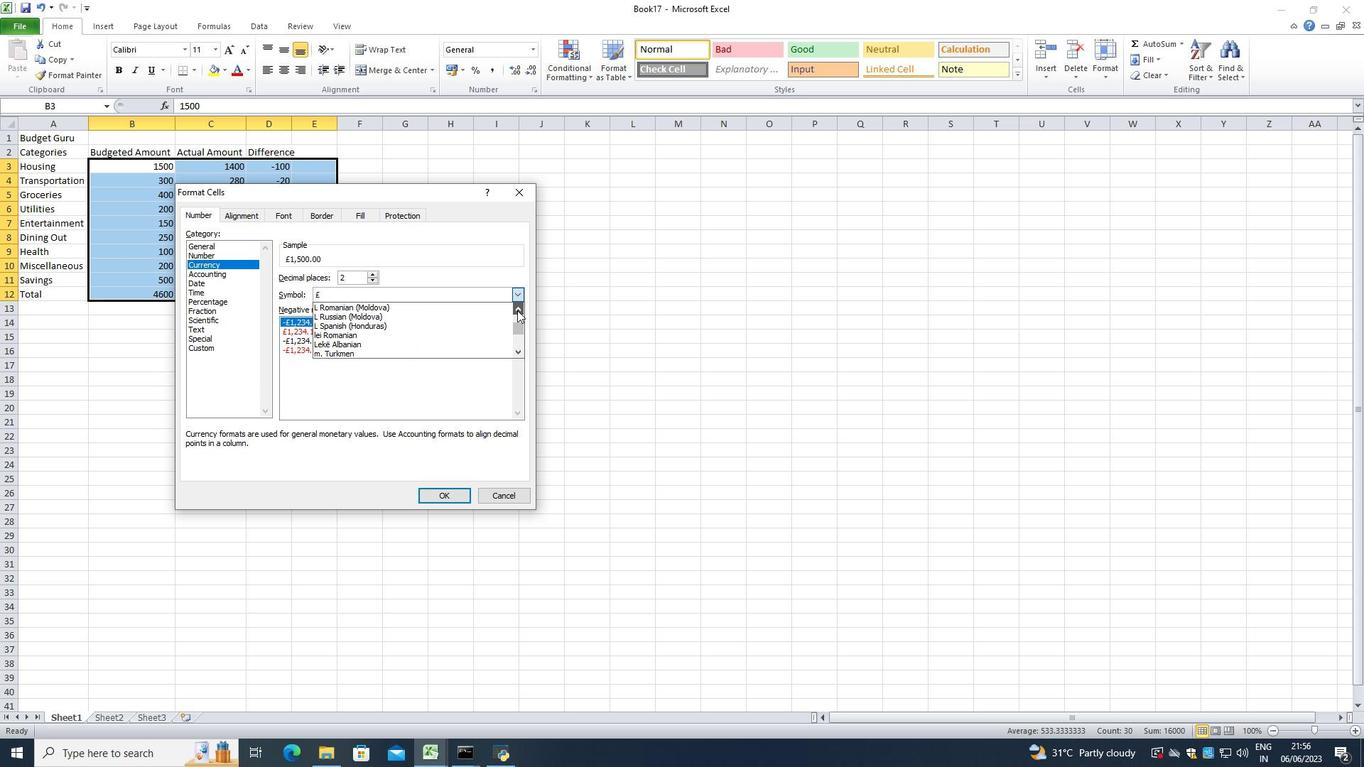 
Action: Mouse pressed left at (517, 310)
Screenshot: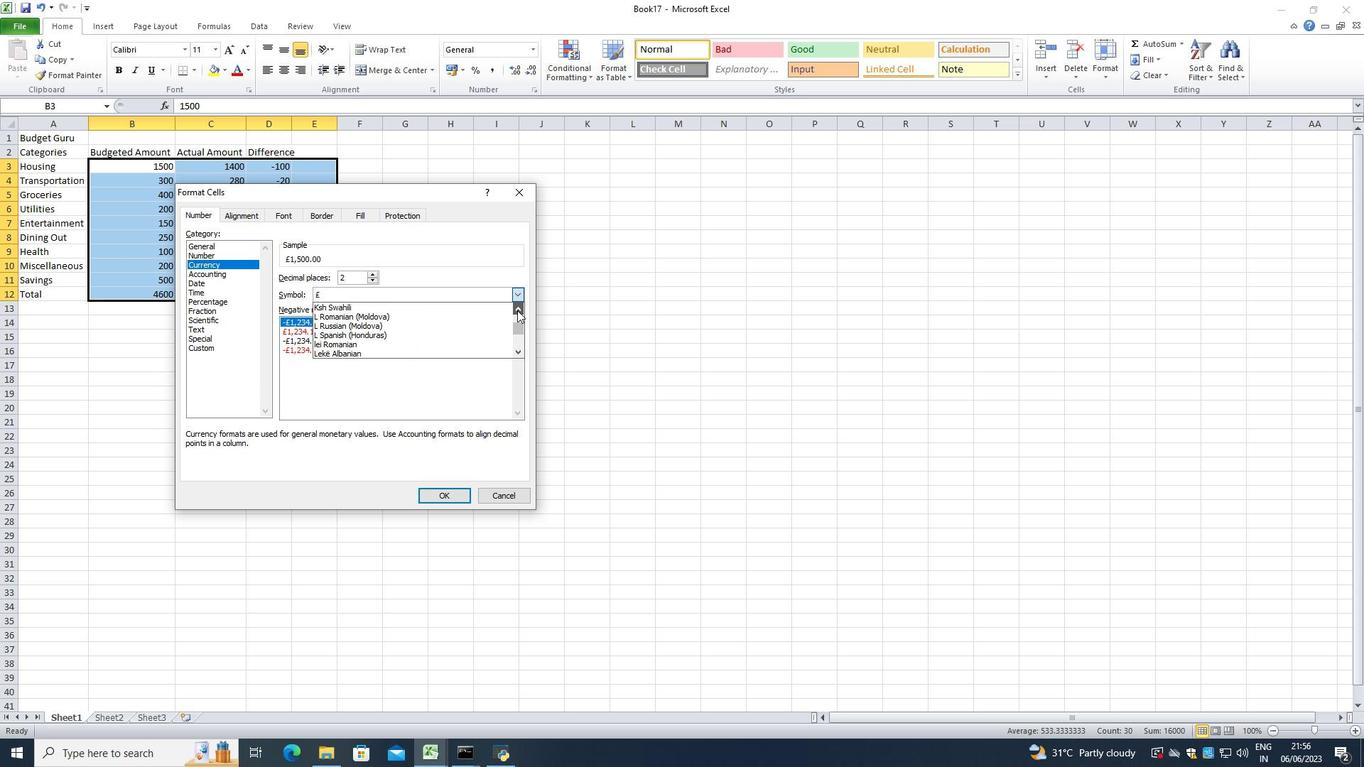 
Action: Mouse pressed left at (517, 310)
Screenshot: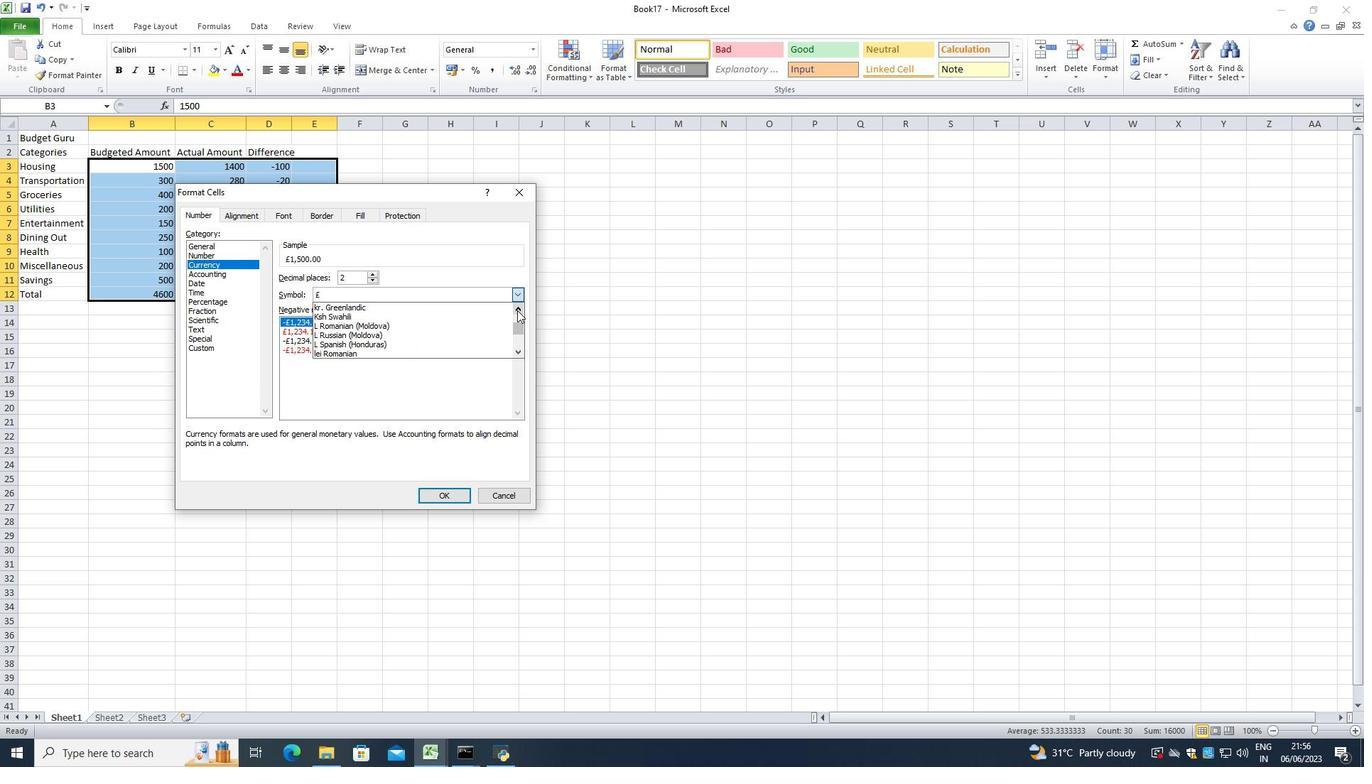 
Action: Mouse pressed left at (517, 310)
Screenshot: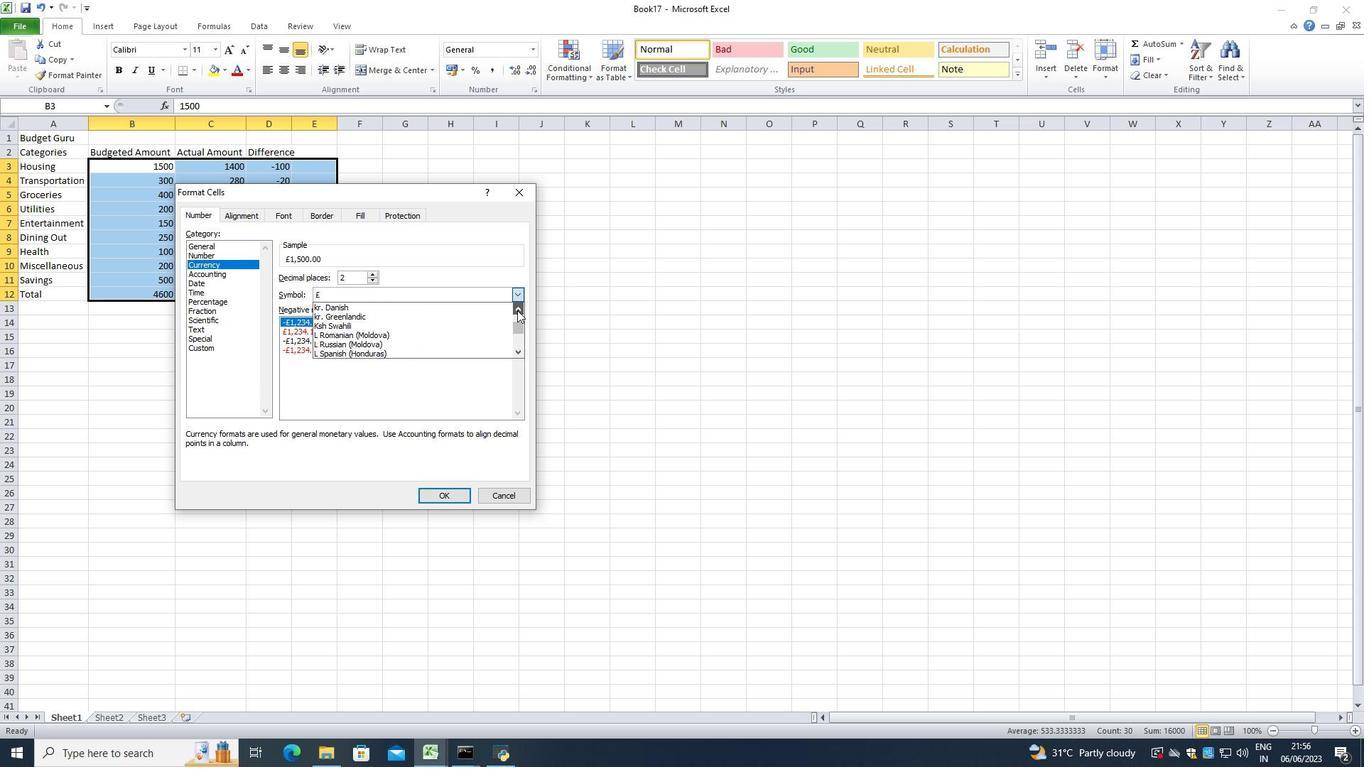 
Action: Mouse pressed left at (517, 310)
Screenshot: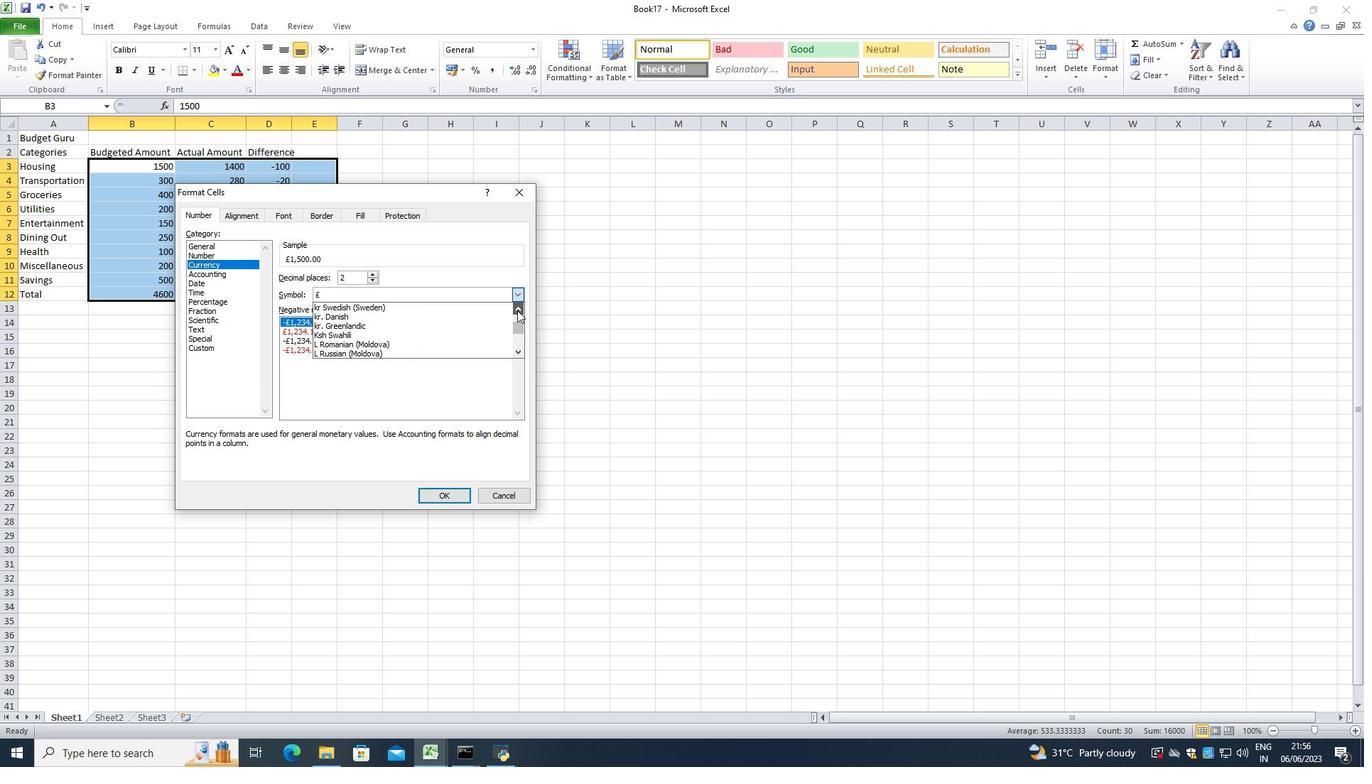 
Action: Mouse pressed left at (517, 310)
Screenshot: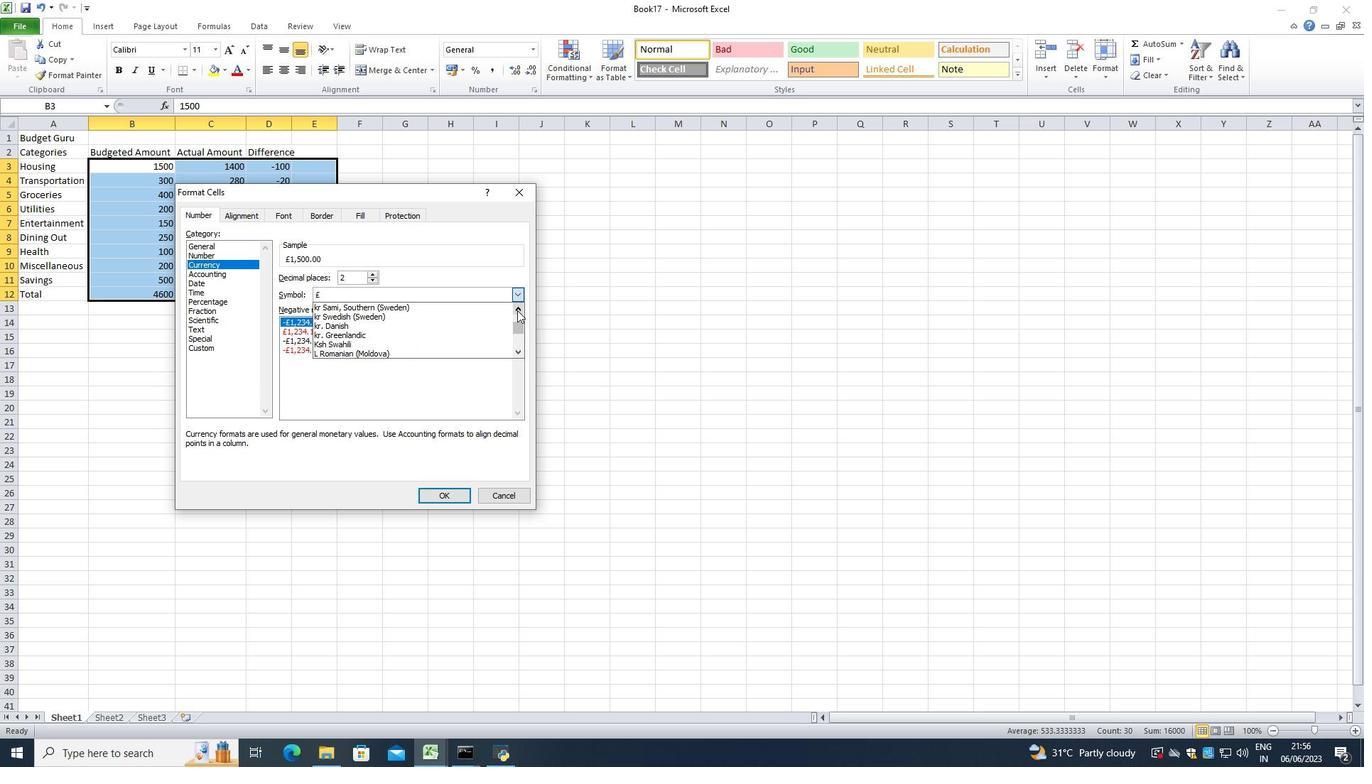 
Action: Mouse pressed left at (517, 310)
Screenshot: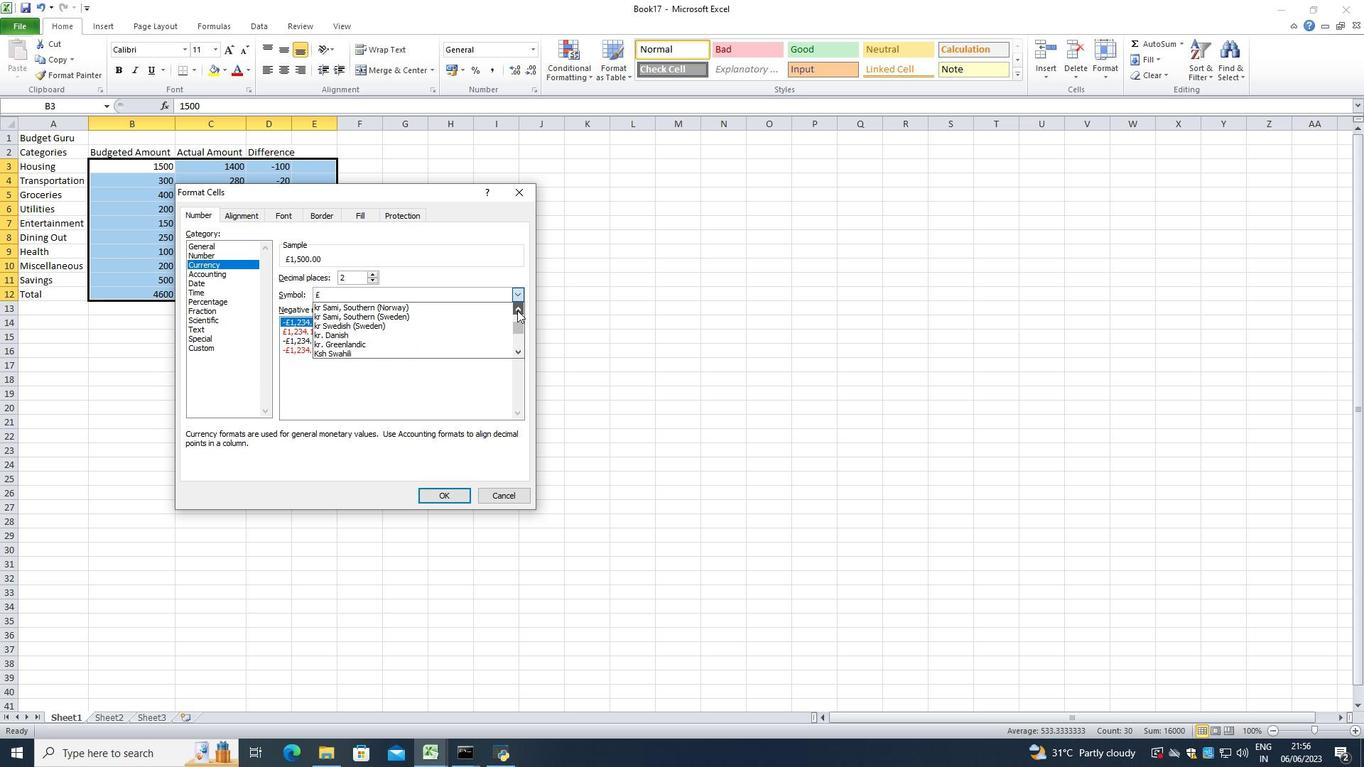 
Action: Mouse pressed left at (517, 310)
Screenshot: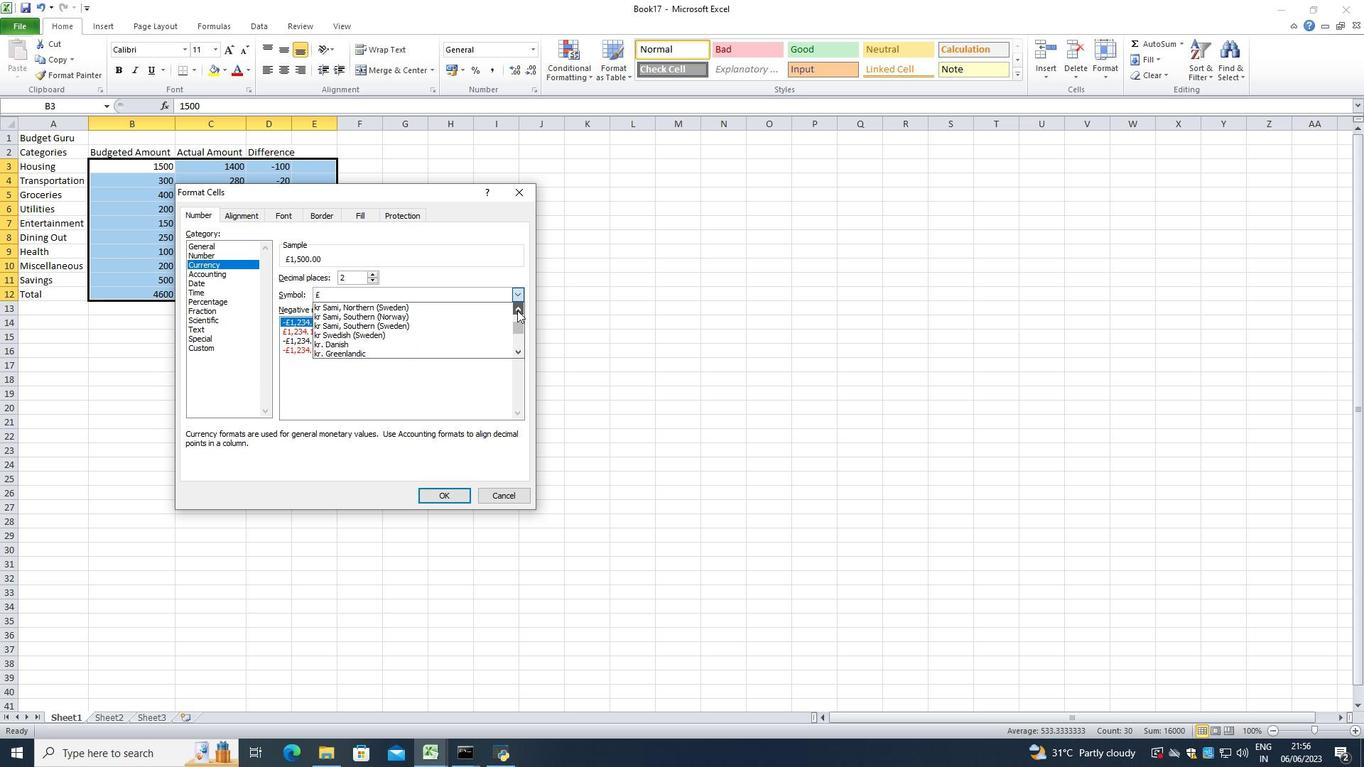 
Action: Mouse pressed left at (517, 310)
Screenshot: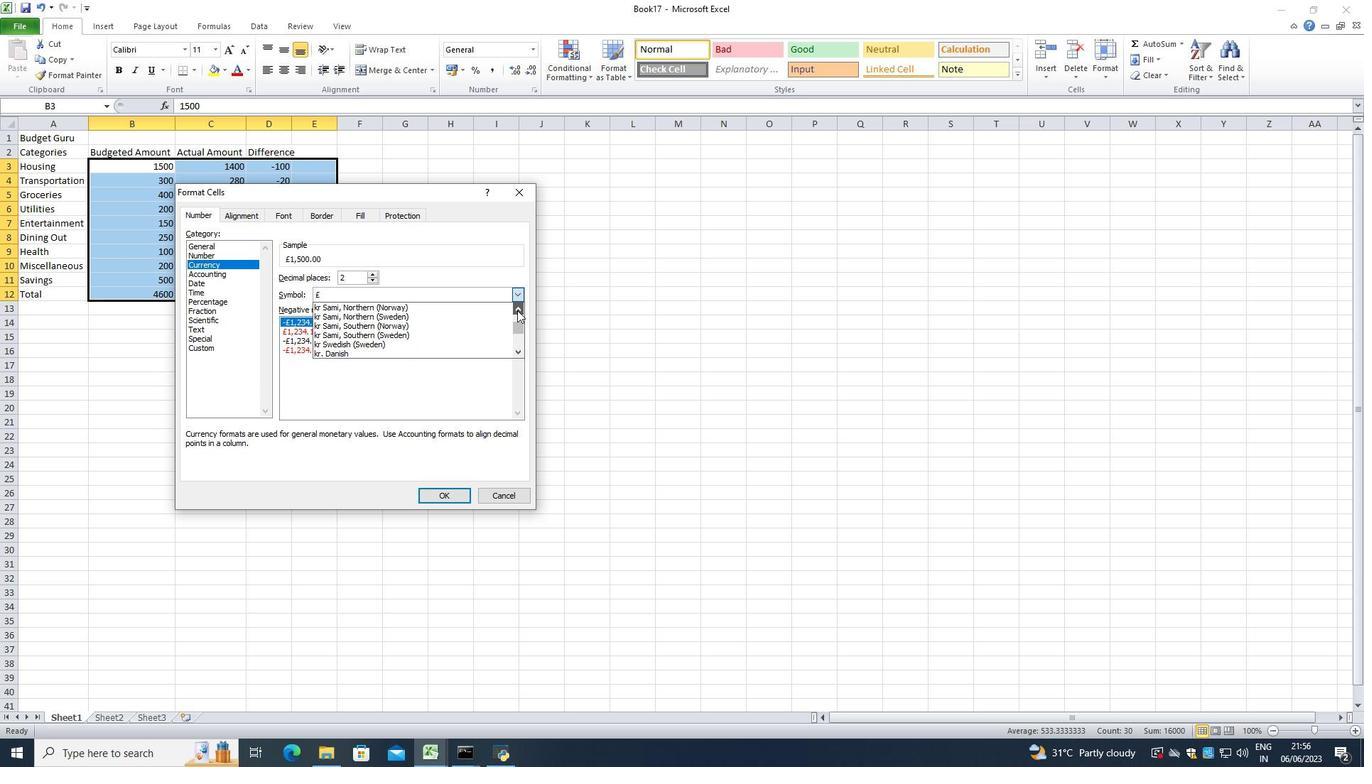 
Action: Mouse pressed left at (517, 310)
Screenshot: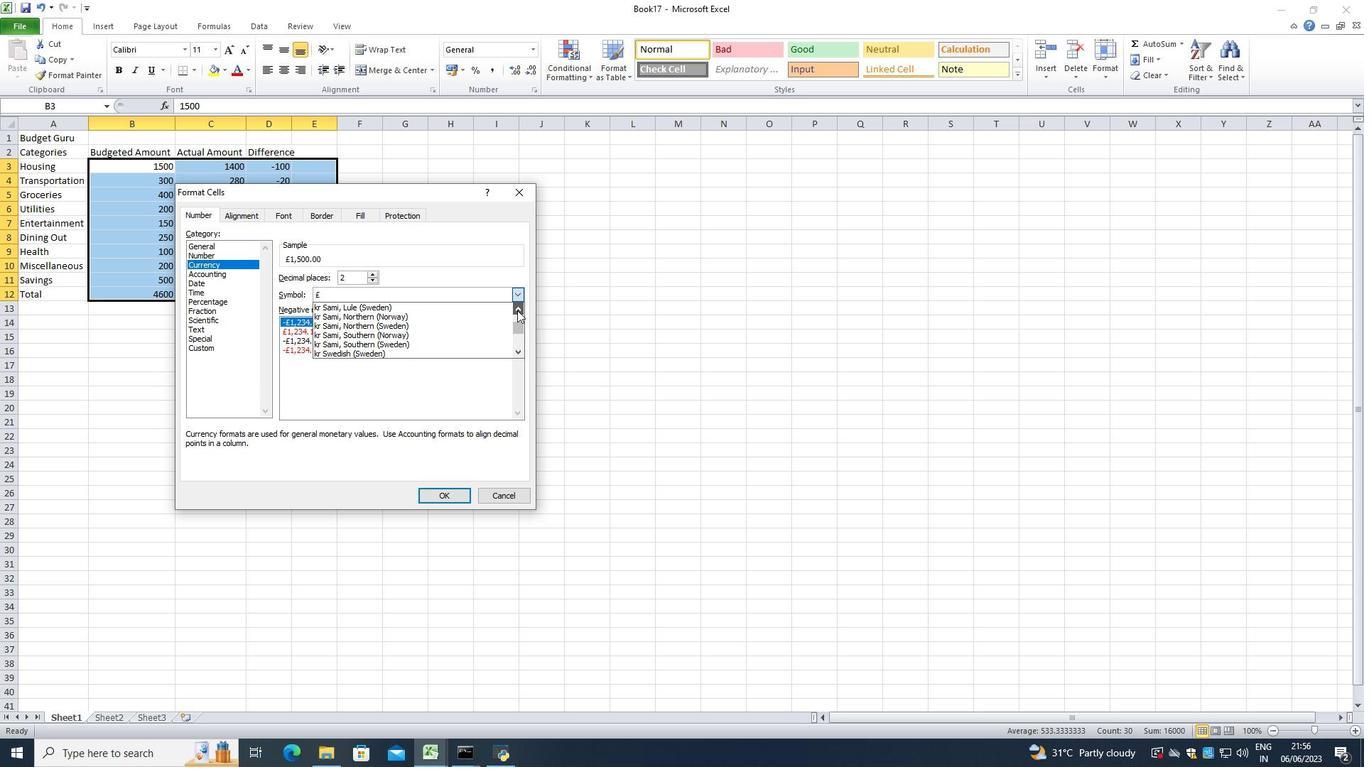 
Action: Mouse pressed left at (517, 310)
Screenshot: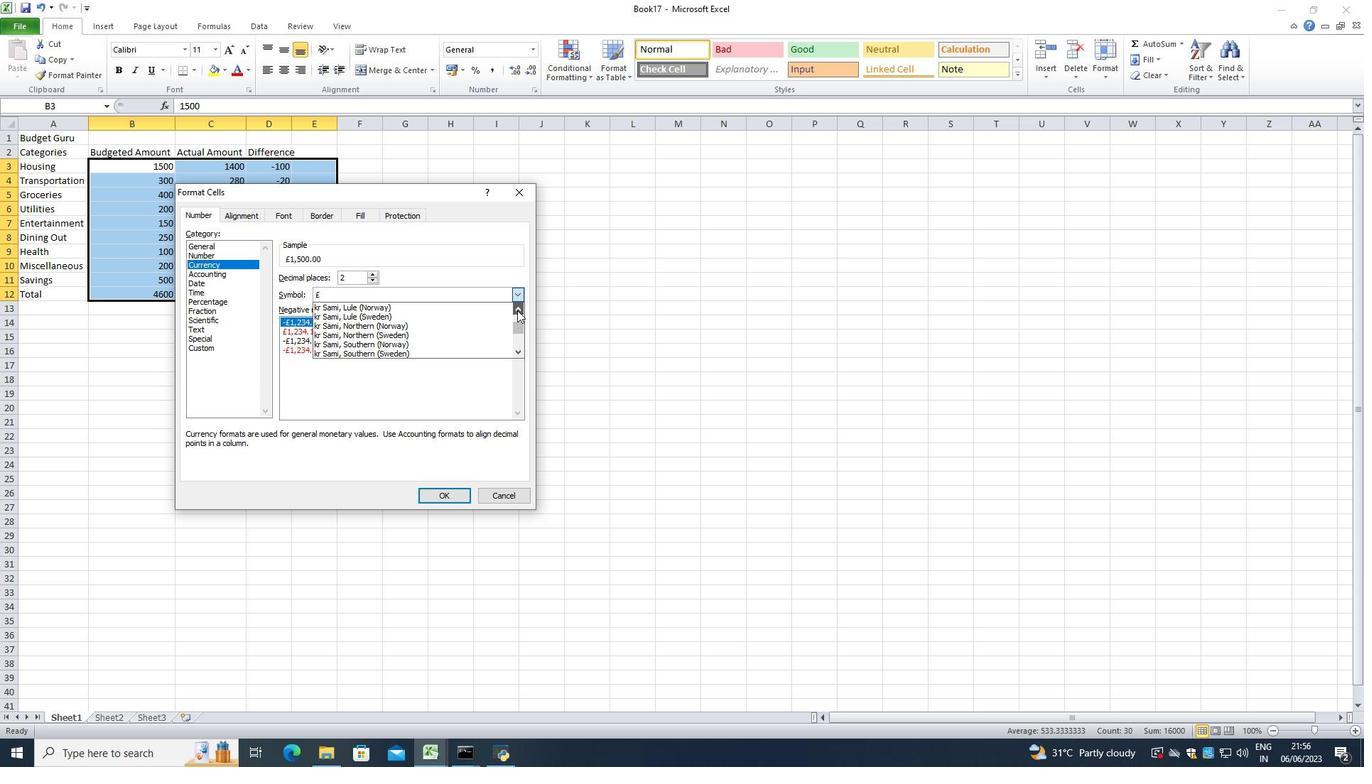 
Action: Mouse pressed left at (517, 310)
Screenshot: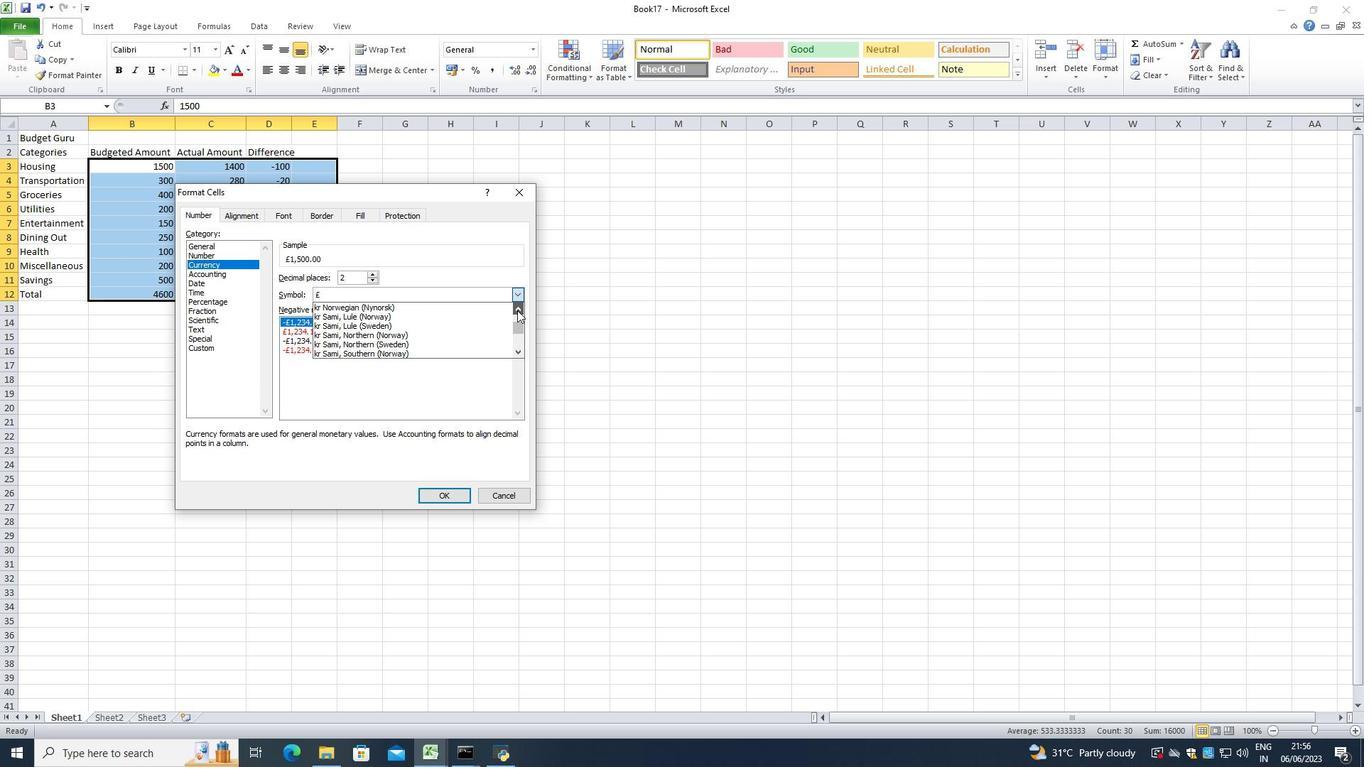 
Action: Mouse pressed left at (517, 310)
Screenshot: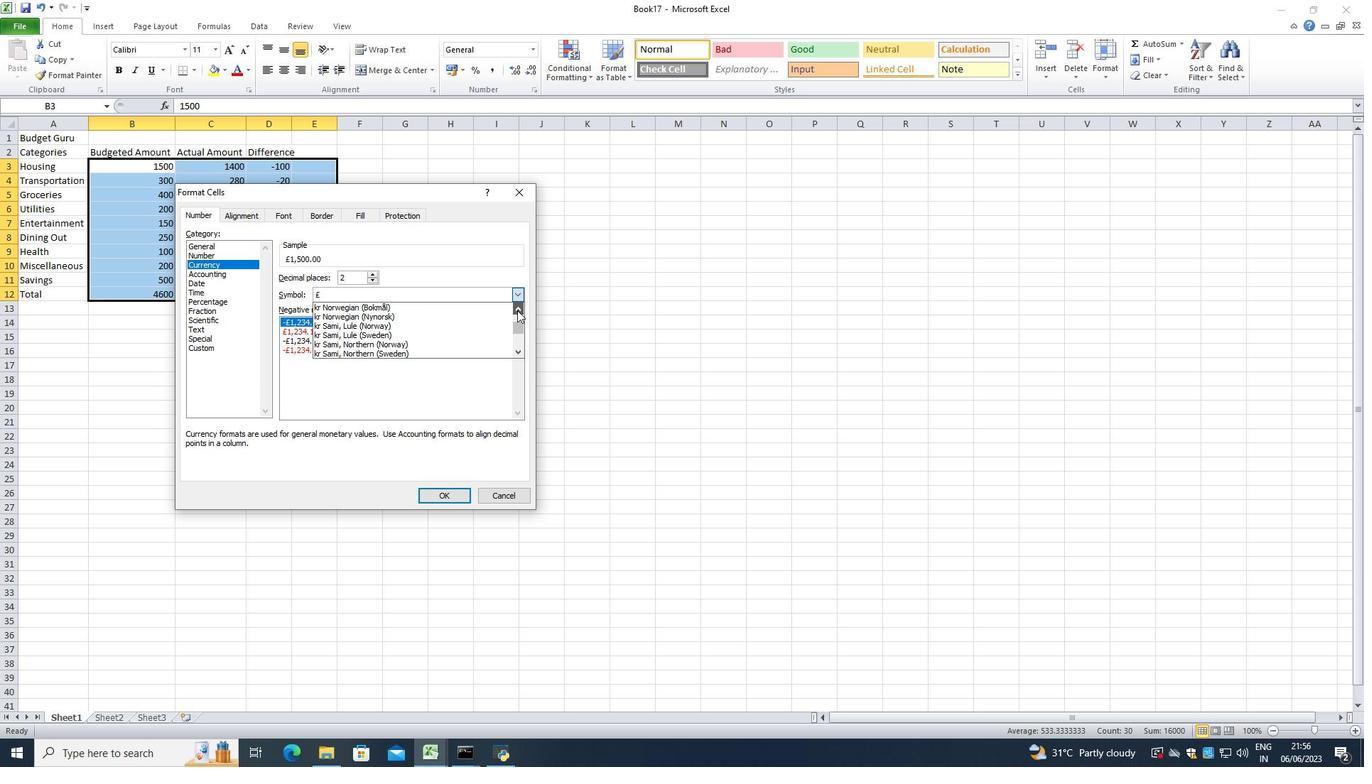 
Action: Mouse pressed left at (517, 310)
Screenshot: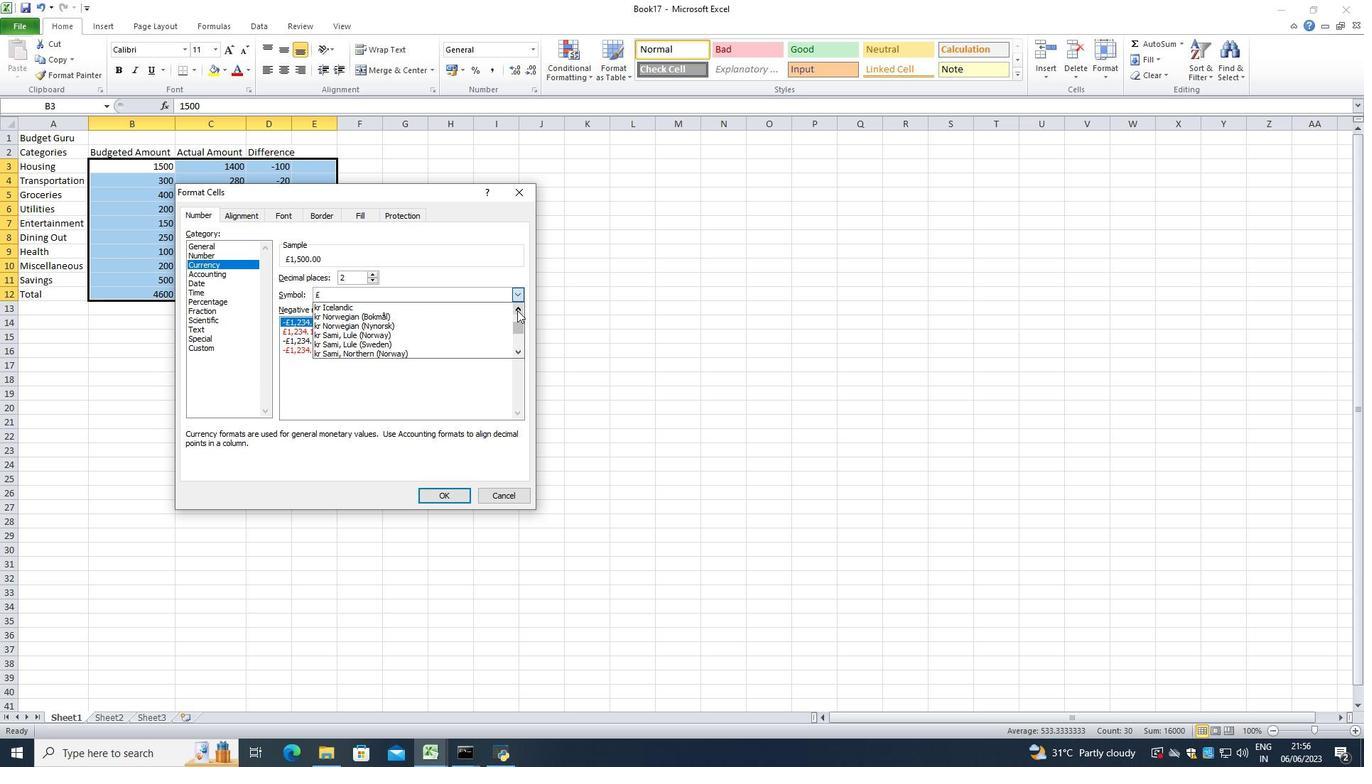 
Action: Mouse pressed left at (517, 310)
Screenshot: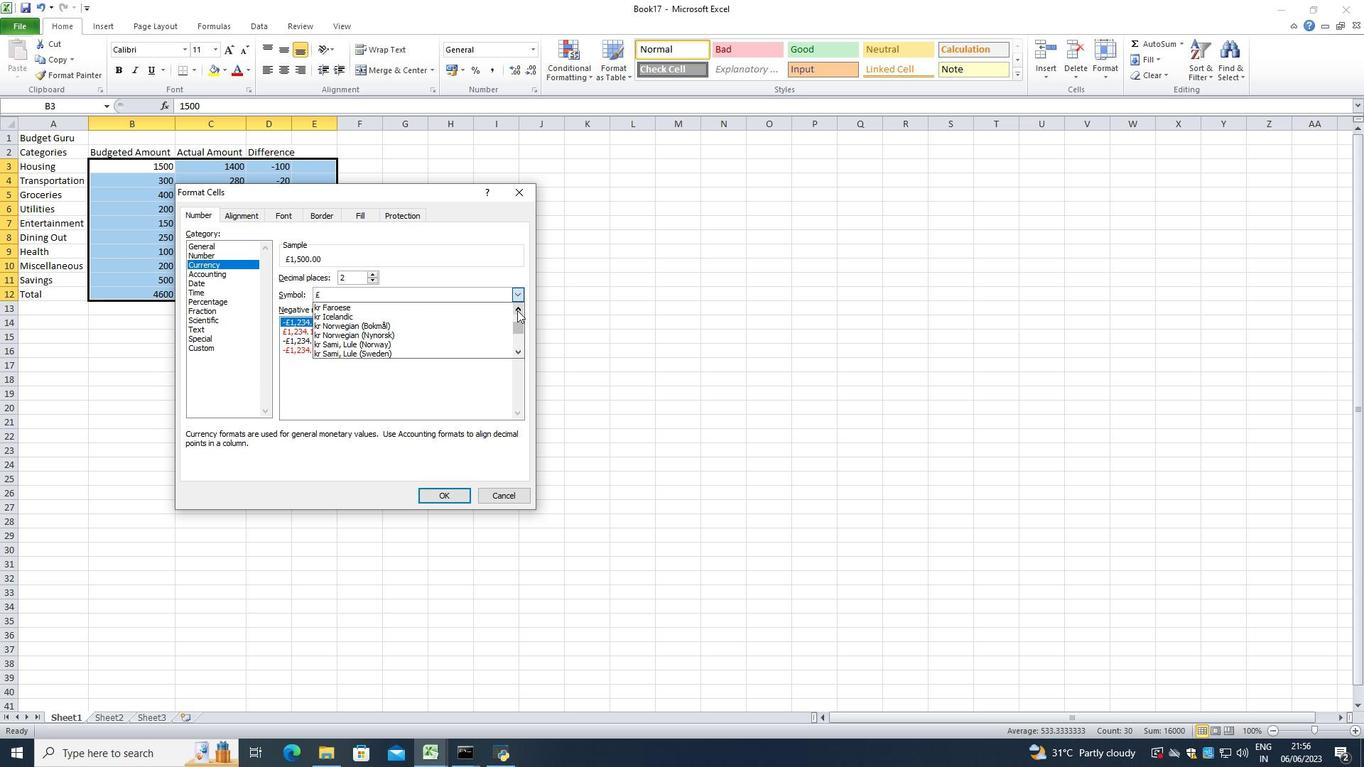 
Action: Mouse pressed left at (517, 310)
Screenshot: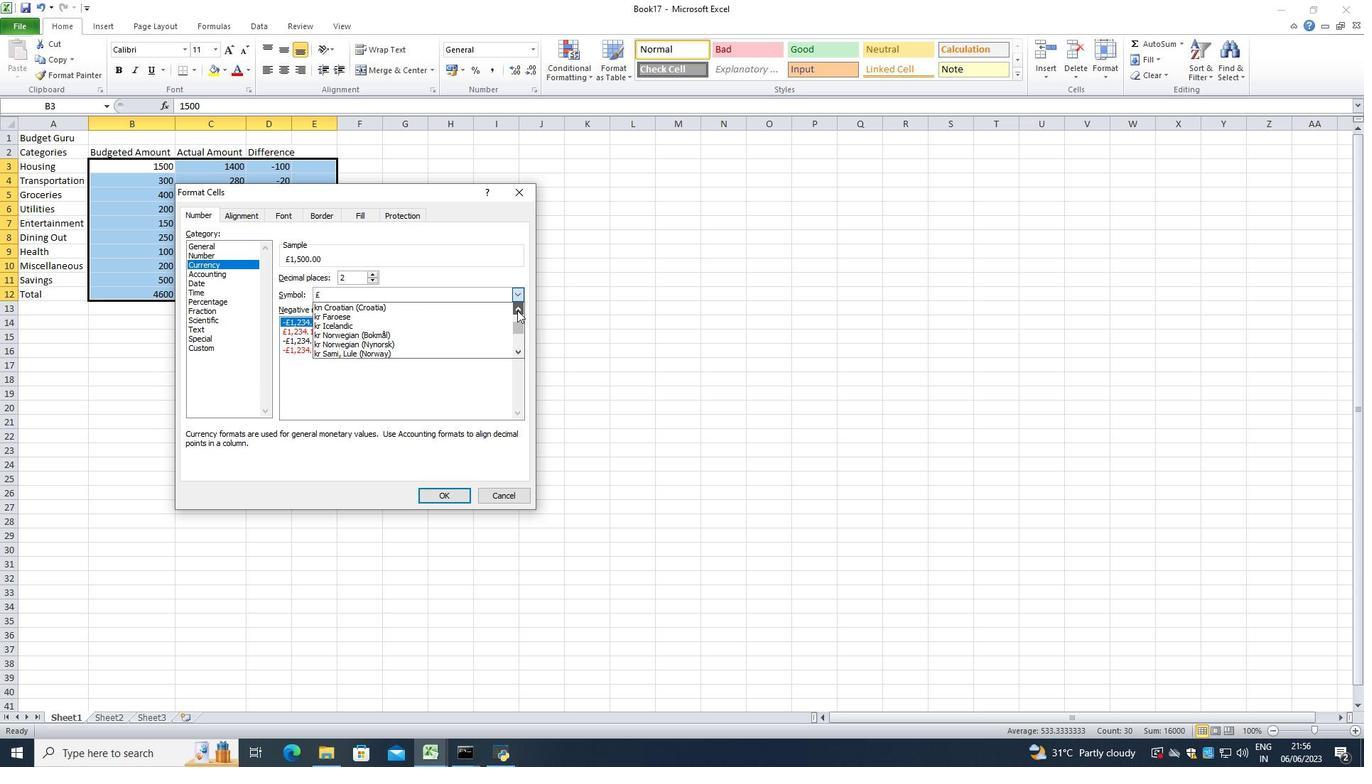 
Action: Mouse pressed left at (517, 310)
Screenshot: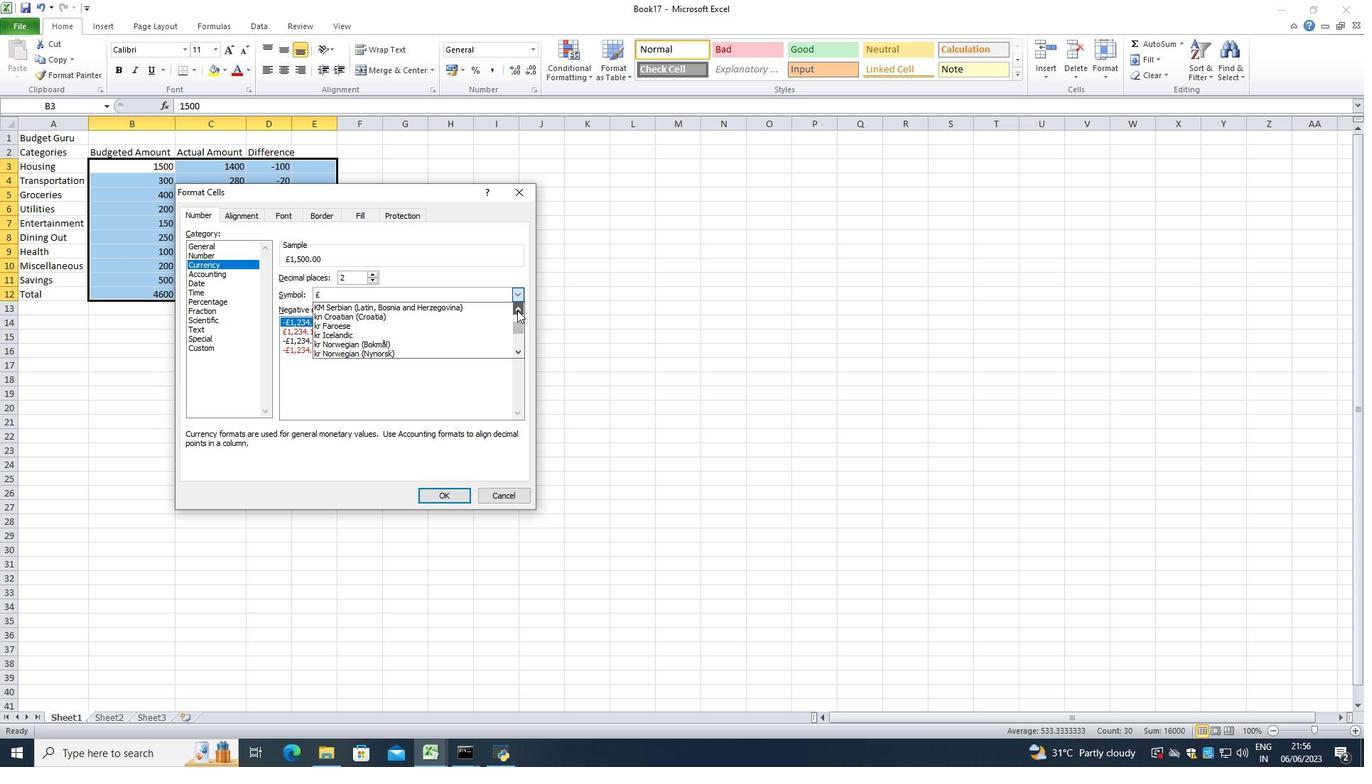 
Action: Mouse pressed left at (517, 310)
Screenshot: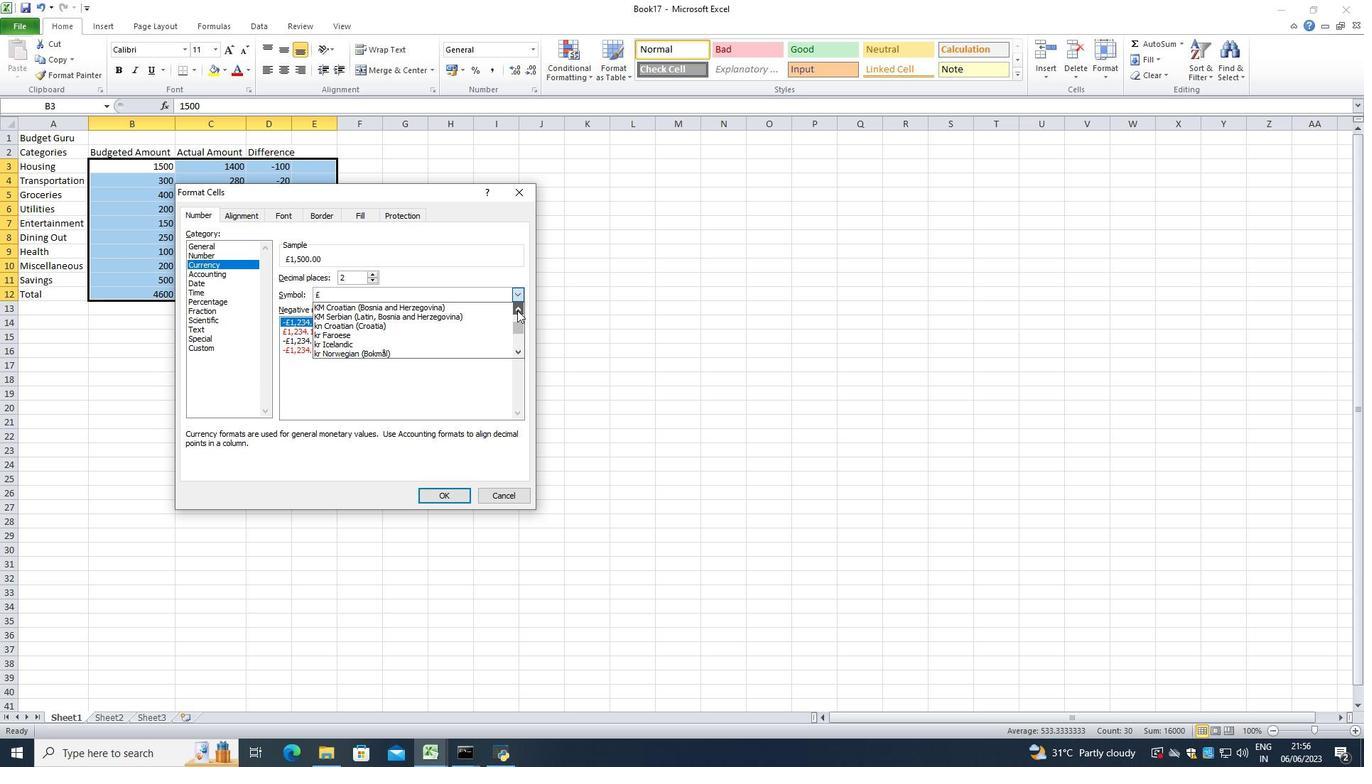 
Action: Mouse pressed left at (517, 310)
Screenshot: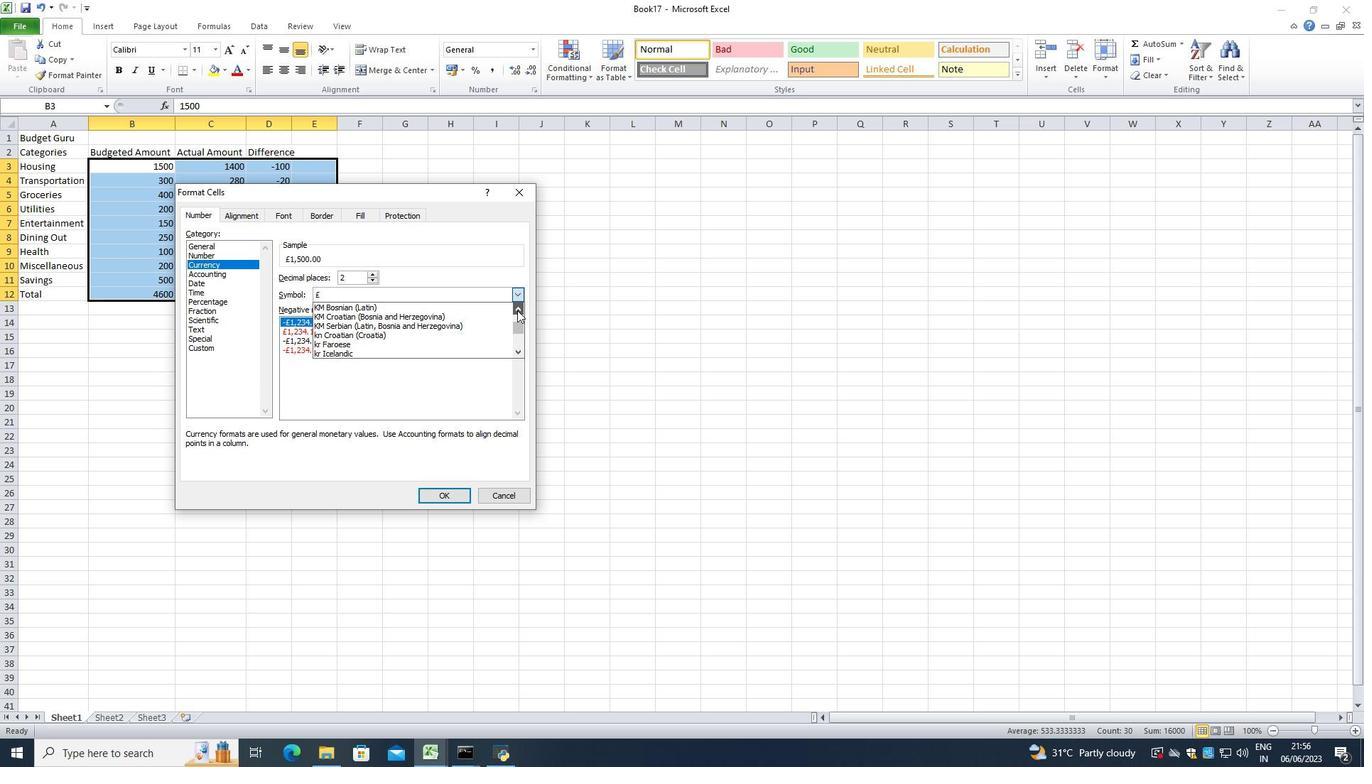 
Action: Mouse pressed left at (517, 310)
Screenshot: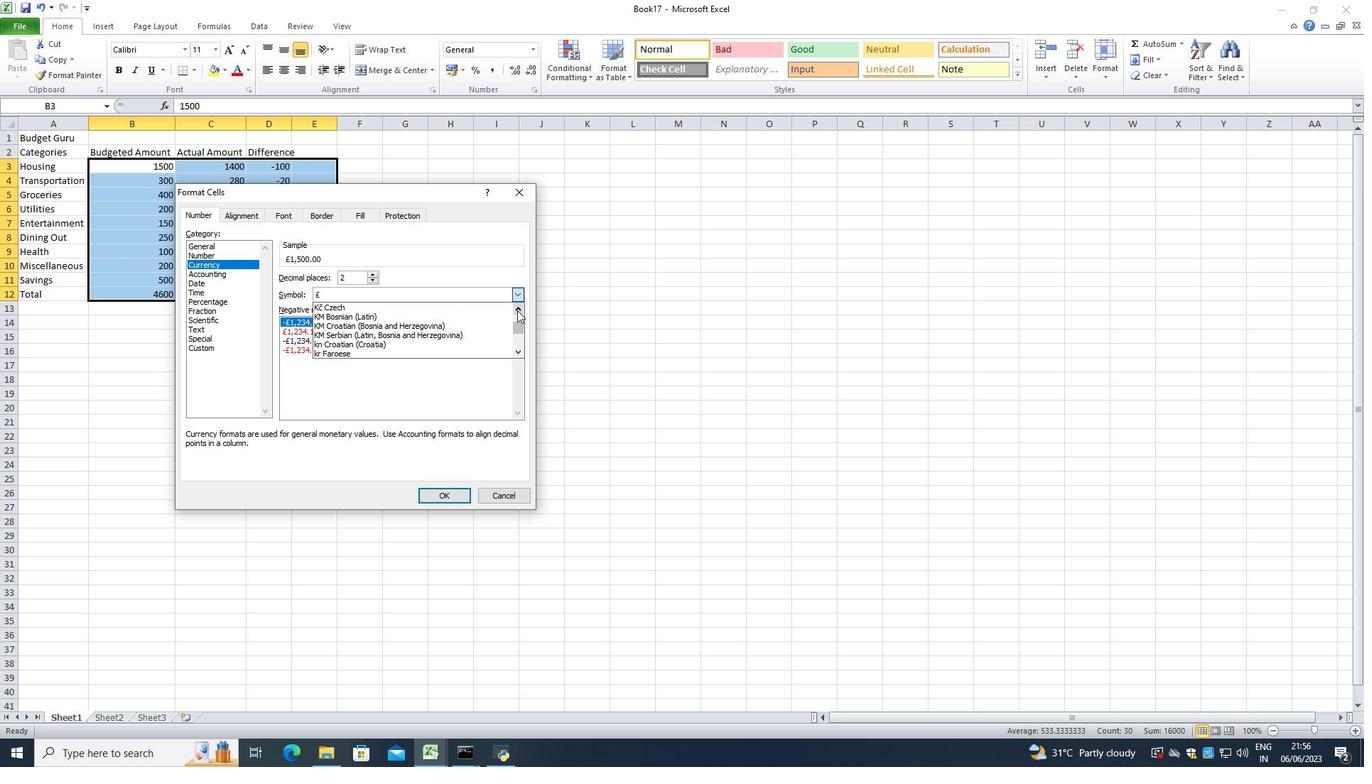 
Action: Mouse pressed left at (517, 310)
Screenshot: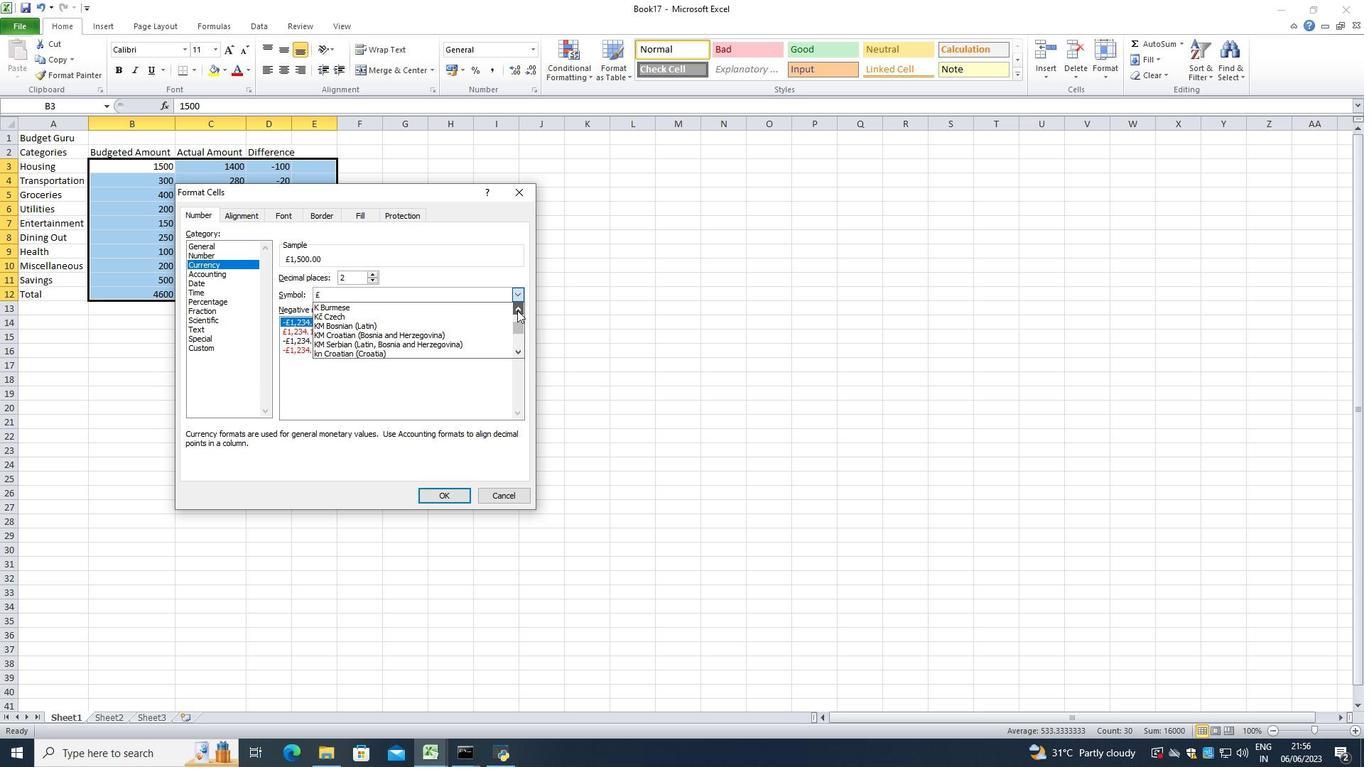
Action: Mouse pressed left at (517, 310)
Screenshot: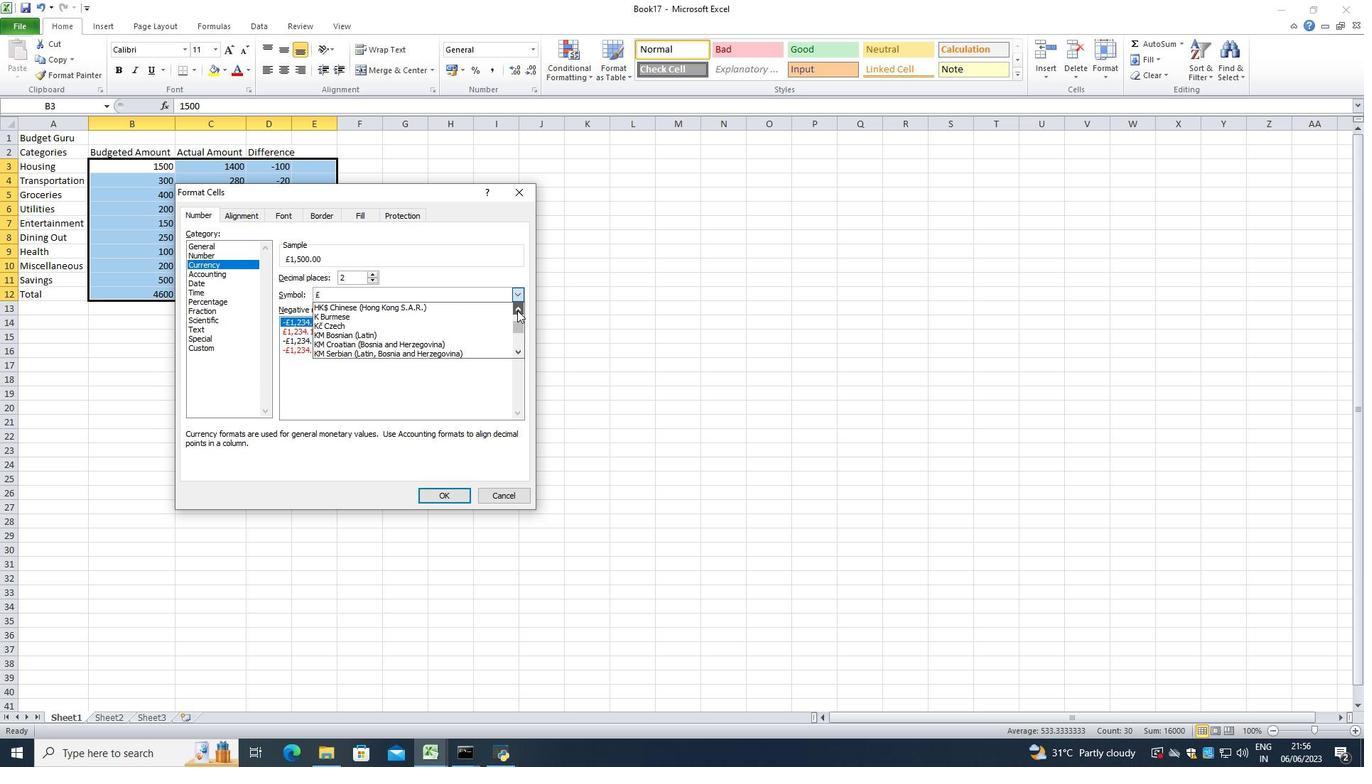
Action: Mouse pressed left at (517, 310)
Screenshot: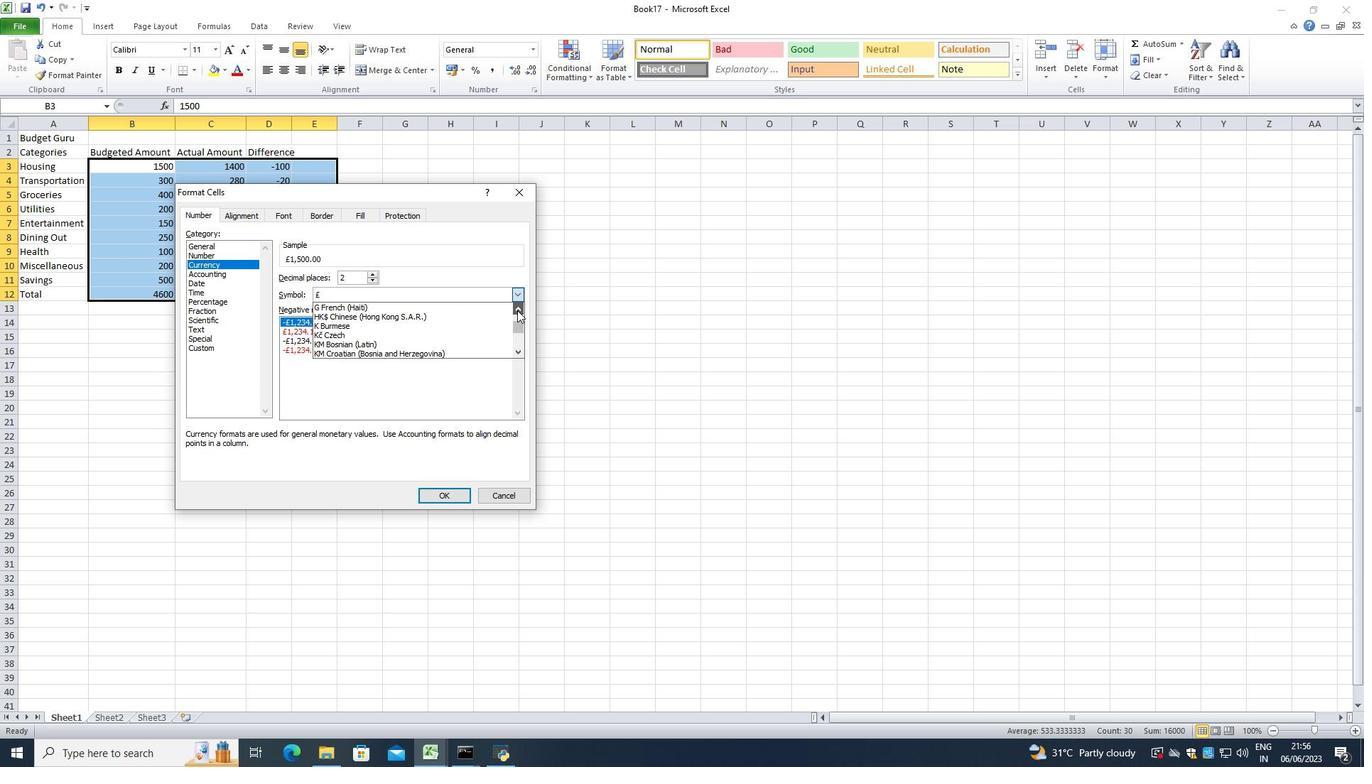 
Action: Mouse pressed left at (517, 310)
Screenshot: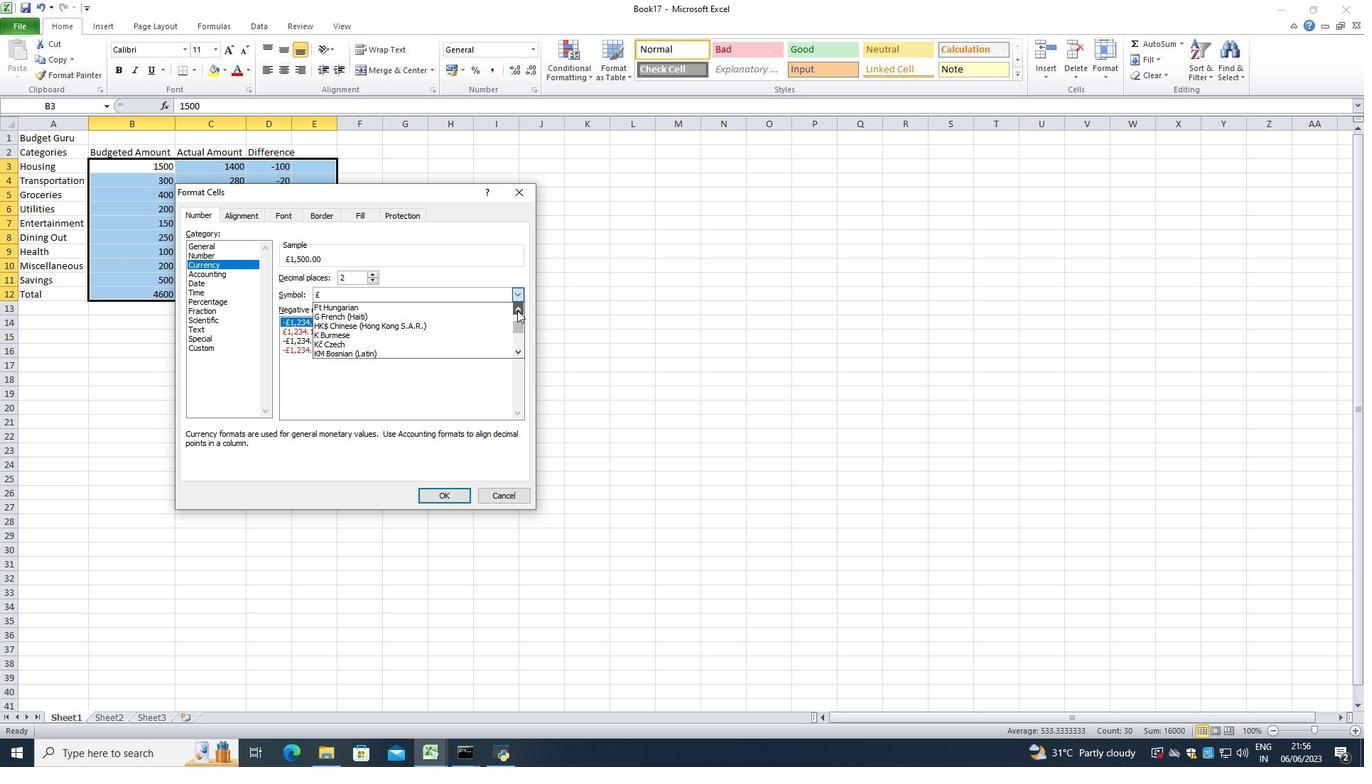 
Action: Mouse pressed left at (517, 310)
Screenshot: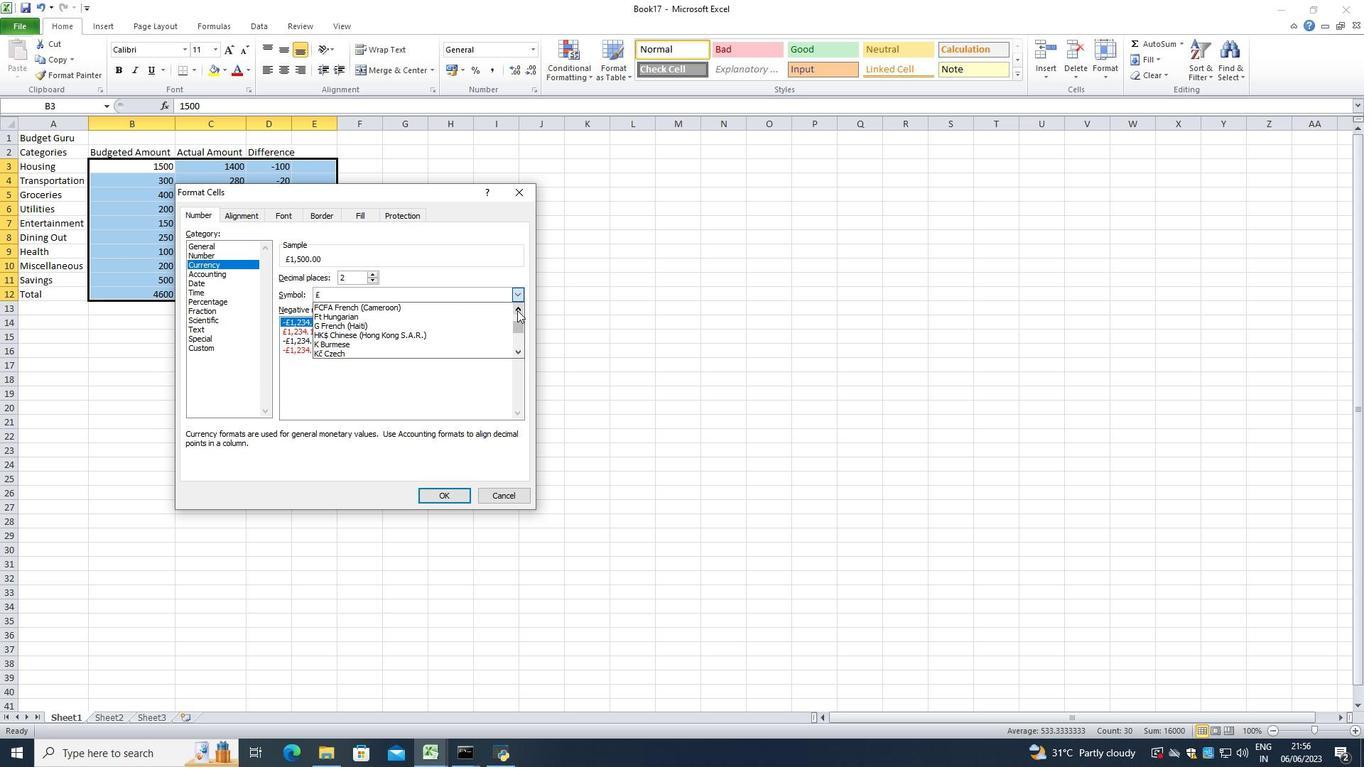 
Action: Mouse pressed left at (517, 310)
Screenshot: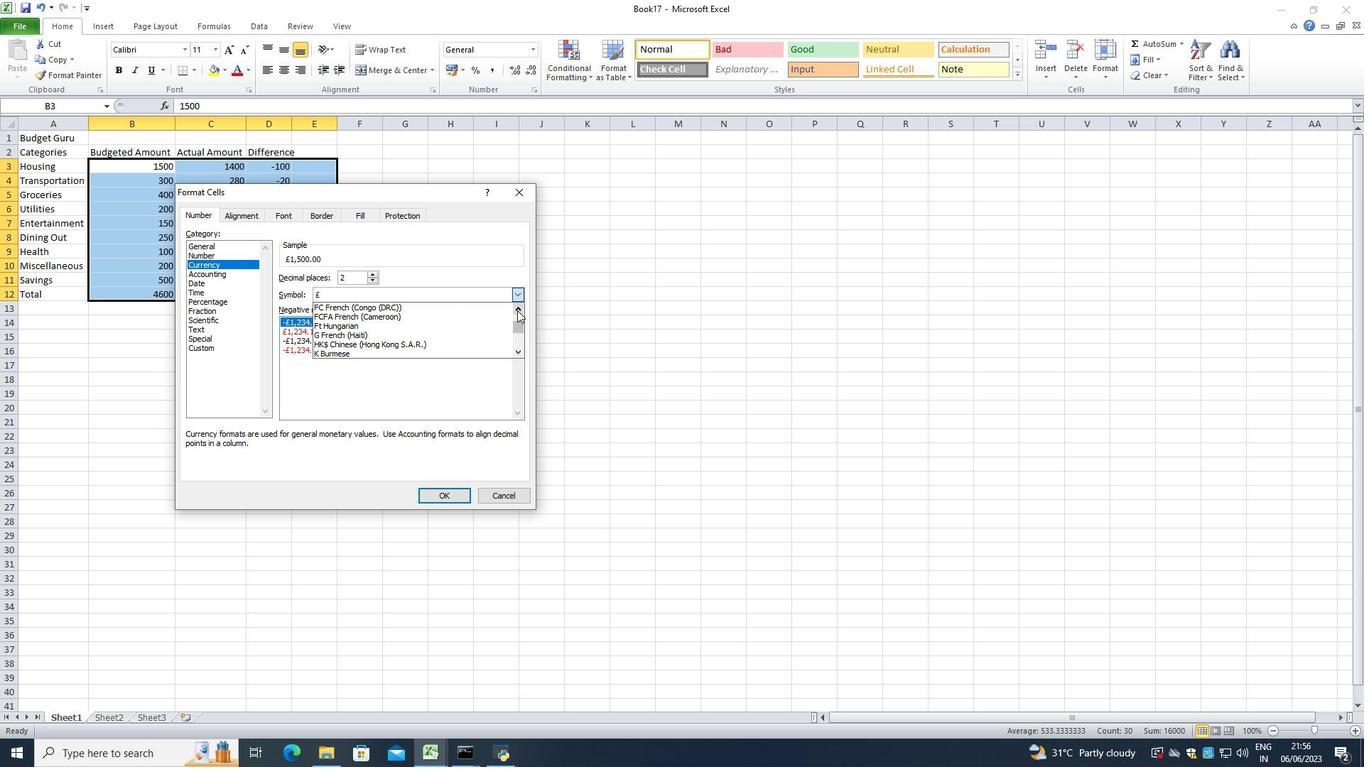 
Action: Mouse pressed left at (517, 310)
Screenshot: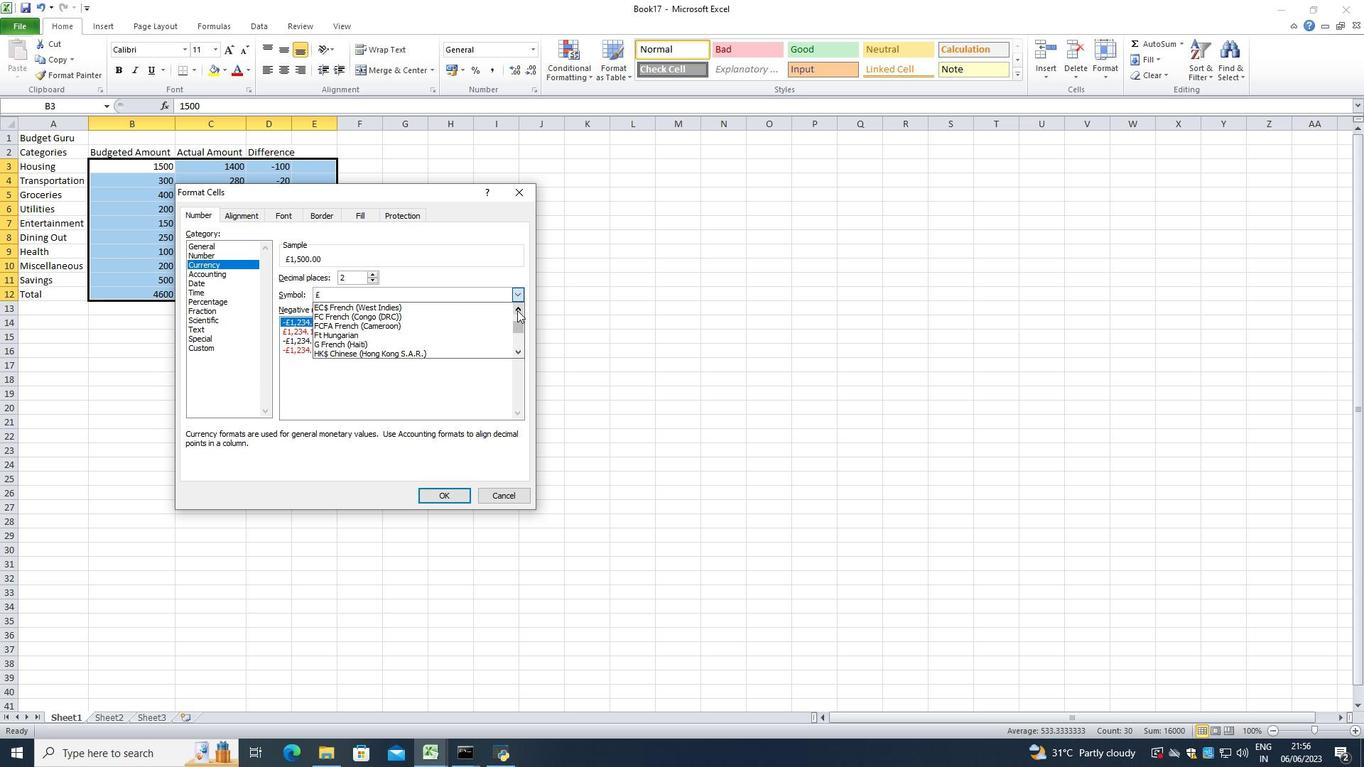 
Action: Mouse pressed left at (517, 310)
Screenshot: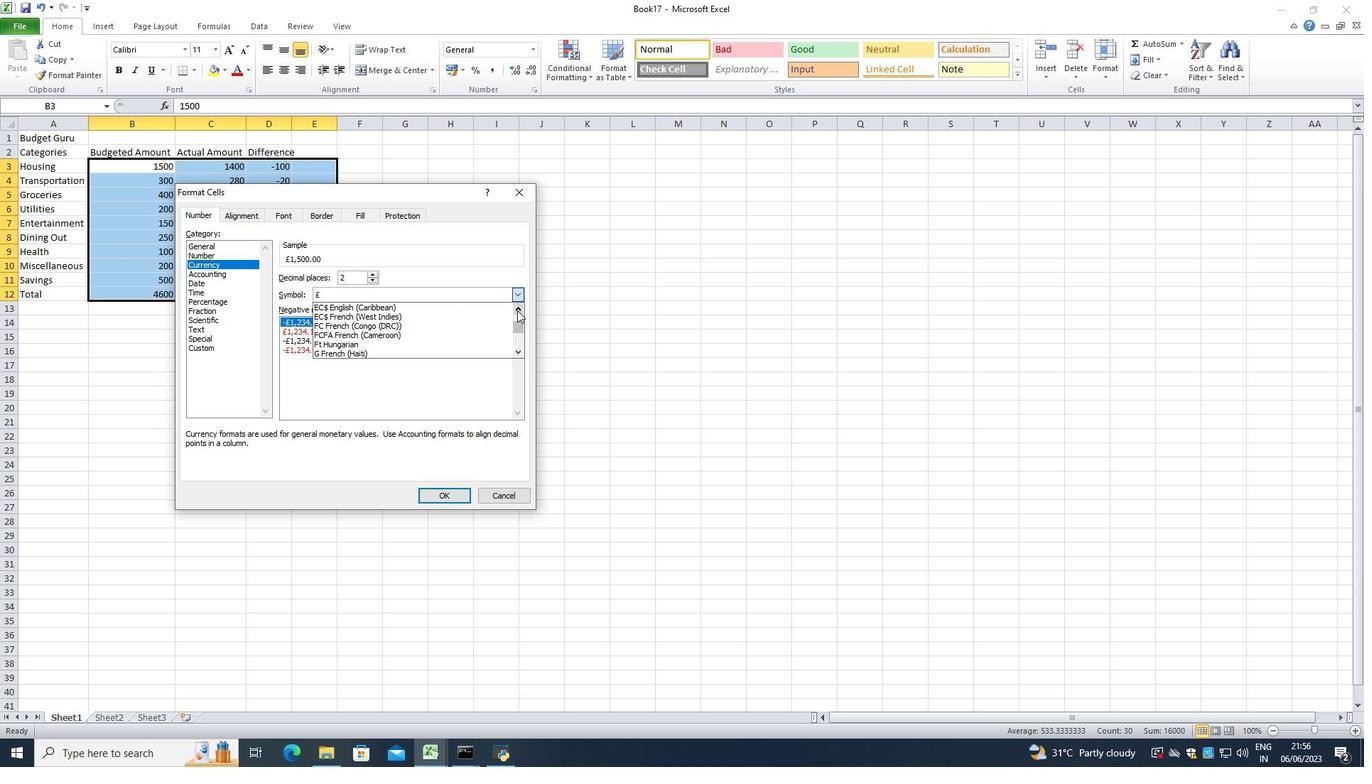 
Action: Mouse pressed left at (517, 310)
Screenshot: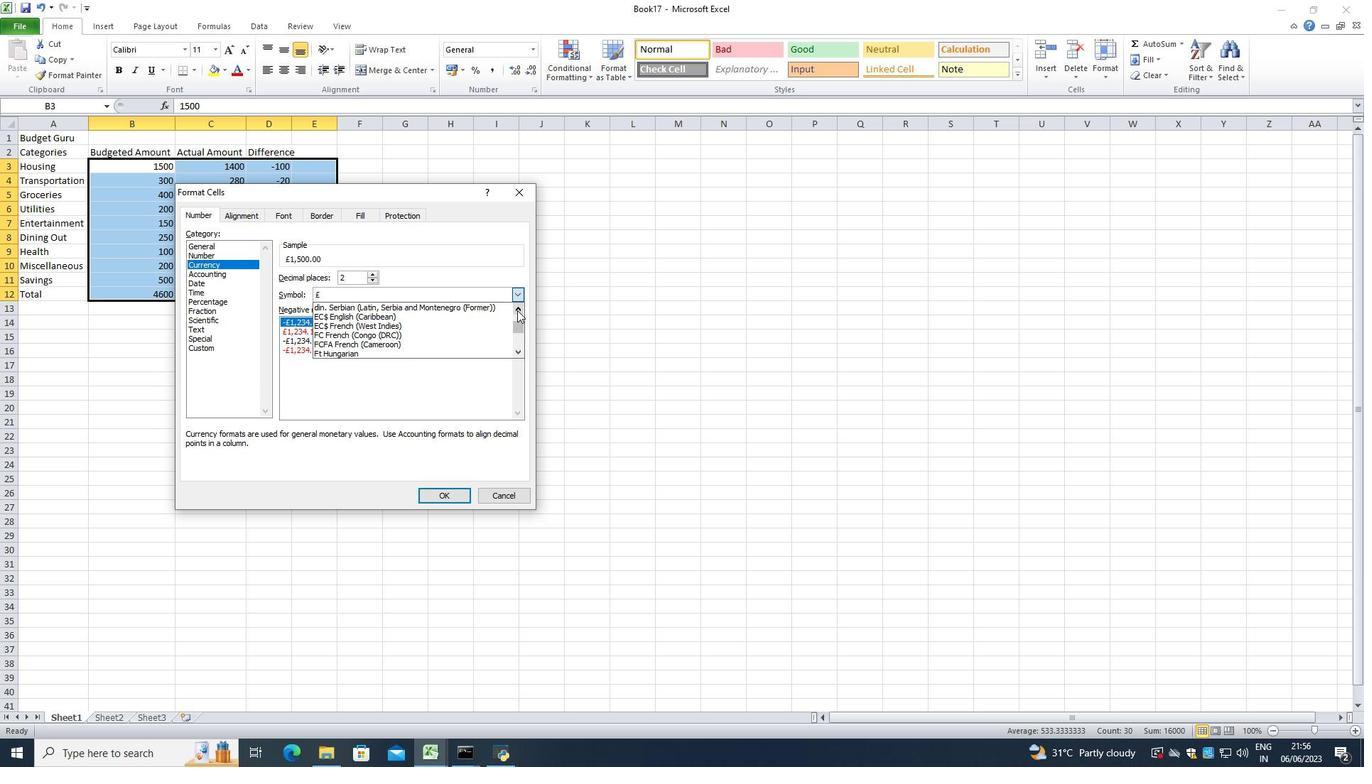 
Action: Mouse pressed left at (517, 310)
Screenshot: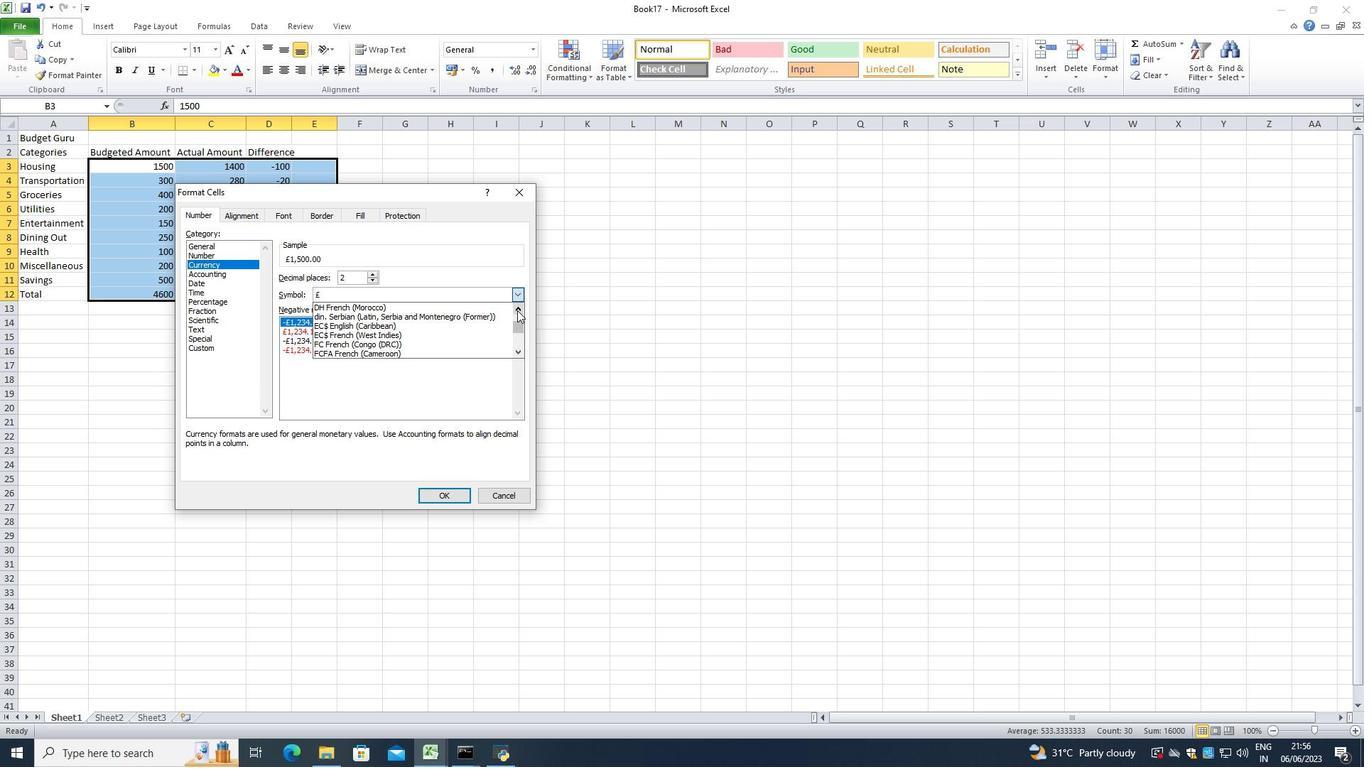 
Action: Mouse pressed left at (517, 310)
Screenshot: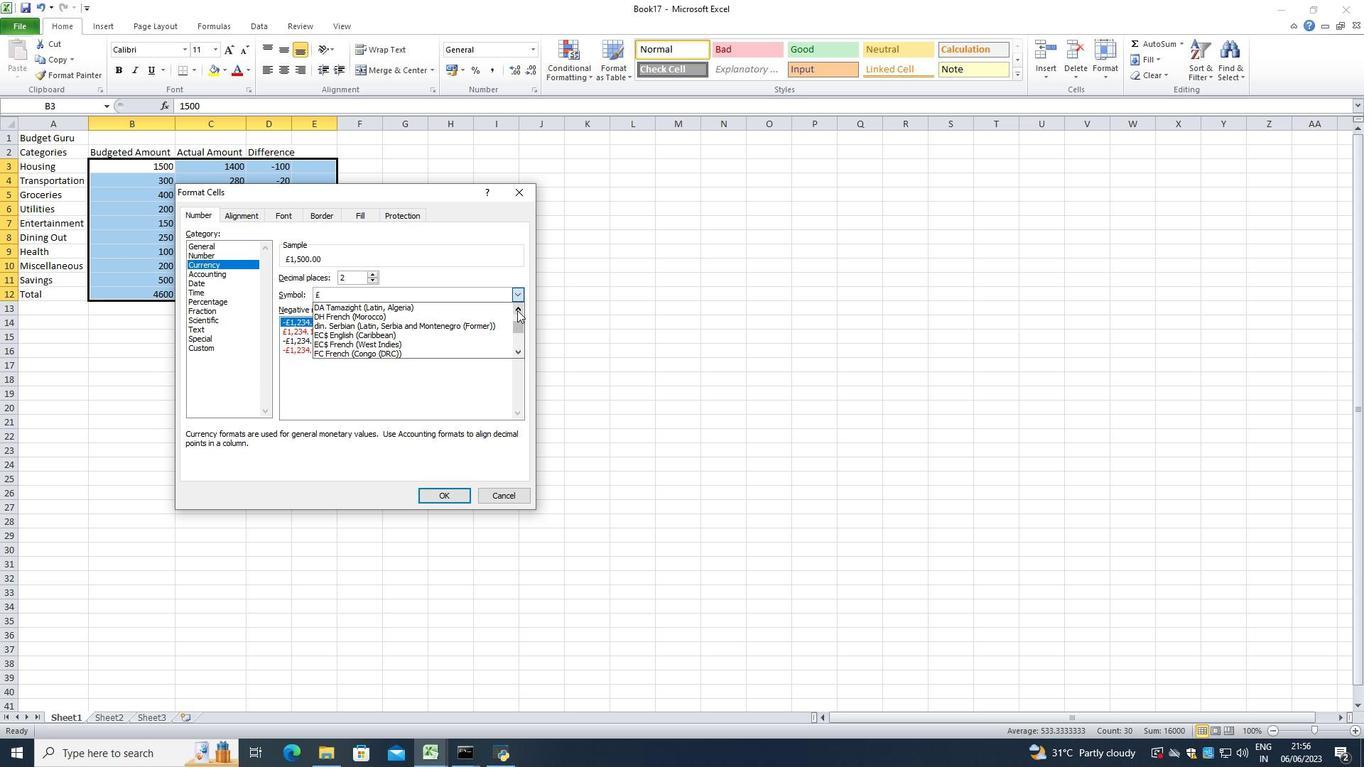 
Action: Mouse pressed left at (517, 310)
Screenshot: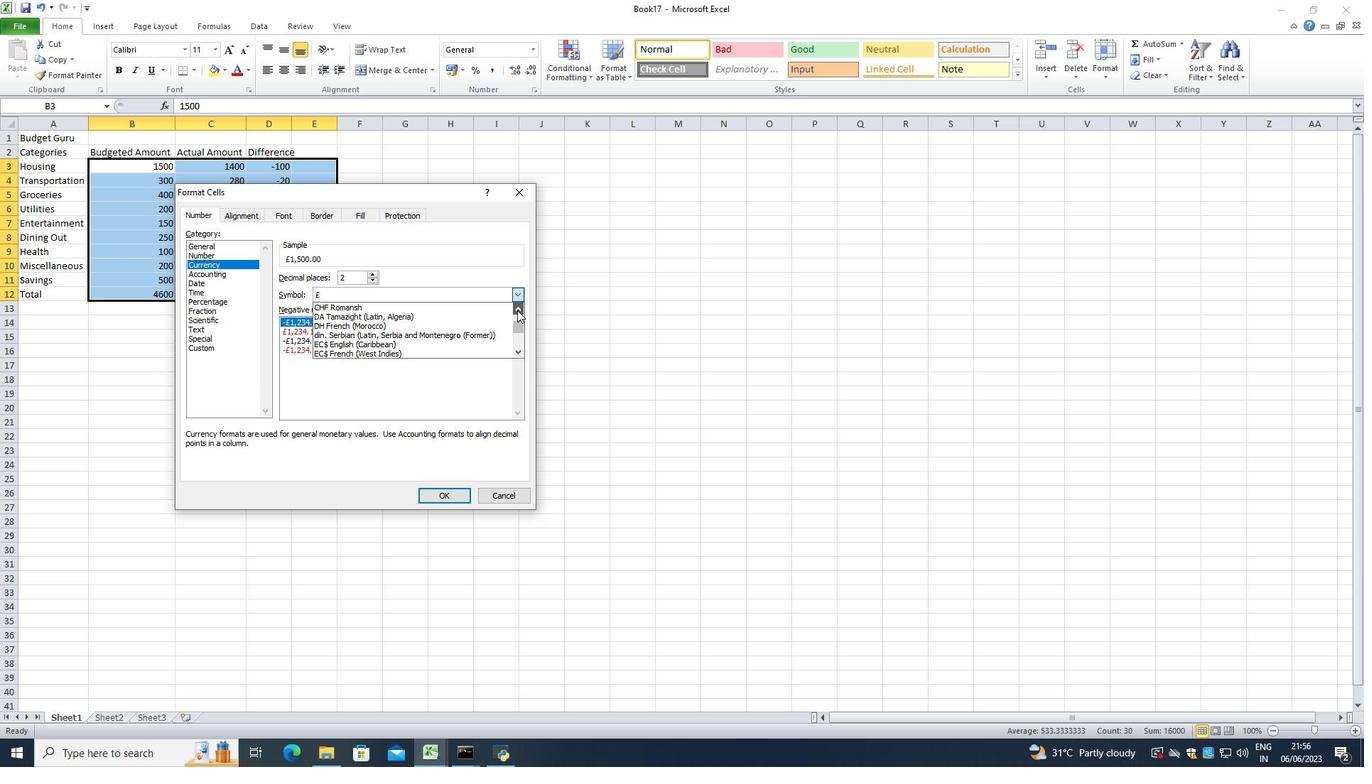 
Action: Mouse moved to (522, 191)
Screenshot: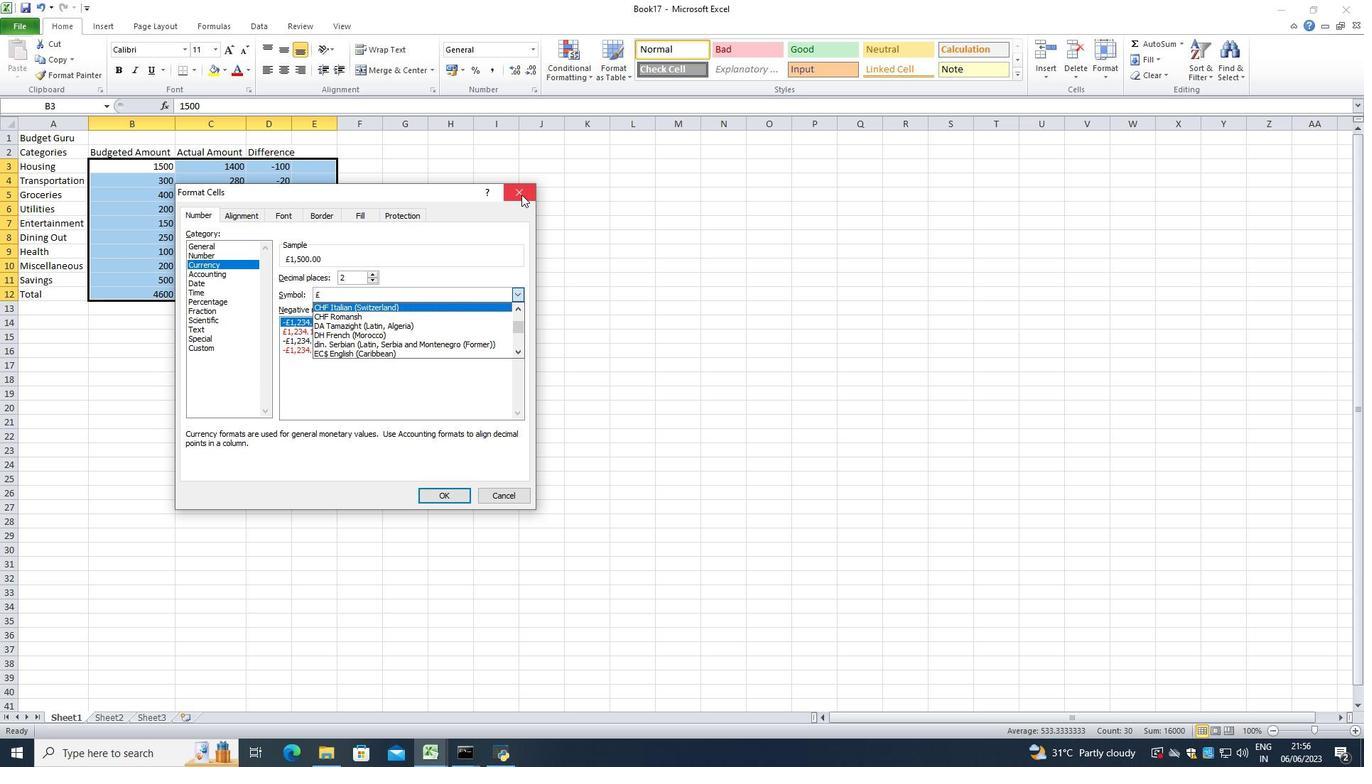 
Action: Mouse pressed left at (522, 191)
Screenshot: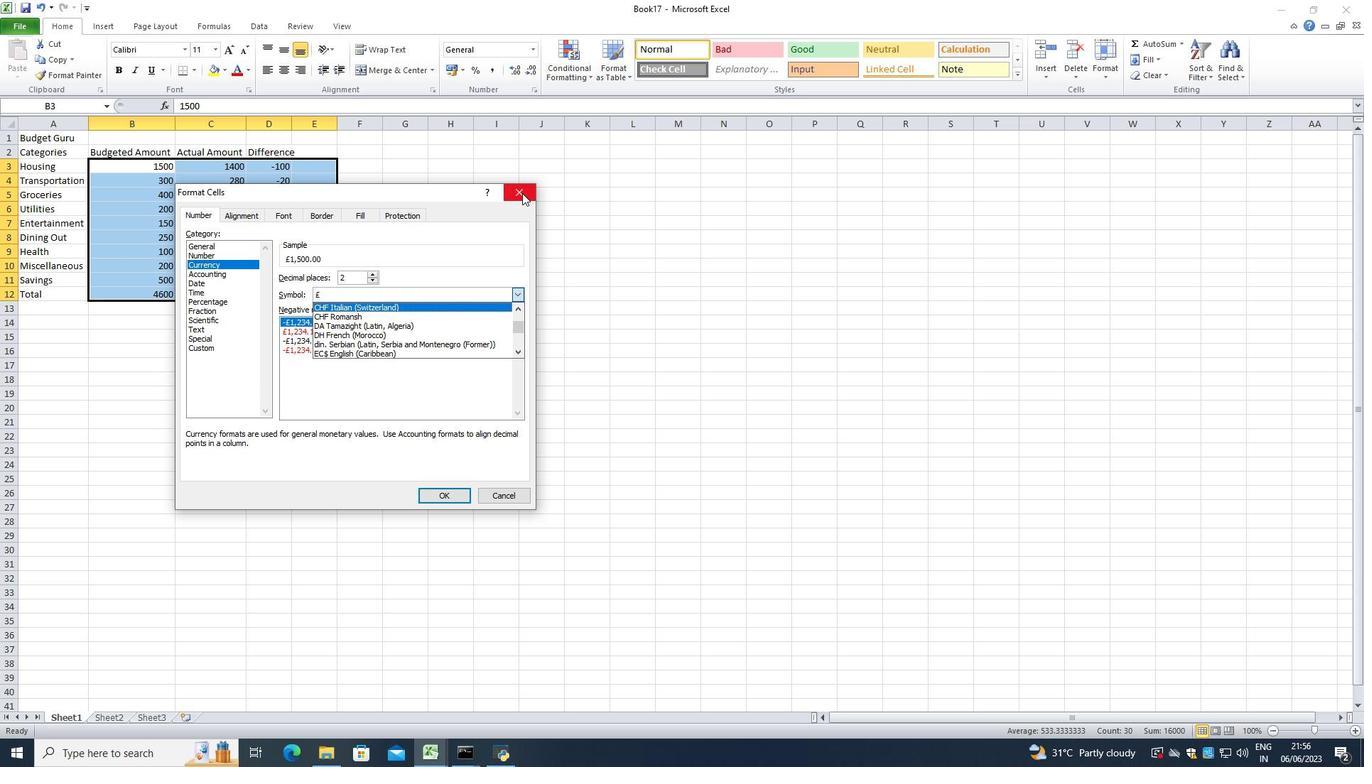 
Action: Mouse moved to (520, 193)
Screenshot: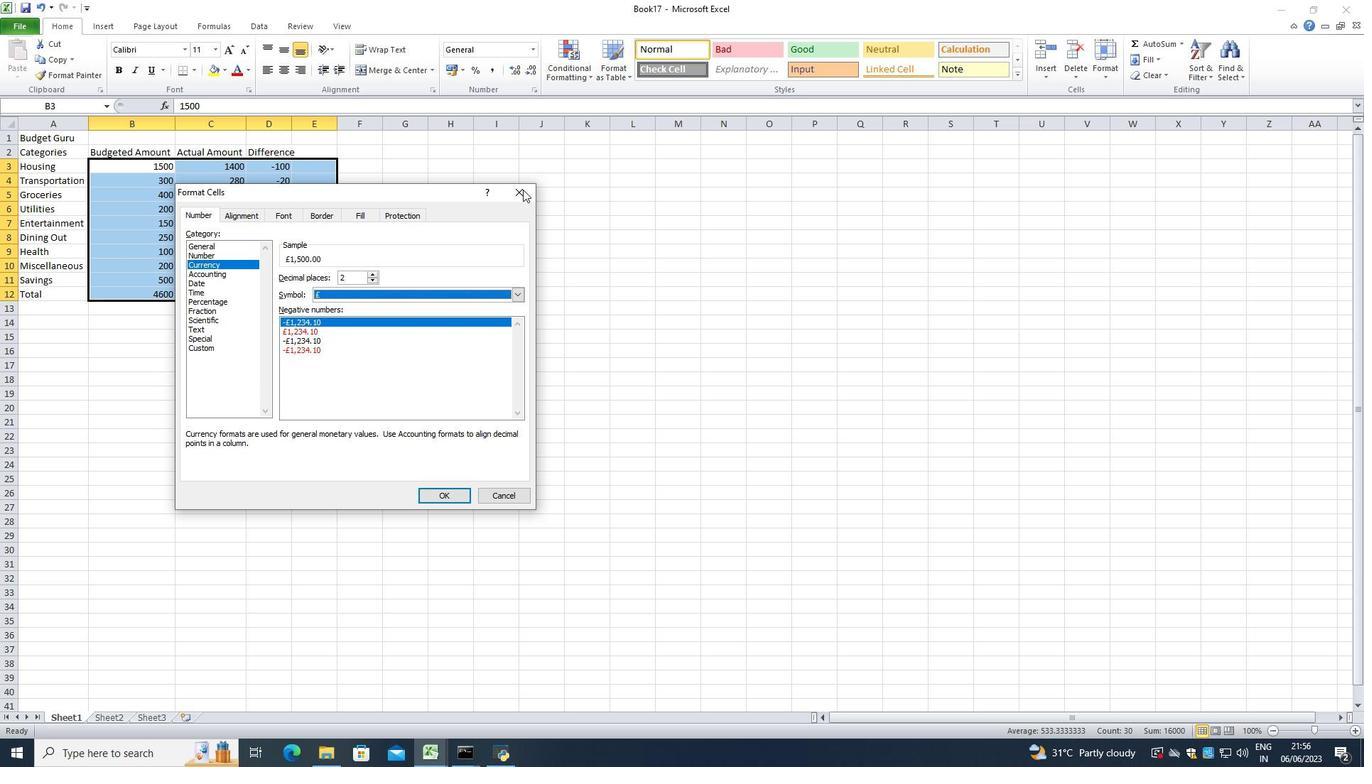 
Action: Mouse pressed left at (520, 193)
Screenshot: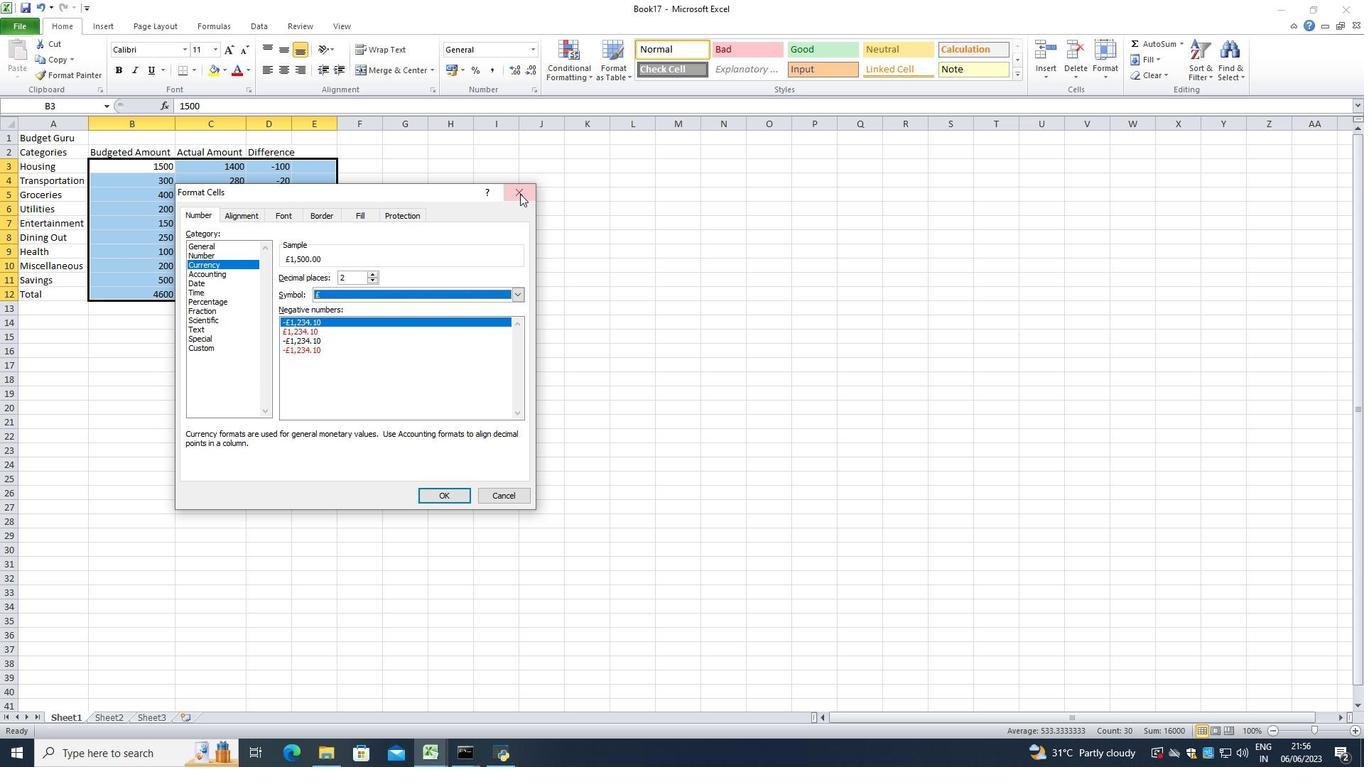 
Action: Mouse moved to (463, 71)
Screenshot: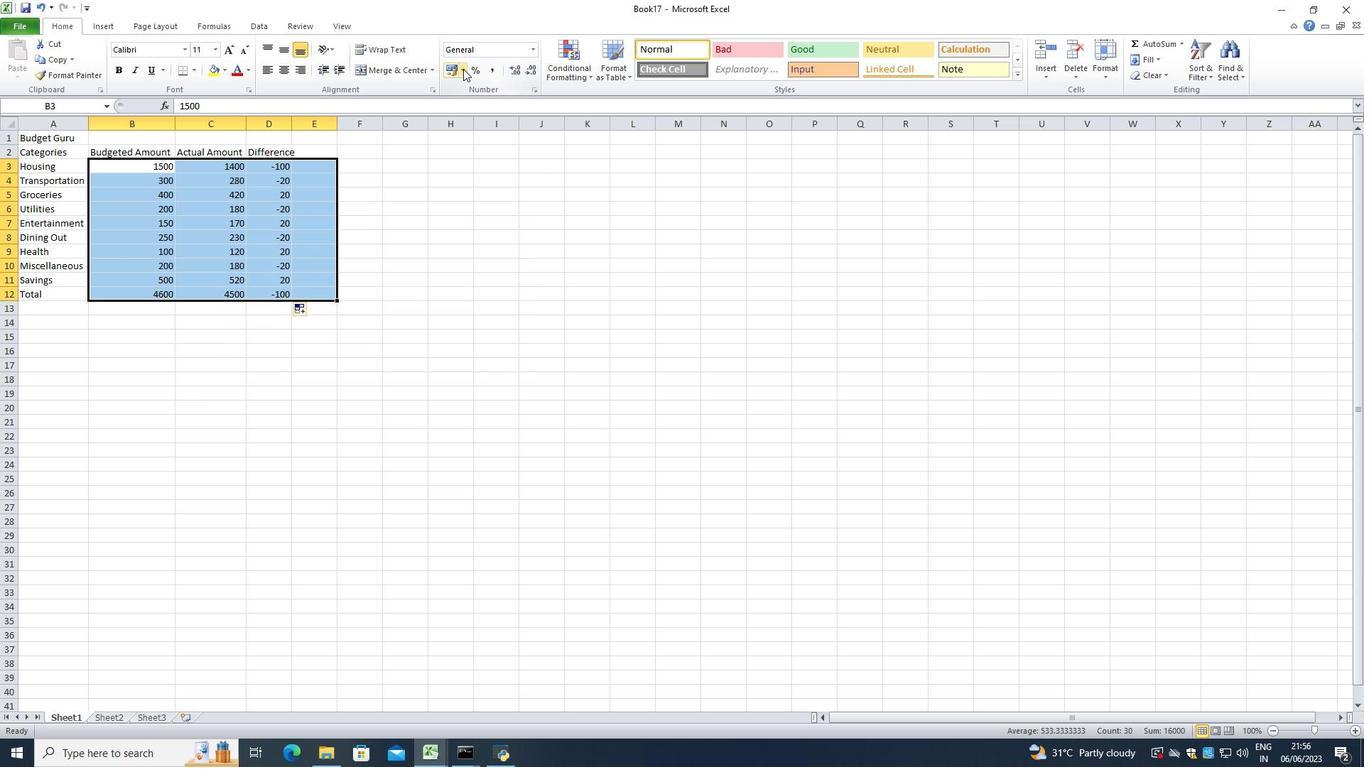 
Action: Mouse pressed left at (463, 71)
Screenshot: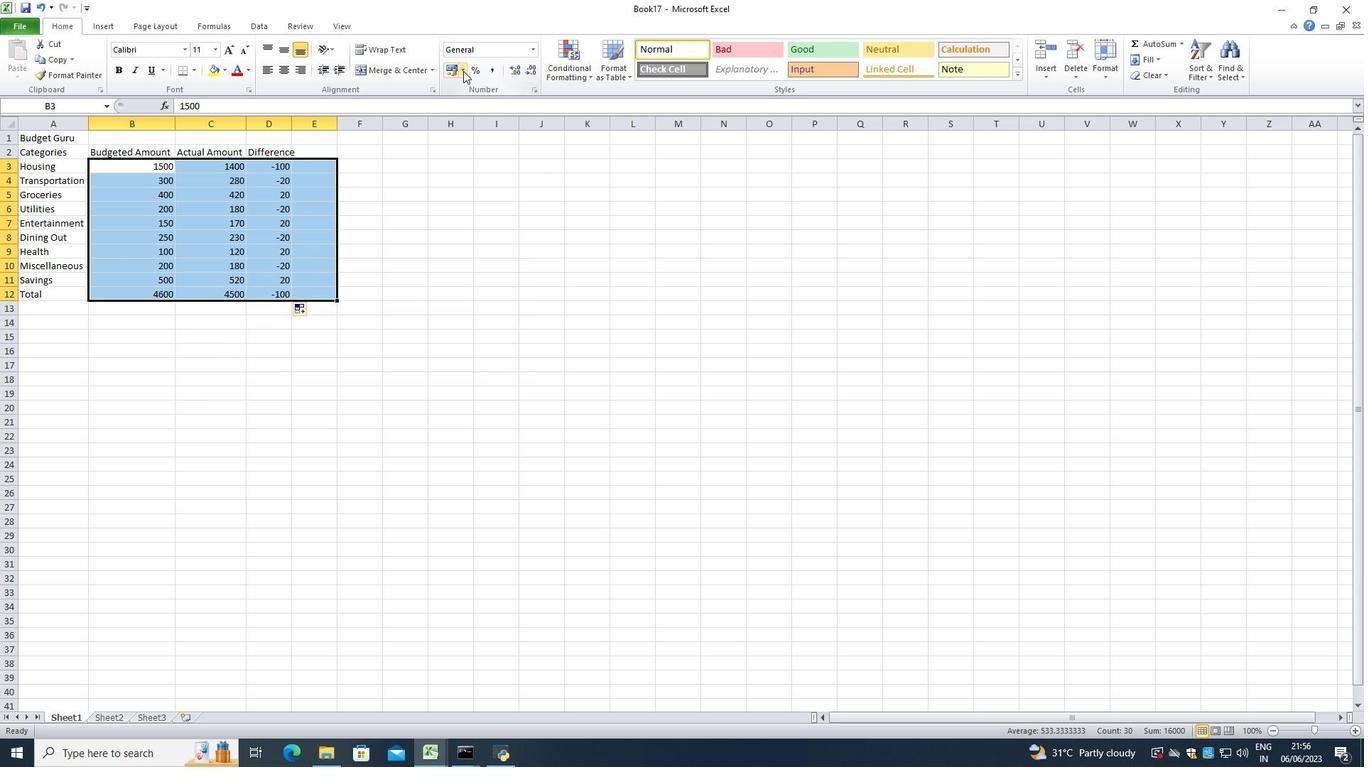 
Action: Mouse moved to (476, 106)
Screenshot: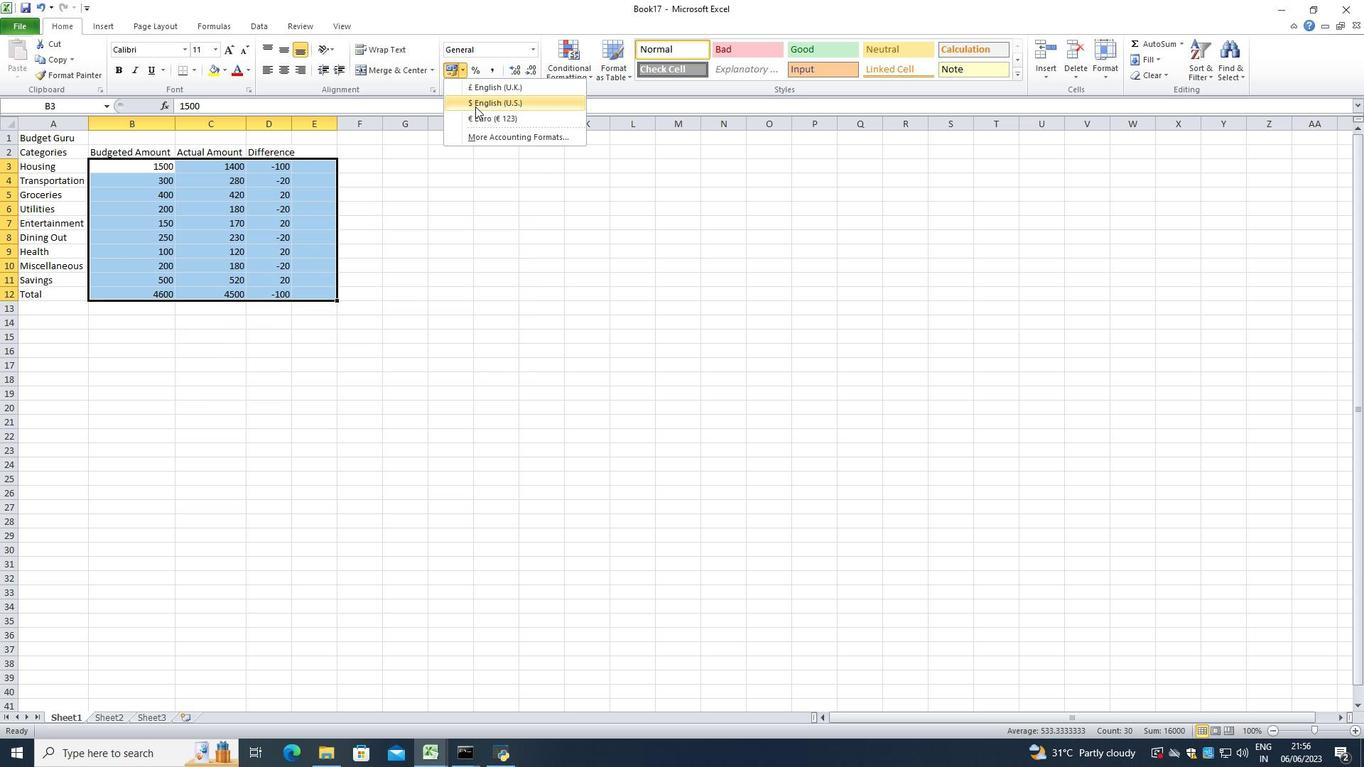
Action: Mouse pressed left at (476, 106)
Screenshot: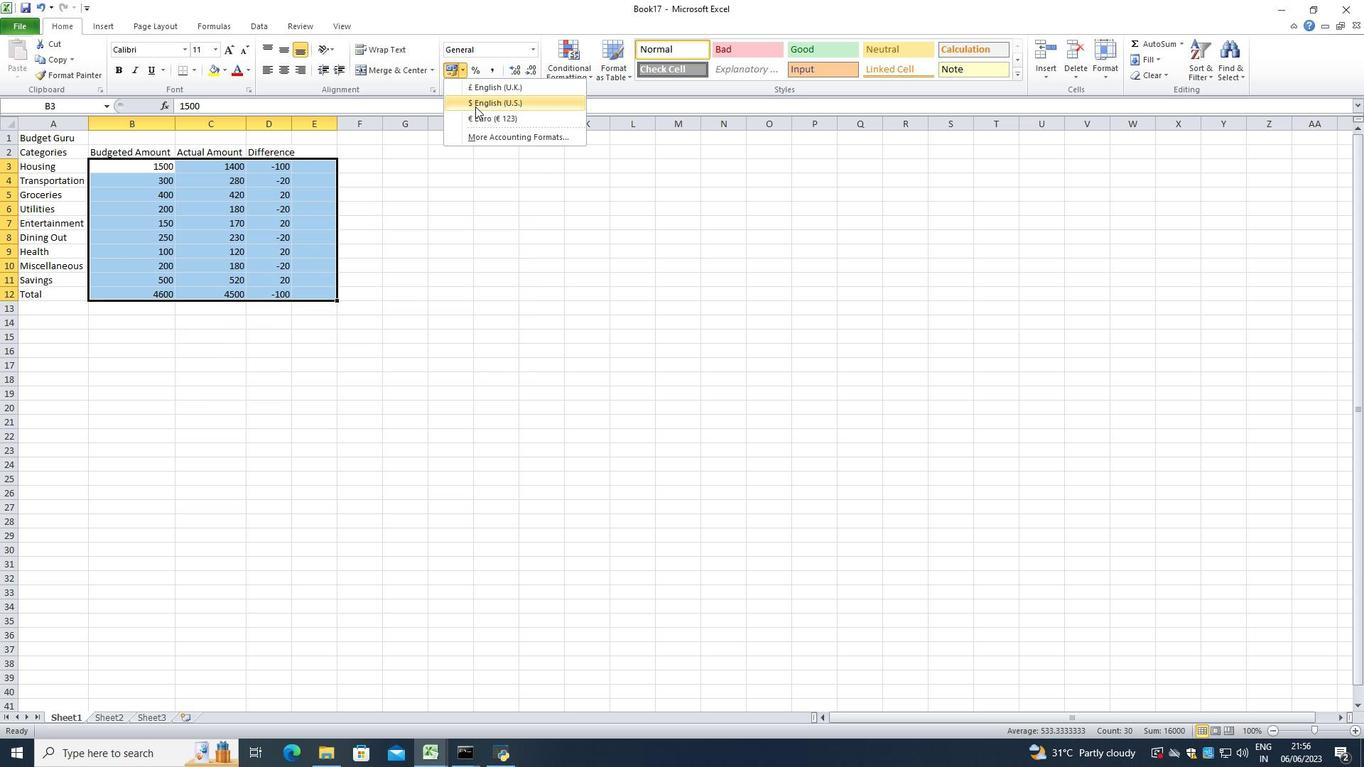 
Action: Mouse moved to (394, 260)
Screenshot: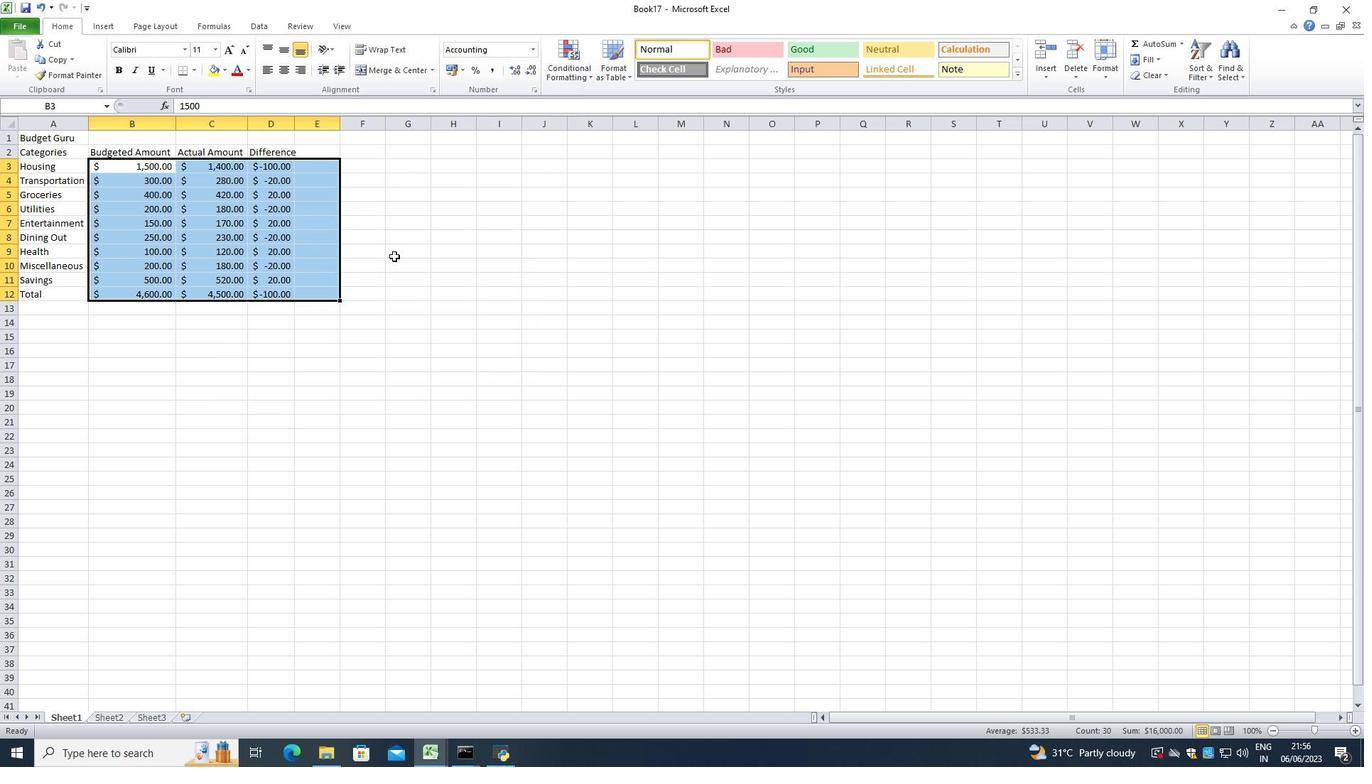 
Action: Mouse pressed left at (394, 260)
Screenshot: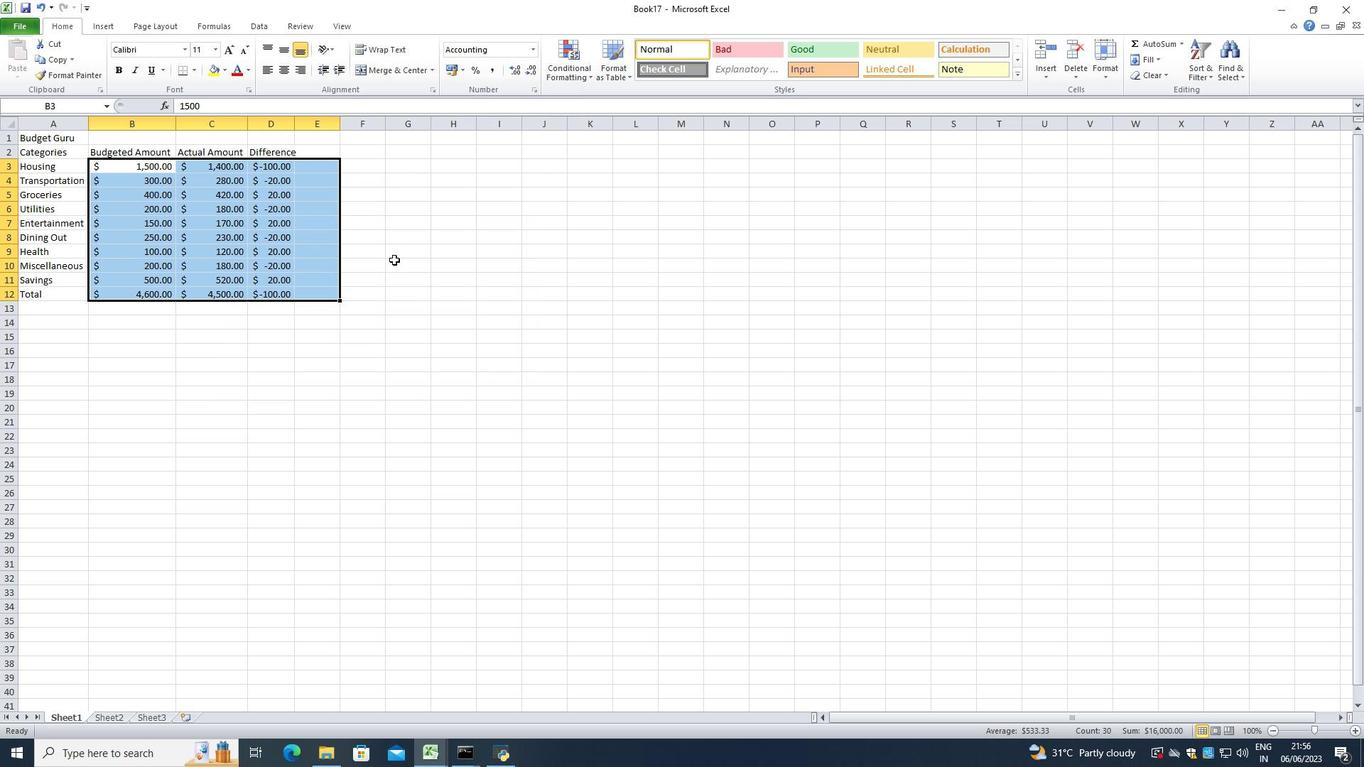 
Action: Mouse moved to (294, 129)
Screenshot: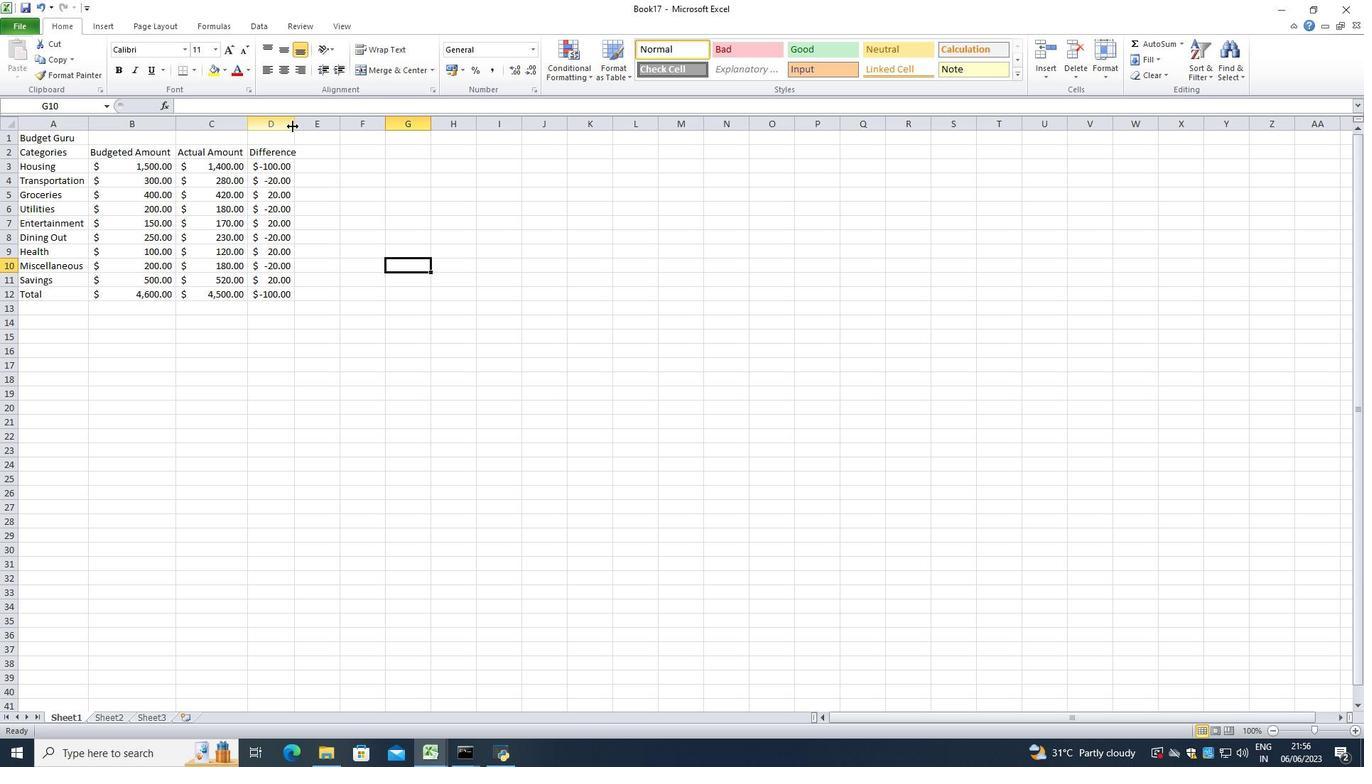 
Action: Mouse pressed left at (294, 129)
Screenshot: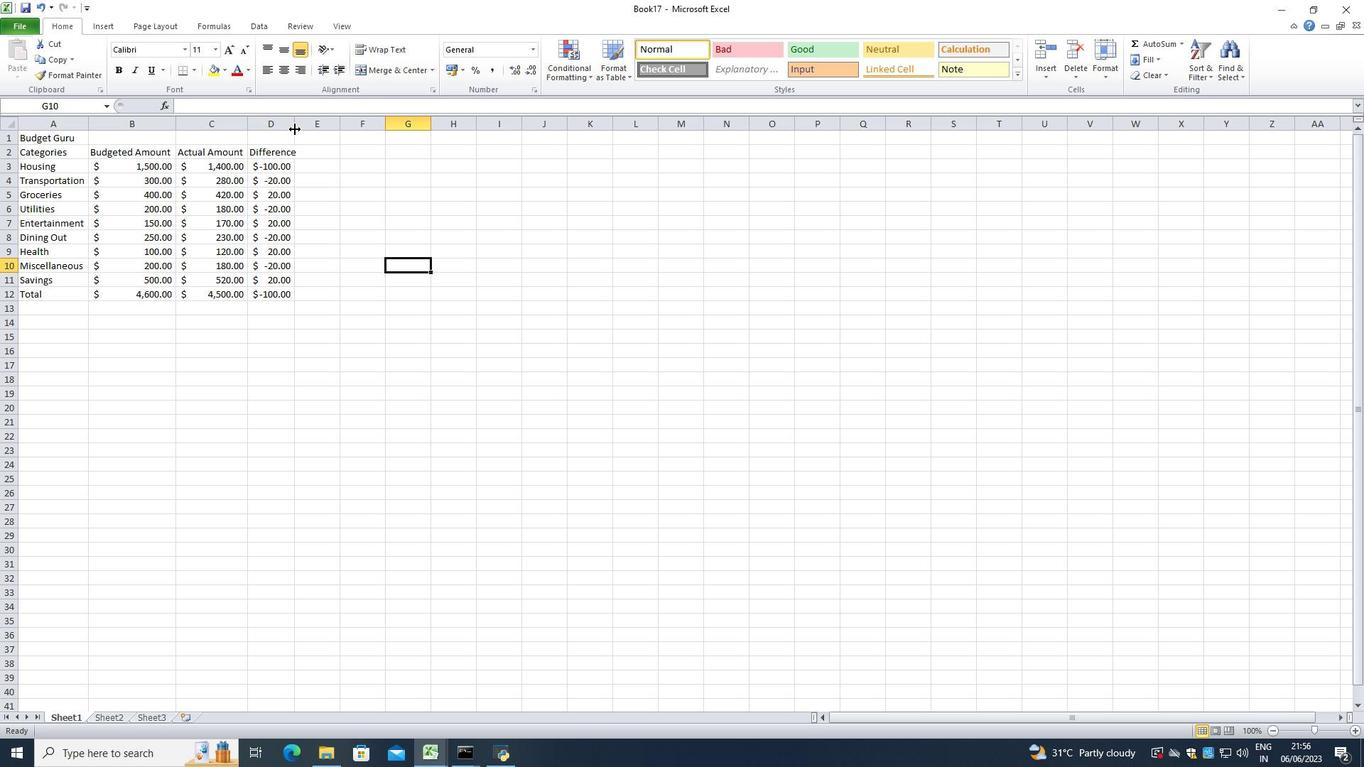 
Action: Mouse pressed left at (294, 129)
Screenshot: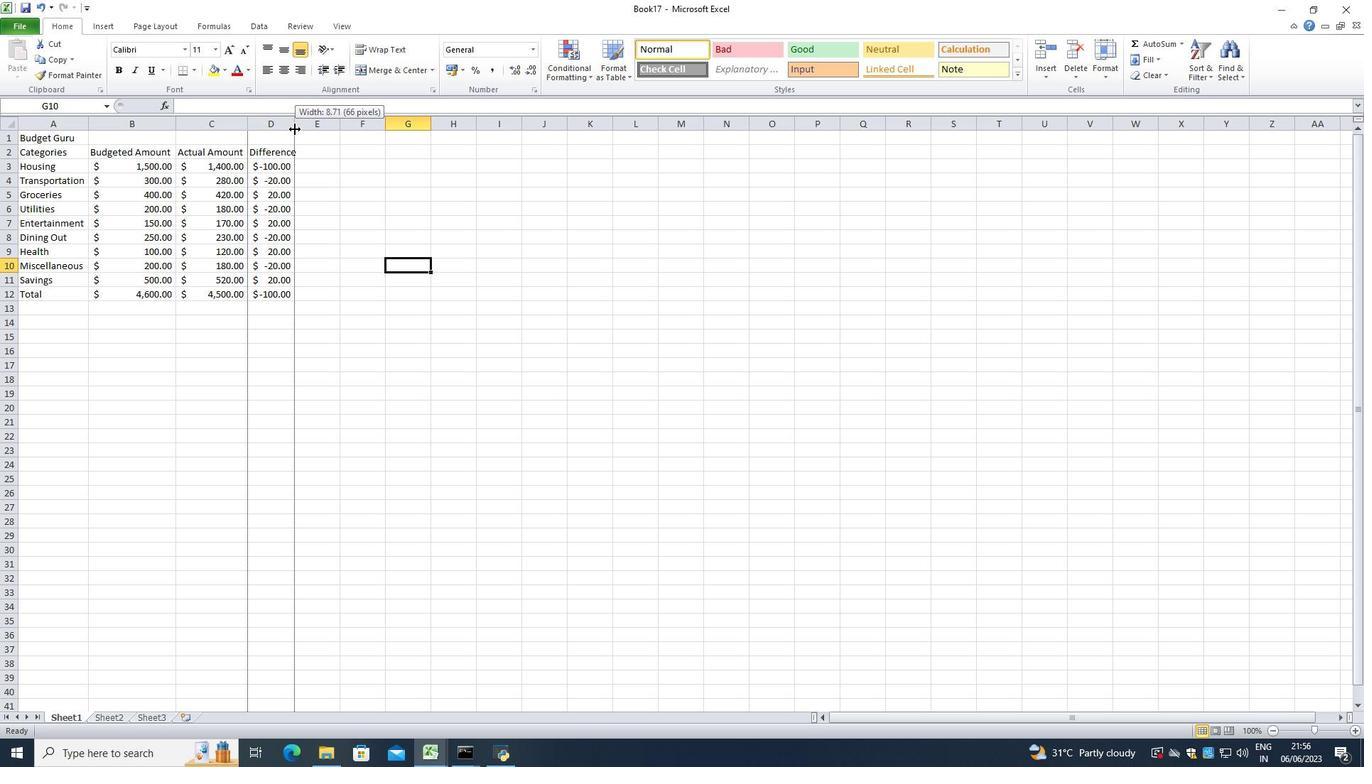 
Action: Mouse moved to (248, 130)
Screenshot: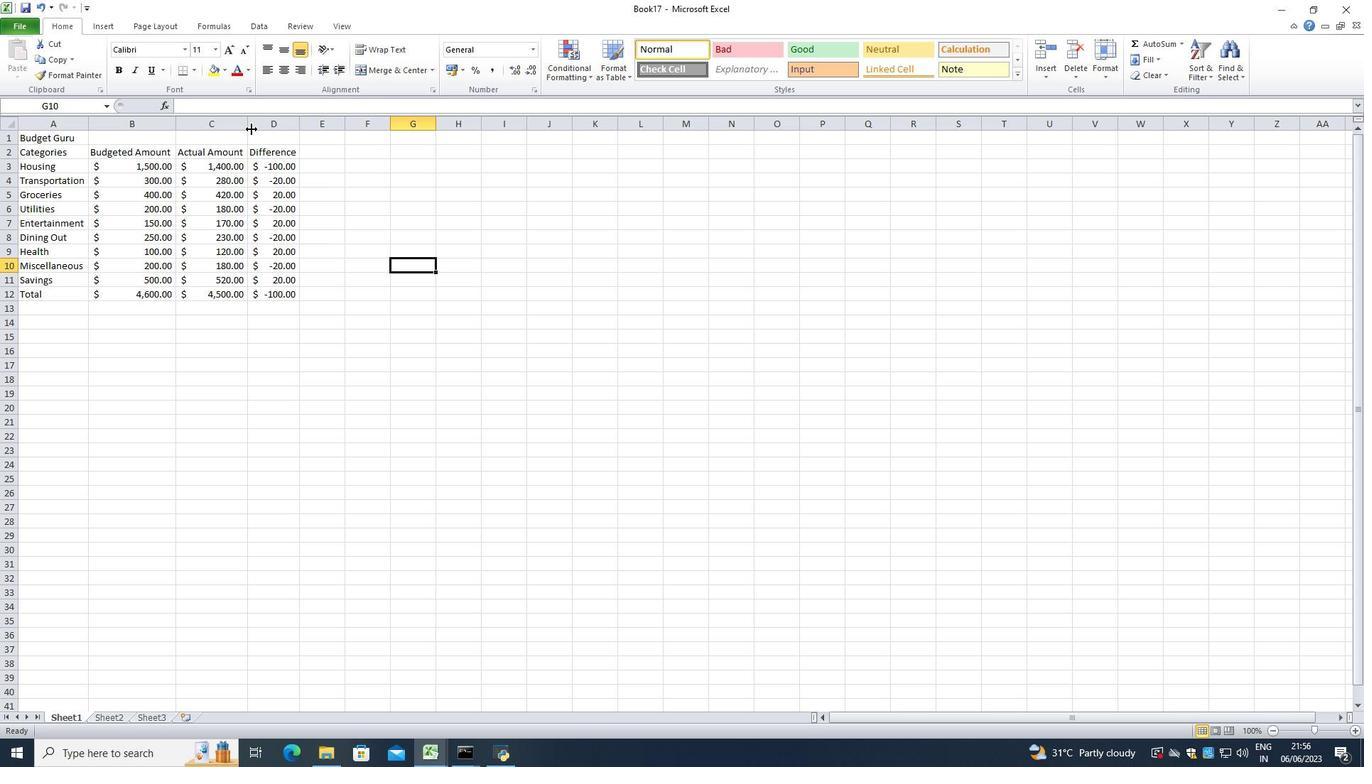 
Action: Mouse pressed left at (248, 130)
Screenshot: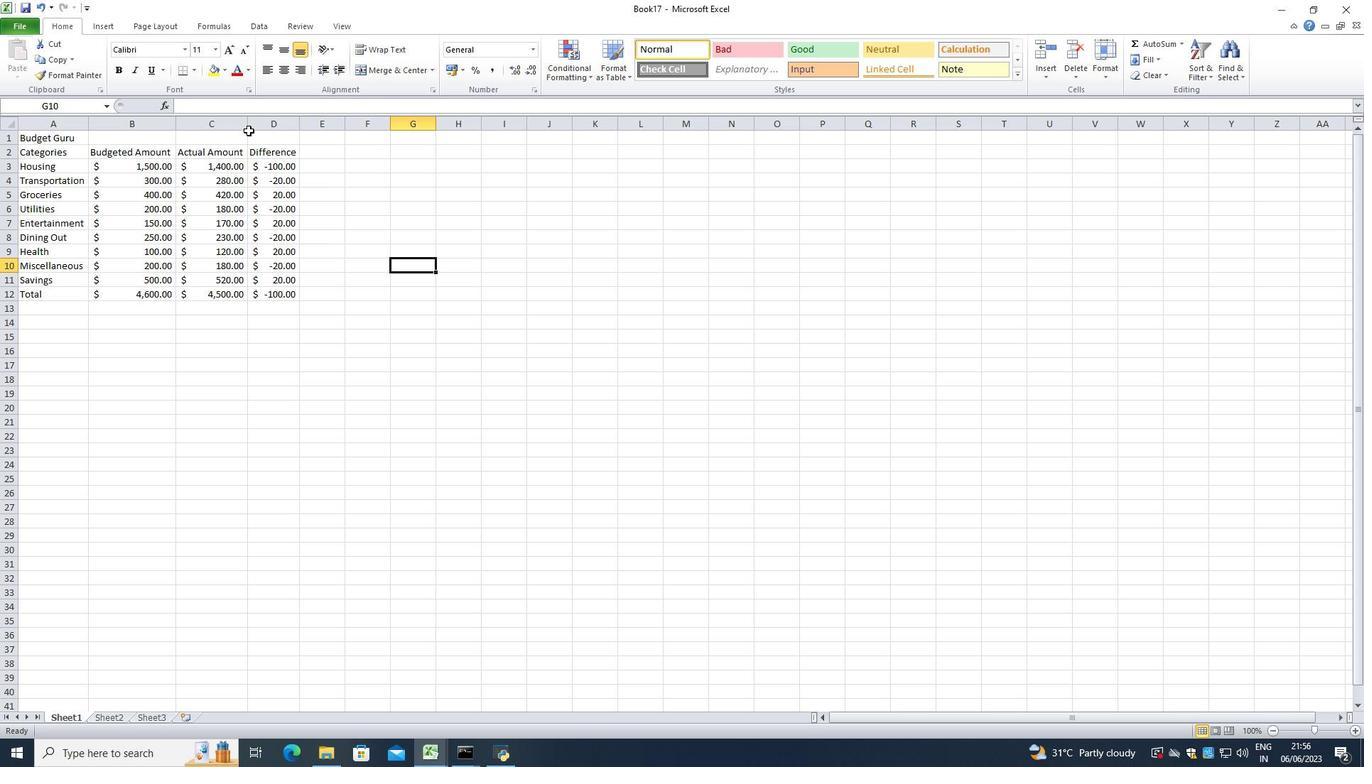 
Action: Mouse moved to (247, 130)
Screenshot: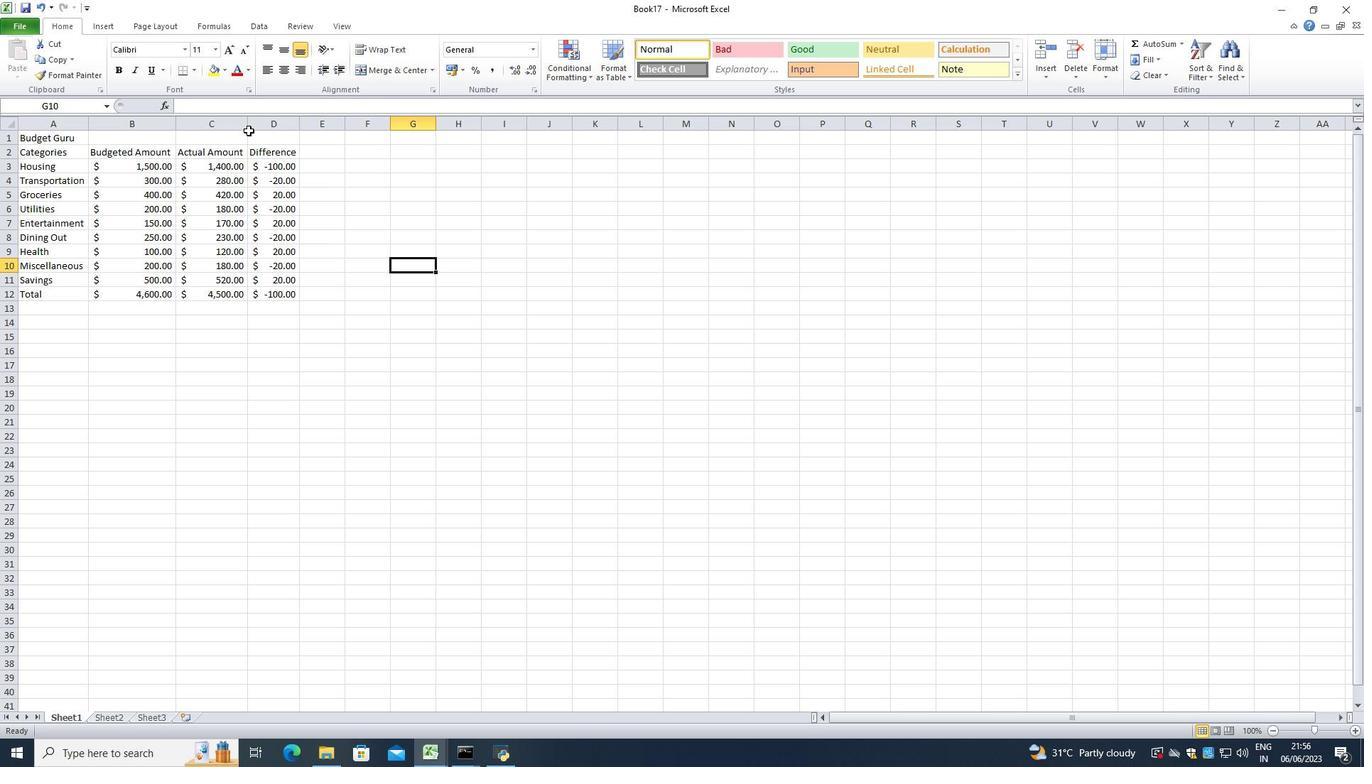 
Action: Mouse pressed left at (247, 130)
Screenshot: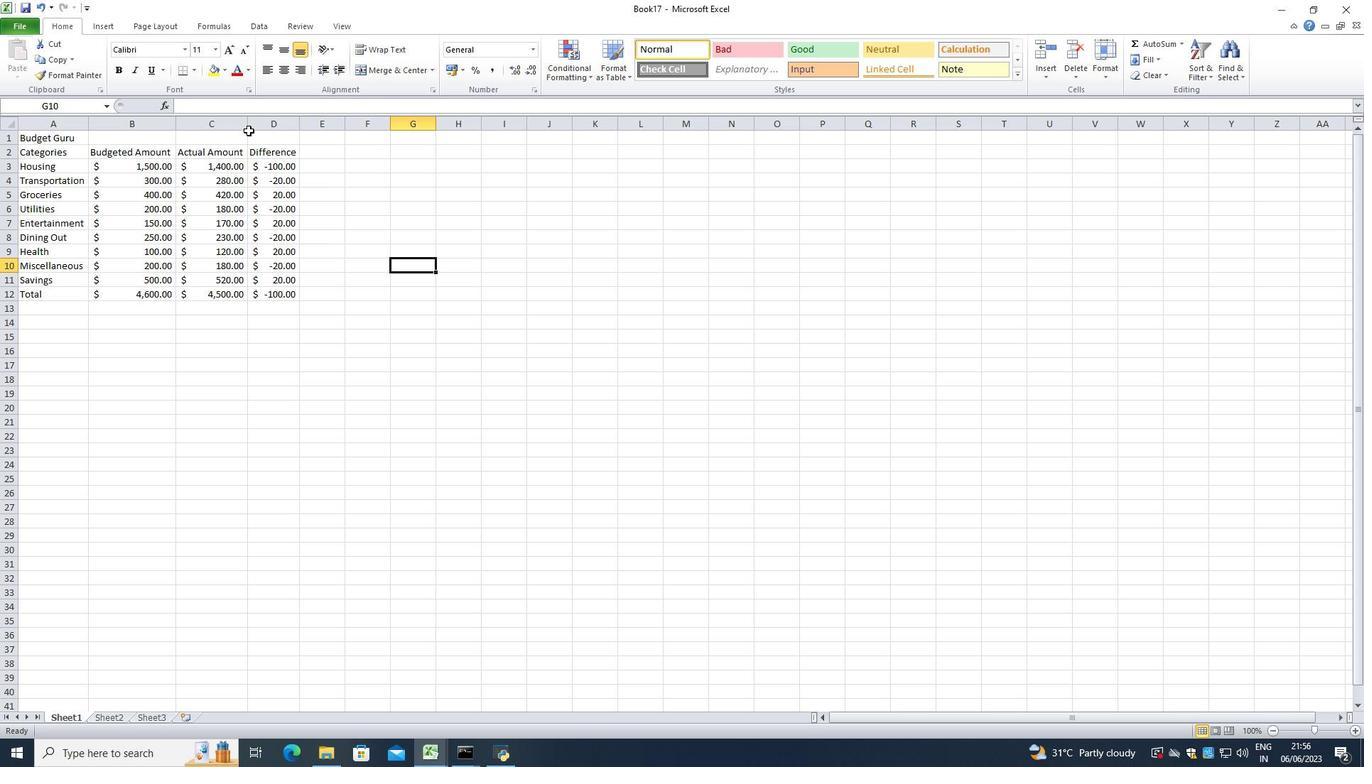 
Action: Mouse moved to (174, 124)
Screenshot: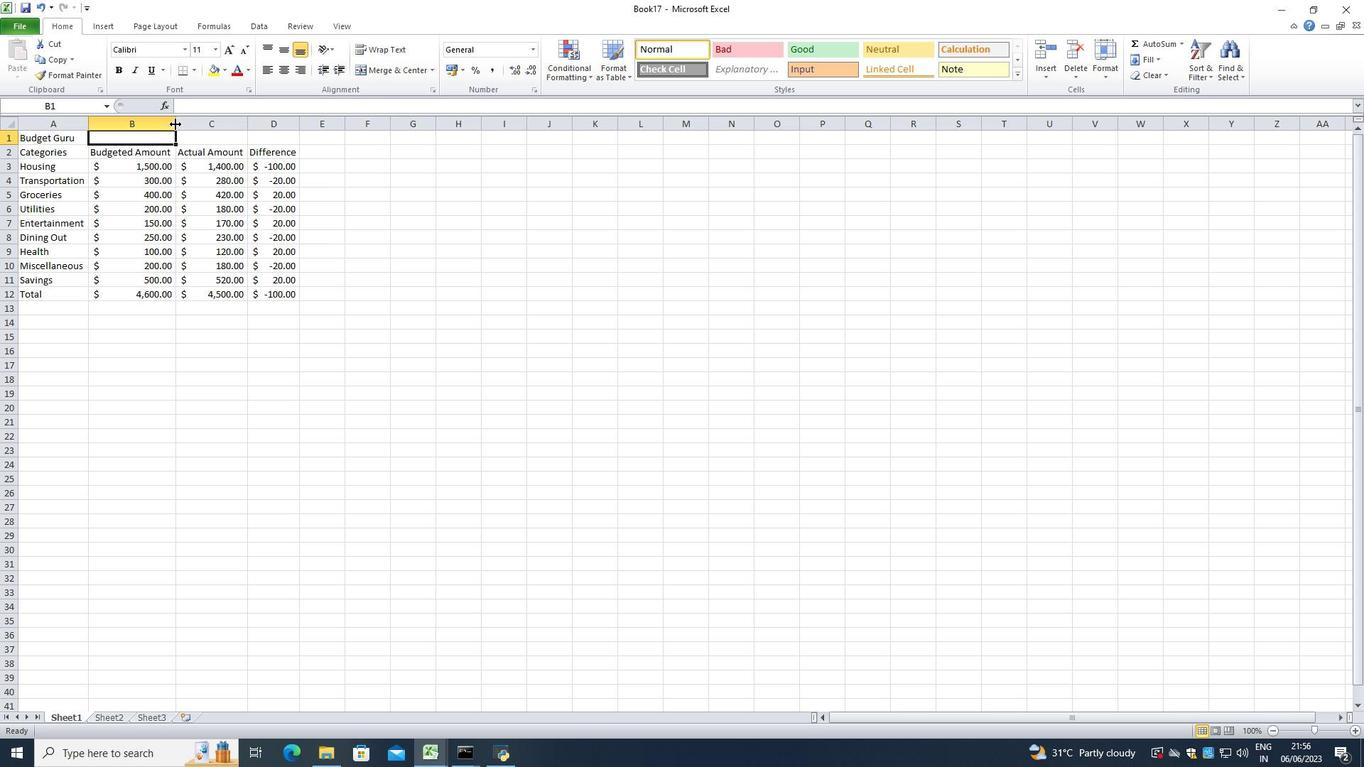 
Action: Mouse pressed left at (174, 124)
Screenshot: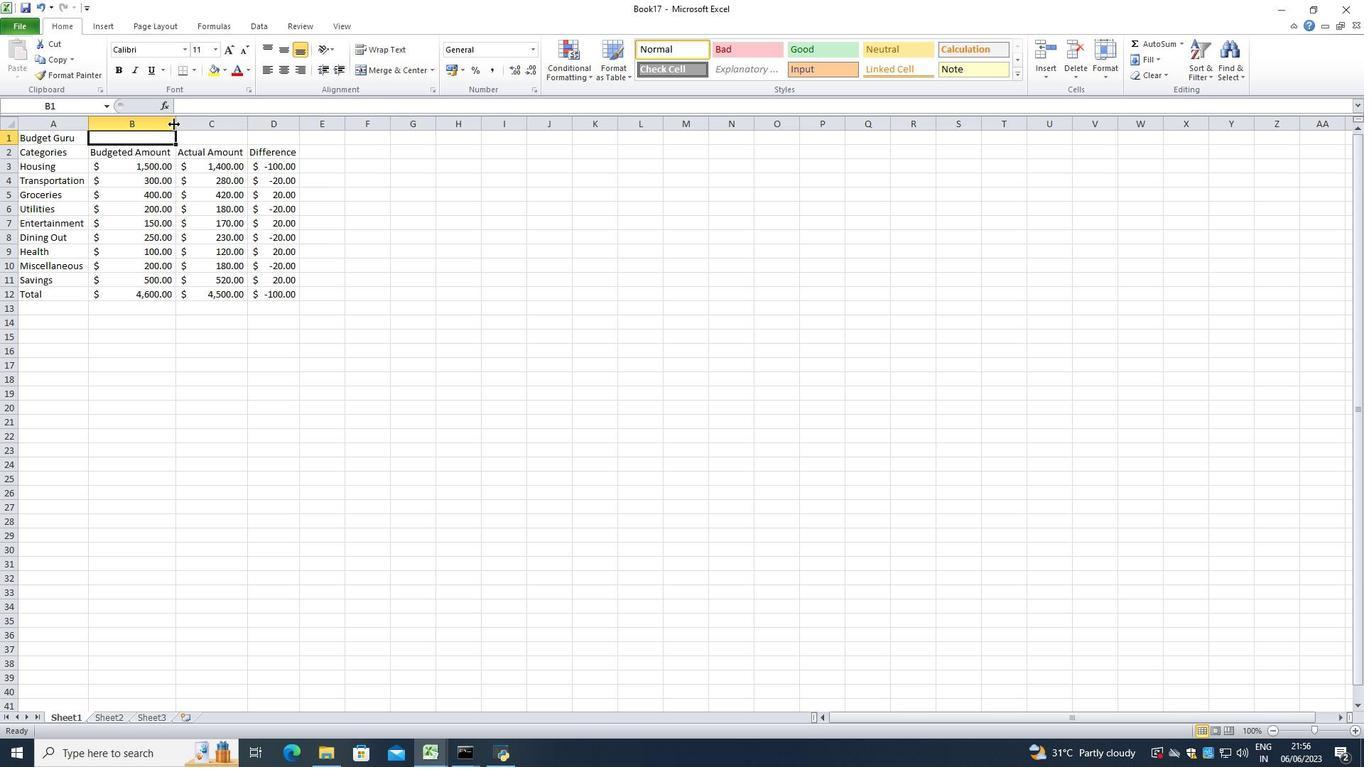 
Action: Mouse pressed left at (174, 124)
Screenshot: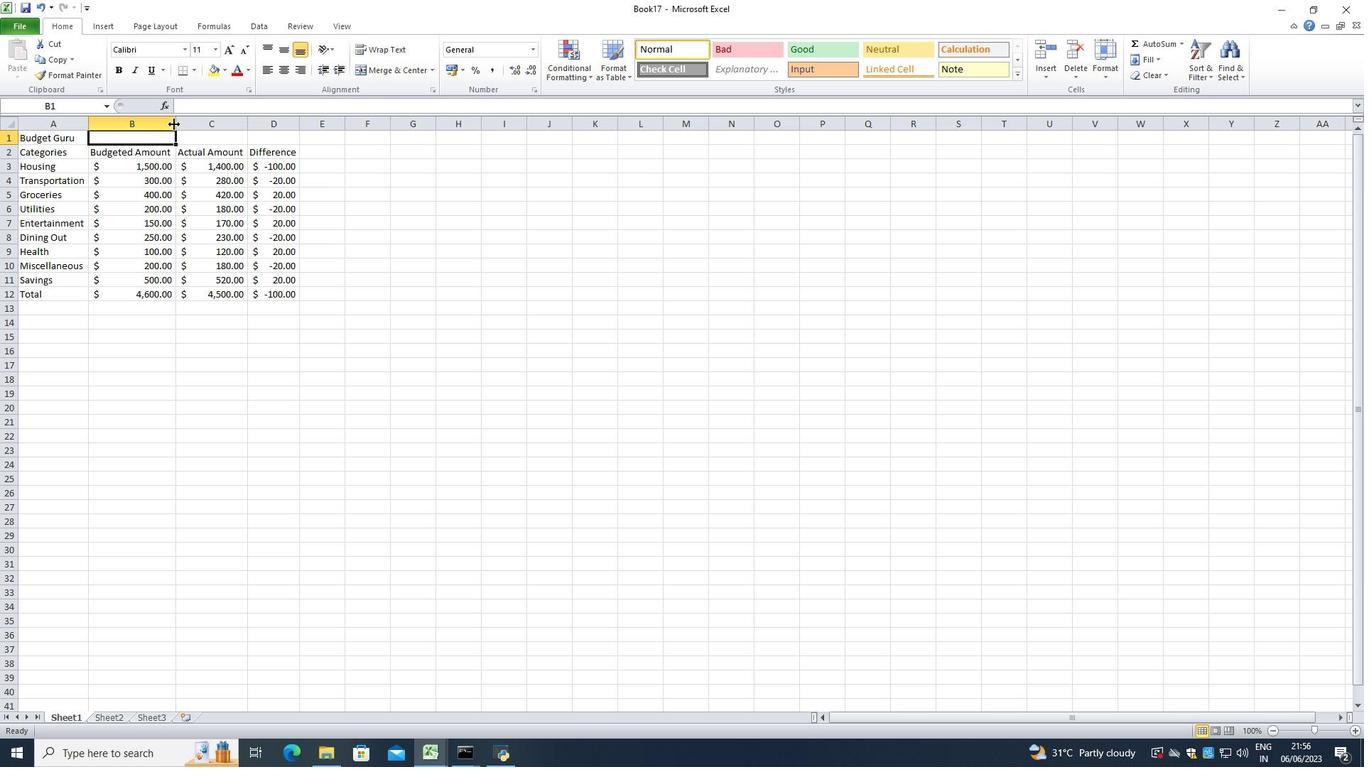
Action: Mouse moved to (429, 332)
Screenshot: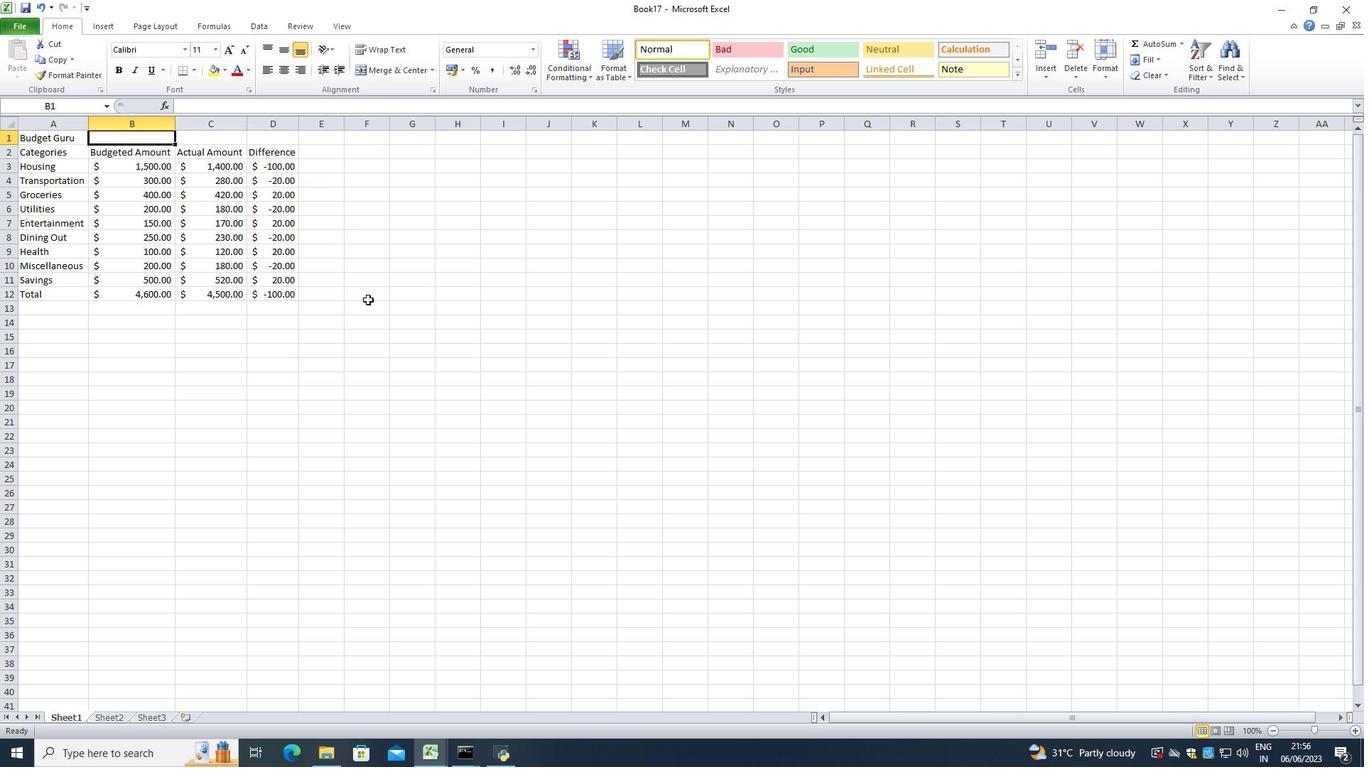 
Action: Mouse pressed left at (429, 332)
Screenshot: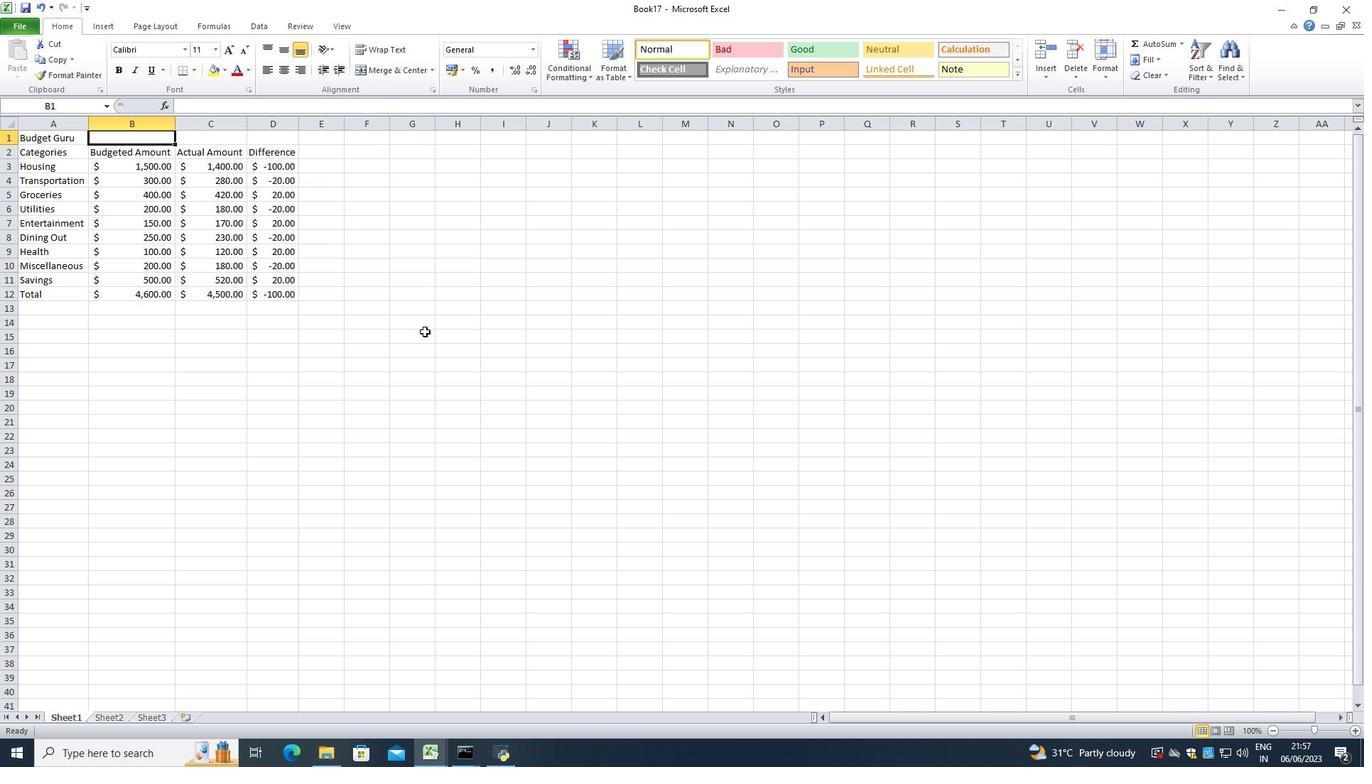 
Action: Mouse moved to (422, 463)
Screenshot: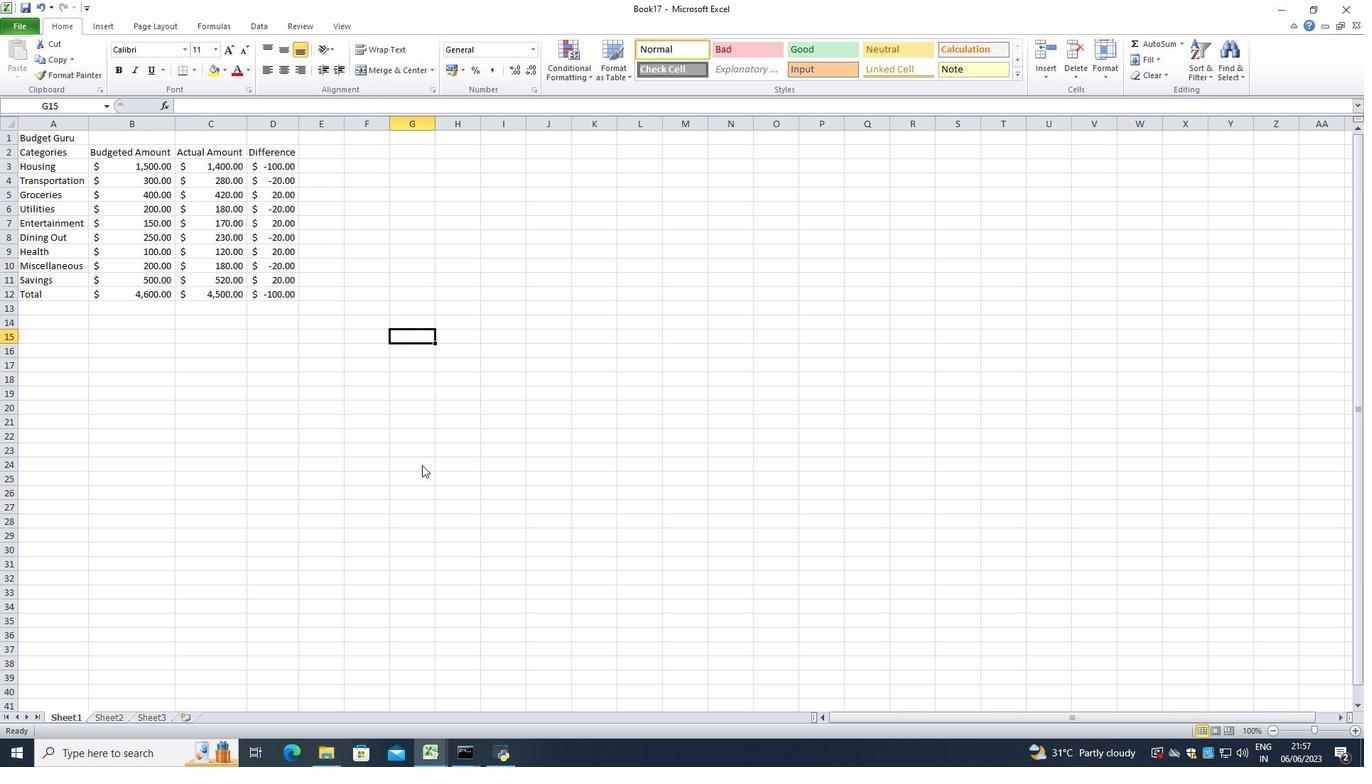 
Action: Key pressed ctrl+S
Screenshot: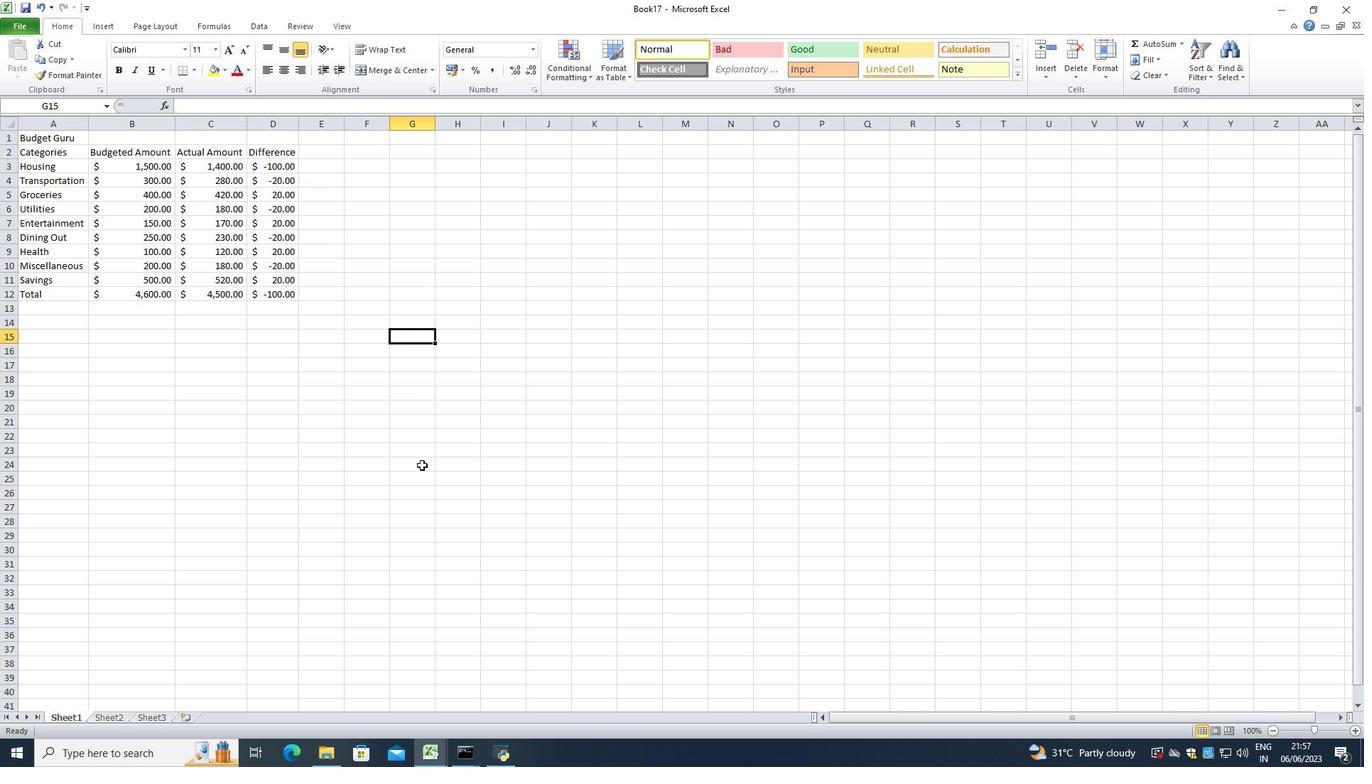 
Action: Mouse moved to (422, 458)
Screenshot: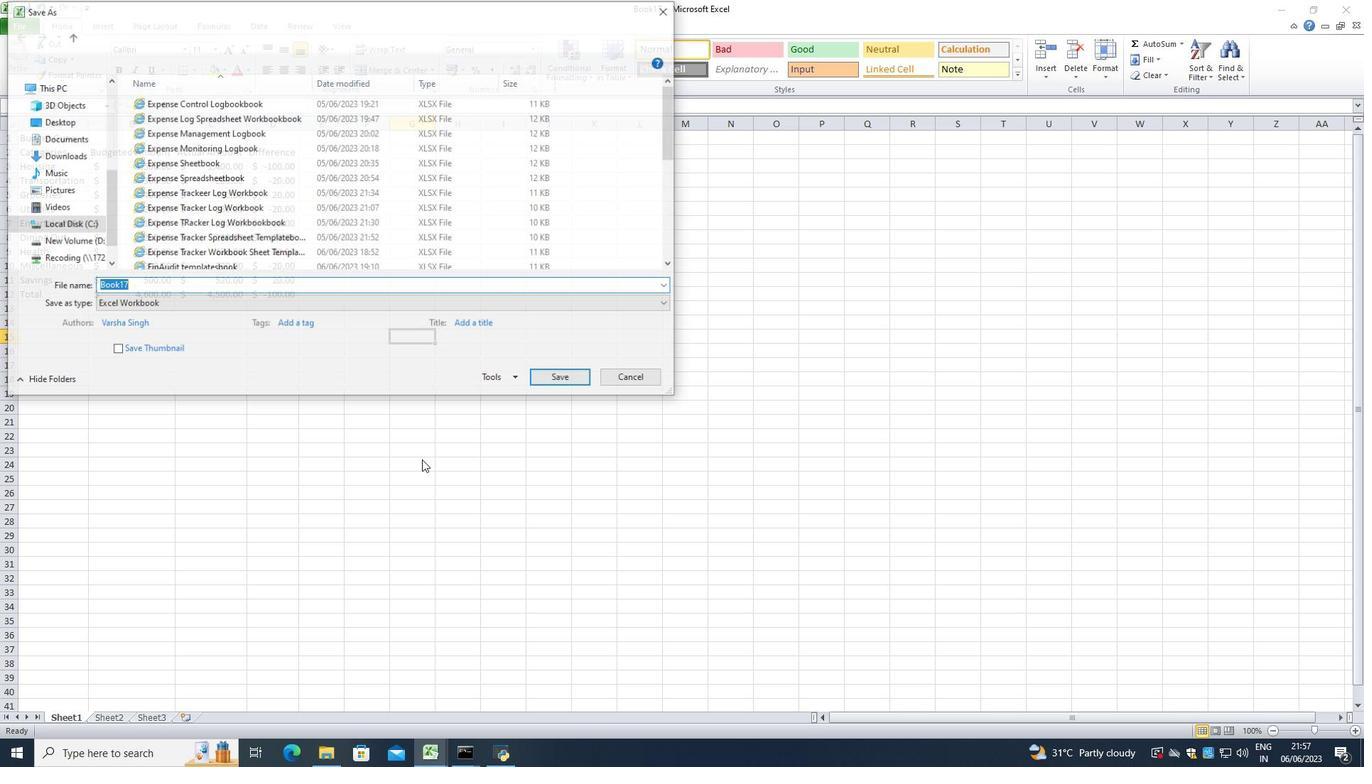
Action: Key pressed <Key.backspace><Key.shift>
Screenshot: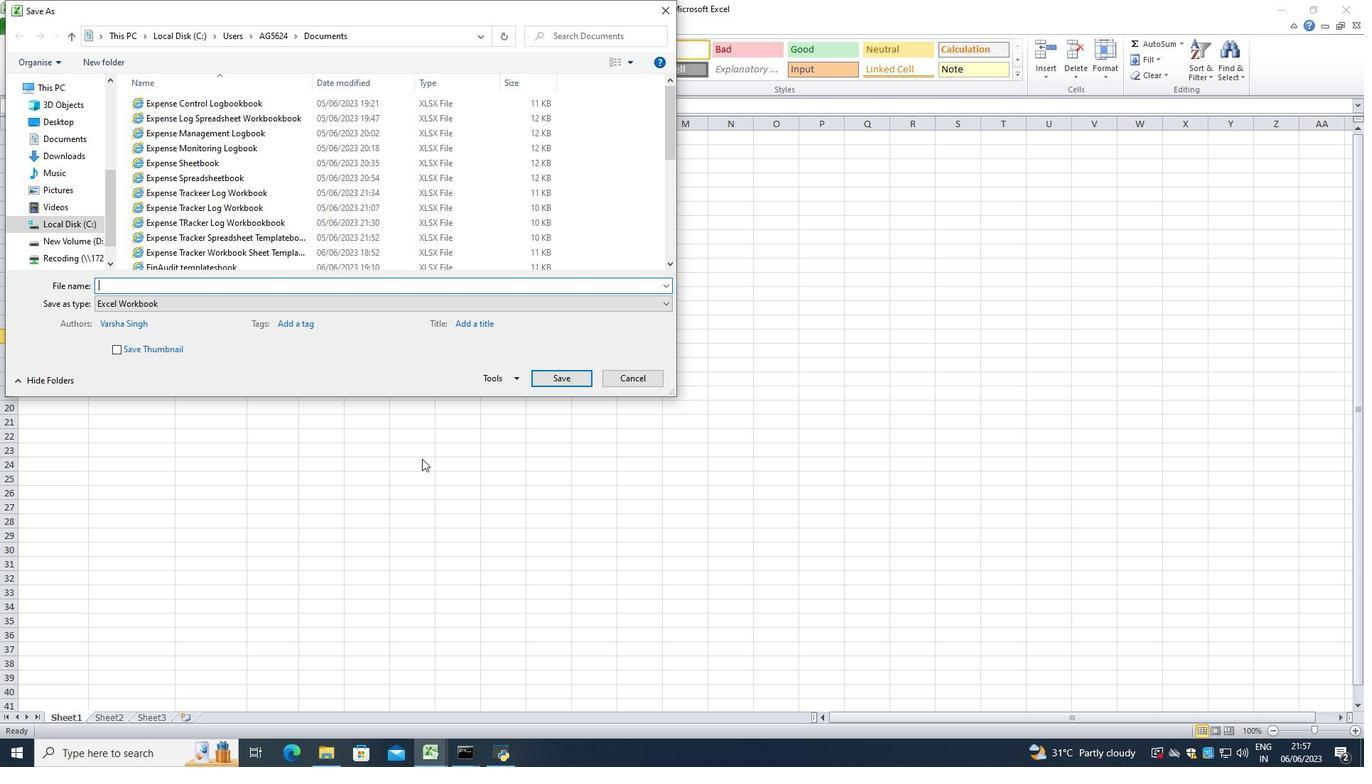 
Action: Mouse moved to (420, 458)
Screenshot: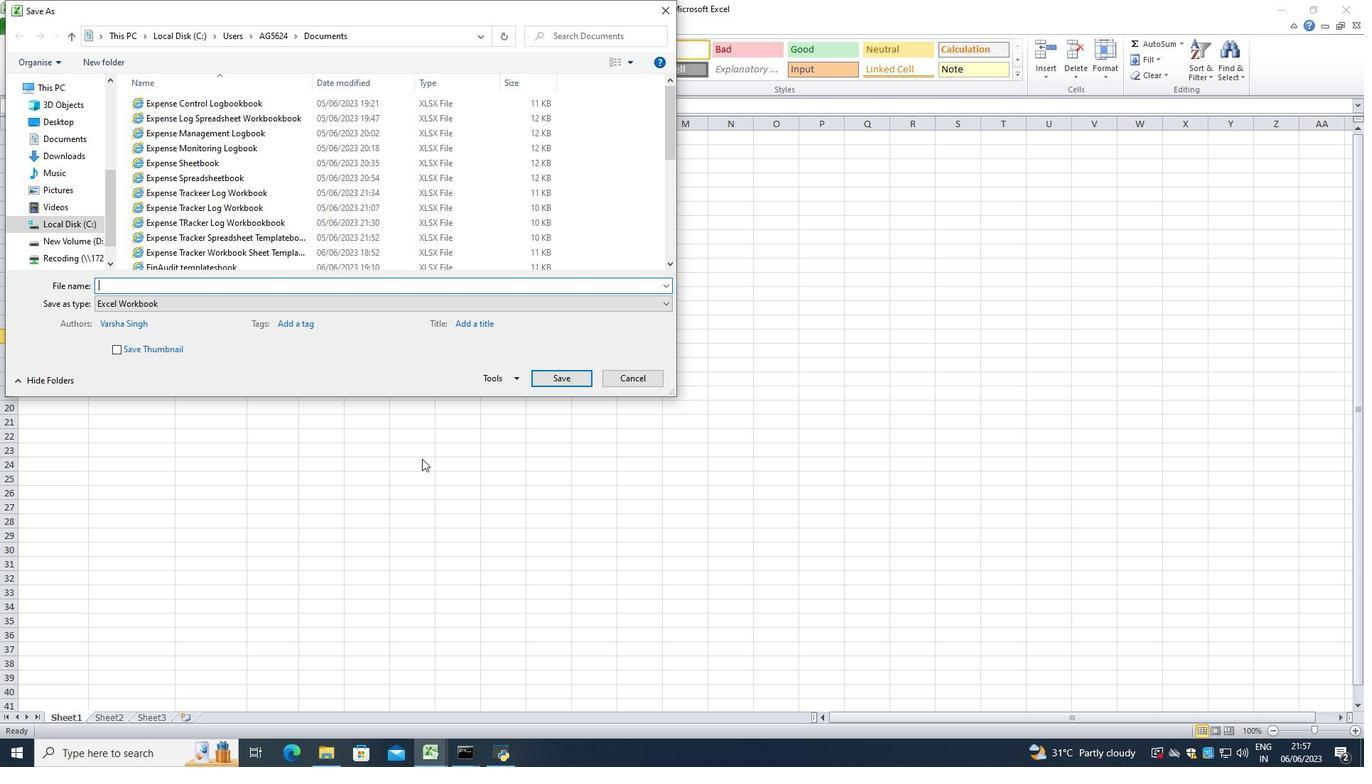 
Action: Key pressed I
Screenshot: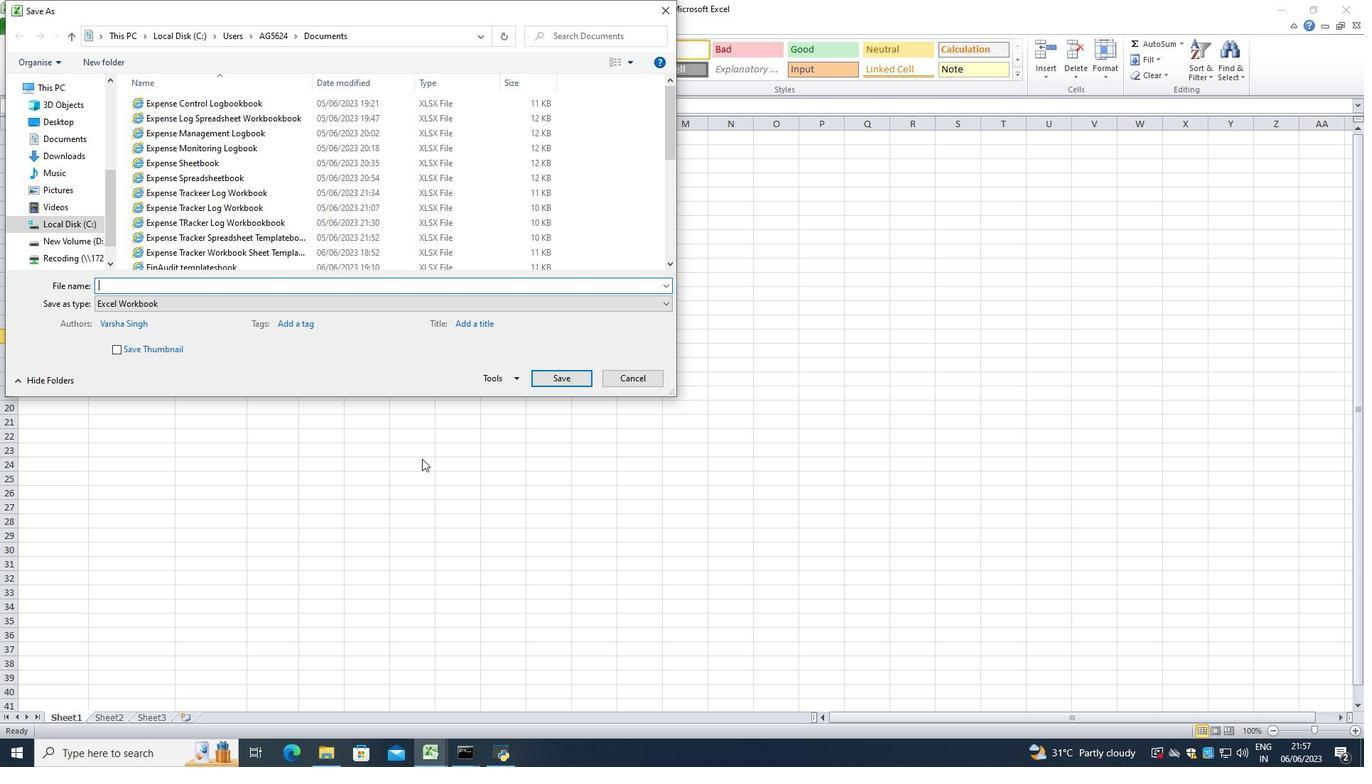 
Action: Mouse moved to (414, 463)
Screenshot: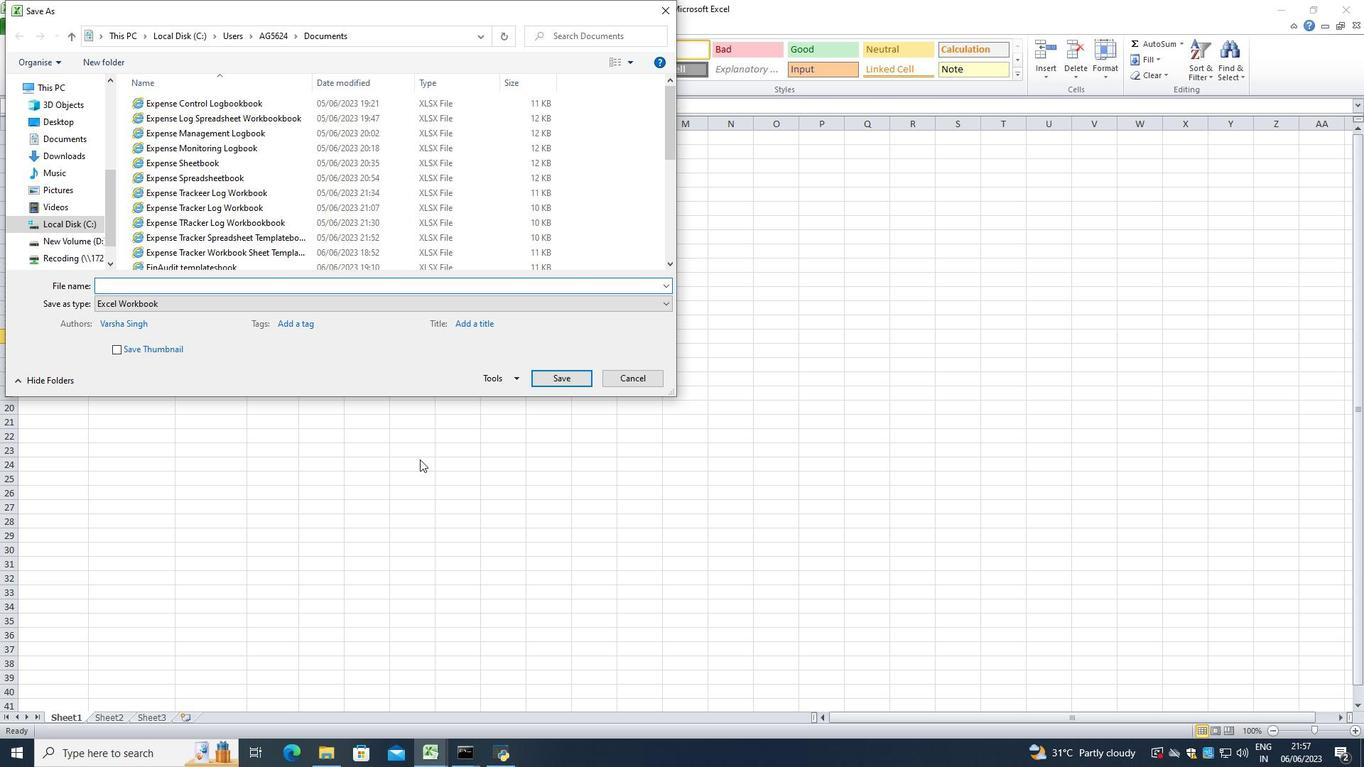 
Action: Key pressed nv<Key.shift>Receip
Screenshot: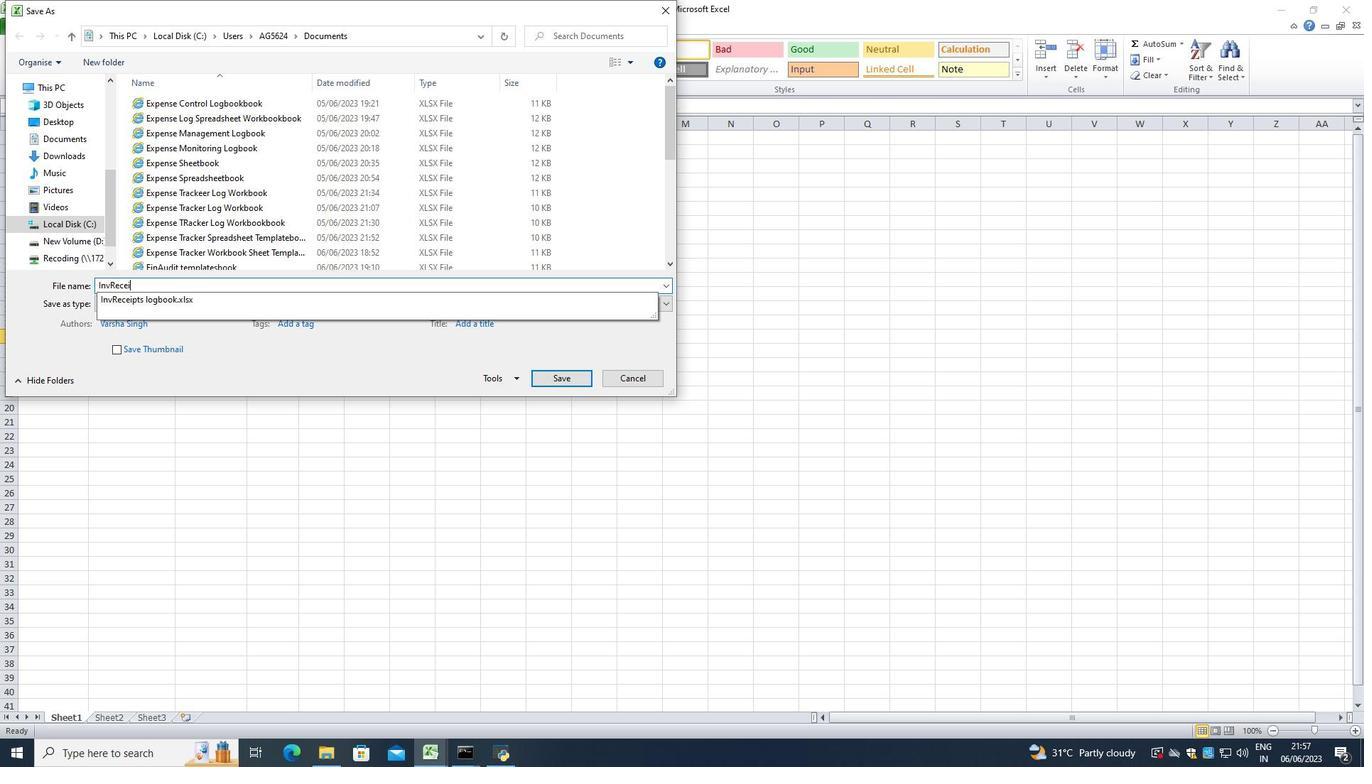 
Action: Mouse moved to (413, 463)
Screenshot: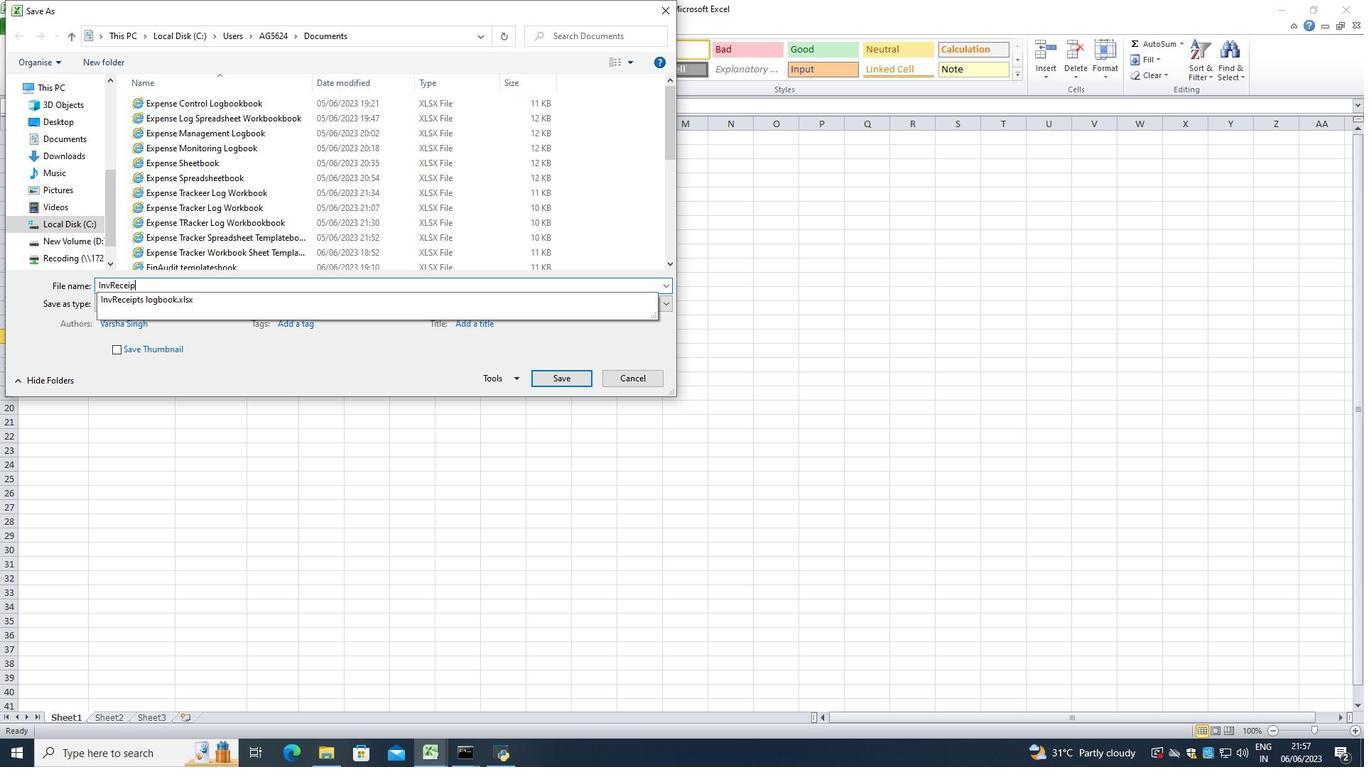 
Action: Key pressed ts<Key.space>temeplates<Key.enter>
Screenshot: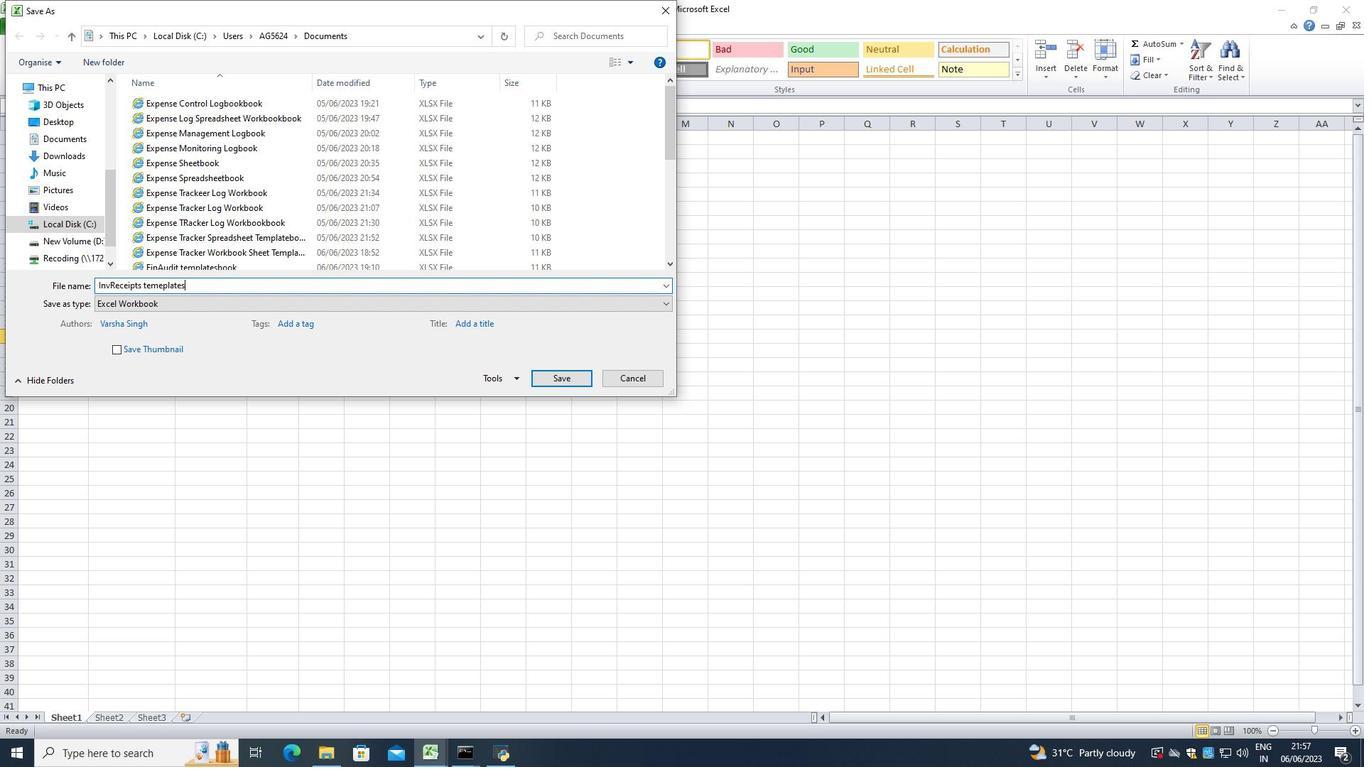 
